 Task: Select Grocery. Add to cart, from Tom Thumb for 1123 Parrill Court, Portage, Indiana 46368, Cell Number 219-406-4695, following items : Regular Okra (15 oz) - 2, Hass Avocados Medium (1 ct) - 4, Daikon Radishes (each) - 3, Signature Farms Green Cauliflower (each) - 2, Signature Farms Broccoli Cole Slaw (12 oz) - 4, Red Seedless Grapes Clamshell (2 lb) - 2, Pom Poms Wonderful Pomegranate Arils (4.4 oz) - 3, Listerine Total Care Fresh Mint Anticavity Fluoride Mouthwash (16.9 oz) - 4, Tide 3-in-1 Pods (42 ct) - 2, L''Oréal Paris EverPure Sulfate Free Bond Strengthening Conditioner (6.8 oz) - 4
Action: Mouse moved to (404, 130)
Screenshot: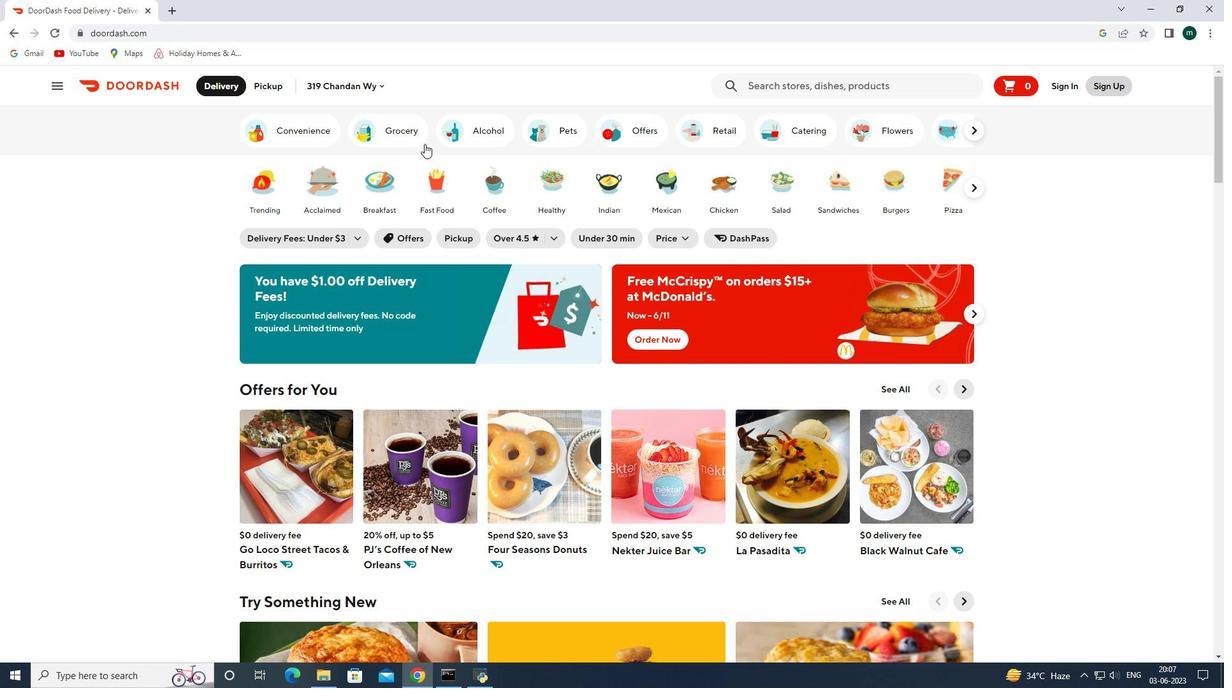 
Action: Mouse pressed left at (404, 130)
Screenshot: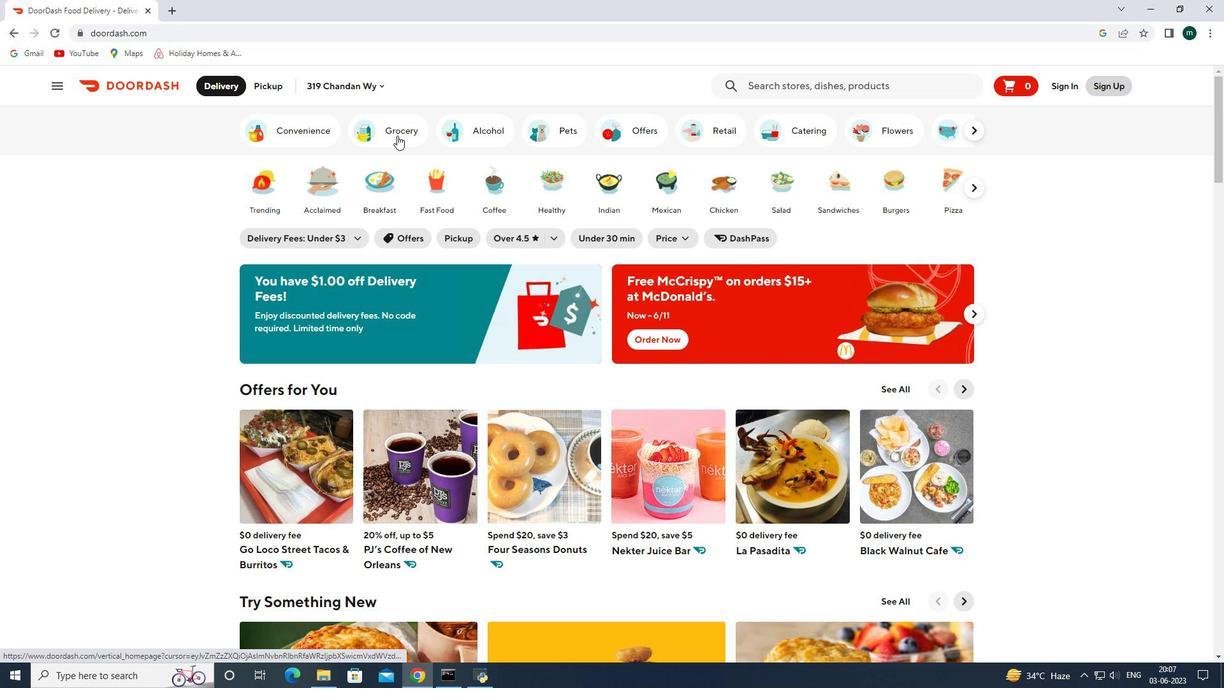
Action: Mouse moved to (372, 480)
Screenshot: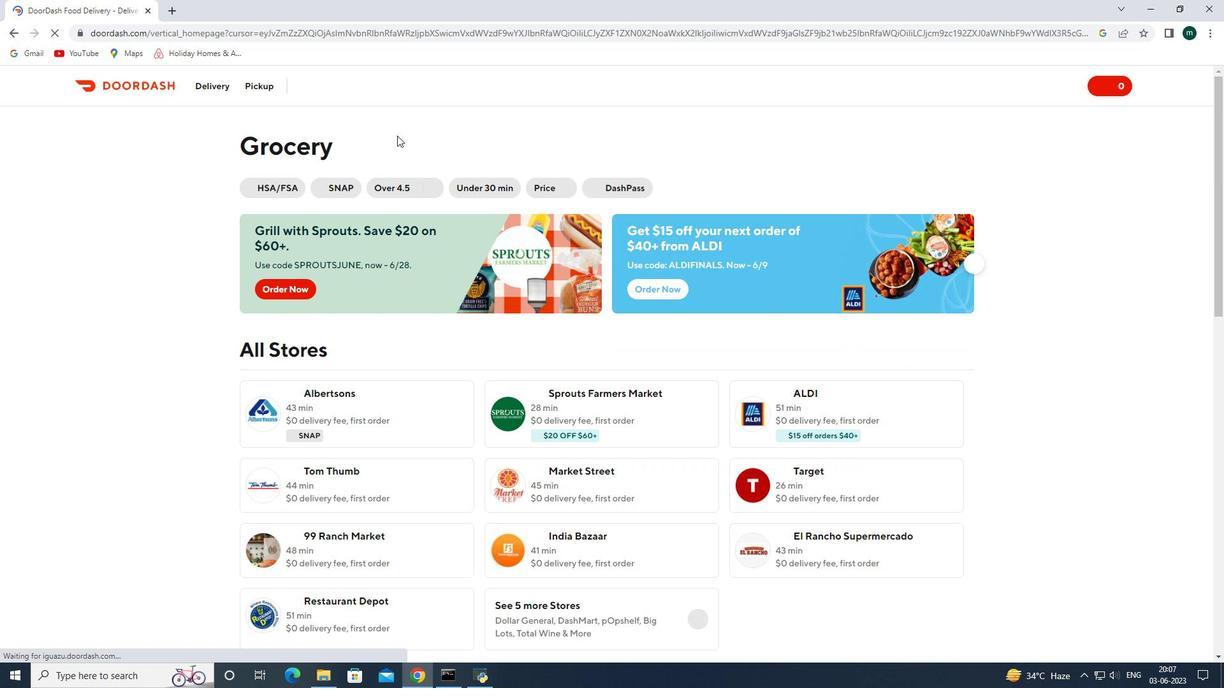 
Action: Mouse pressed left at (372, 480)
Screenshot: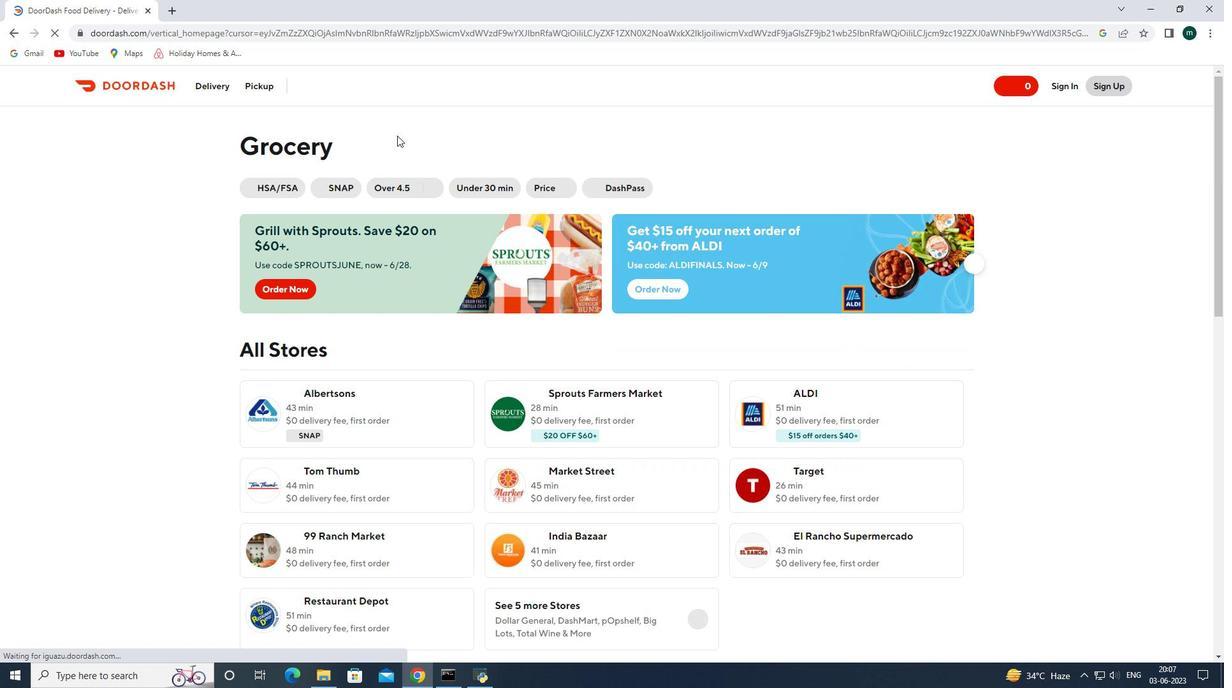 
Action: Mouse moved to (273, 80)
Screenshot: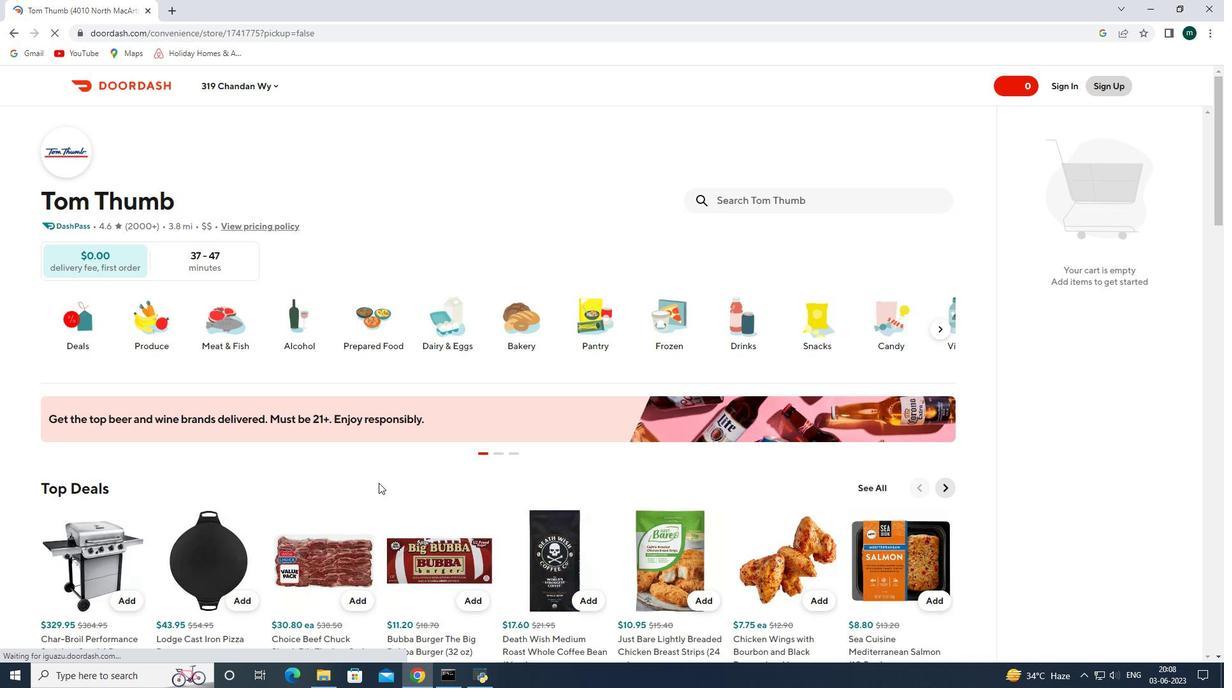 
Action: Mouse pressed left at (273, 80)
Screenshot: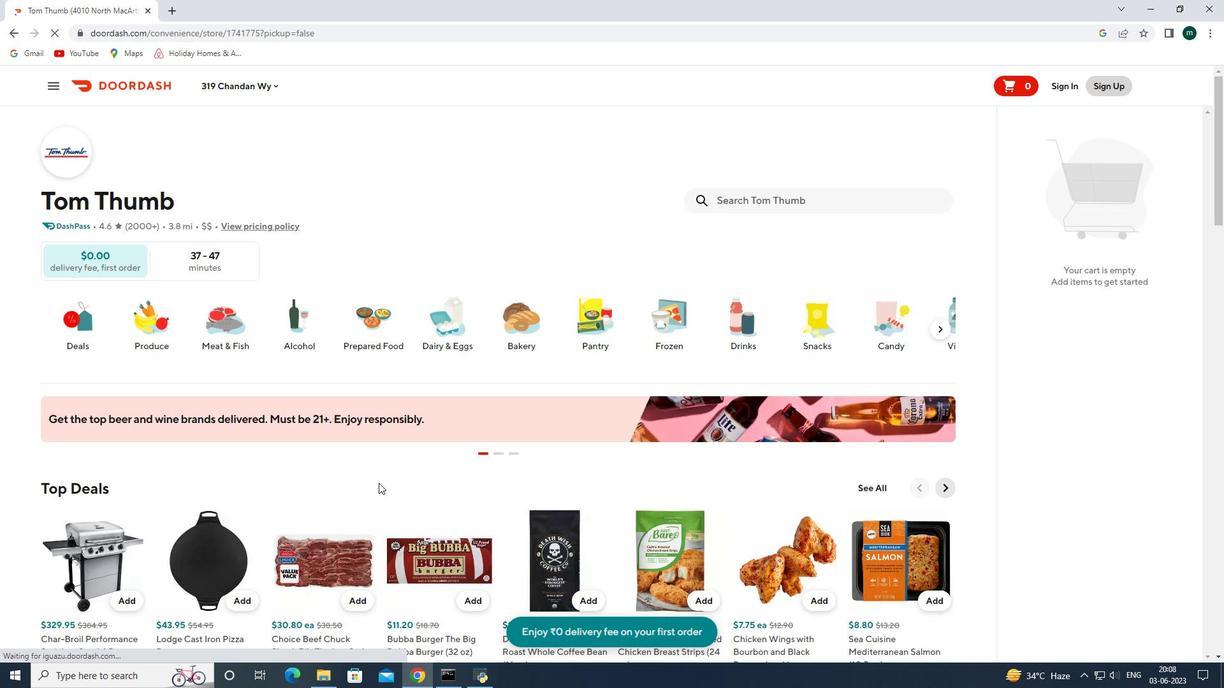 
Action: Mouse moved to (290, 140)
Screenshot: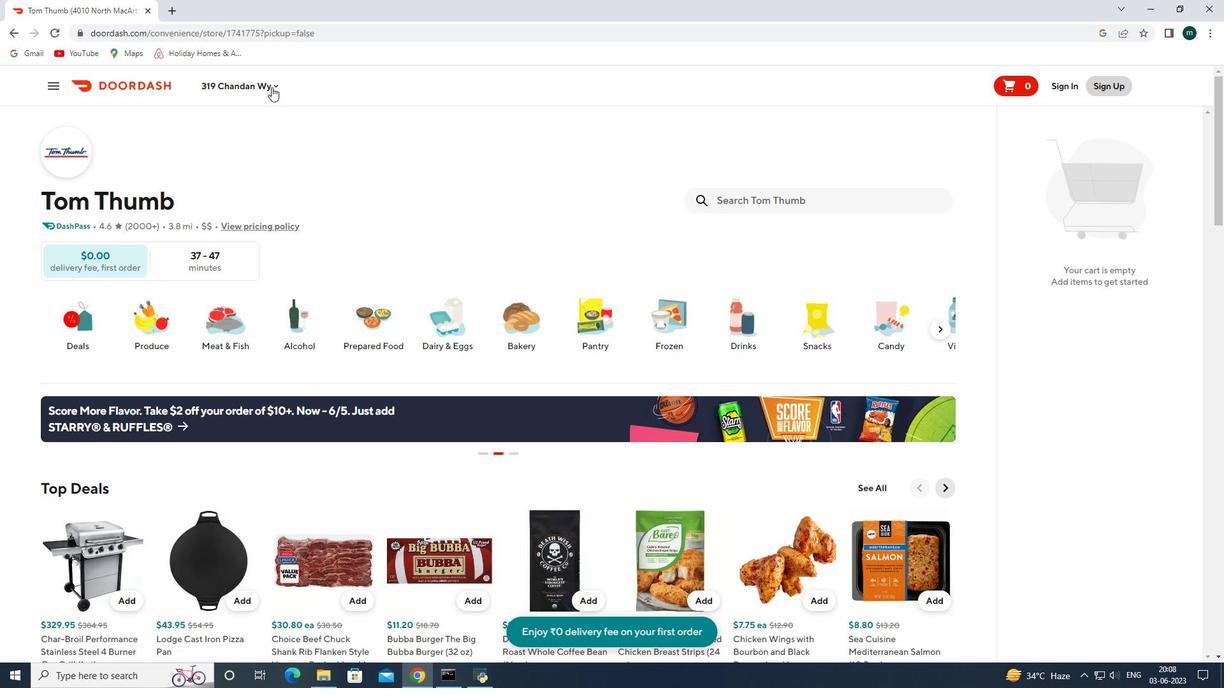 
Action: Mouse pressed left at (290, 140)
Screenshot: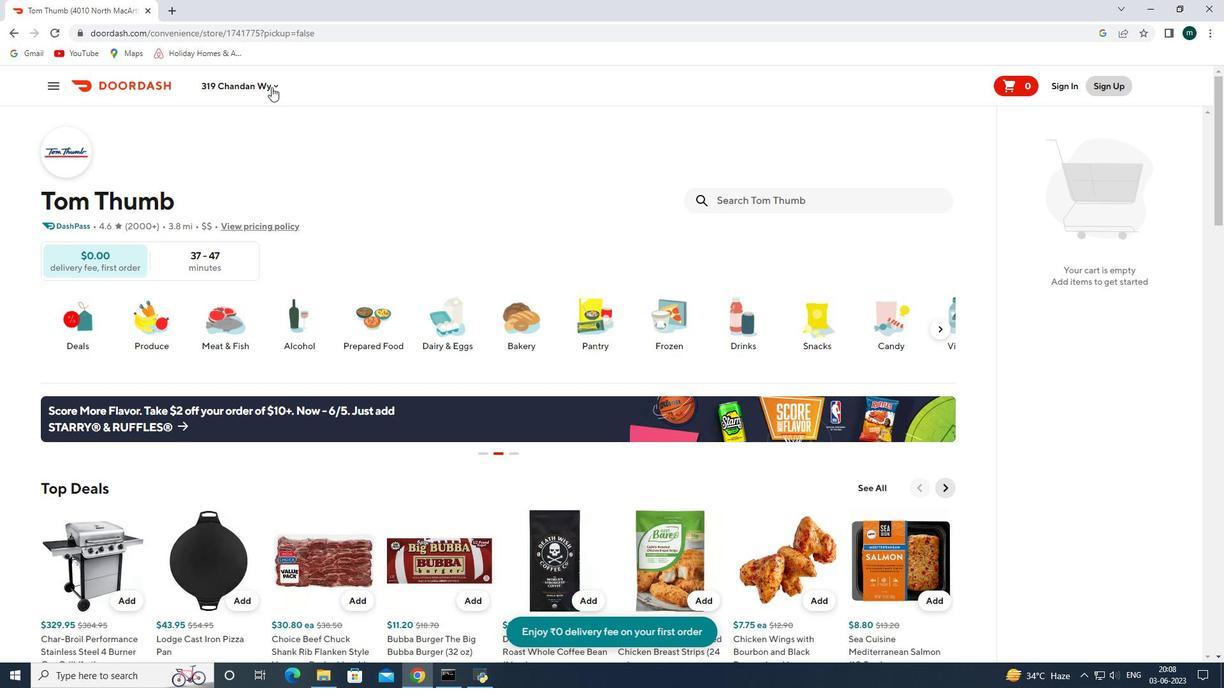 
Action: Key pressed 1123<Key.space>parrill<Key.space>court<Key.space>portage<Key.space>im<Key.backspace>ndiana<Key.space>46368<Key.enter>
Screenshot: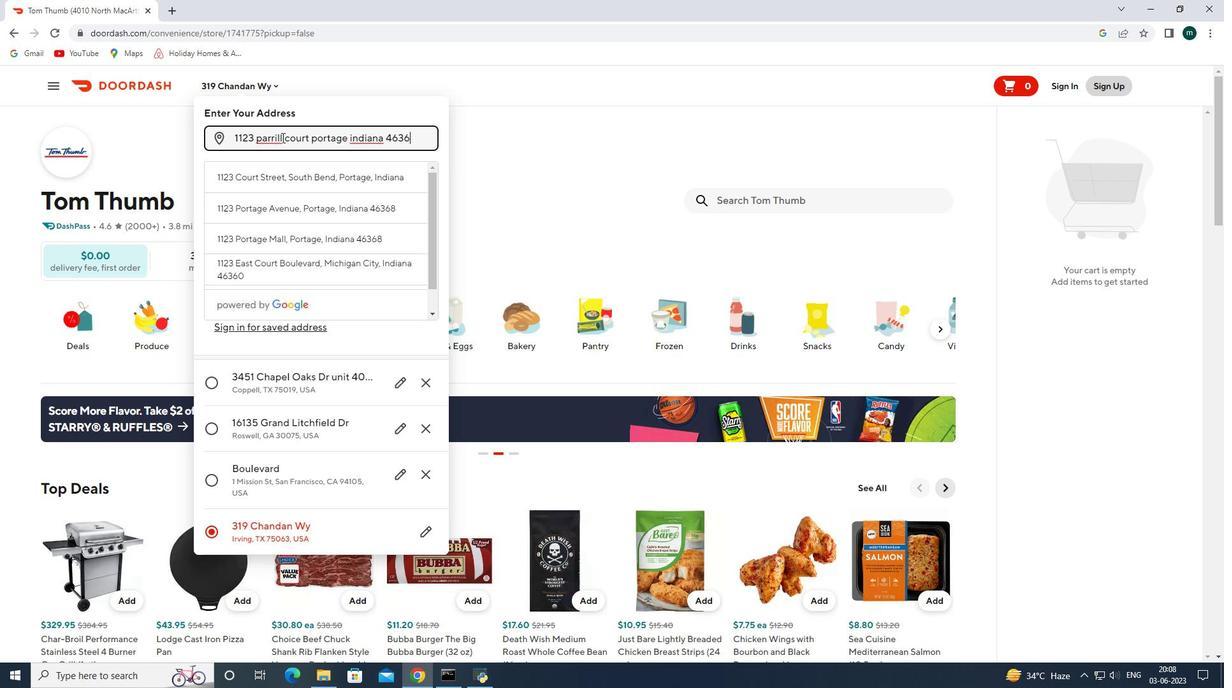 
Action: Mouse scrolled (290, 139) with delta (0, 0)
Screenshot: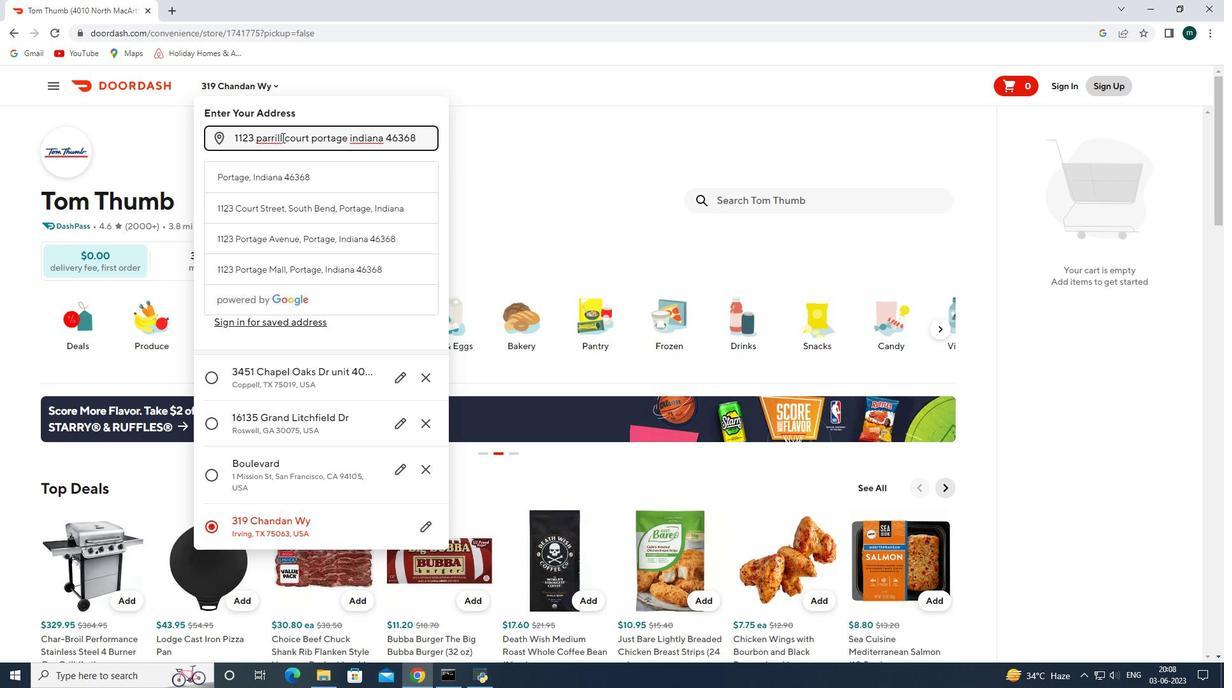 
Action: Mouse scrolled (290, 139) with delta (0, 0)
Screenshot: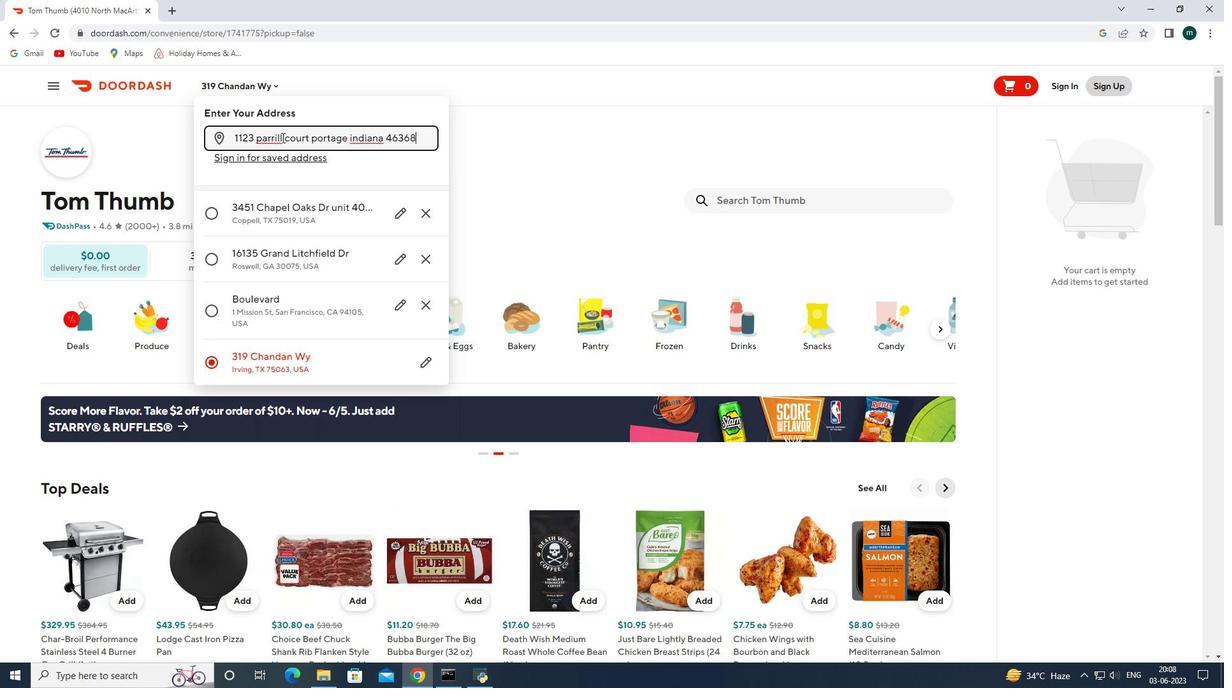
Action: Mouse scrolled (290, 139) with delta (0, 0)
Screenshot: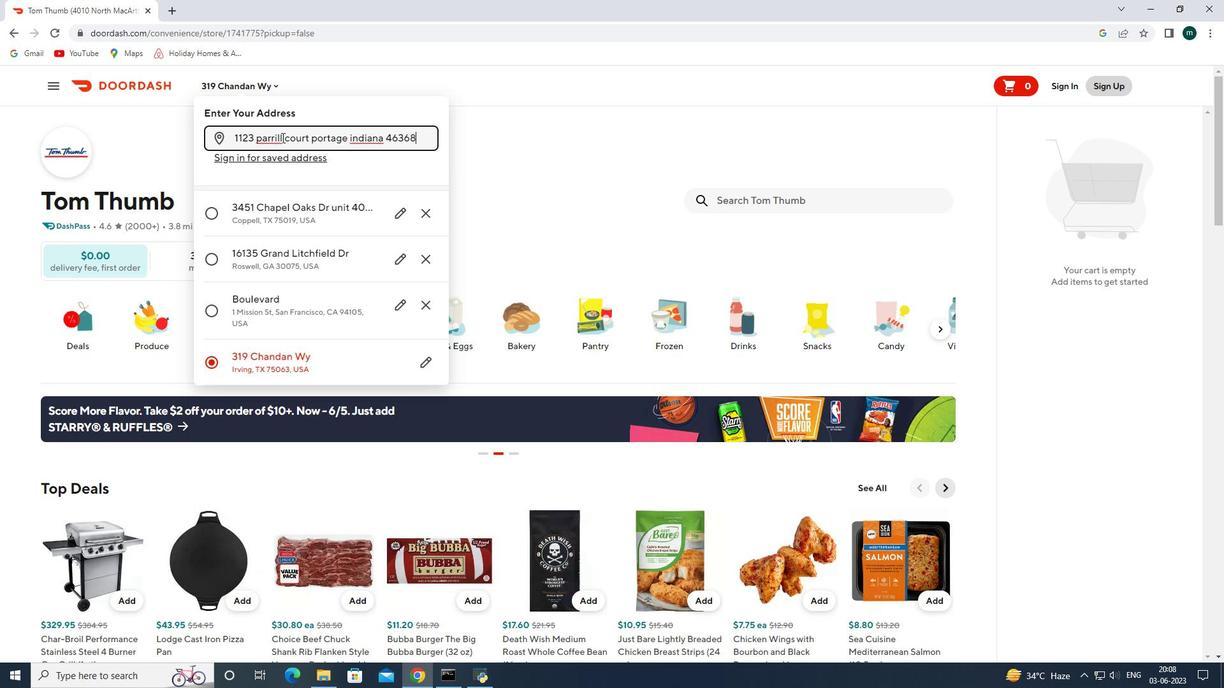 
Action: Mouse scrolled (290, 139) with delta (0, 0)
Screenshot: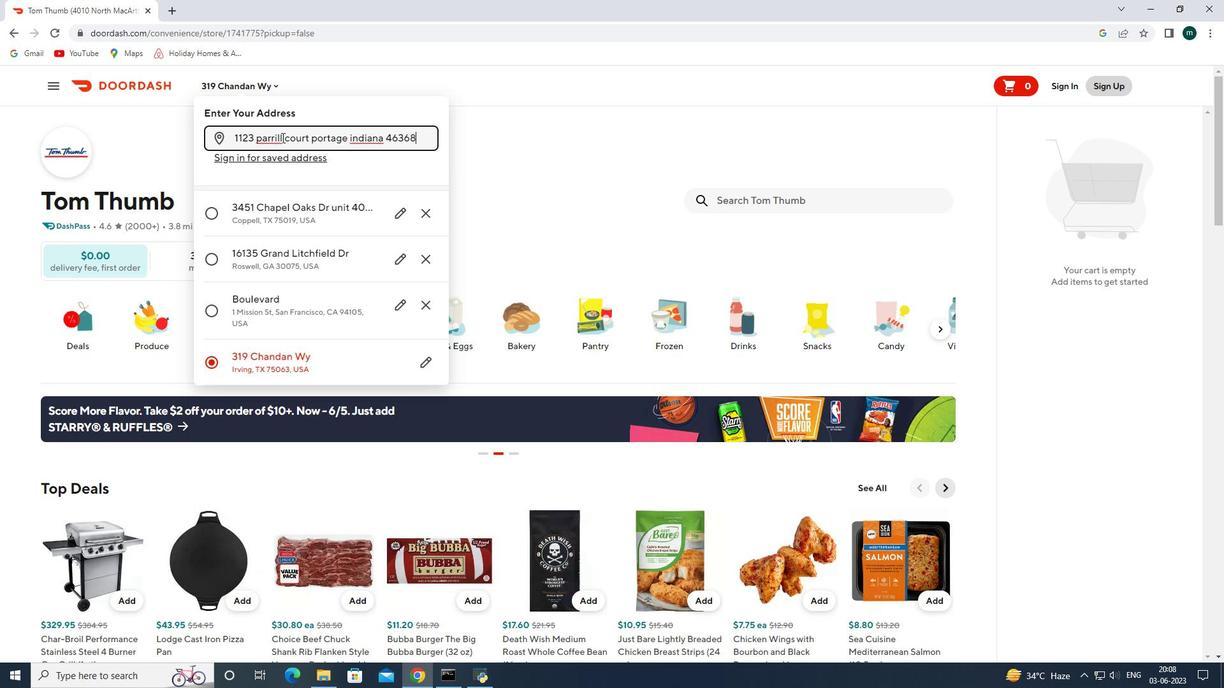 
Action: Mouse scrolled (290, 139) with delta (0, 0)
Screenshot: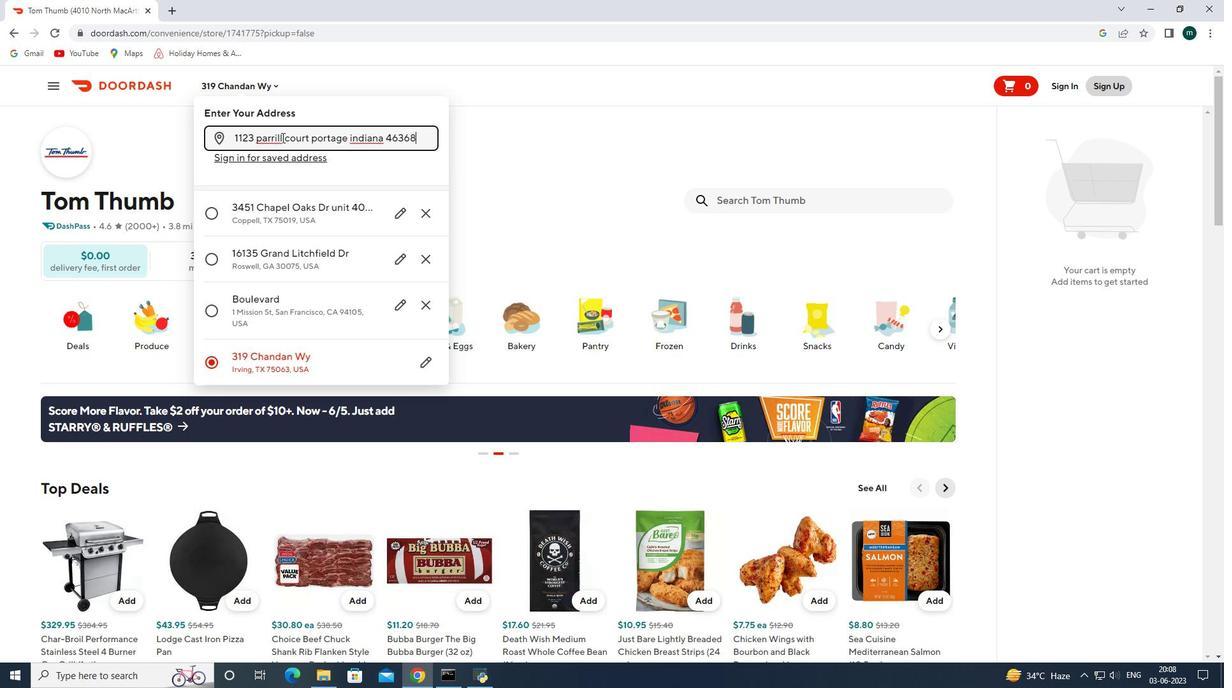 
Action: Mouse moved to (387, 559)
Screenshot: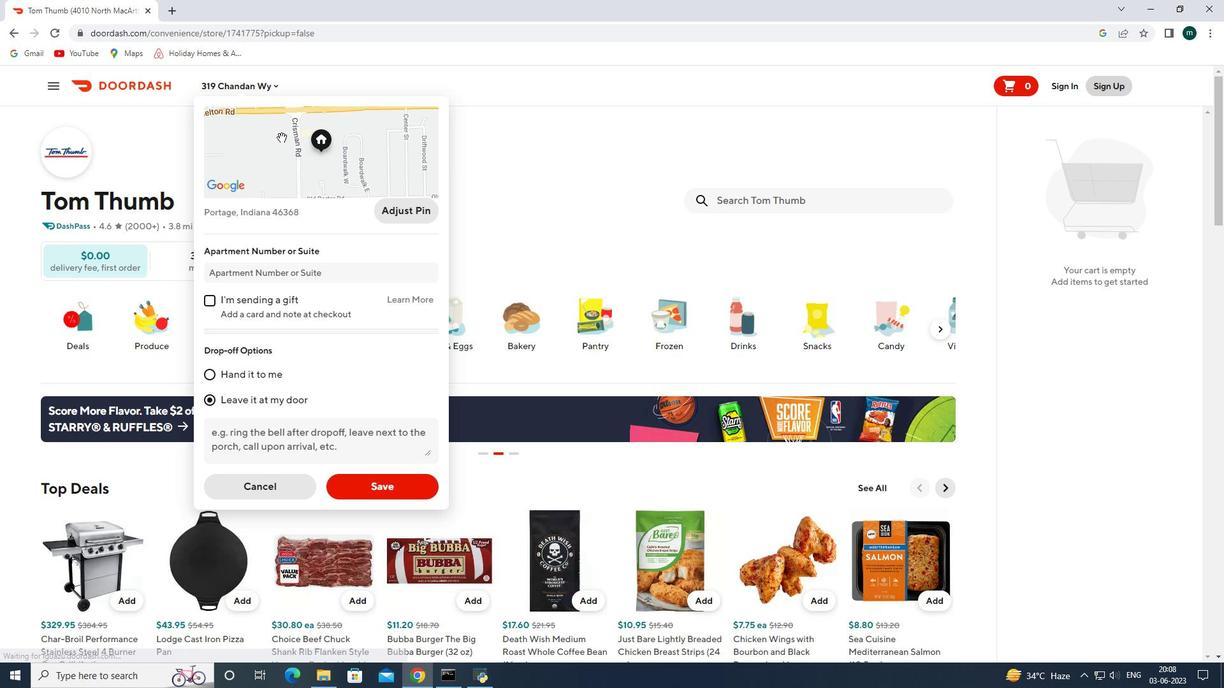 
Action: Mouse pressed left at (387, 559)
Screenshot: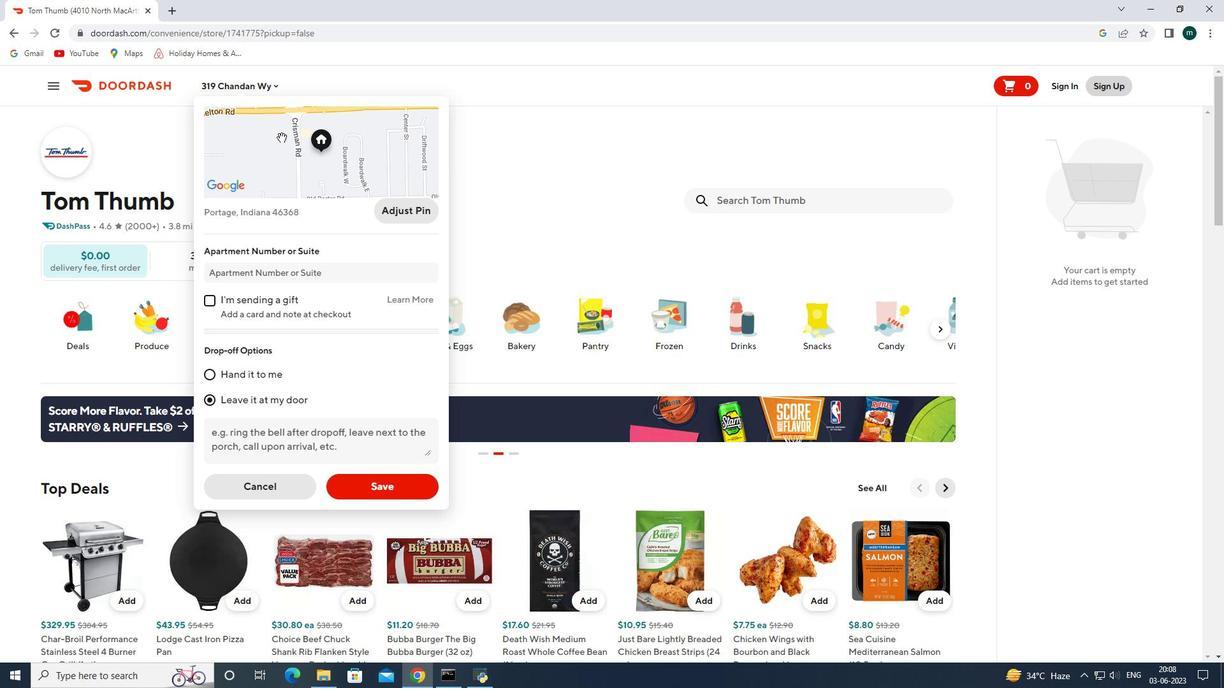 
Action: Mouse moved to (788, 196)
Screenshot: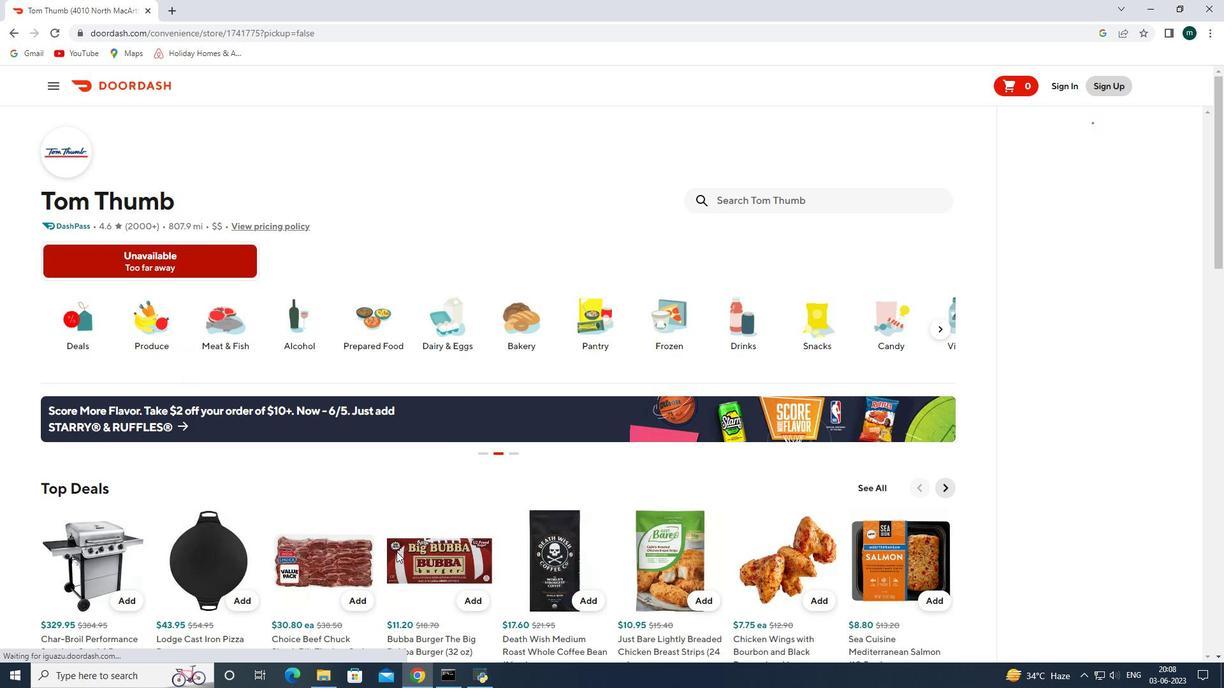 
Action: Mouse pressed left at (788, 196)
Screenshot: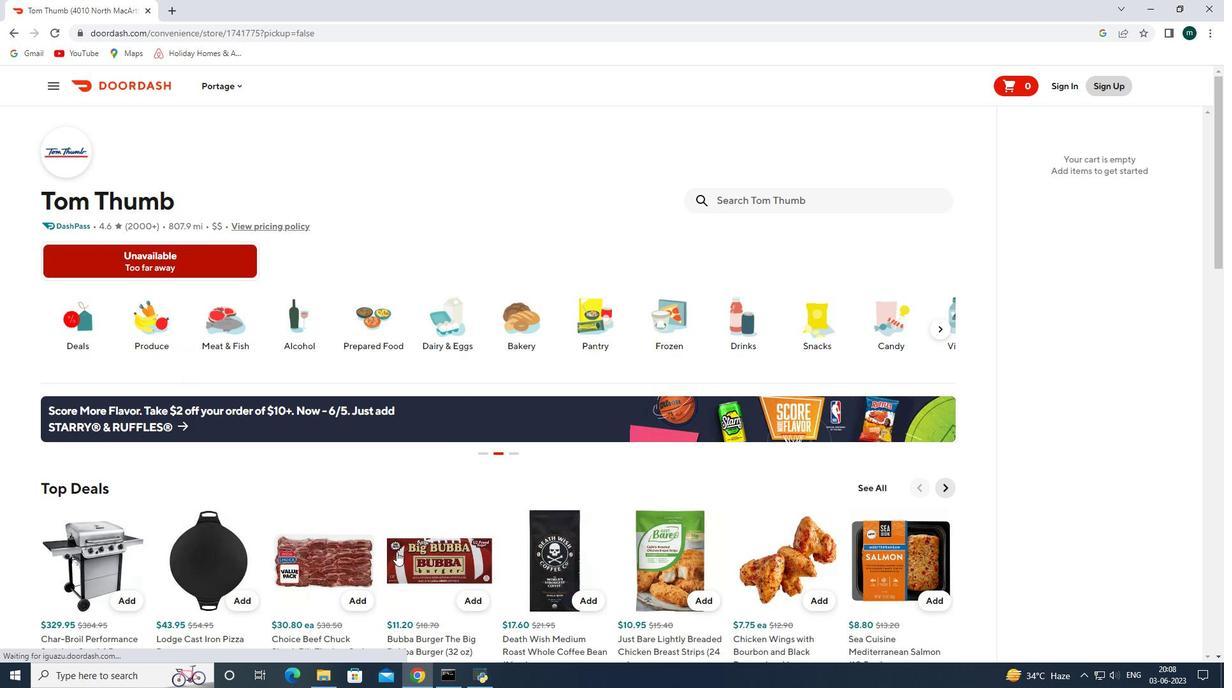 
Action: Key pressed regular<Key.space>okra<Key.space><Key.shift>(<Key.backspace><Key.enter>
Screenshot: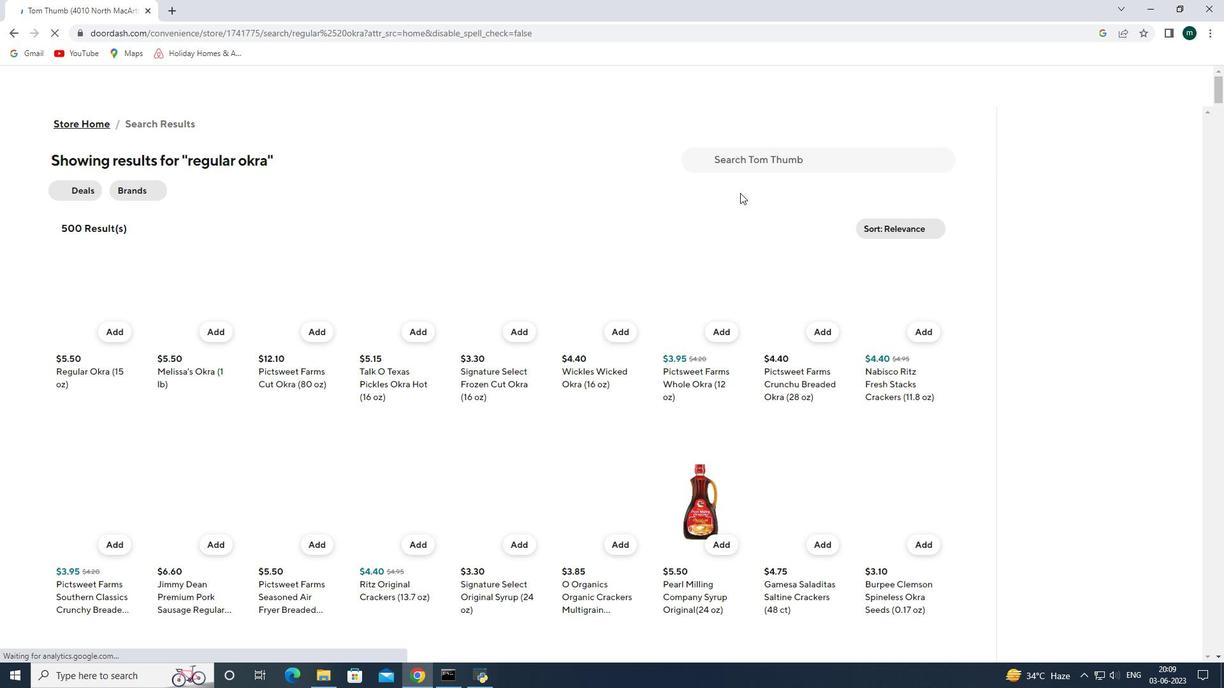 
Action: Mouse moved to (114, 332)
Screenshot: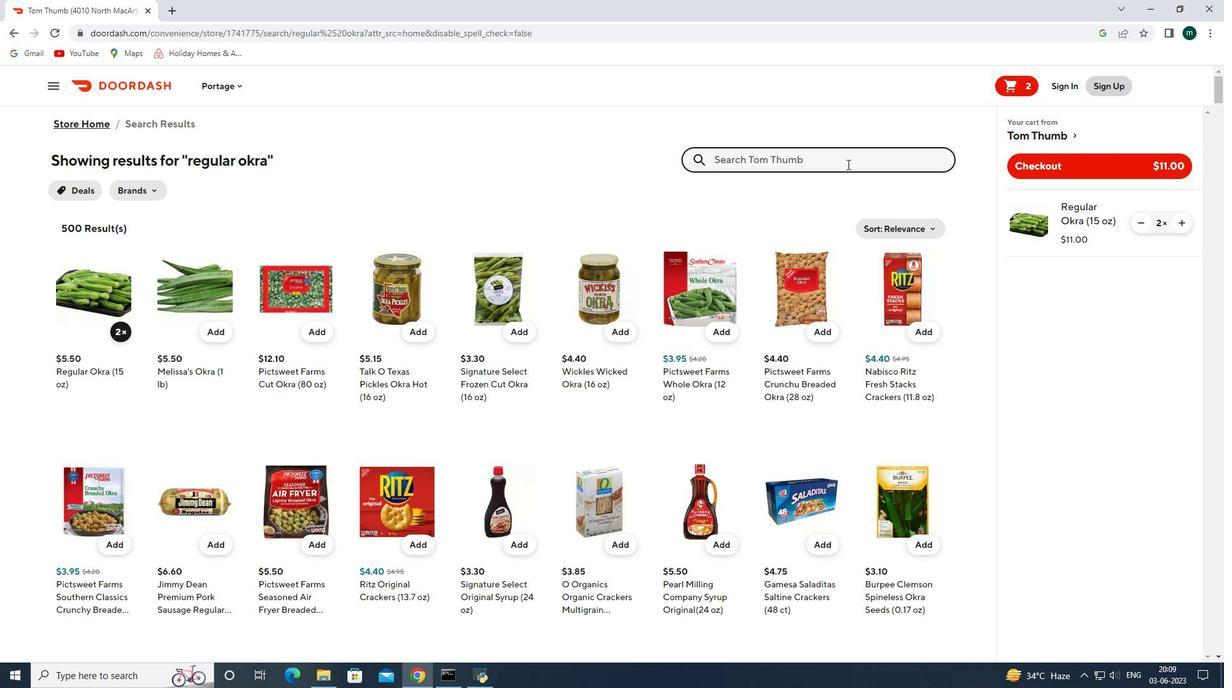 
Action: Mouse pressed left at (114, 332)
Screenshot: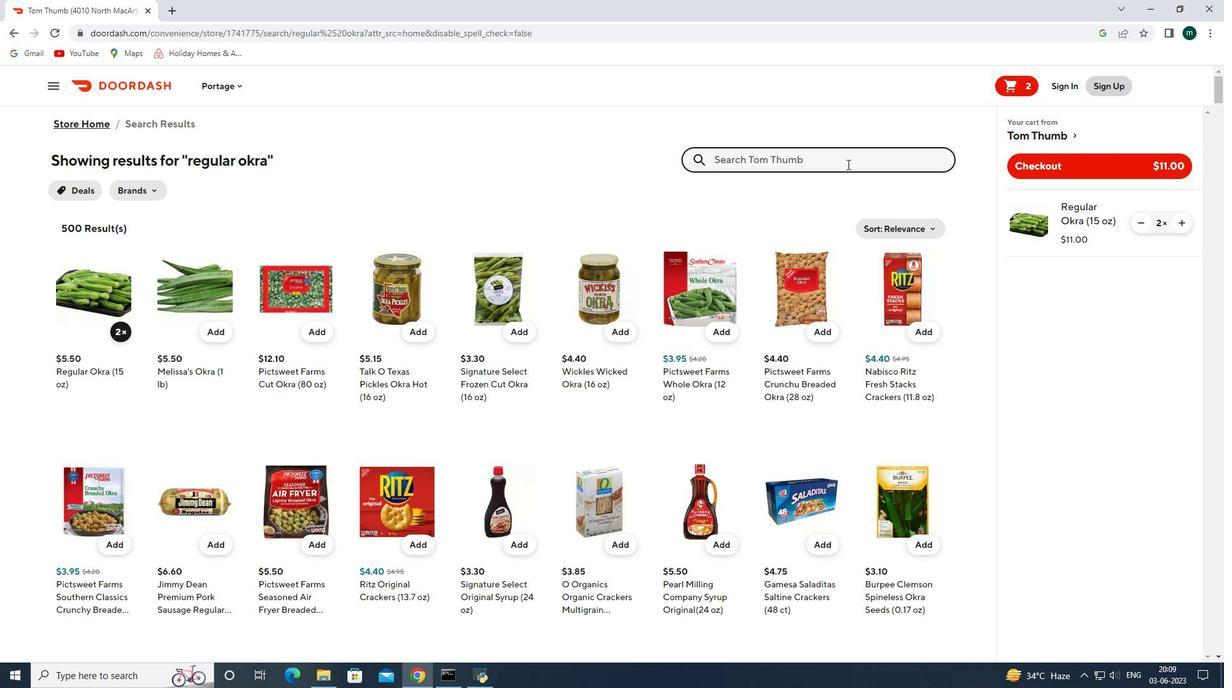 
Action: Mouse moved to (1184, 222)
Screenshot: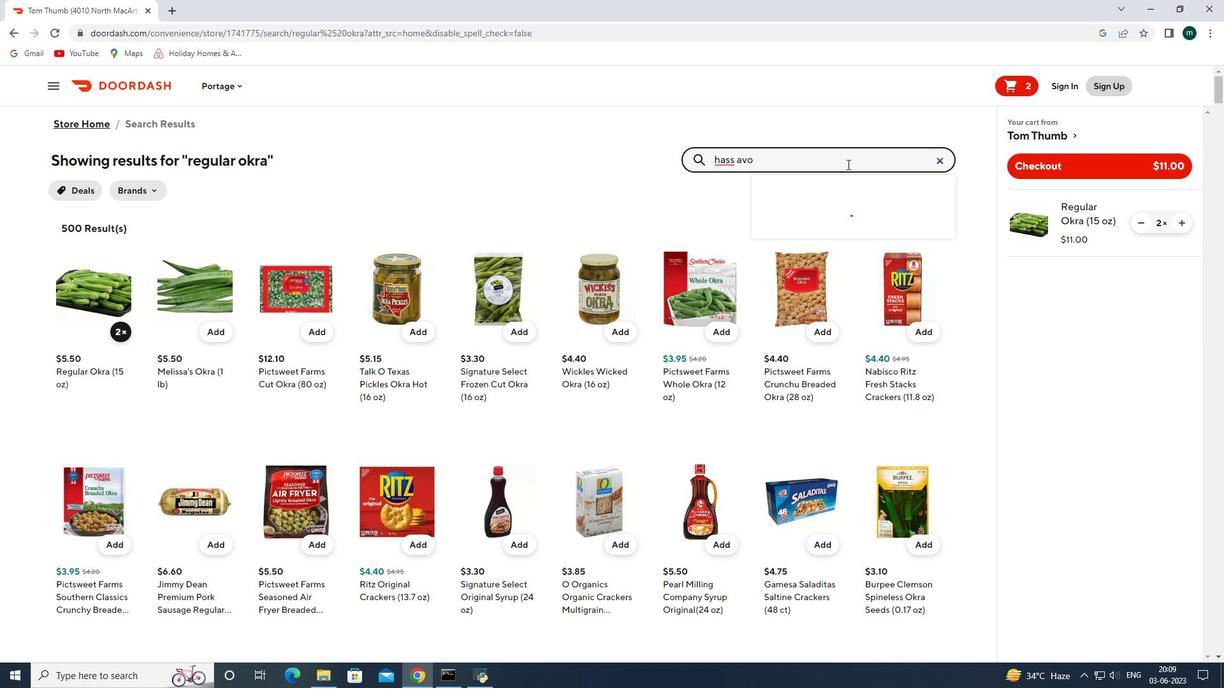 
Action: Mouse pressed left at (1184, 222)
Screenshot: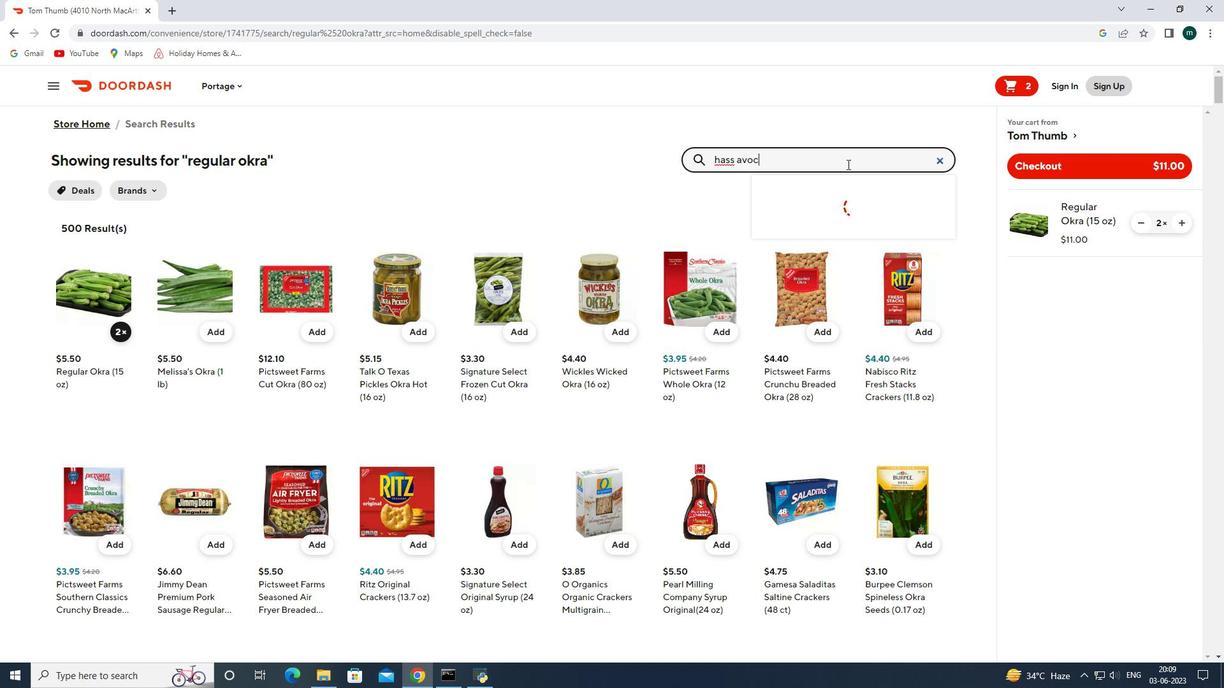 
Action: Mouse moved to (832, 159)
Screenshot: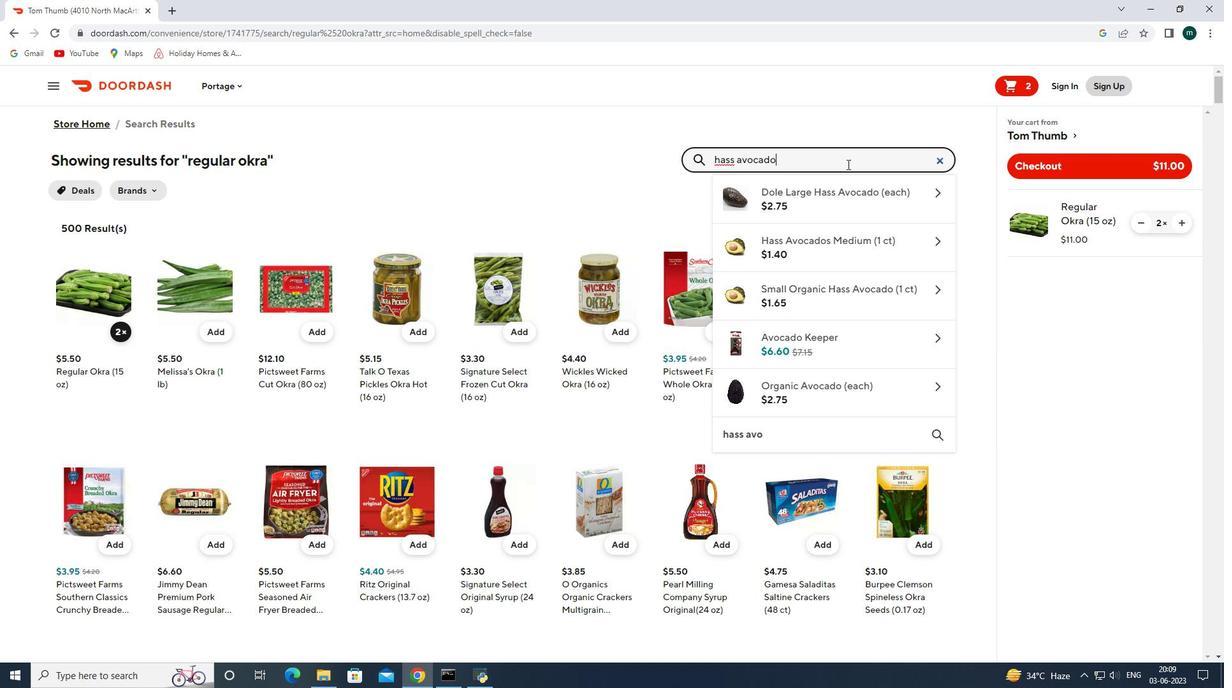 
Action: Mouse pressed left at (832, 159)
Screenshot: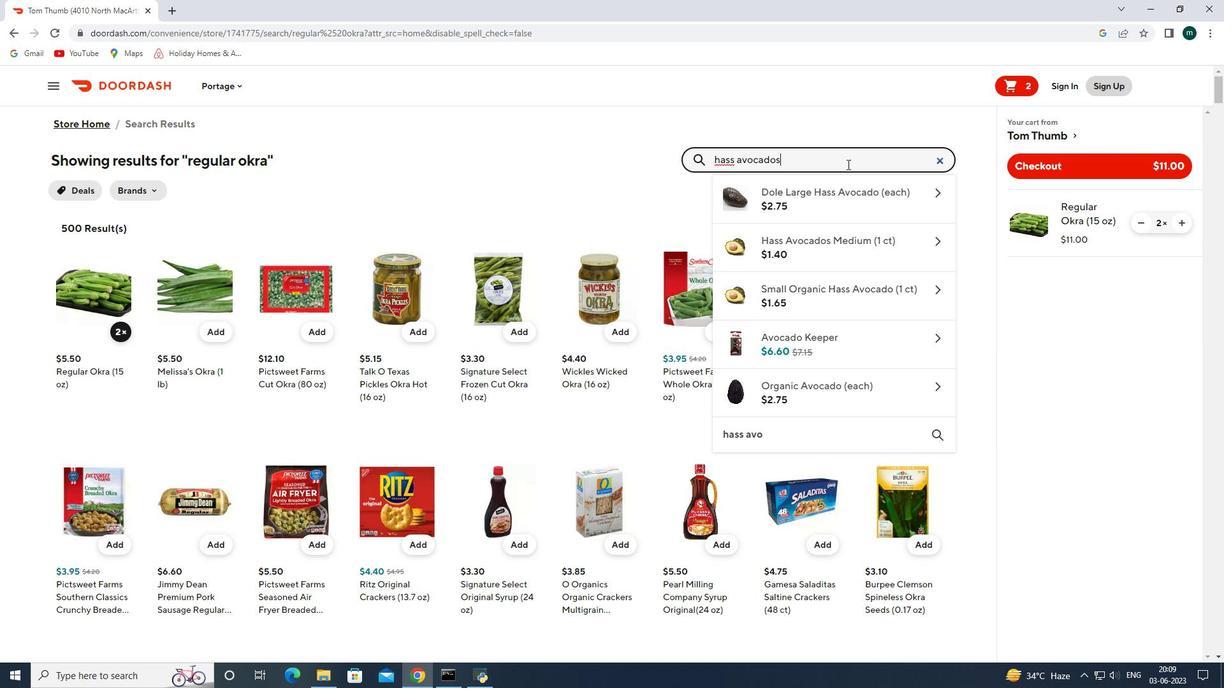 
Action: Key pressed hass<Key.space>avacados
Screenshot: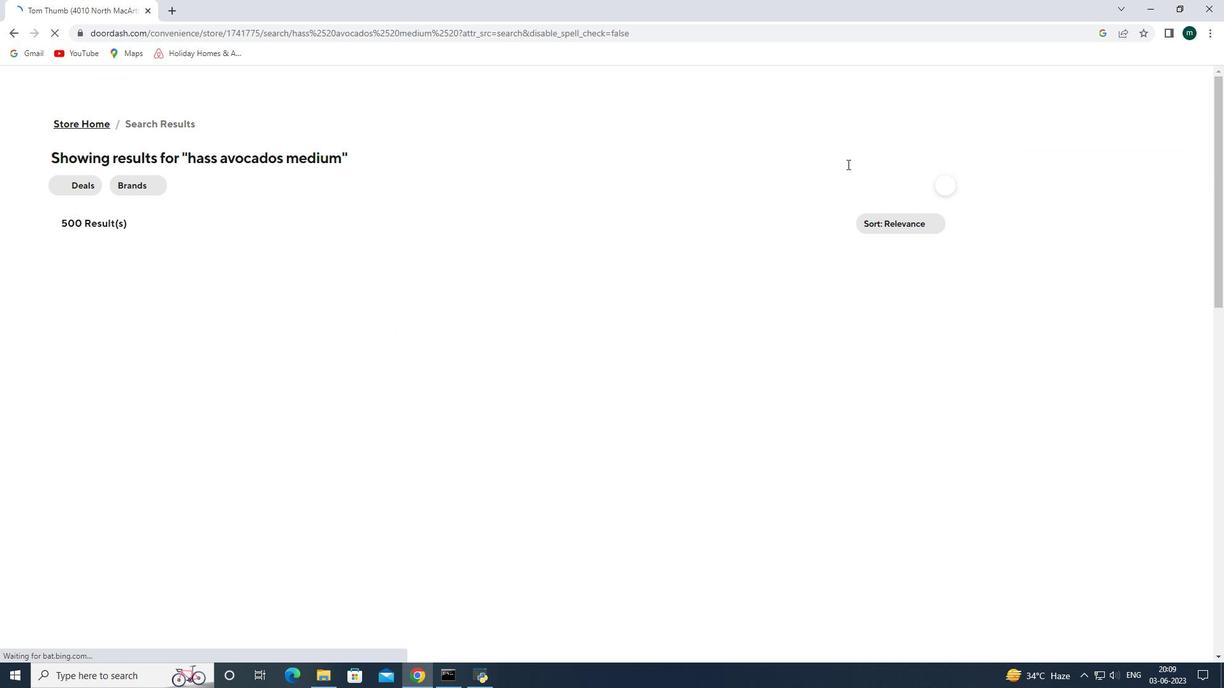 
Action: Mouse moved to (794, 163)
Screenshot: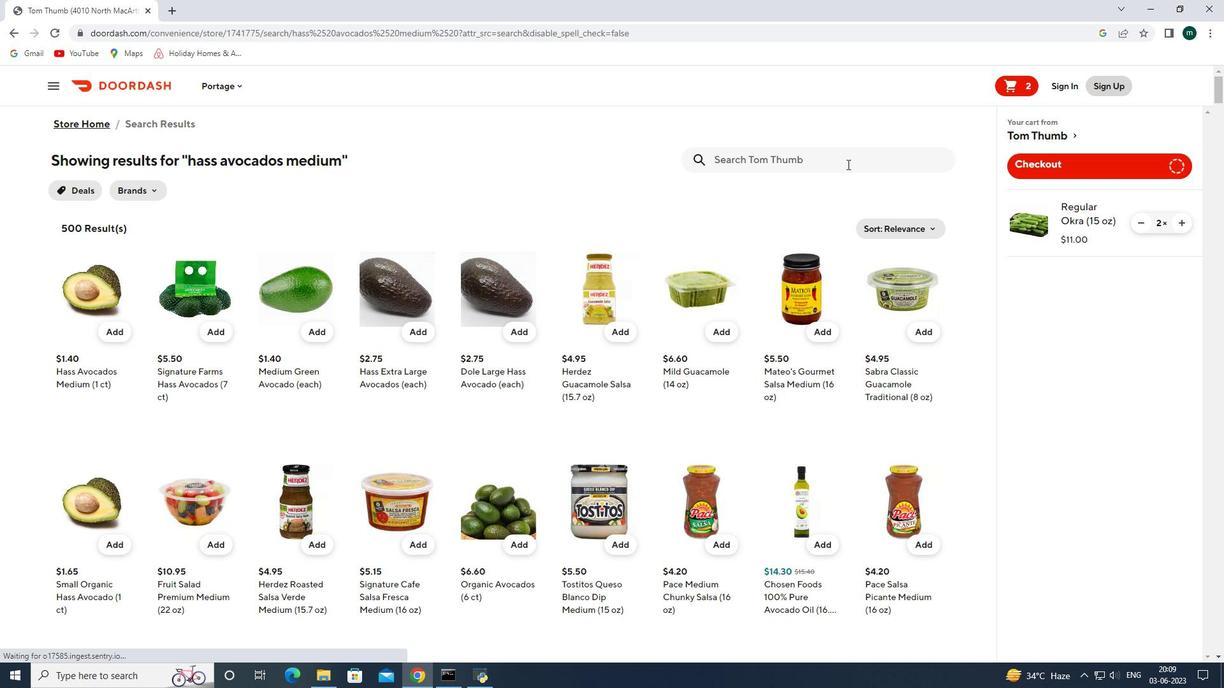 
Action: Key pressed <Key.space>medium<Key.enter>
Screenshot: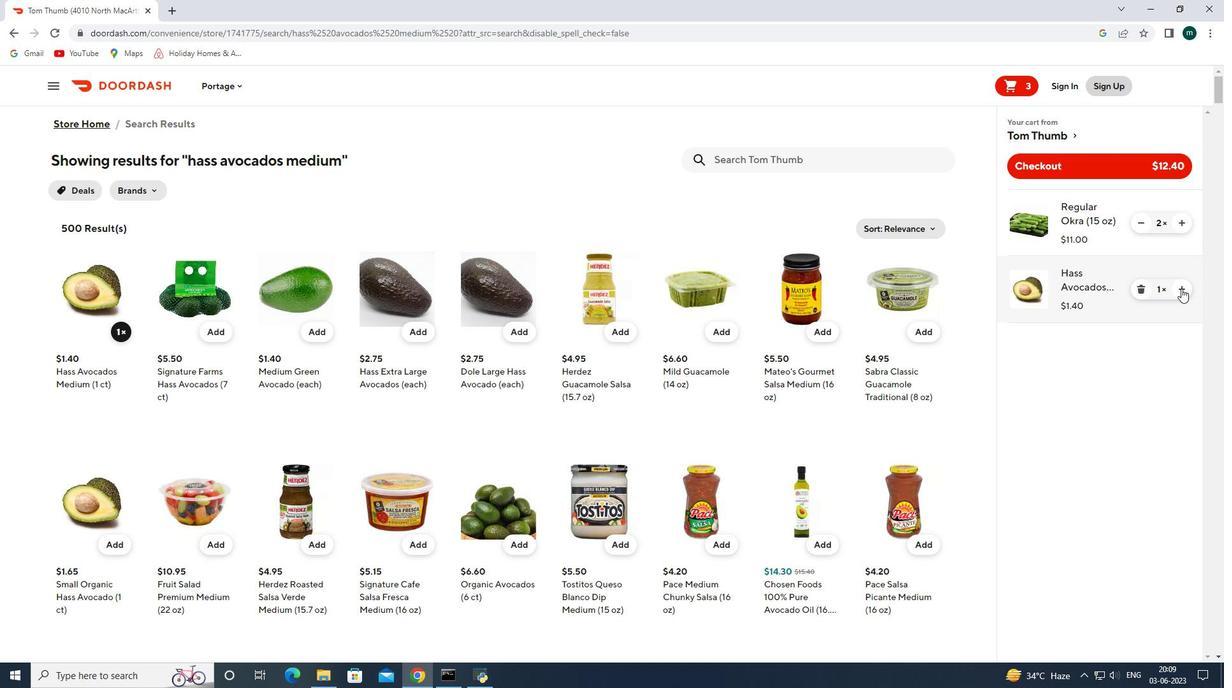 
Action: Mouse moved to (123, 354)
Screenshot: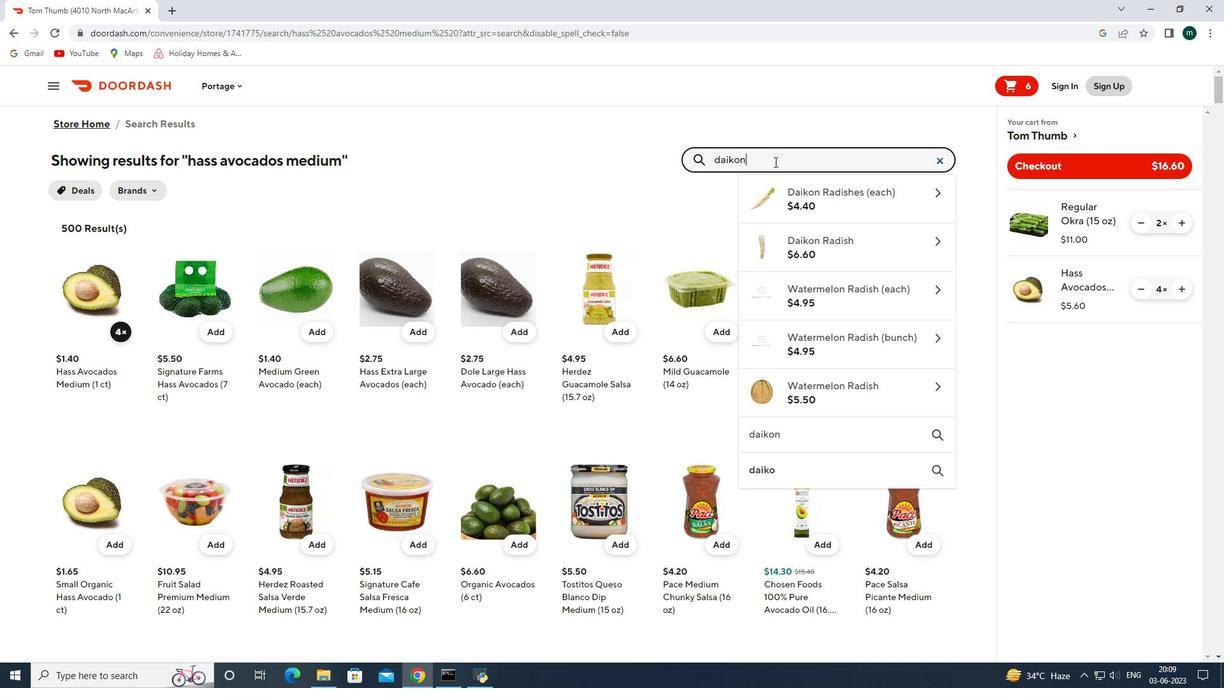 
Action: Mouse pressed left at (123, 354)
Screenshot: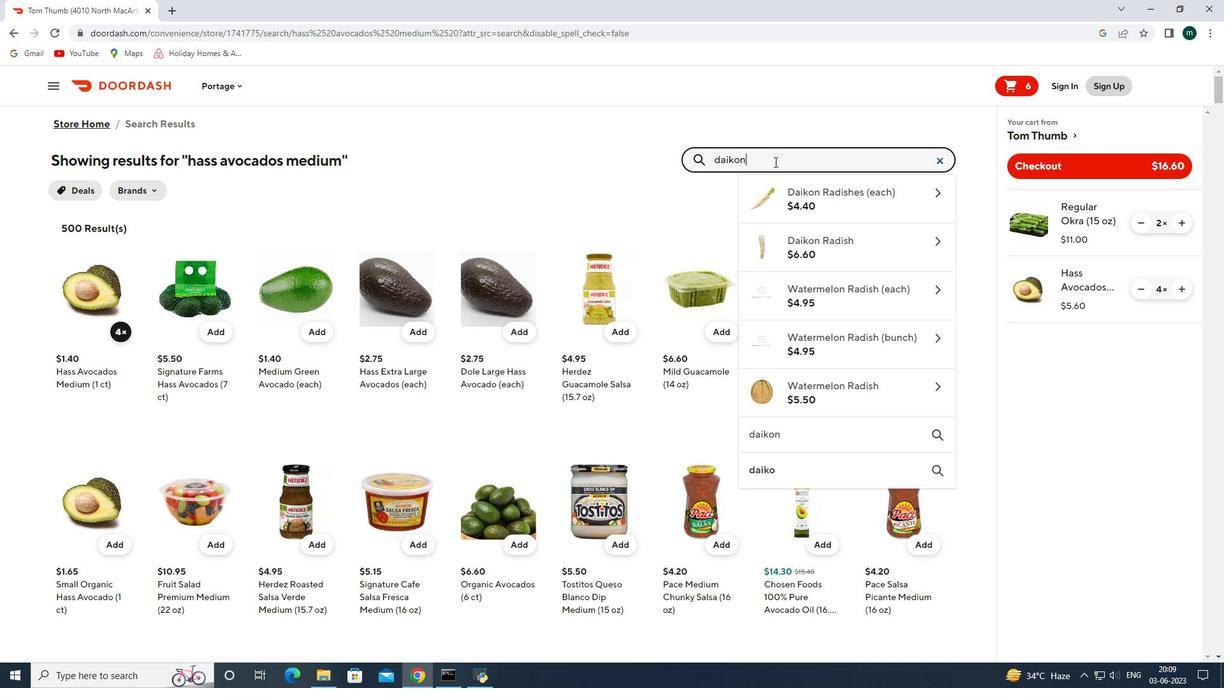 
Action: Mouse pressed left at (123, 354)
Screenshot: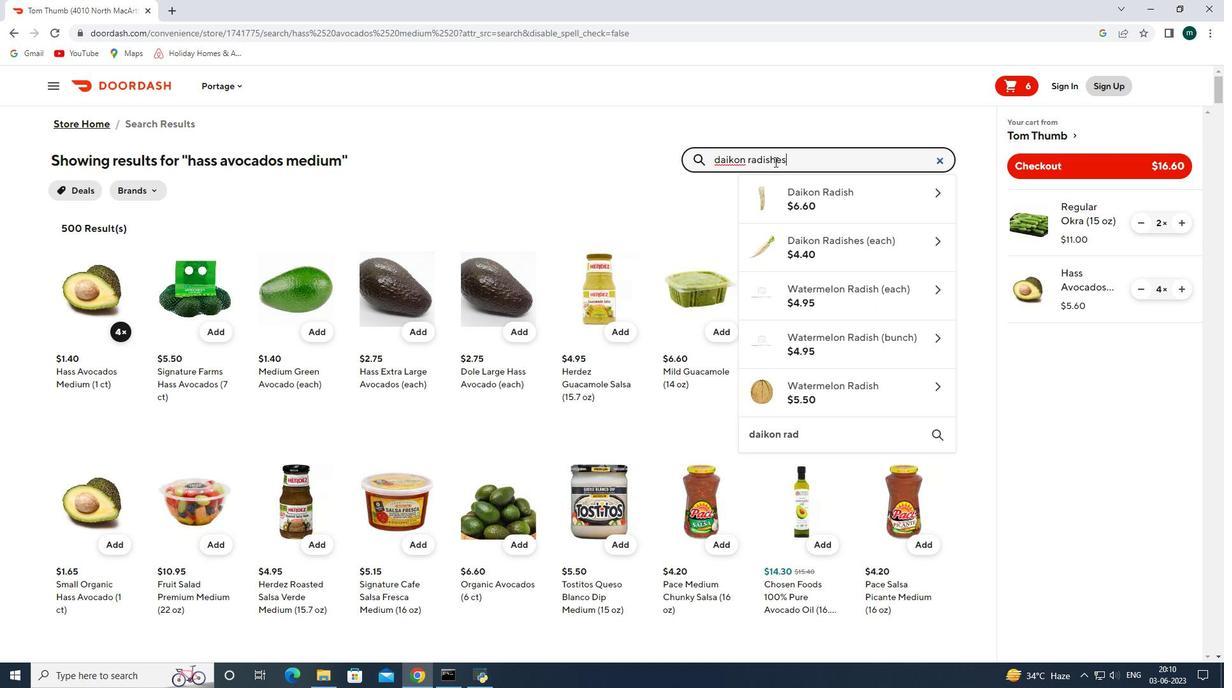 
Action: Mouse pressed left at (123, 354)
Screenshot: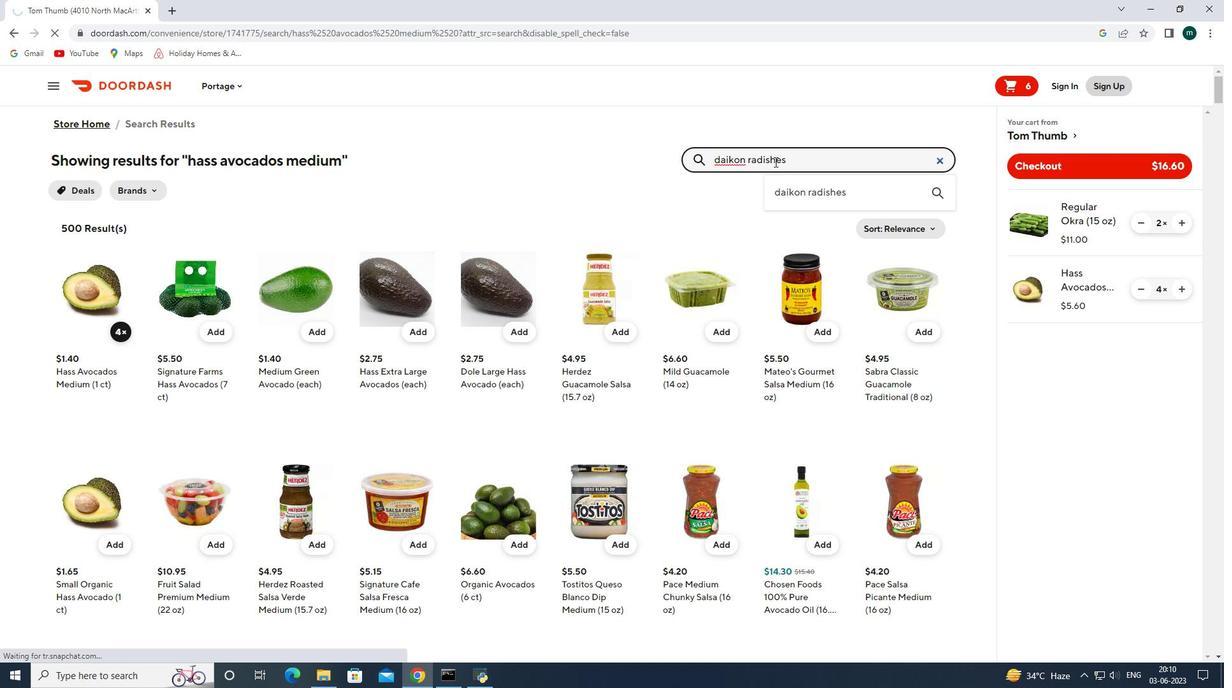 
Action: Mouse pressed left at (123, 354)
Screenshot: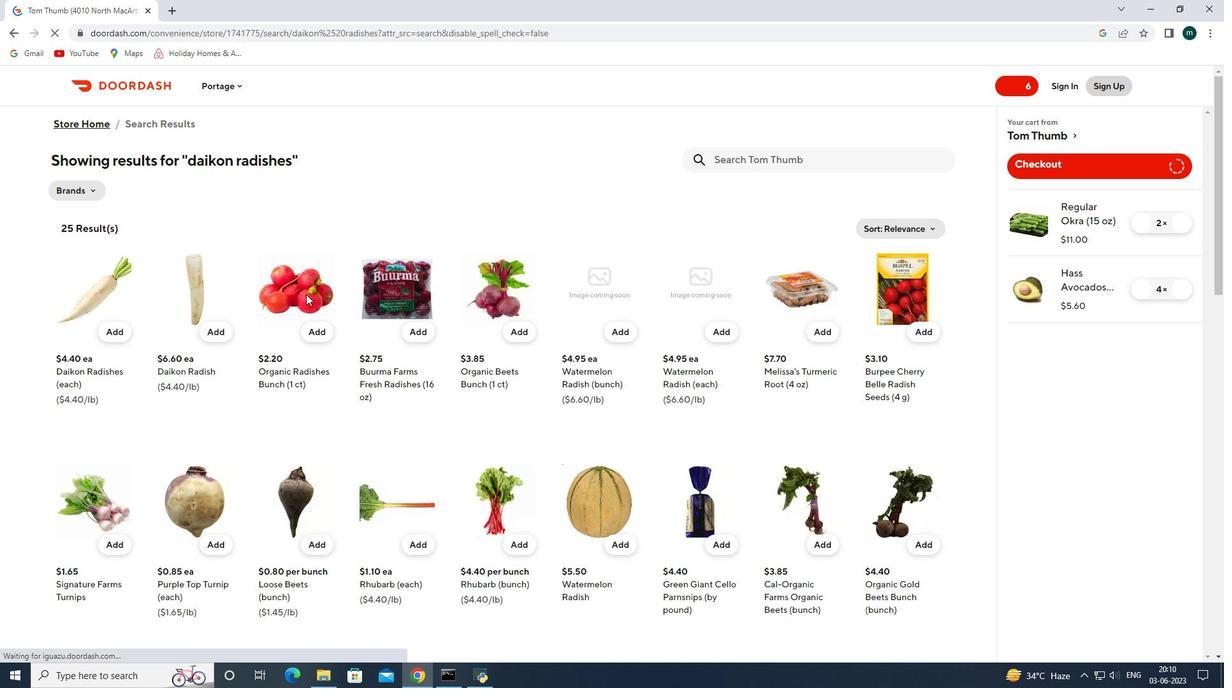 
Action: Mouse pressed left at (123, 354)
Screenshot: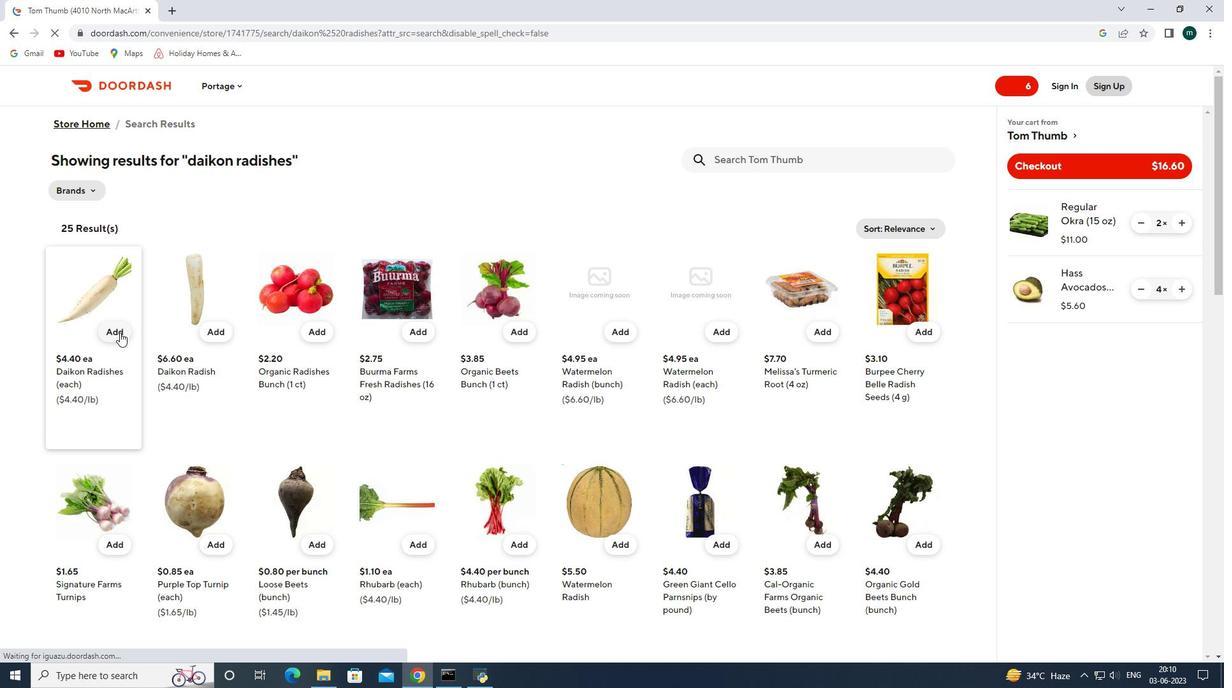 
Action: Mouse pressed left at (123, 354)
Screenshot: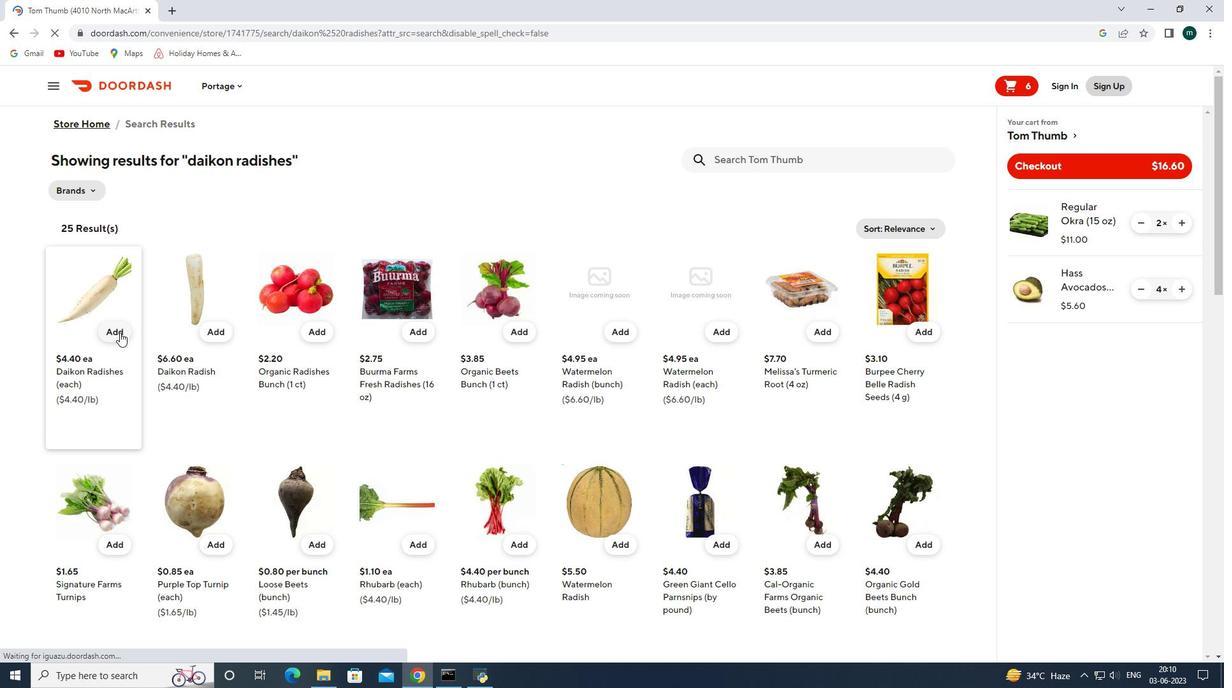 
Action: Mouse moved to (792, 153)
Screenshot: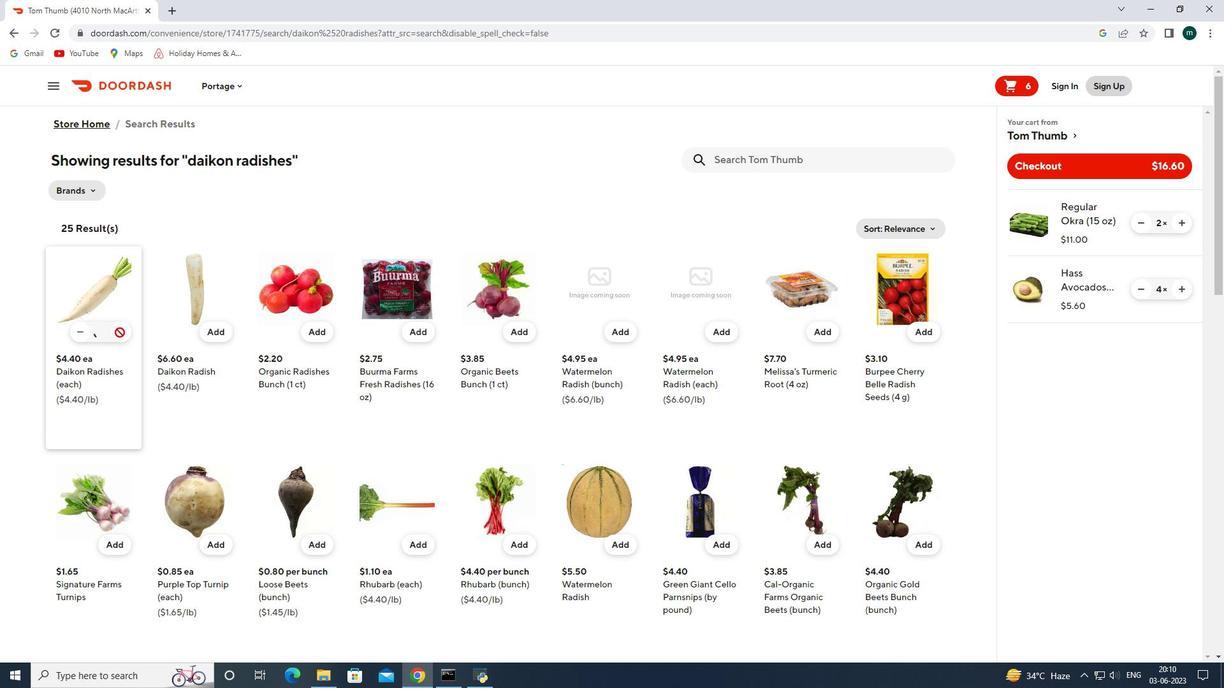 
Action: Mouse pressed left at (792, 153)
Screenshot: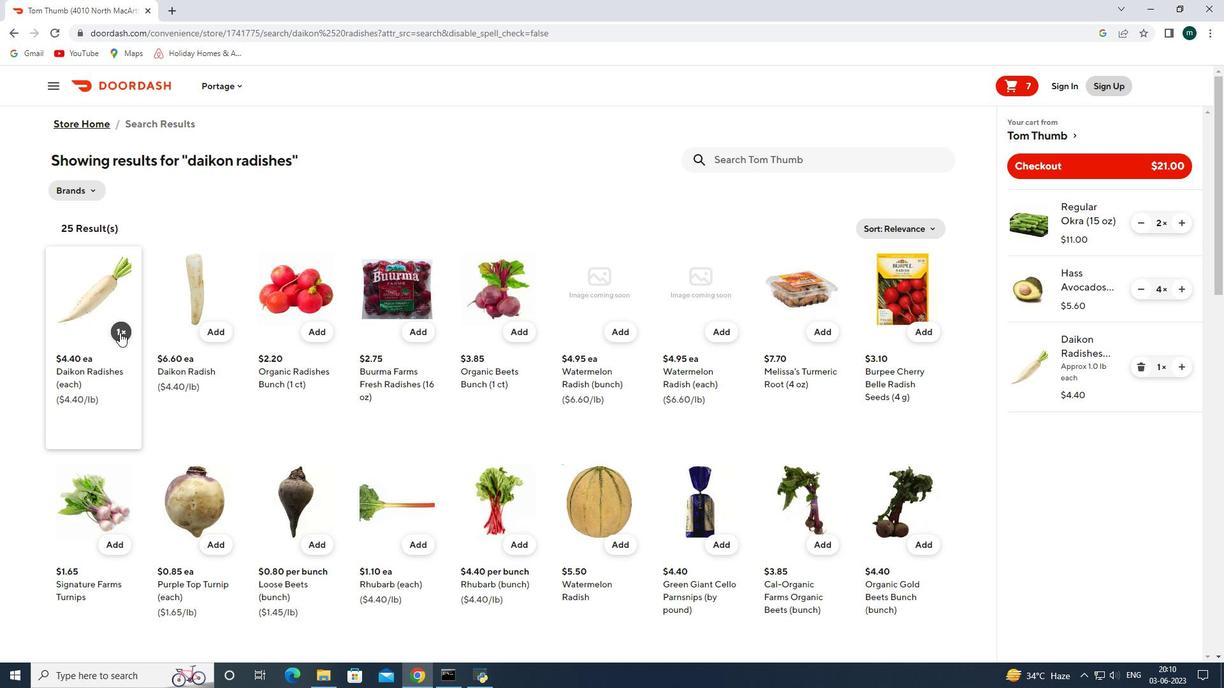
Action: Key pressed daikan<Key.backspace><Key.backspace>on<Key.space>radishes<Key.enter>
Screenshot: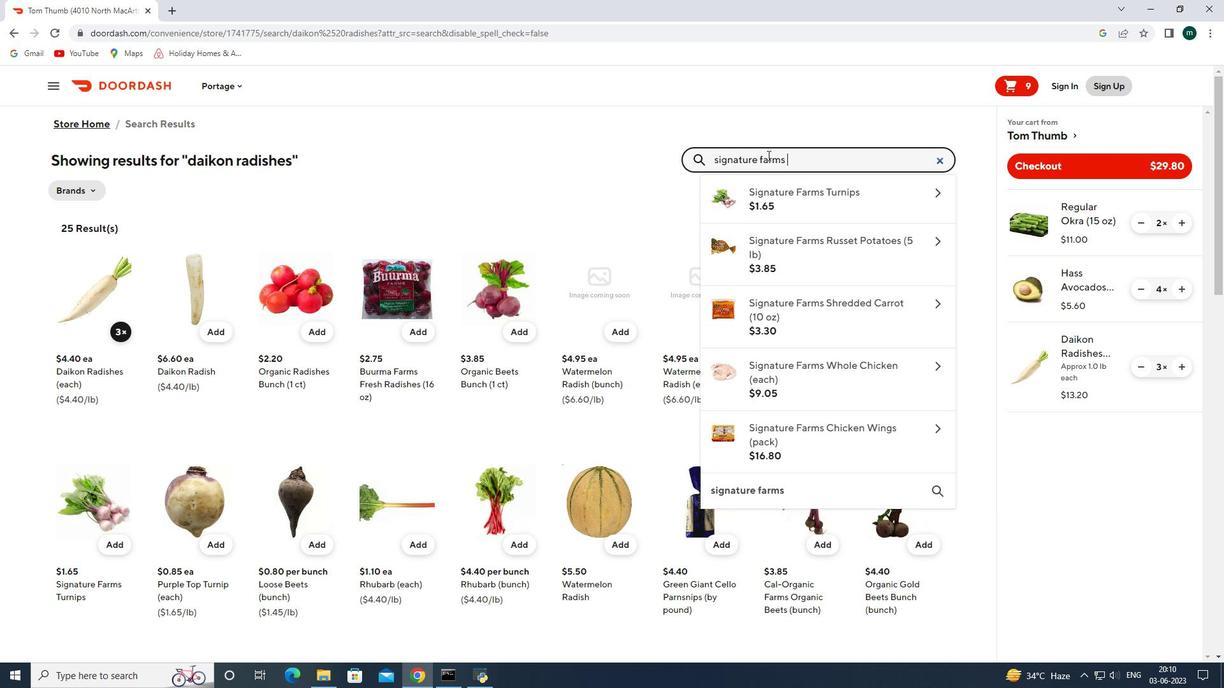 
Action: Mouse moved to (112, 326)
Screenshot: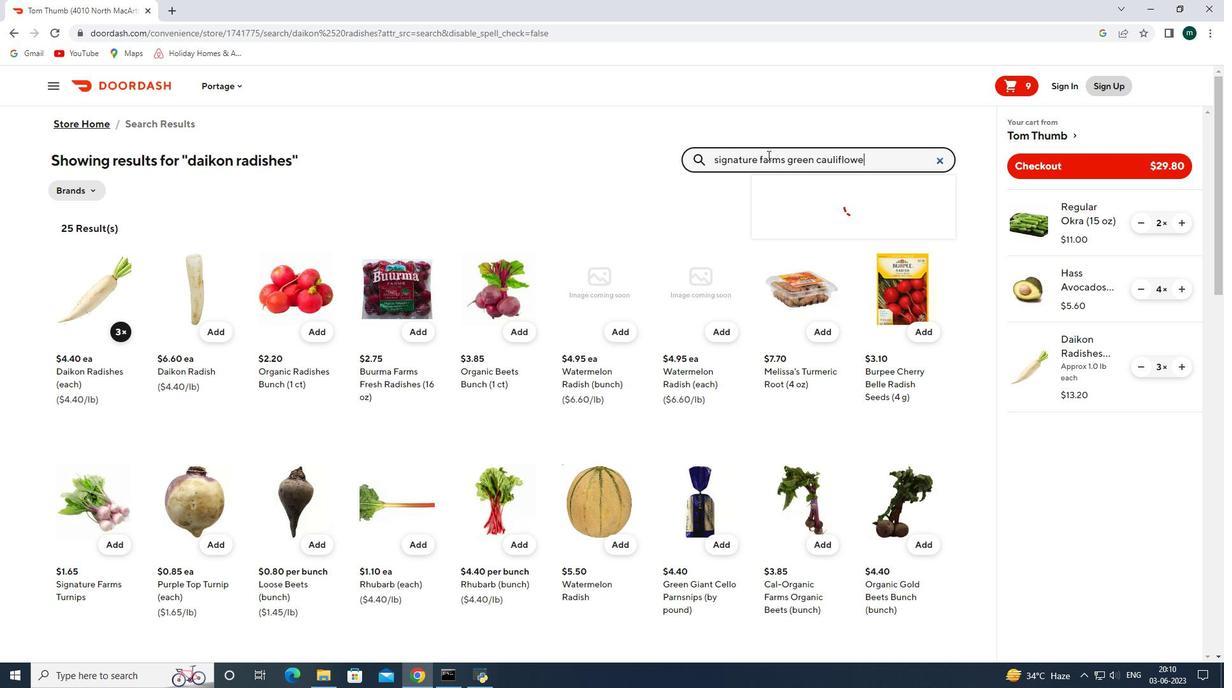 
Action: Mouse pressed left at (112, 326)
Screenshot: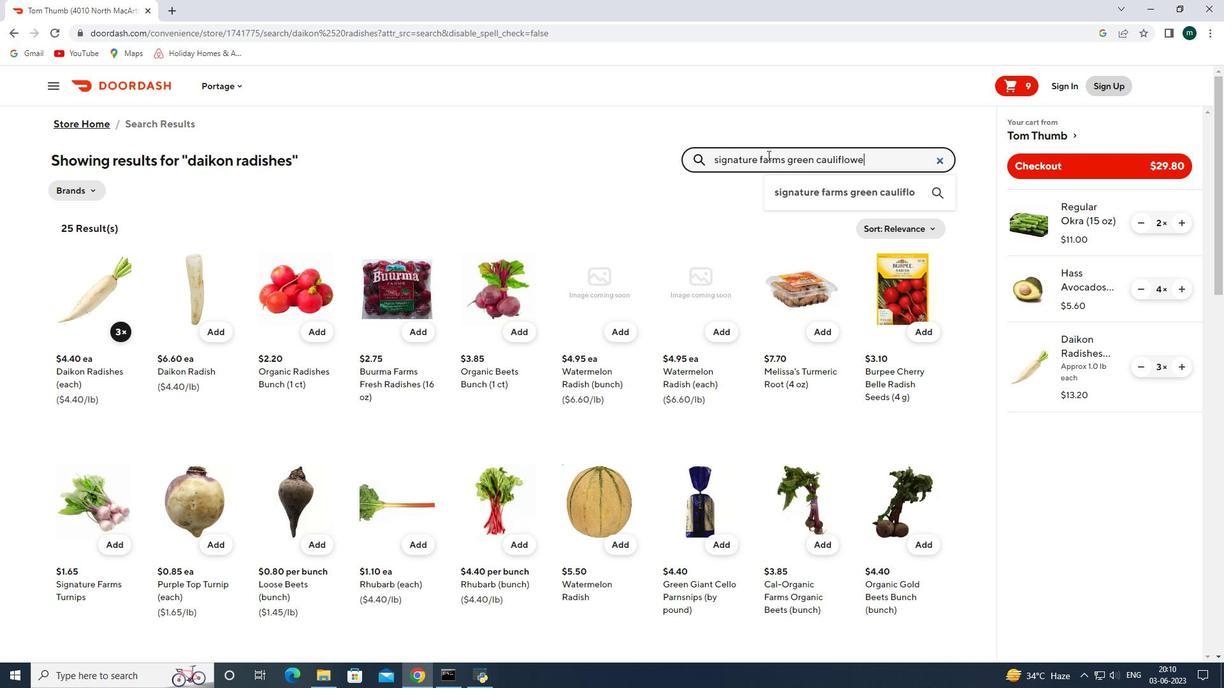 
Action: Mouse moved to (121, 329)
Screenshot: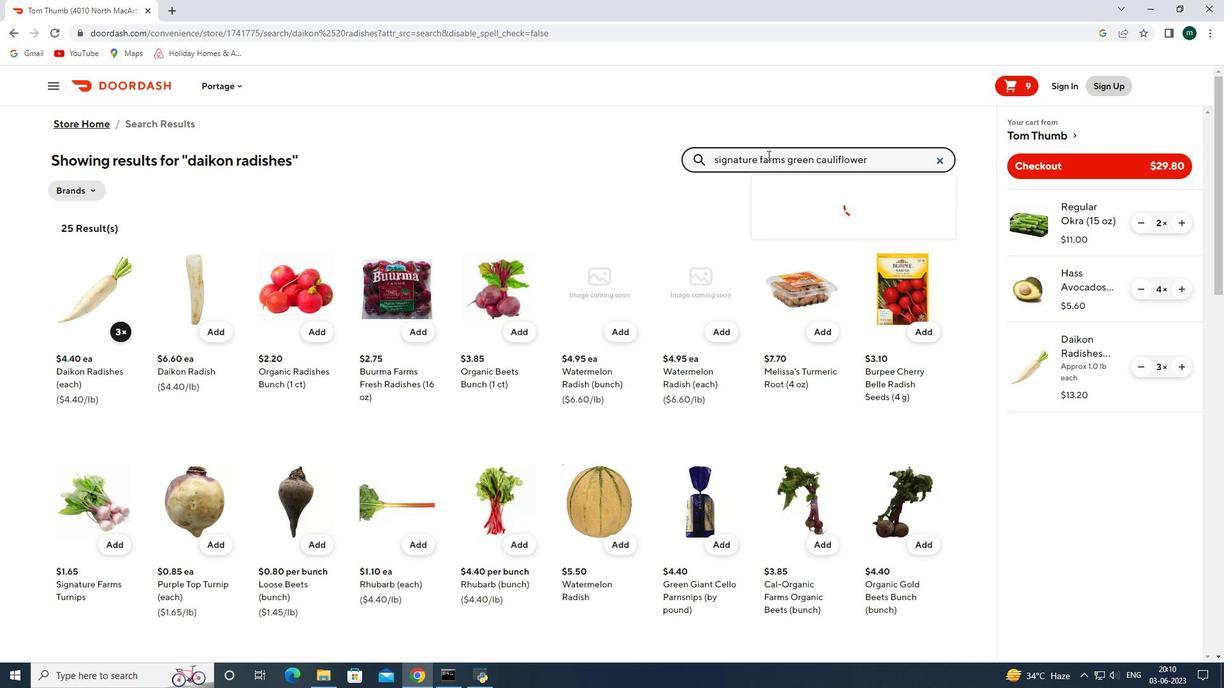 
Action: Mouse pressed left at (121, 329)
Screenshot: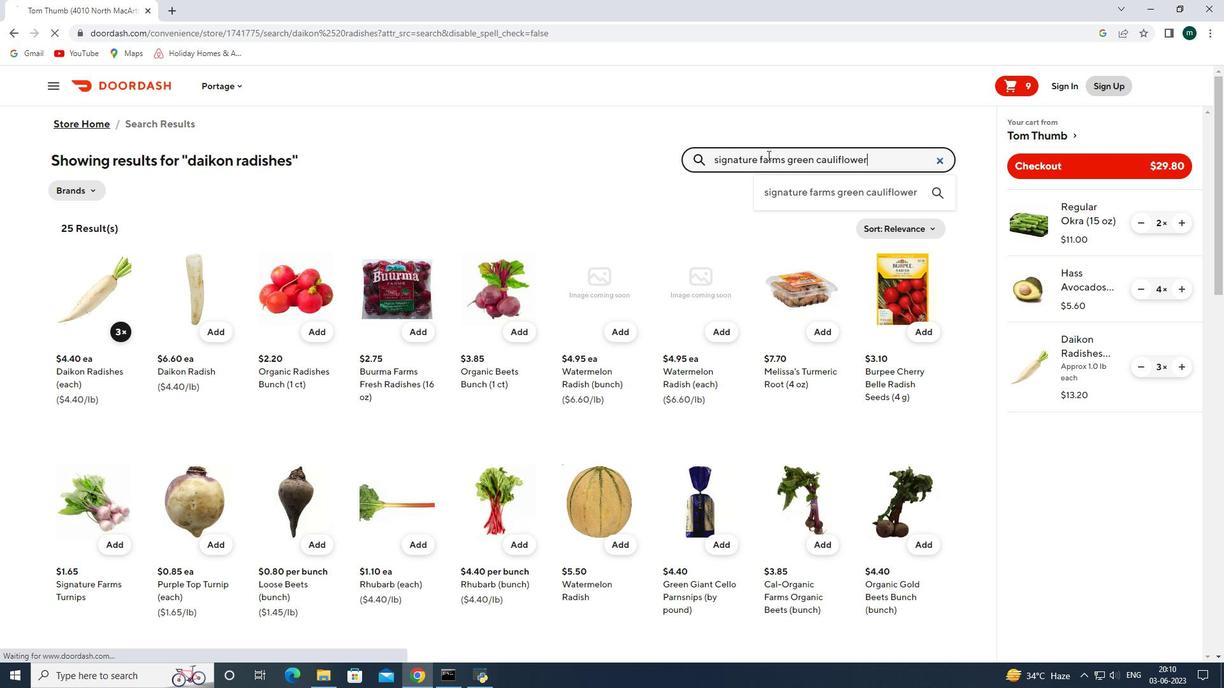 
Action: Mouse pressed left at (121, 329)
Screenshot: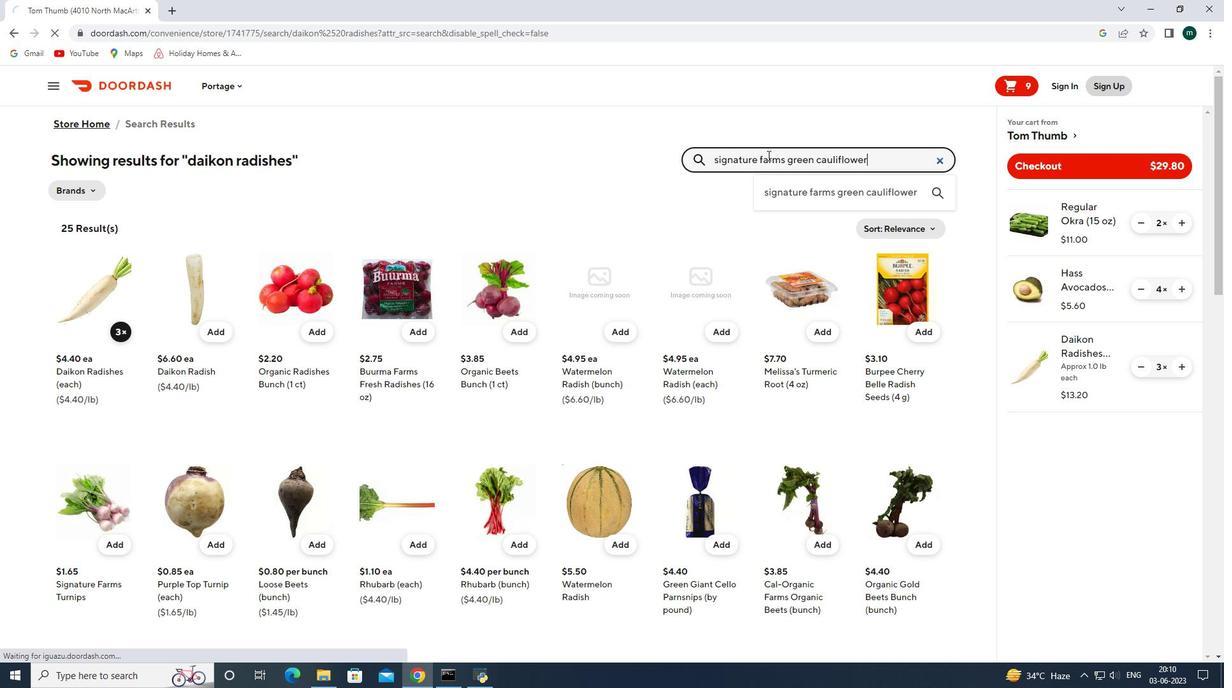 
Action: Mouse pressed left at (121, 329)
Screenshot: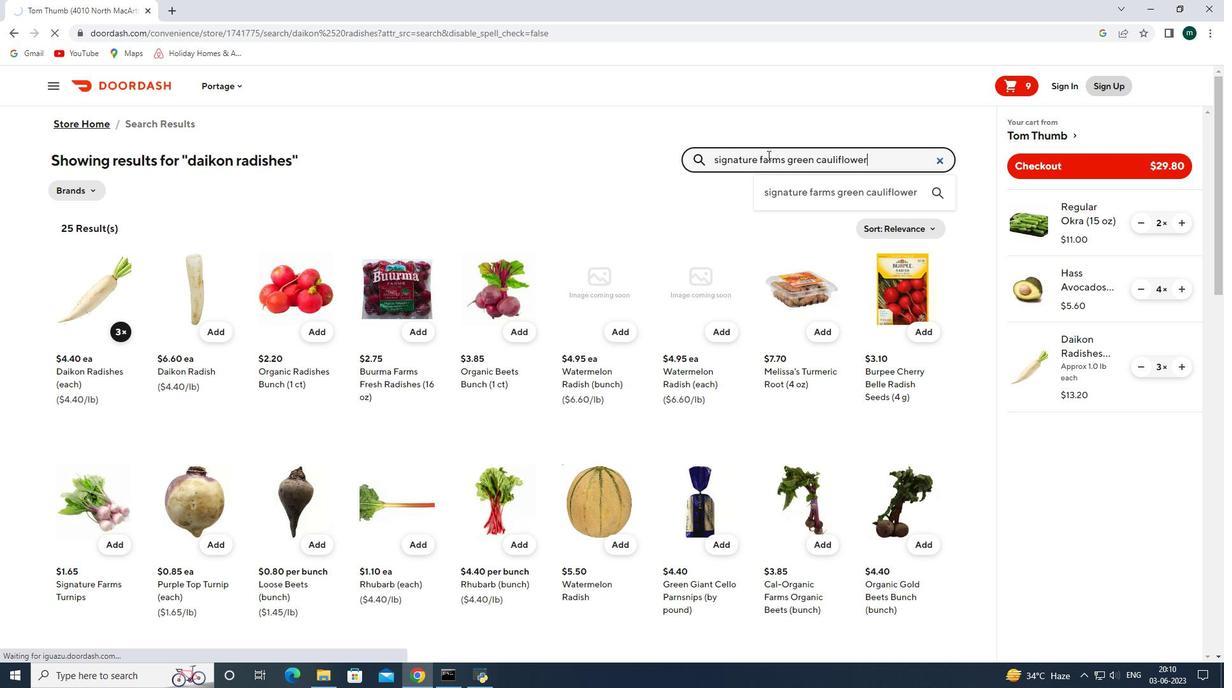 
Action: Mouse pressed left at (121, 329)
Screenshot: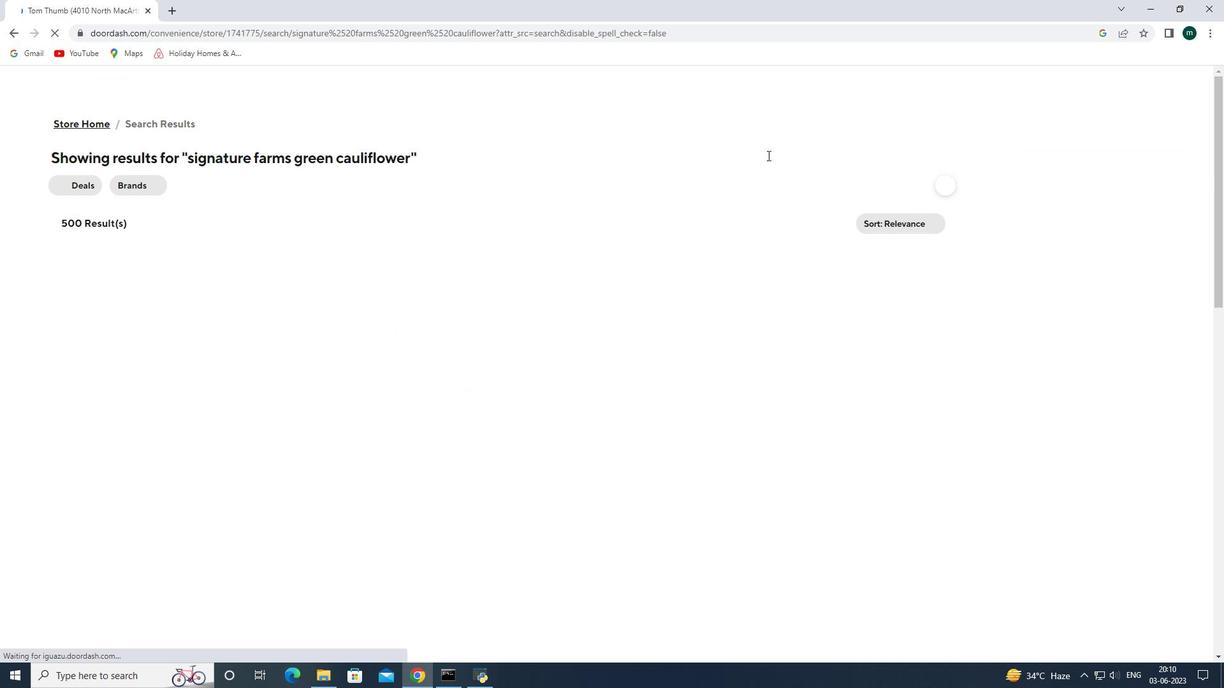 
Action: Mouse pressed left at (121, 329)
Screenshot: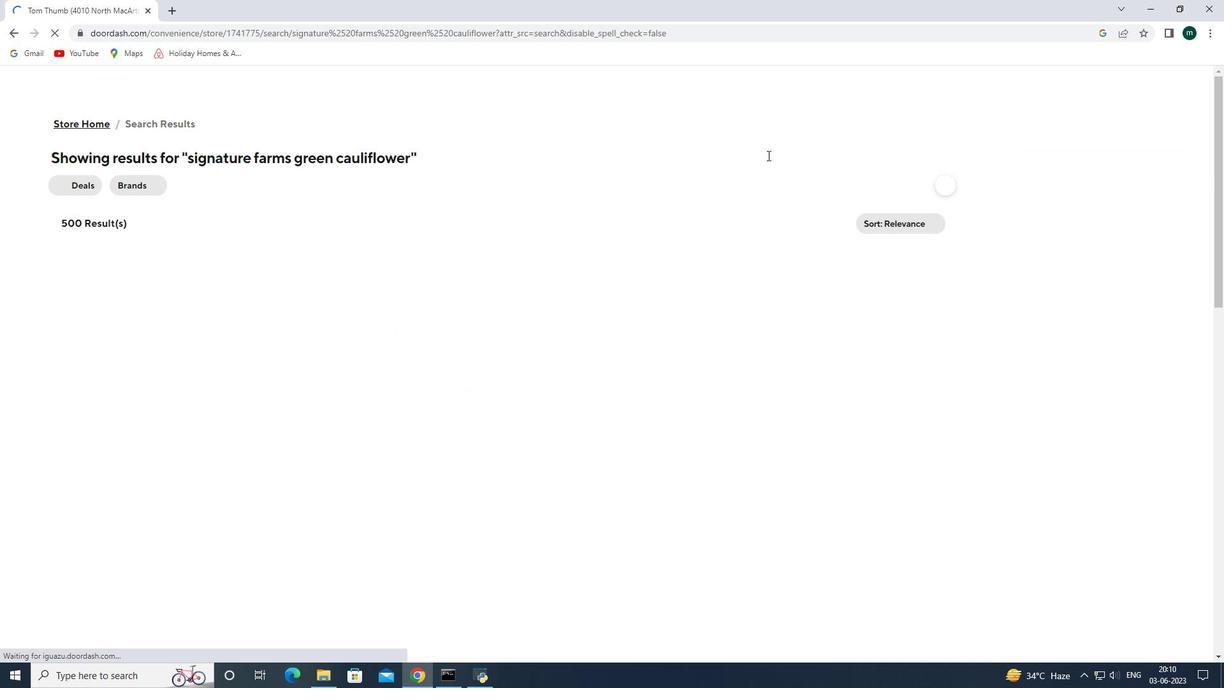 
Action: Mouse moved to (846, 156)
Screenshot: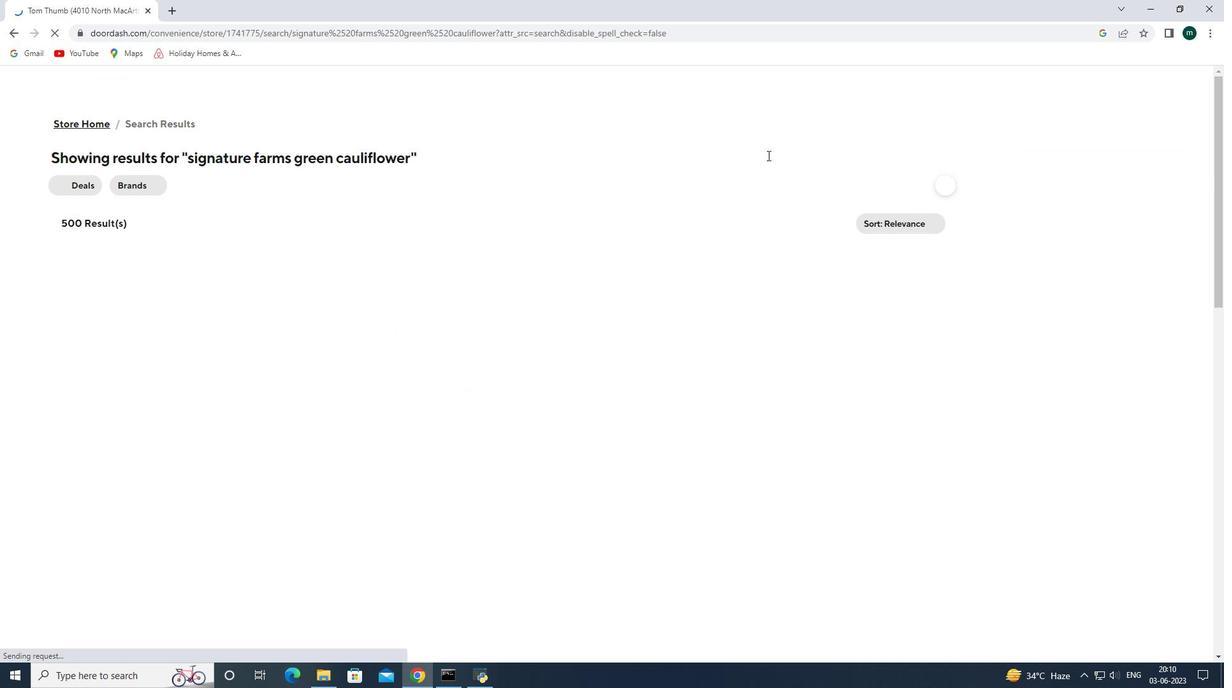 
Action: Mouse pressed left at (846, 156)
Screenshot: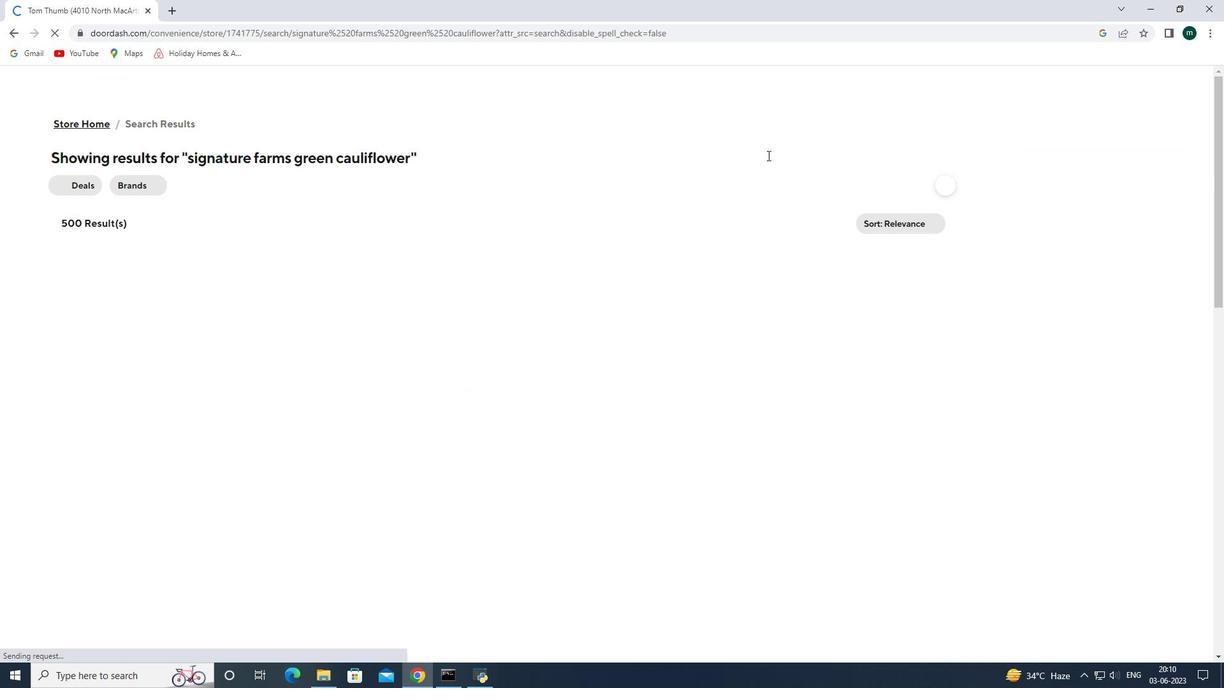 
Action: Key pressed signatur<Key.space>farms<Key.space>green<Key.space>cu<Key.backspace>aulaf
Screenshot: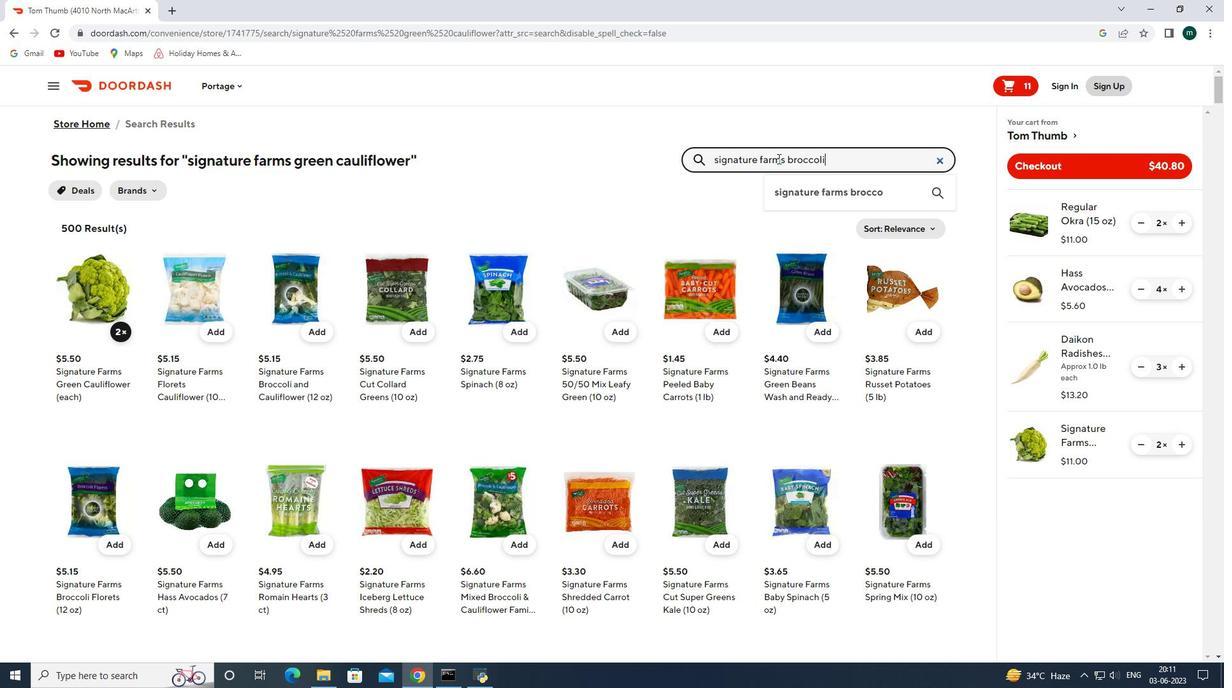 
Action: Mouse moved to (397, 135)
Screenshot: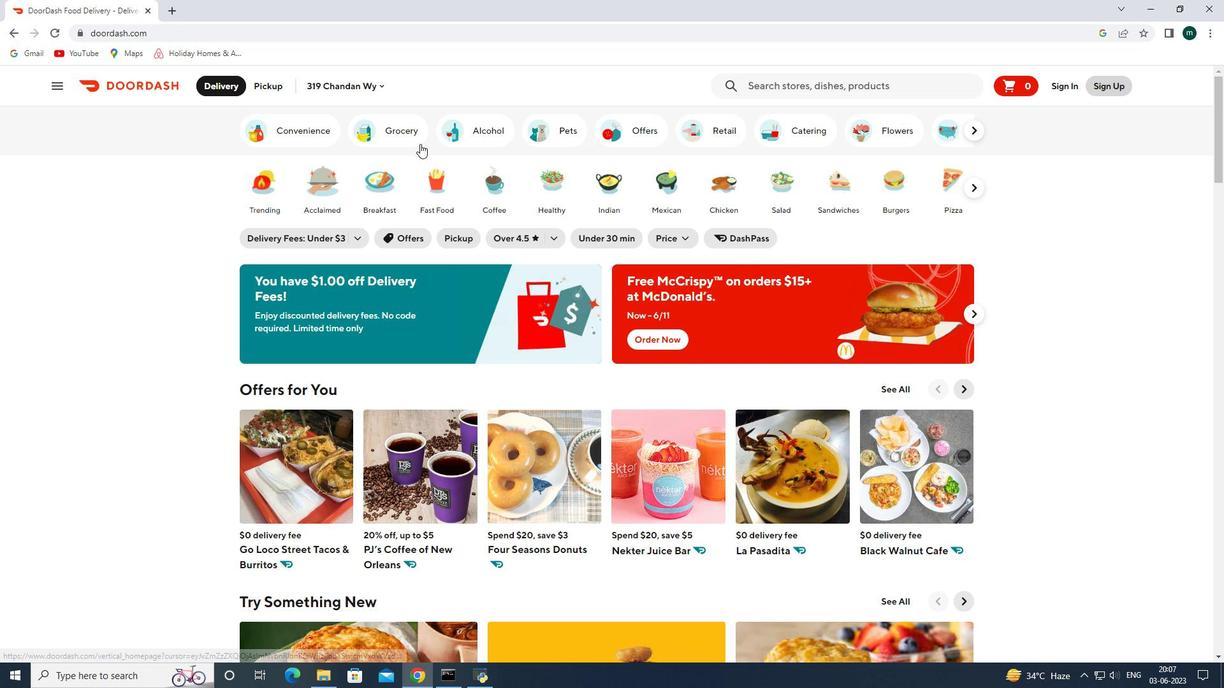 
Action: Mouse pressed left at (397, 135)
Screenshot: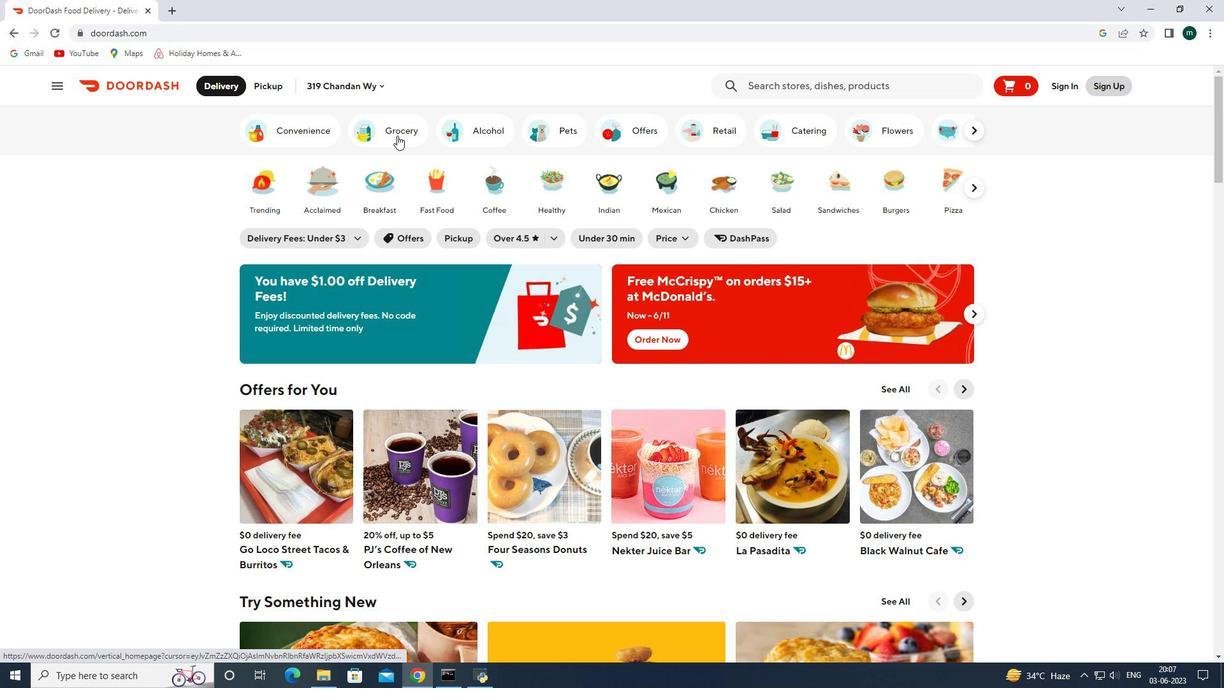 
Action: Mouse moved to (380, 484)
Screenshot: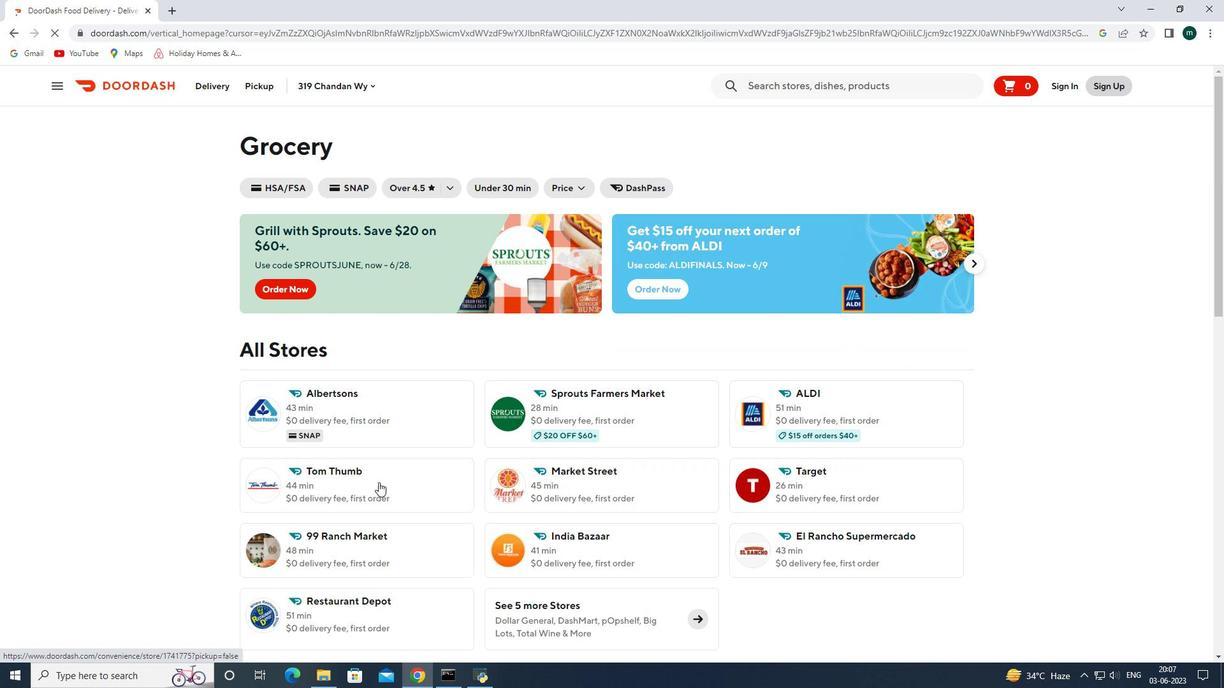 
Action: Mouse pressed left at (380, 484)
Screenshot: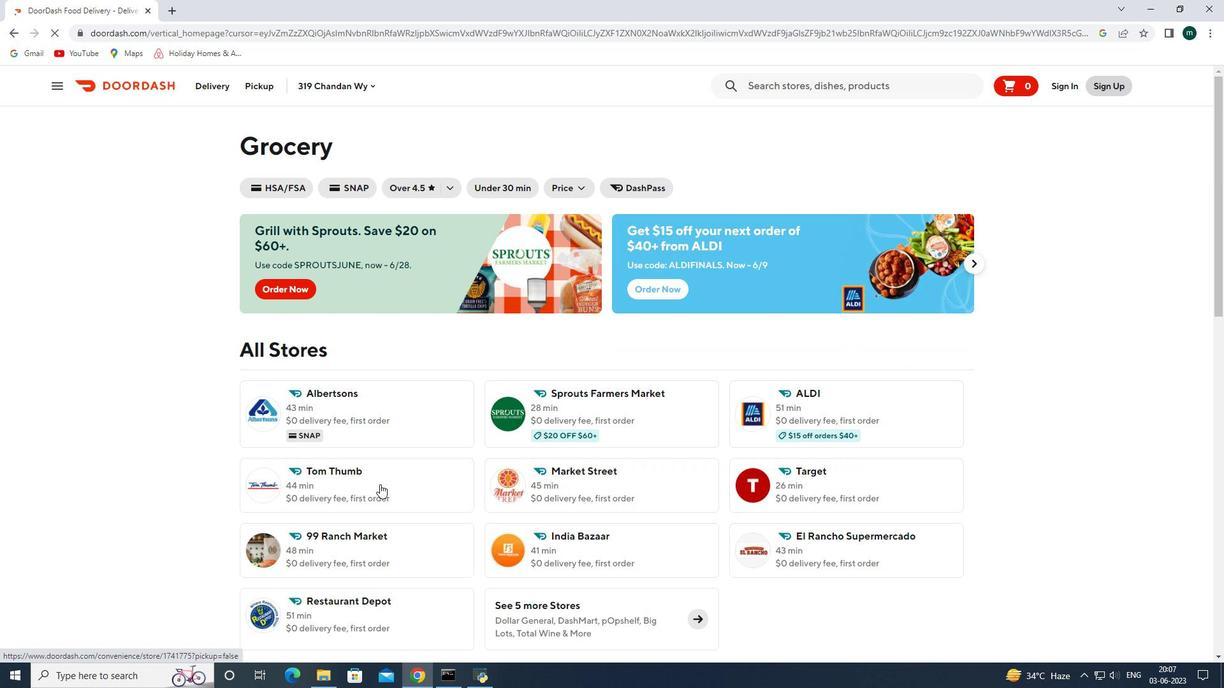 
Action: Mouse moved to (271, 87)
Screenshot: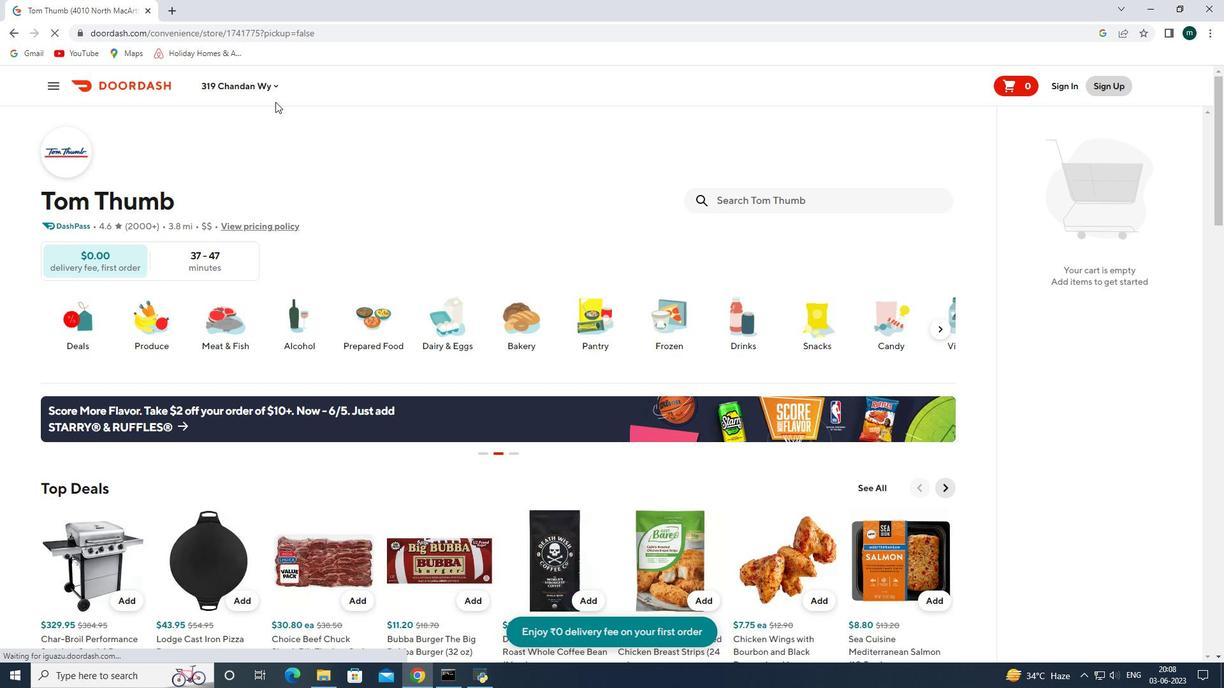 
Action: Mouse pressed left at (271, 87)
Screenshot: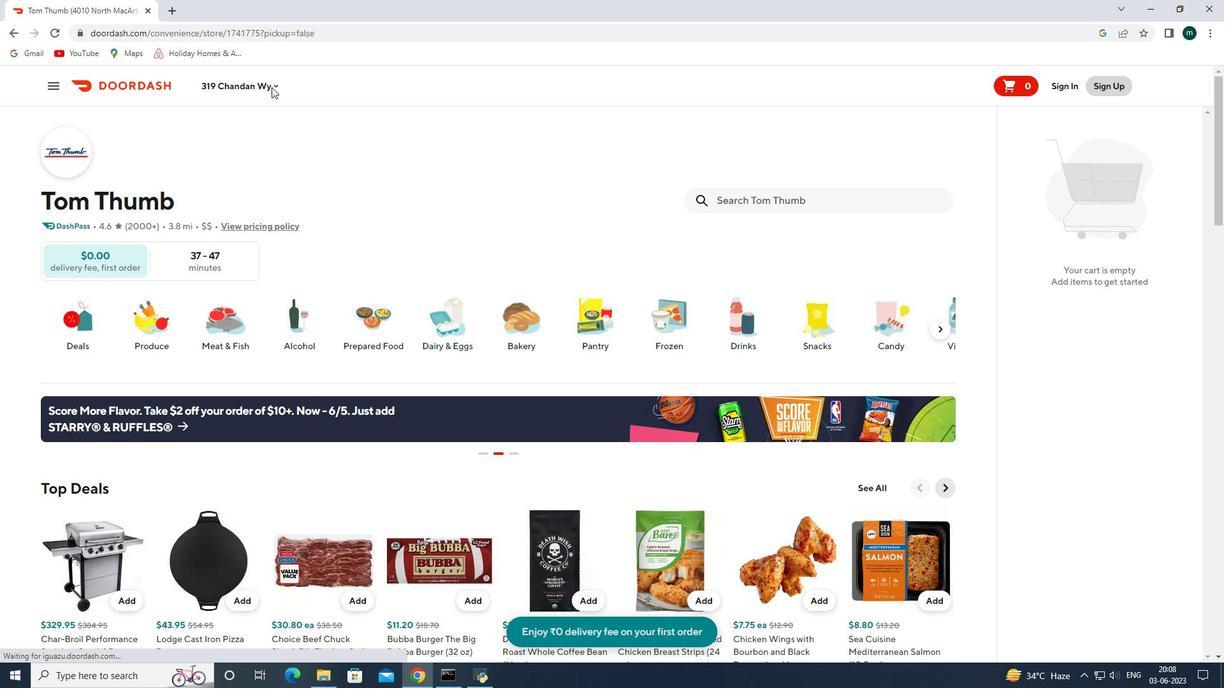 
Action: Mouse moved to (281, 137)
Screenshot: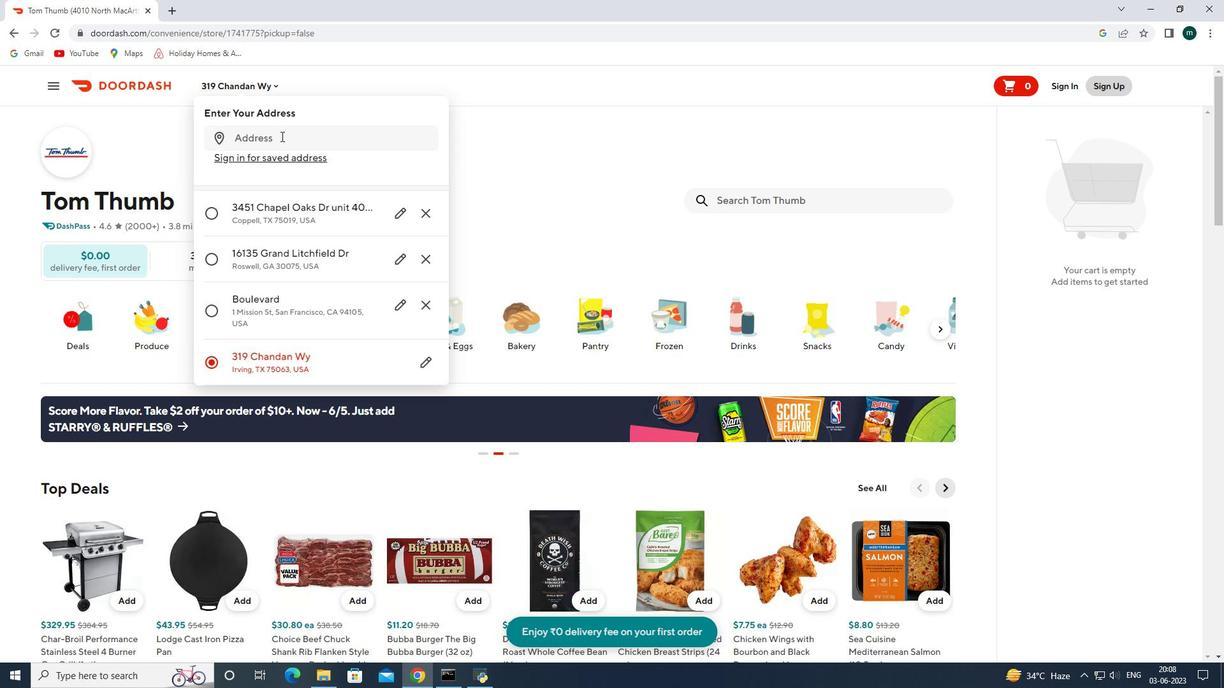 
Action: Mouse pressed left at (281, 137)
Screenshot: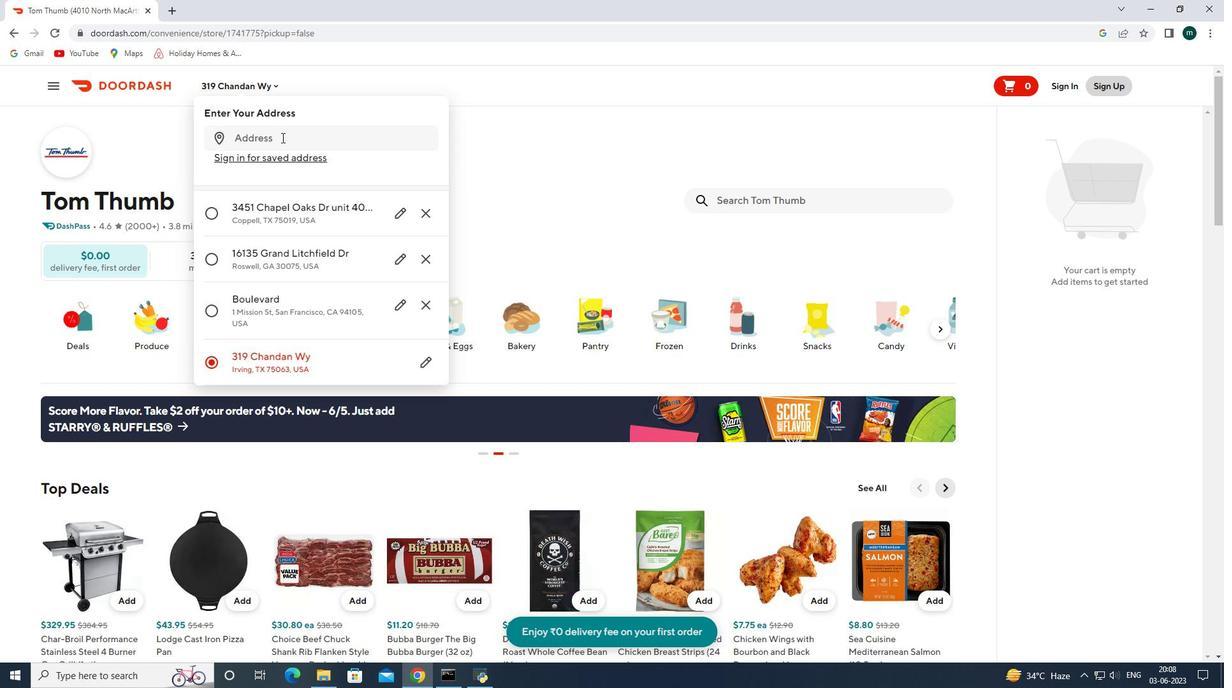 
Action: Key pressed 1123<Key.space>parrill<Key.space>court<Key.space>portage<Key.space>indiana<Key.space>46368<Key.enter>
Screenshot: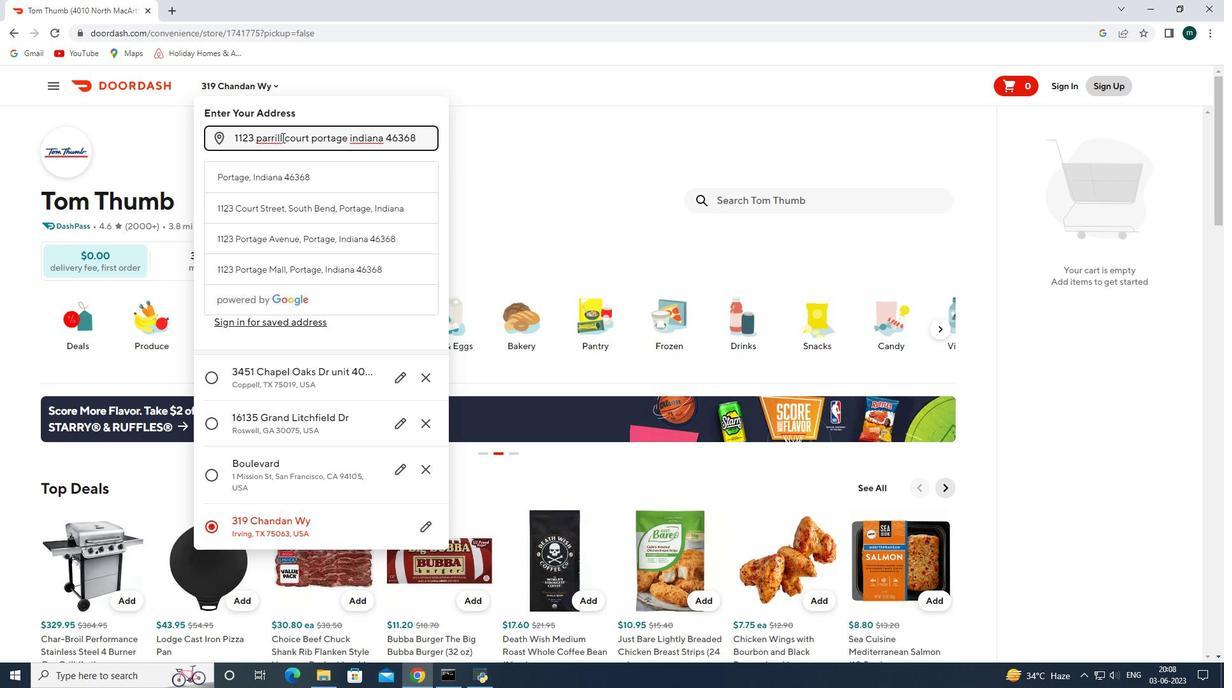
Action: Mouse moved to (396, 552)
Screenshot: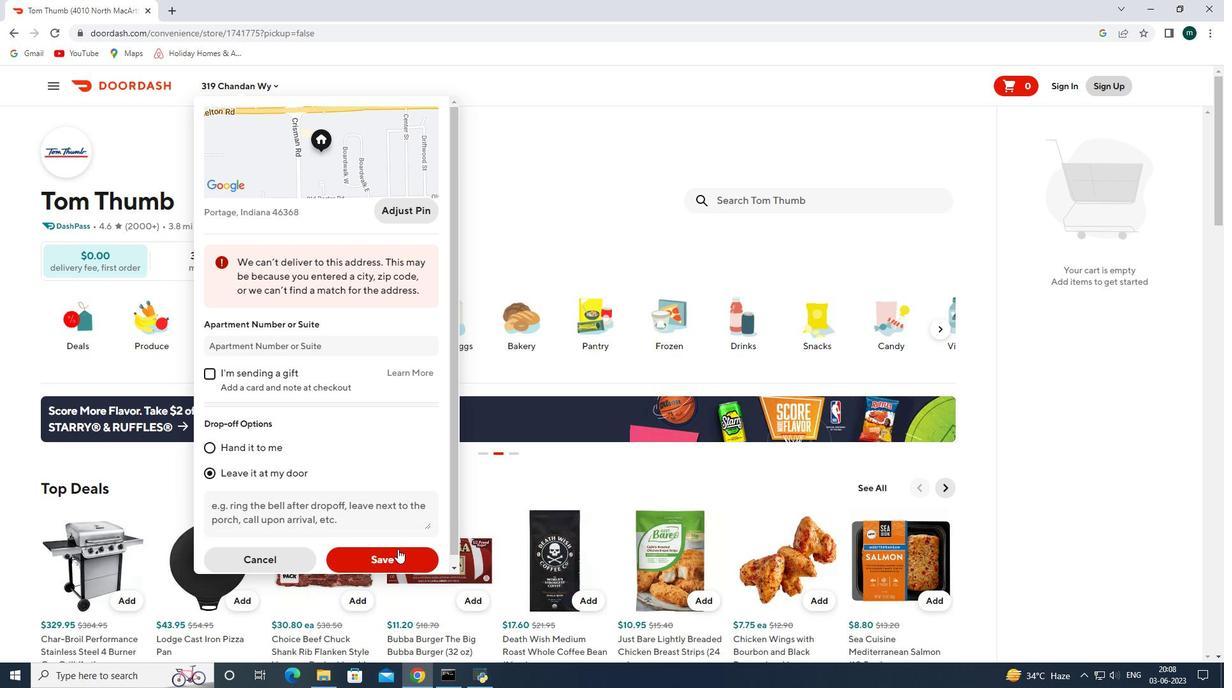 
Action: Mouse pressed left at (396, 552)
Screenshot: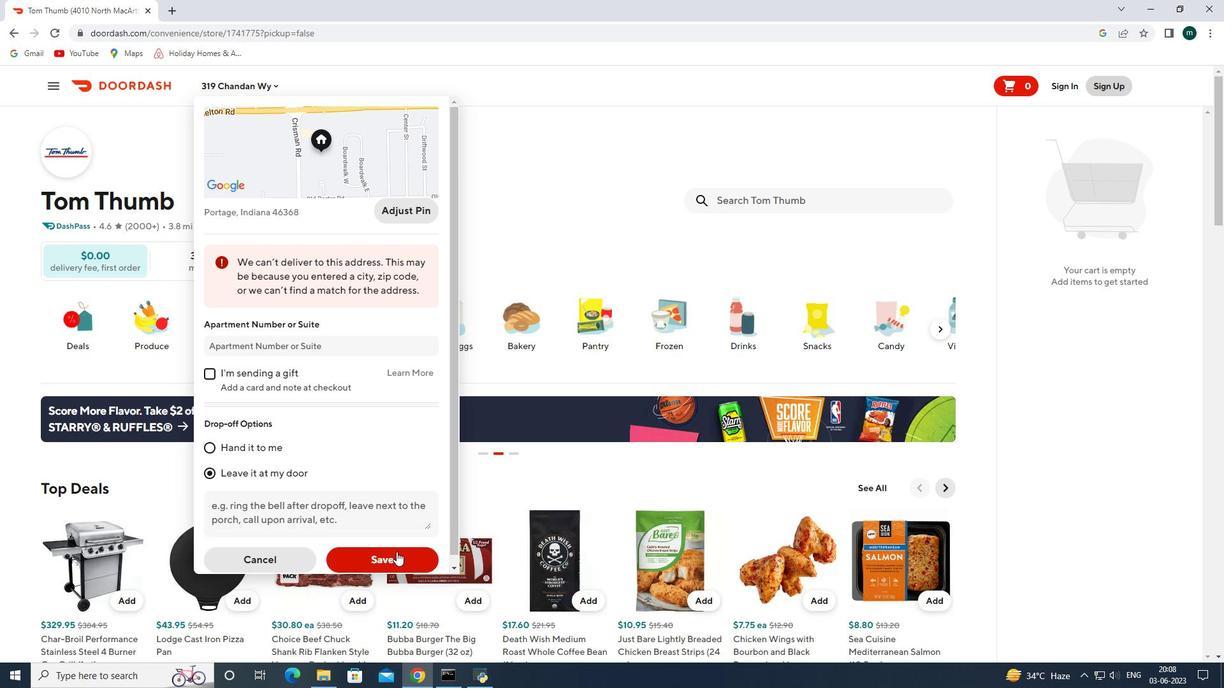 
Action: Mouse moved to (740, 193)
Screenshot: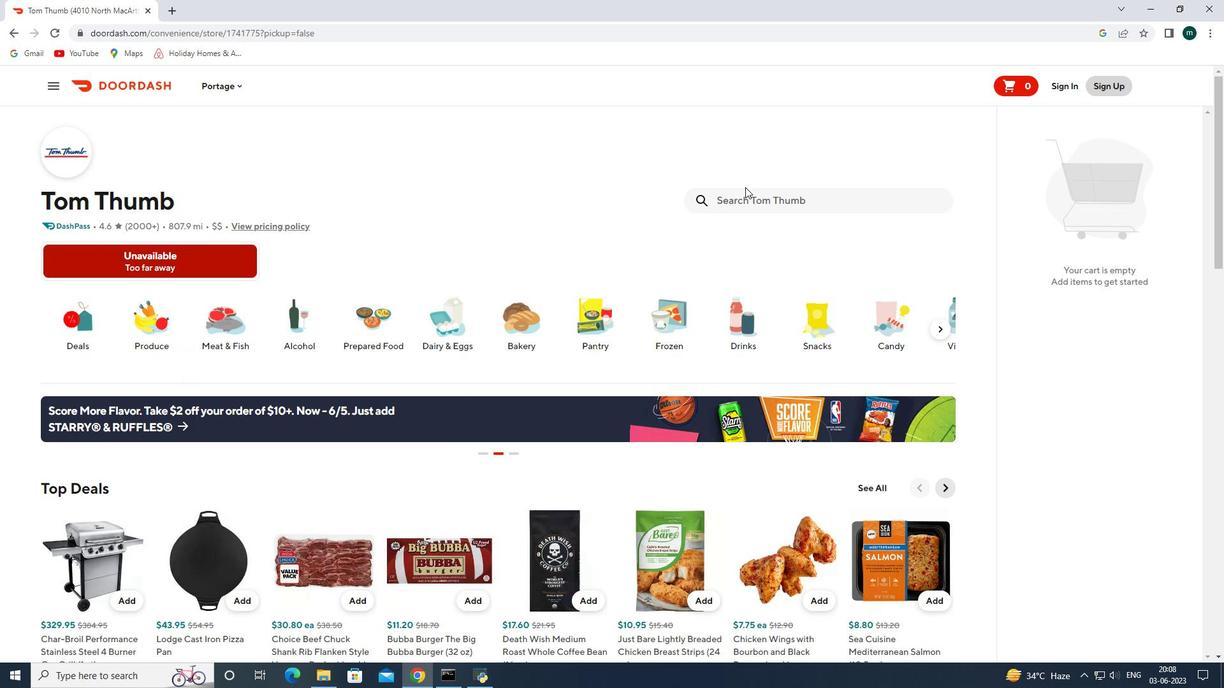 
Action: Mouse pressed left at (740, 193)
Screenshot: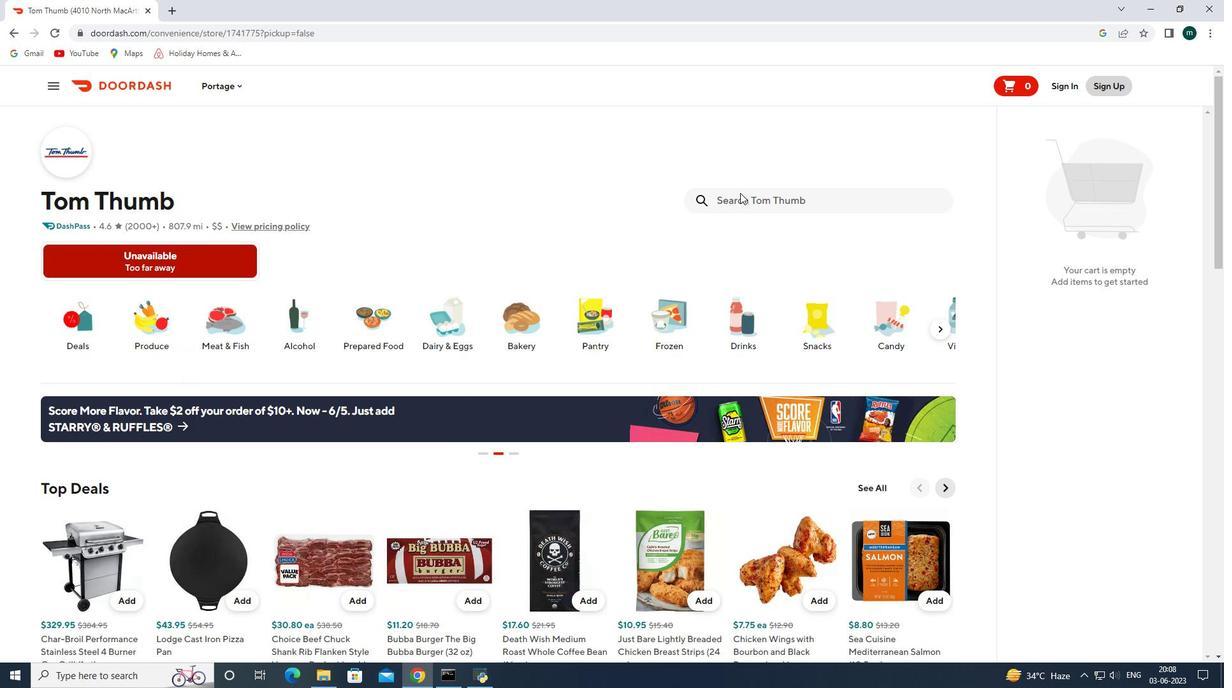 
Action: Key pressed regular<Key.space>okra<Key.enter>
Screenshot: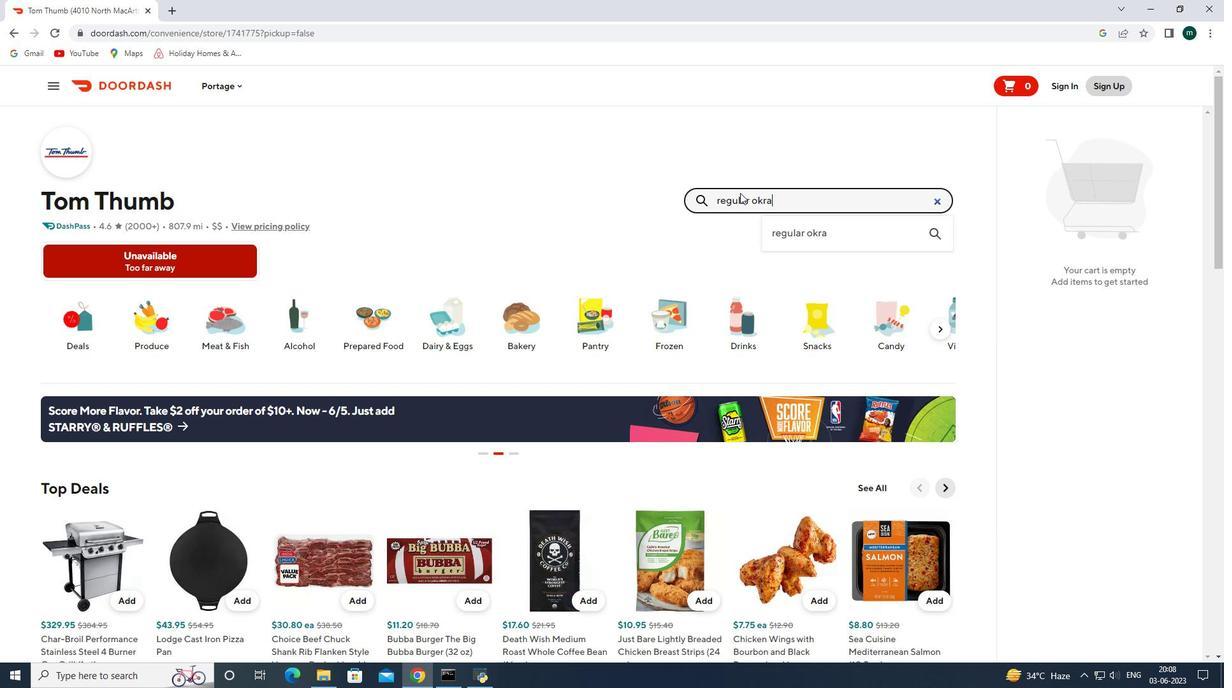 
Action: Mouse moved to (109, 330)
Screenshot: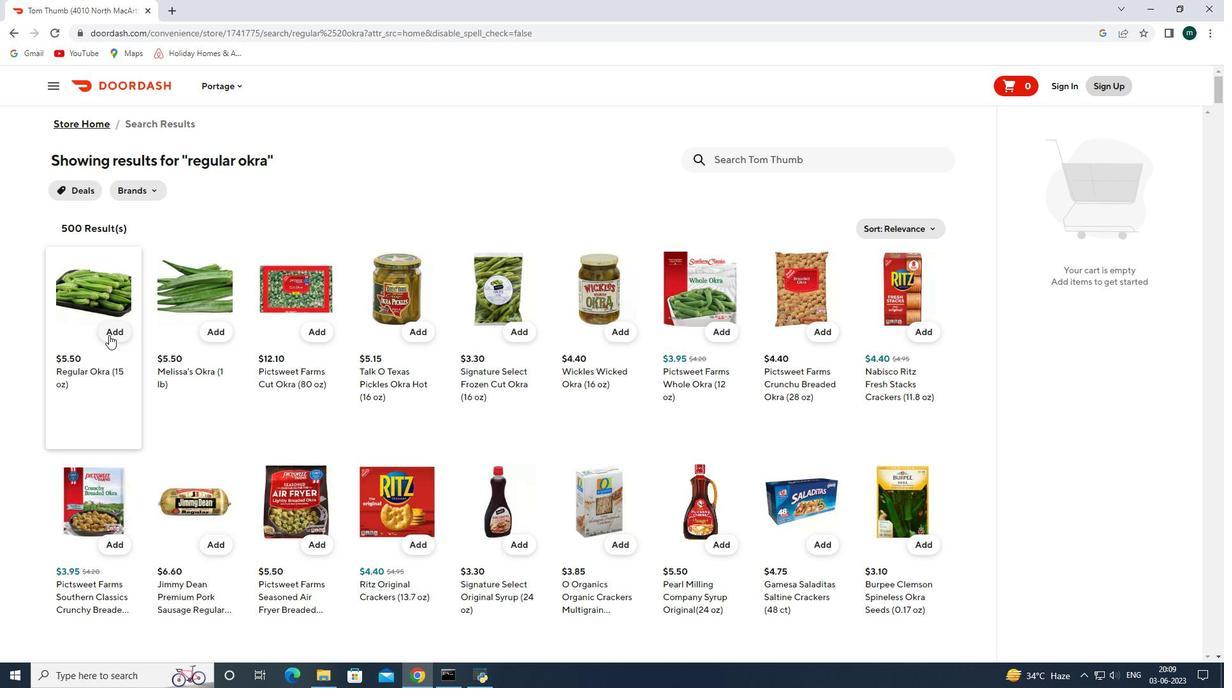 
Action: Mouse pressed left at (109, 330)
Screenshot: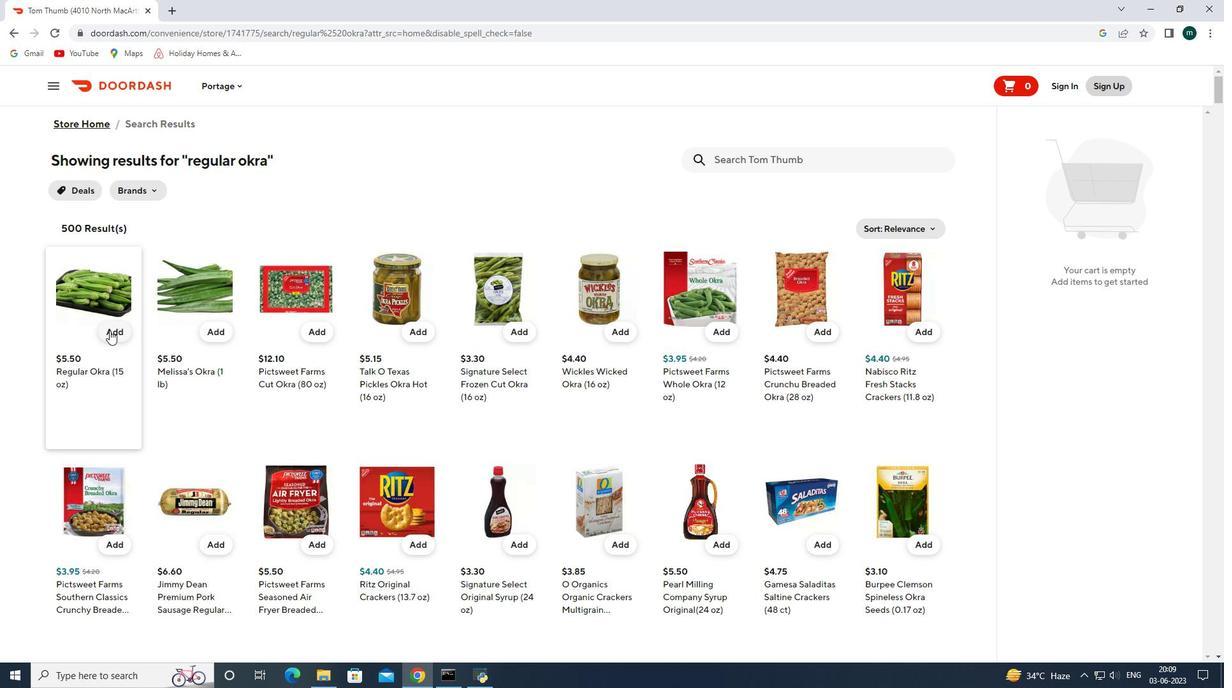 
Action: Mouse moved to (1184, 221)
Screenshot: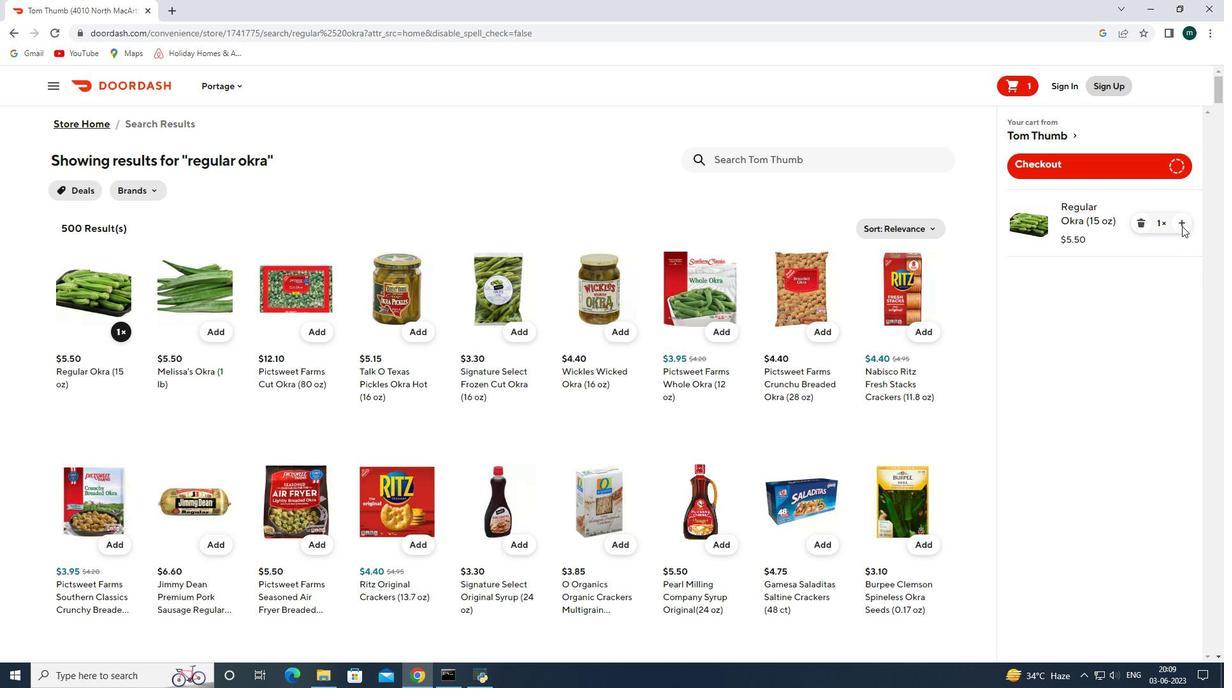 
Action: Mouse pressed left at (1184, 221)
Screenshot: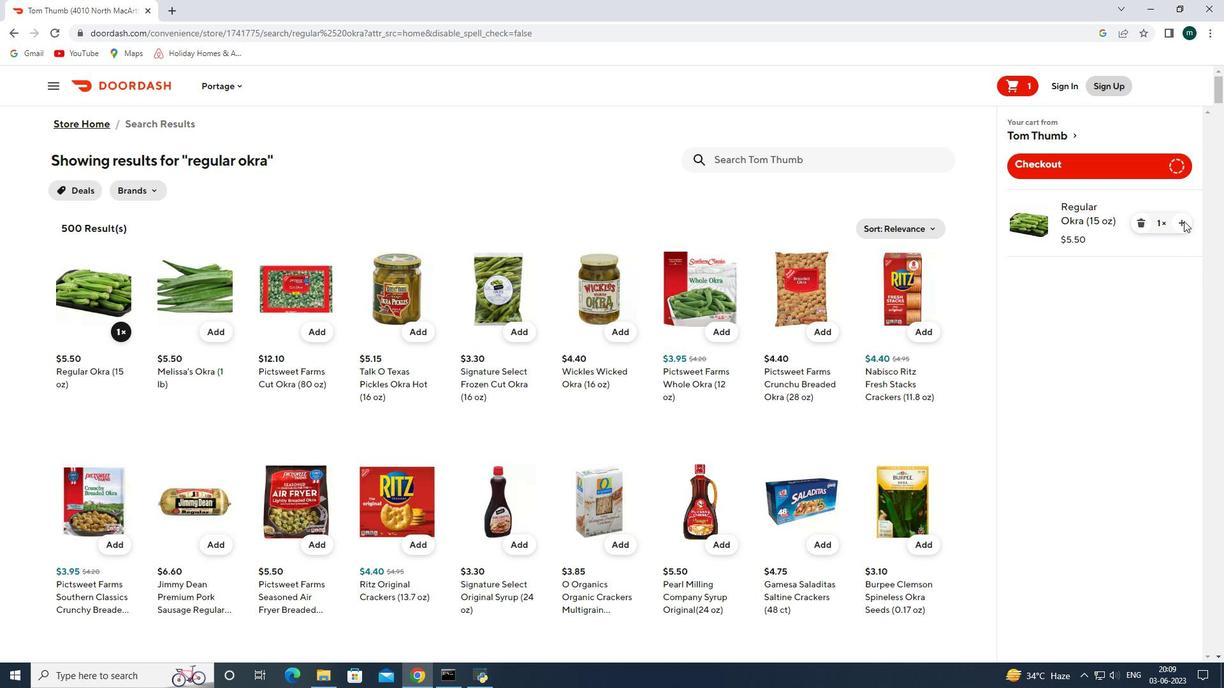 
Action: Mouse moved to (847, 164)
Screenshot: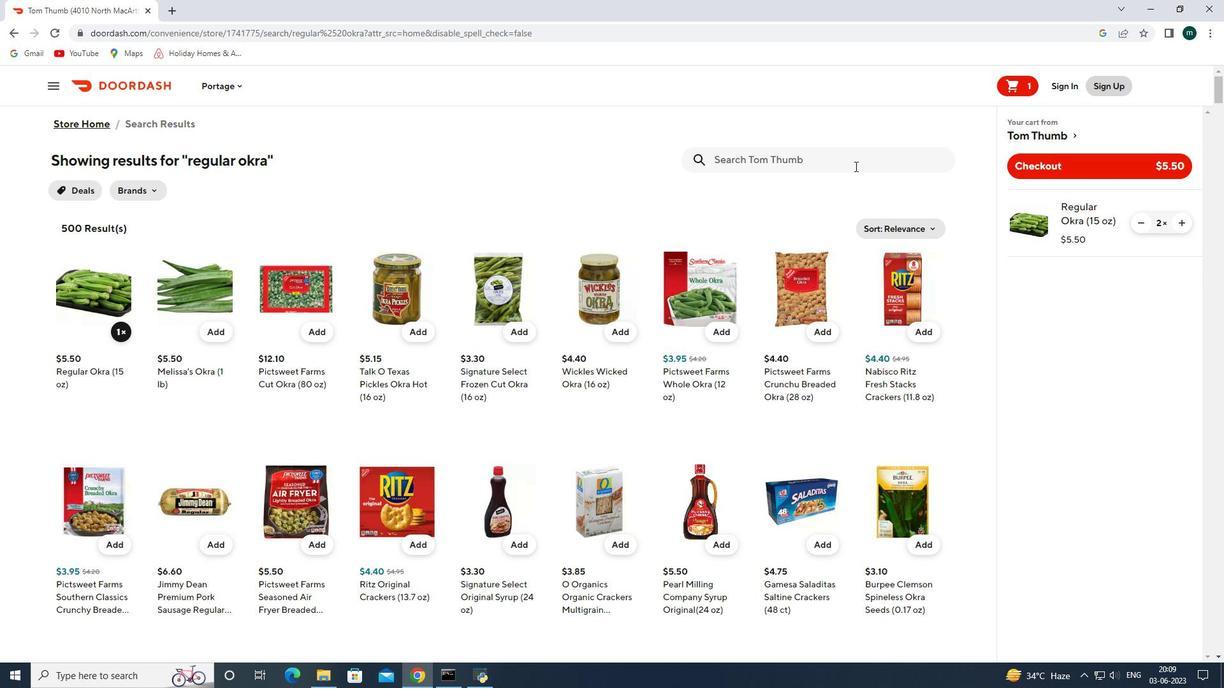 
Action: Mouse pressed left at (847, 164)
Screenshot: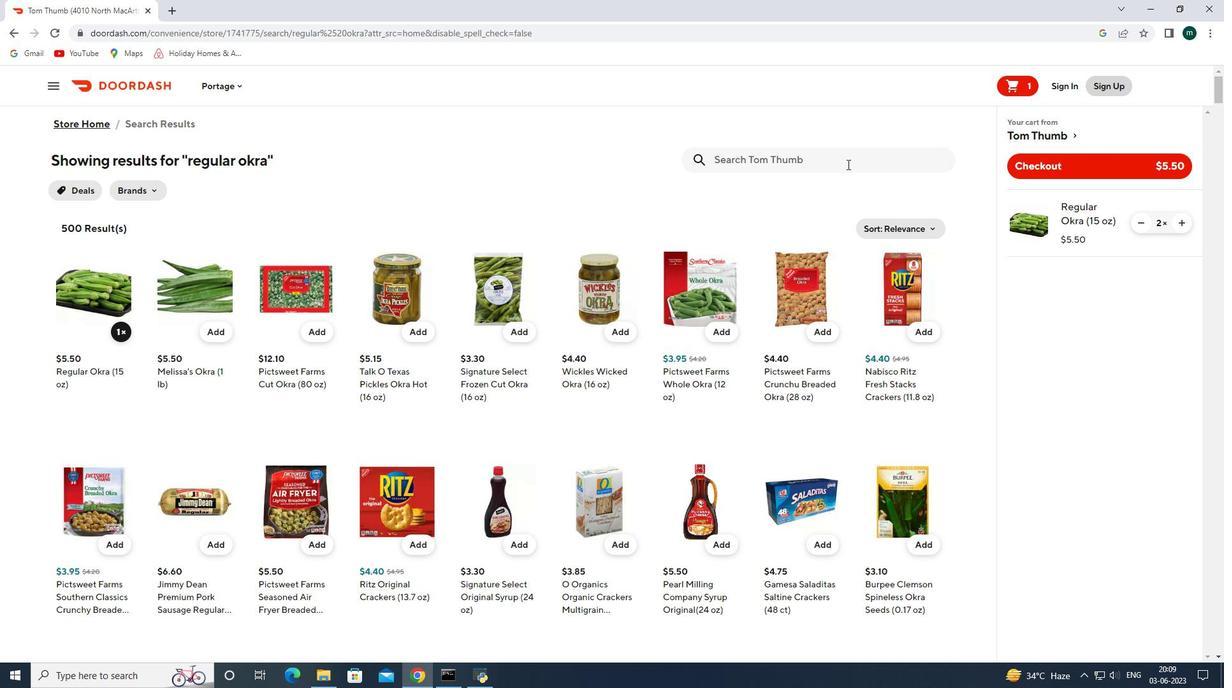
Action: Key pressed hass<Key.space>avocados<Key.space>medium<Key.space><Key.enter>
Screenshot: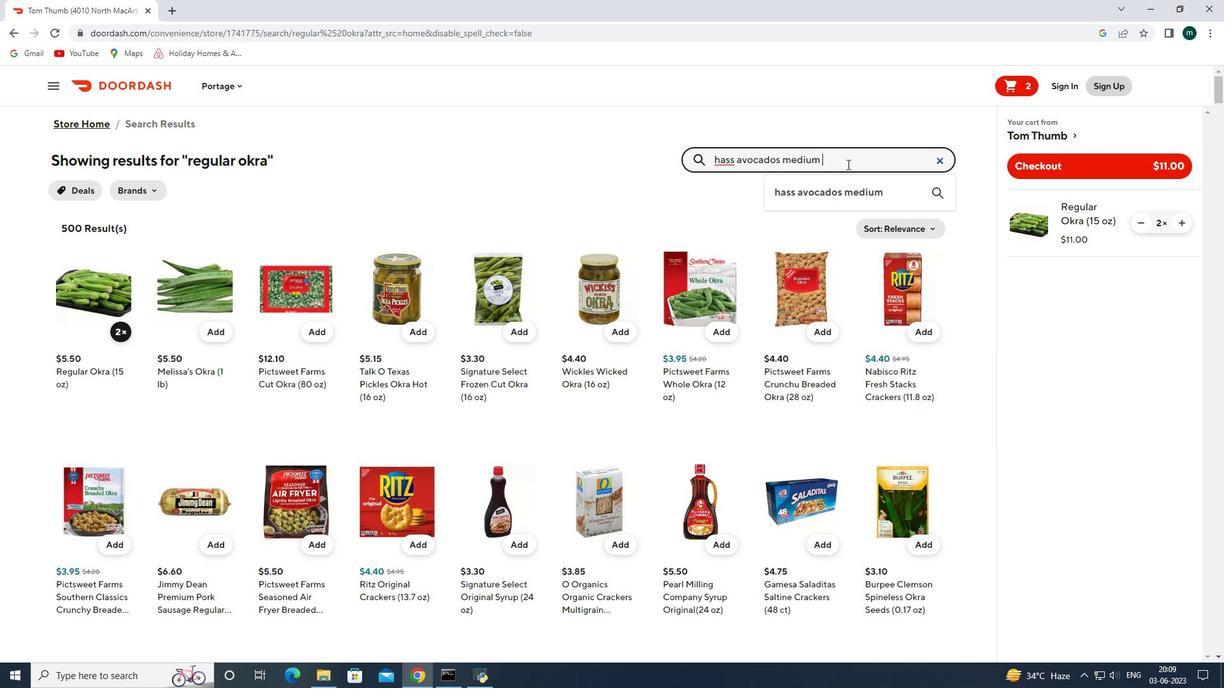 
Action: Mouse moved to (107, 333)
Screenshot: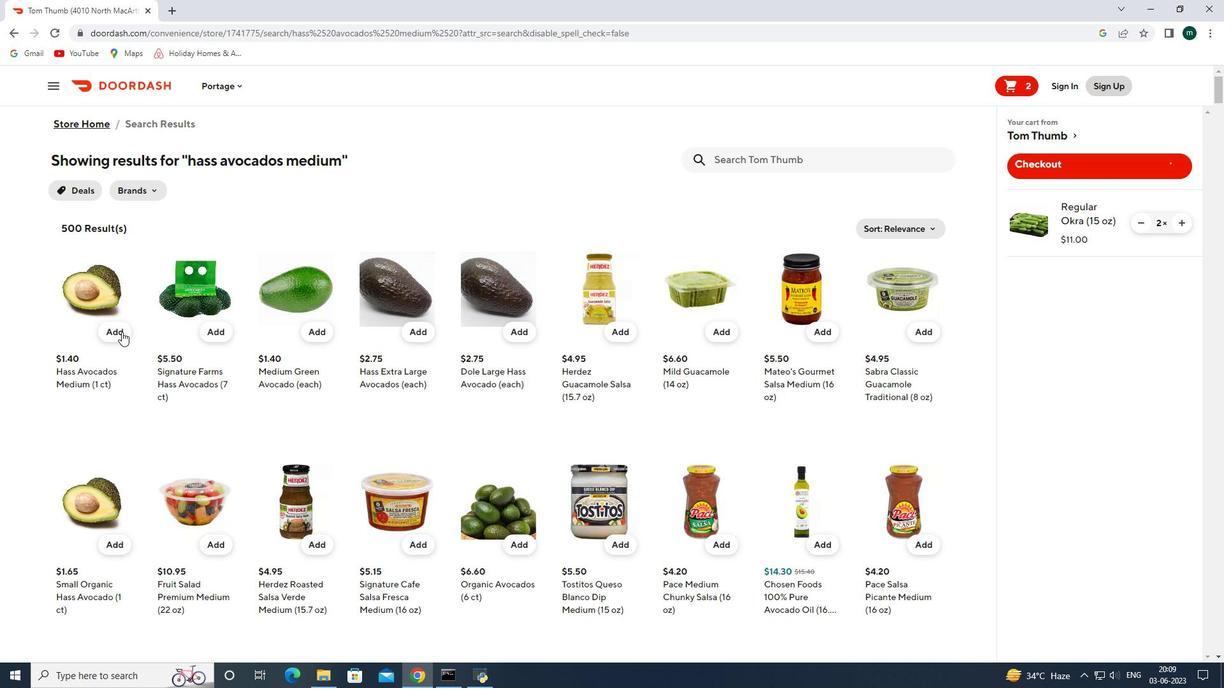 
Action: Mouse pressed left at (107, 333)
Screenshot: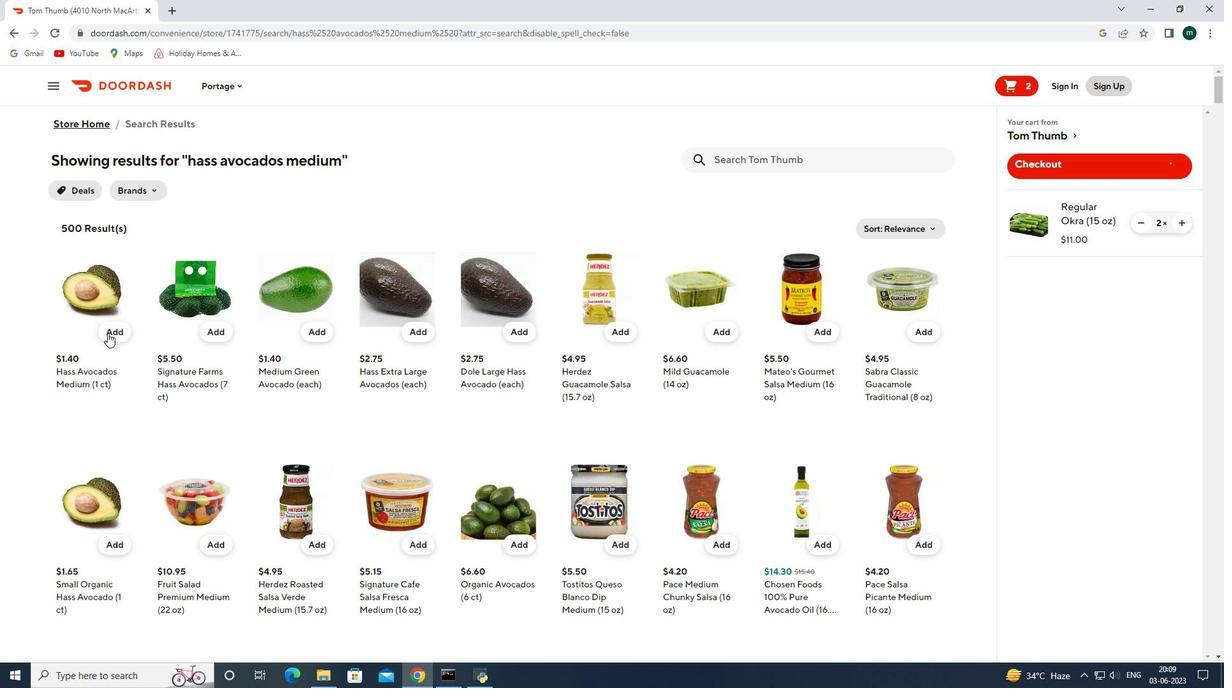 
Action: Mouse moved to (1181, 288)
Screenshot: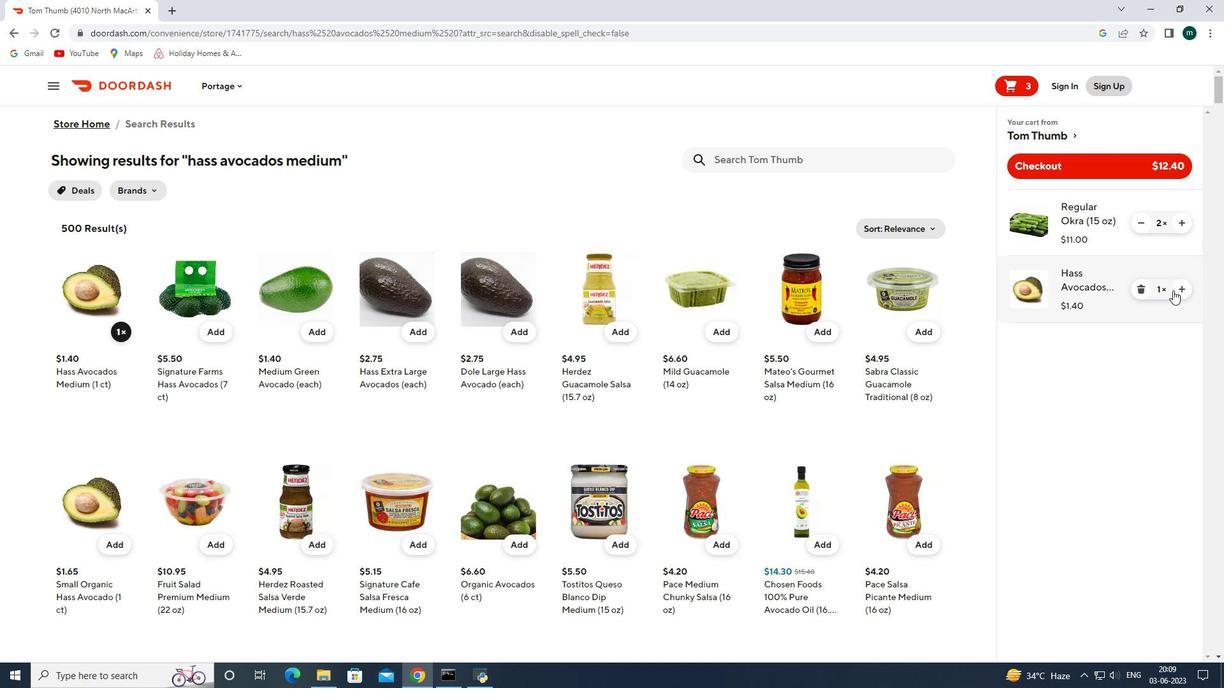 
Action: Mouse pressed left at (1181, 288)
Screenshot: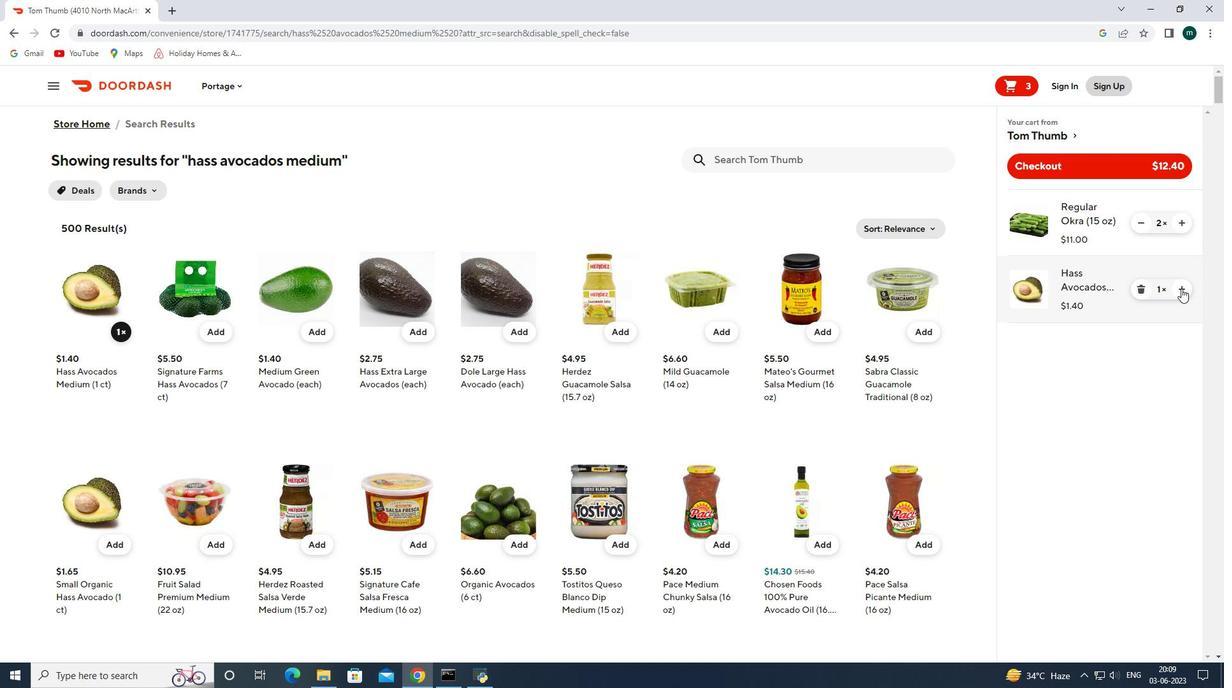
Action: Mouse pressed left at (1181, 288)
Screenshot: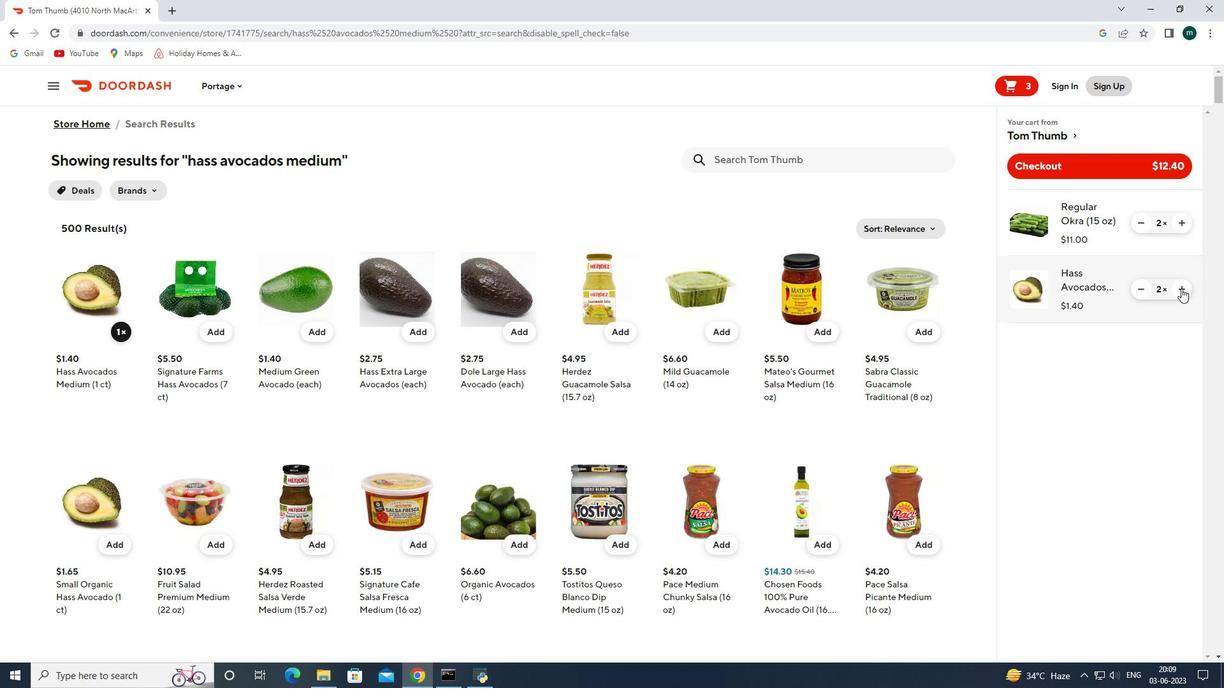 
Action: Mouse pressed left at (1181, 288)
Screenshot: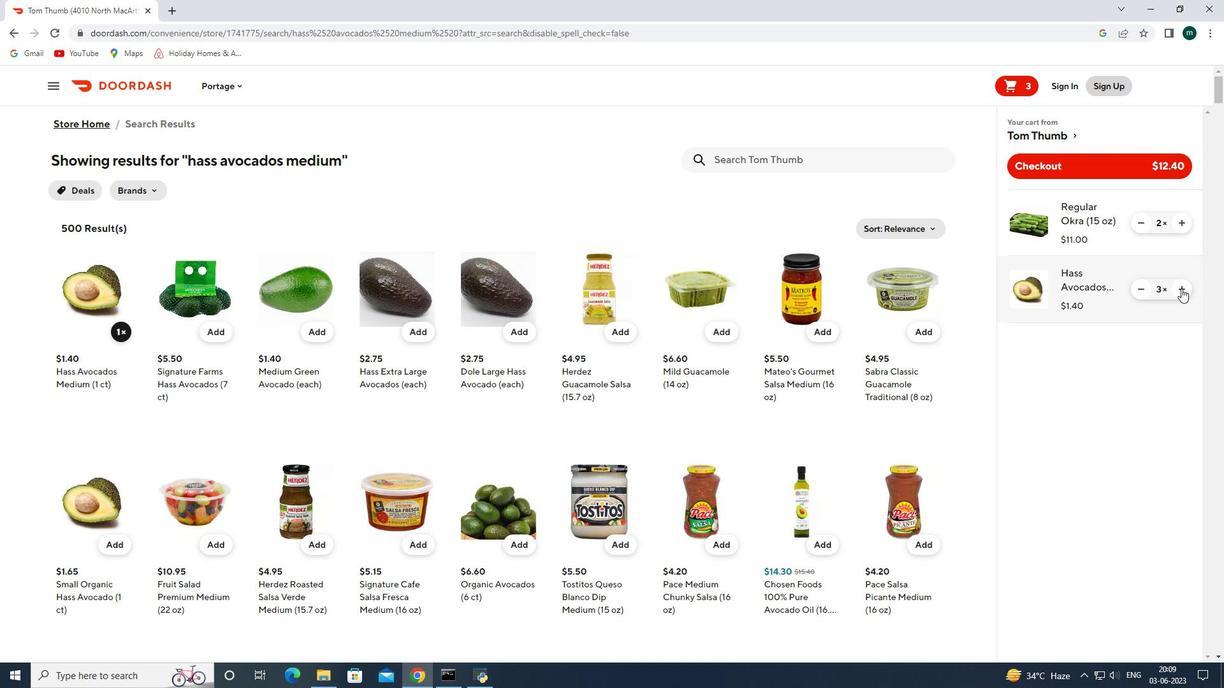 
Action: Mouse moved to (774, 161)
Screenshot: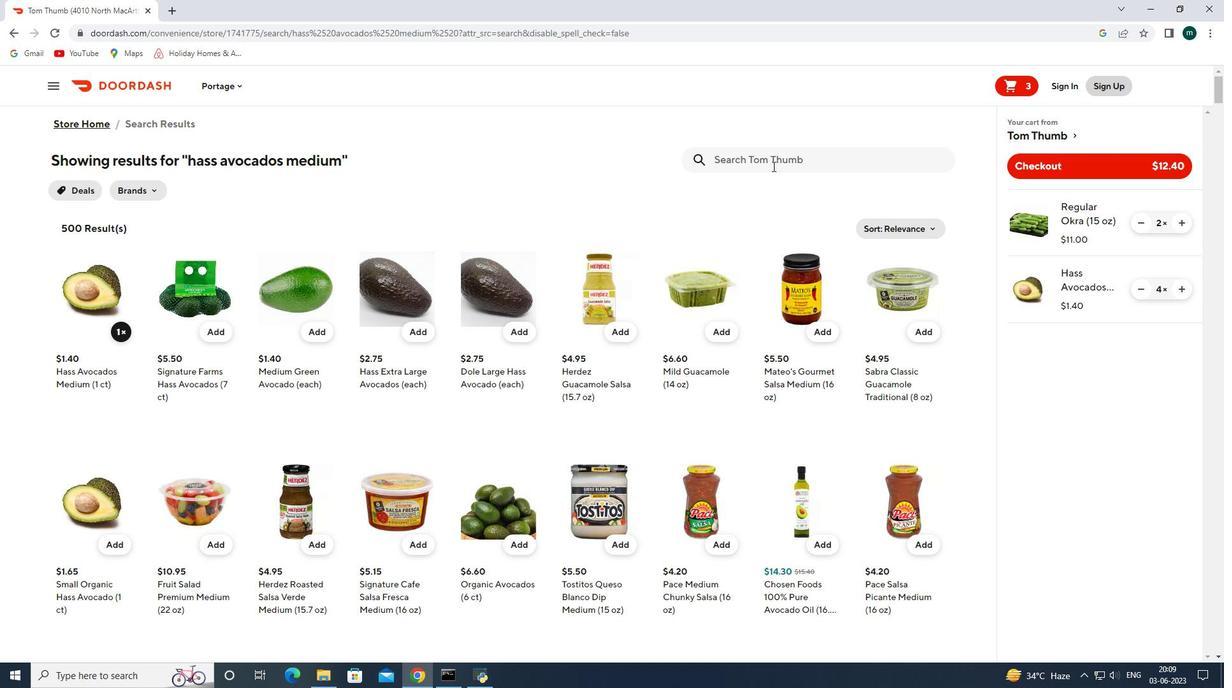 
Action: Mouse pressed left at (774, 161)
Screenshot: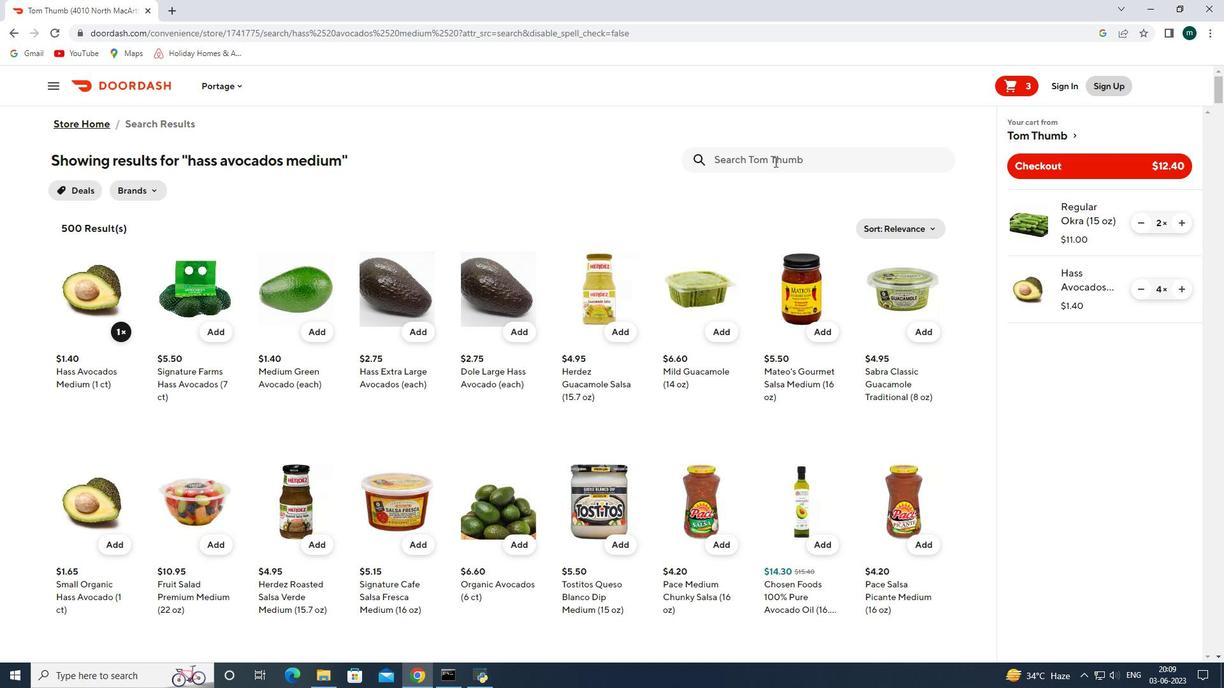 
Action: Mouse moved to (774, 161)
Screenshot: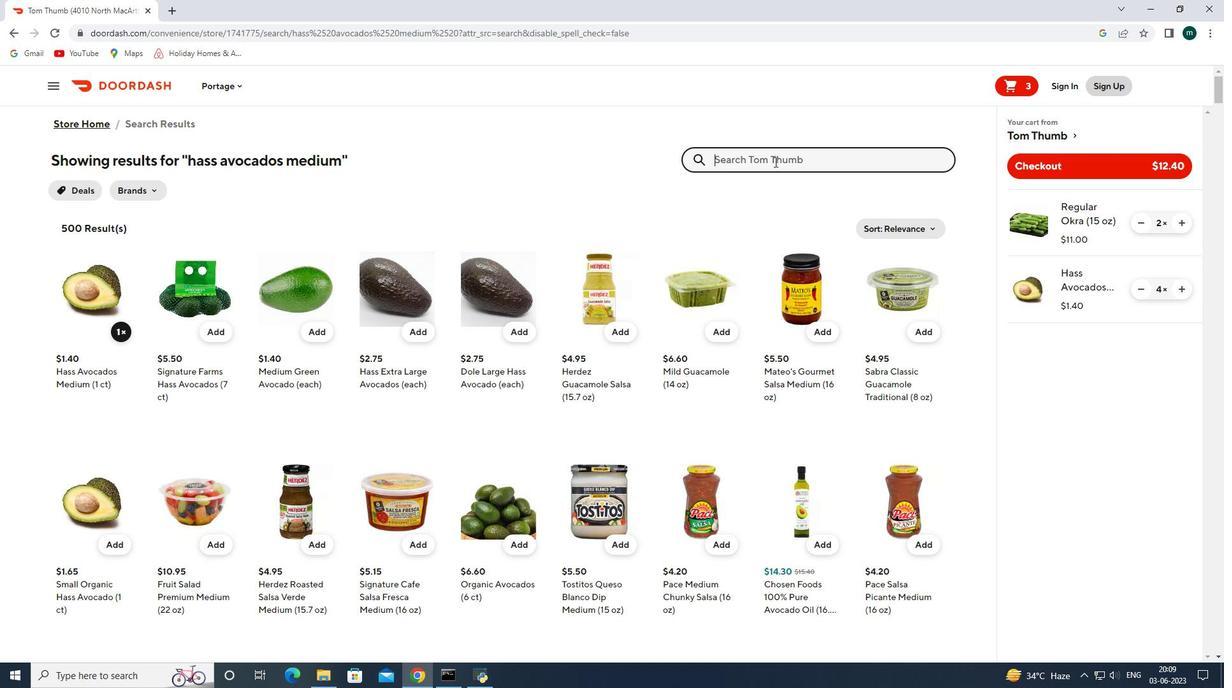 
Action: Key pressed daikon<Key.space>radishes<Key.enter>
Screenshot: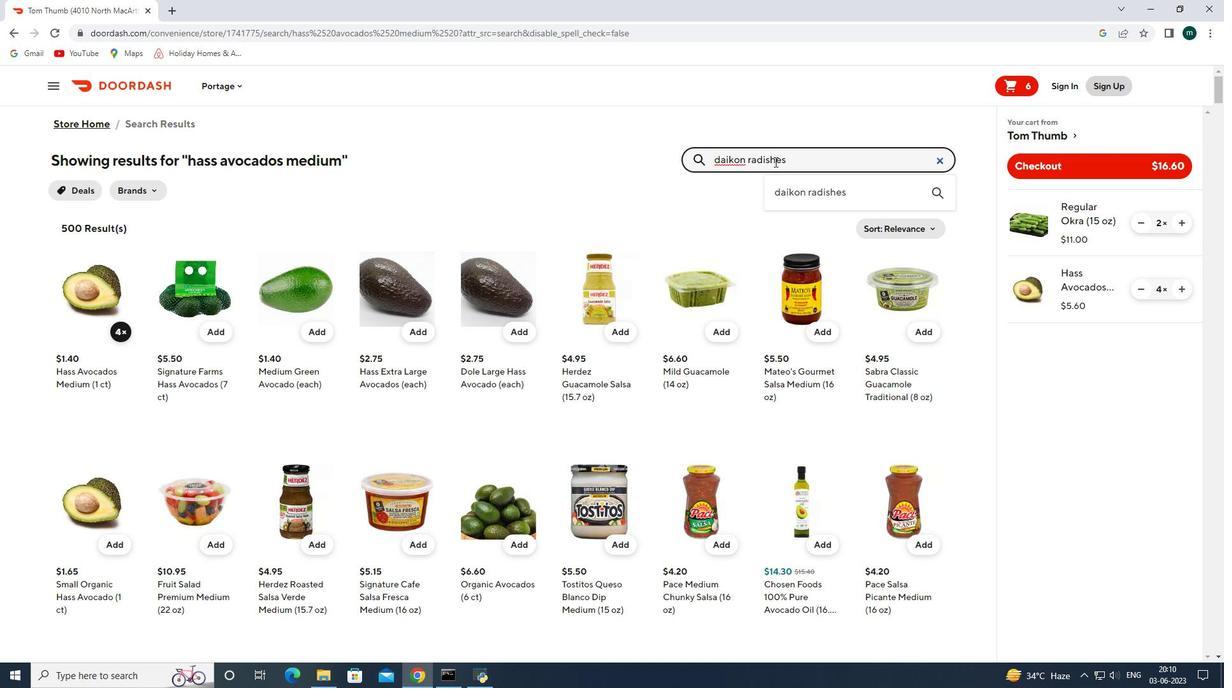 
Action: Mouse moved to (119, 332)
Screenshot: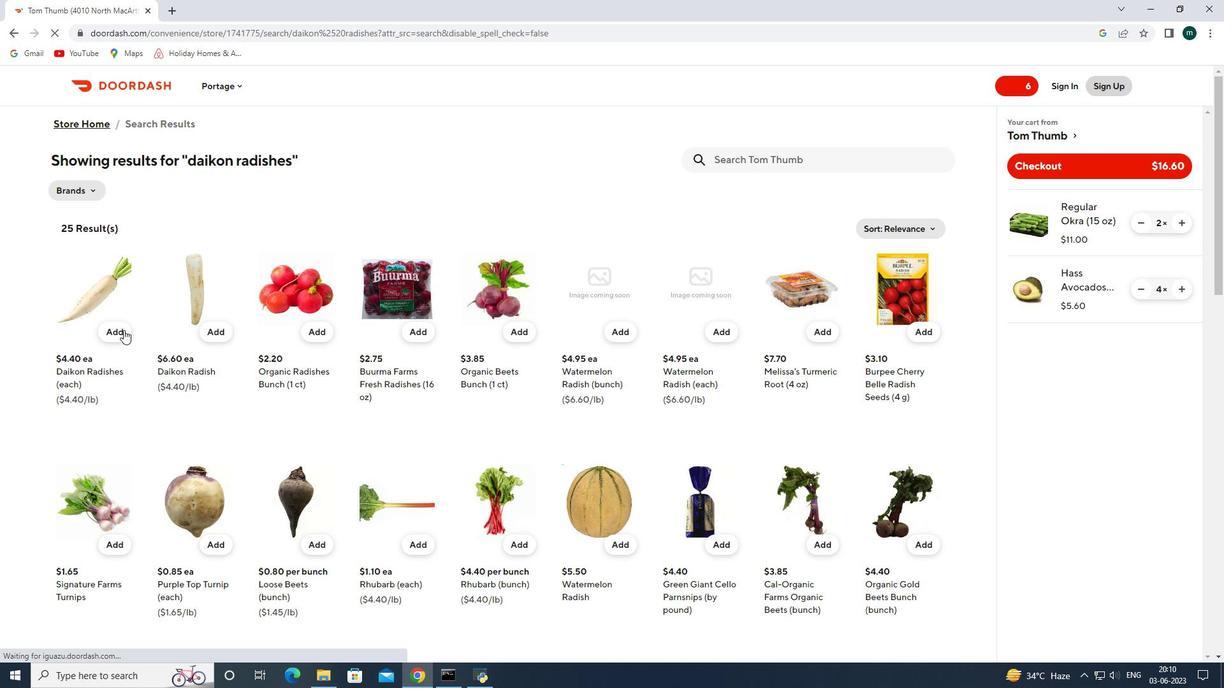 
Action: Mouse pressed left at (119, 332)
Screenshot: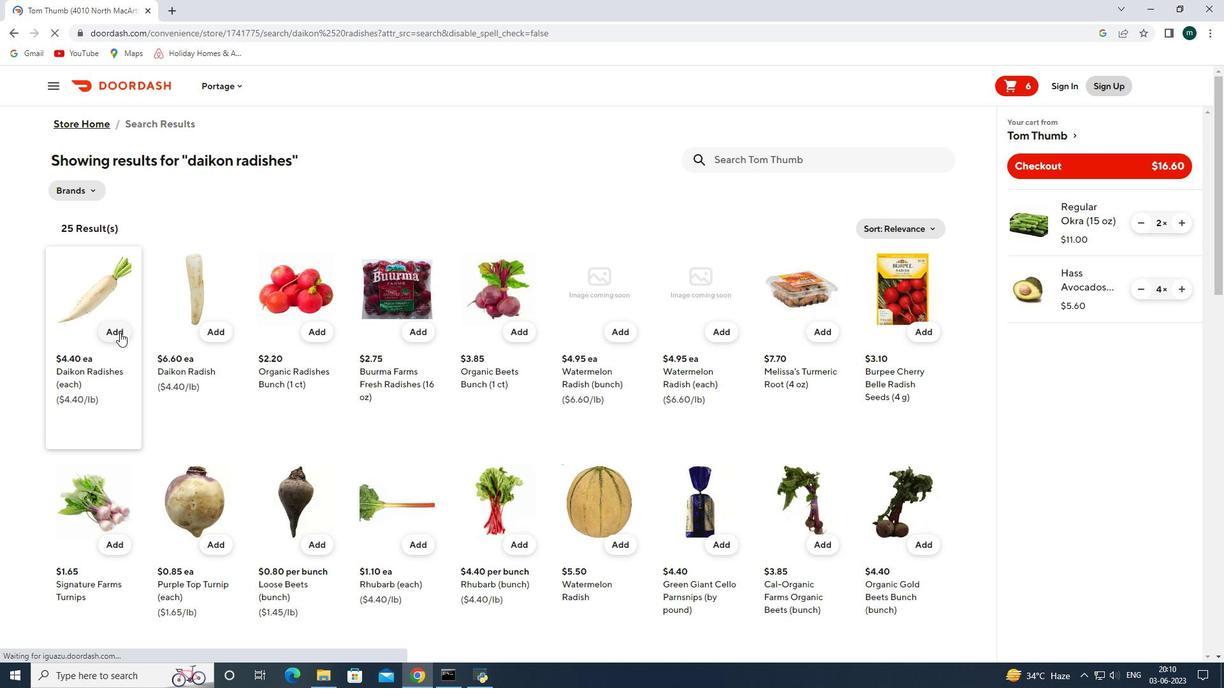 
Action: Mouse moved to (119, 332)
Screenshot: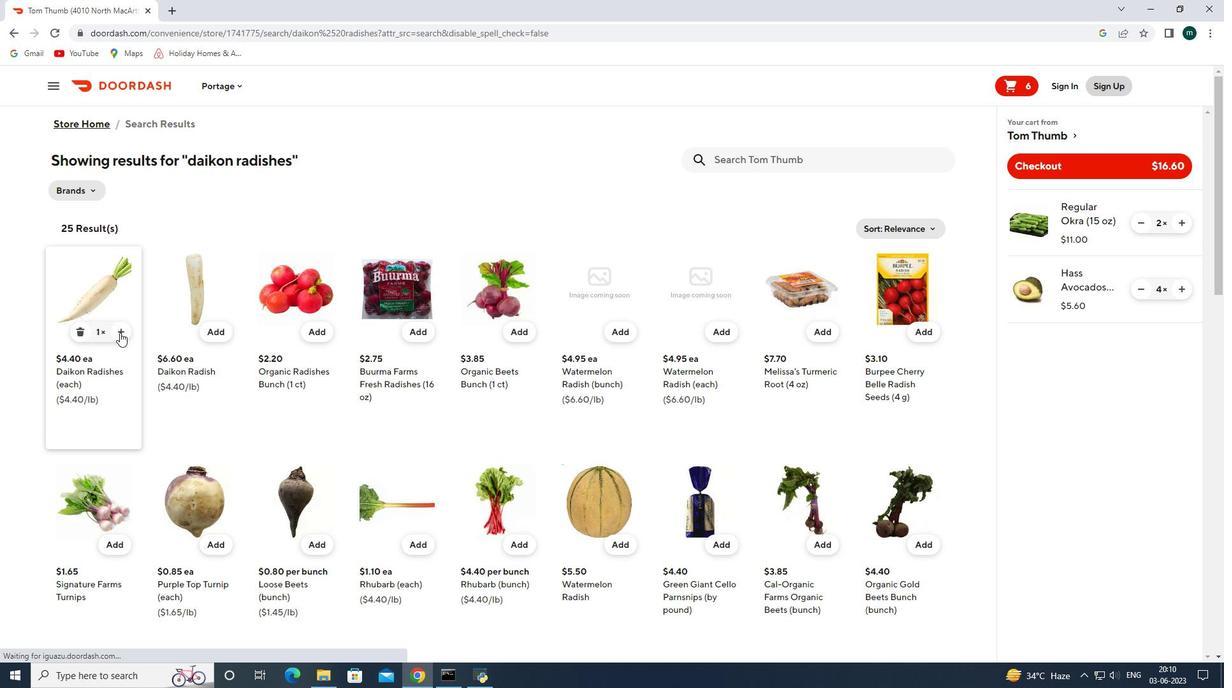 
Action: Mouse pressed left at (119, 332)
Screenshot: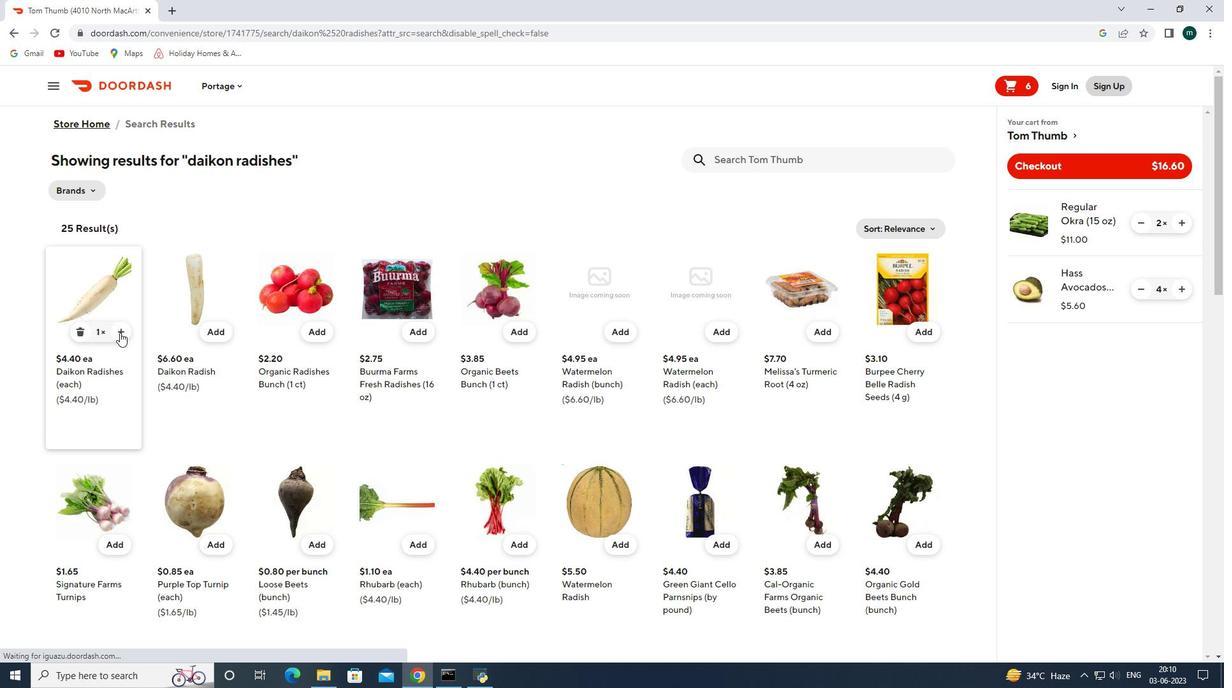 
Action: Mouse pressed left at (119, 332)
Screenshot: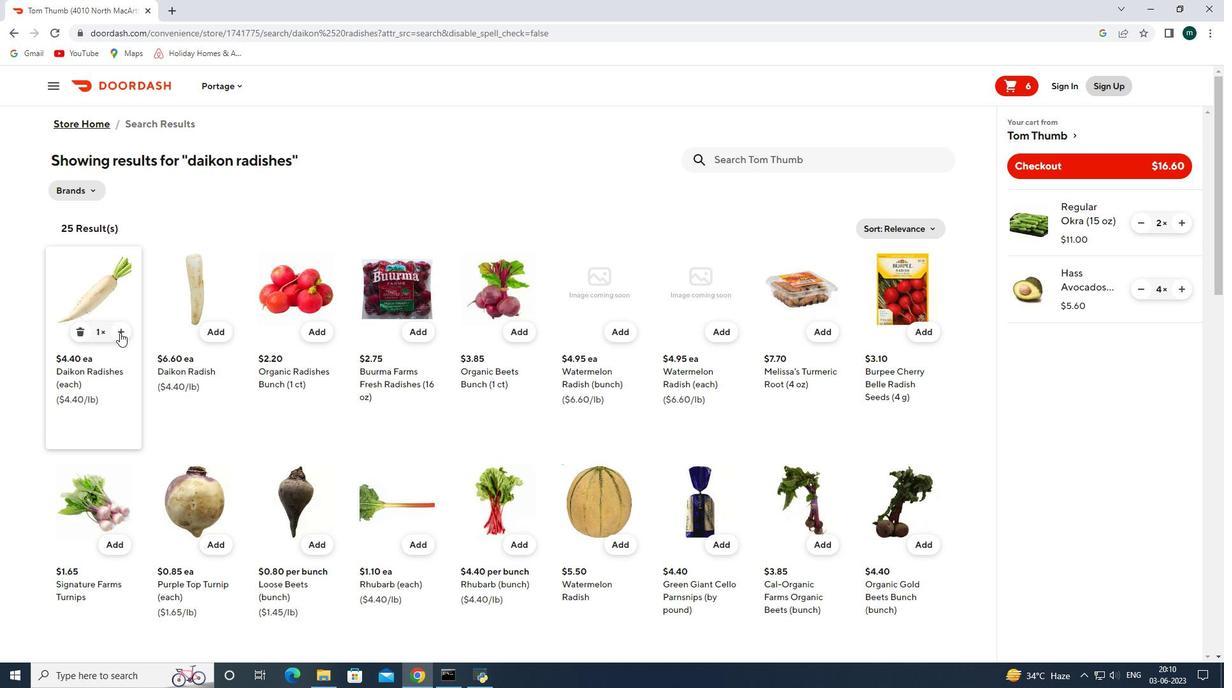 
Action: Mouse pressed left at (119, 332)
Screenshot: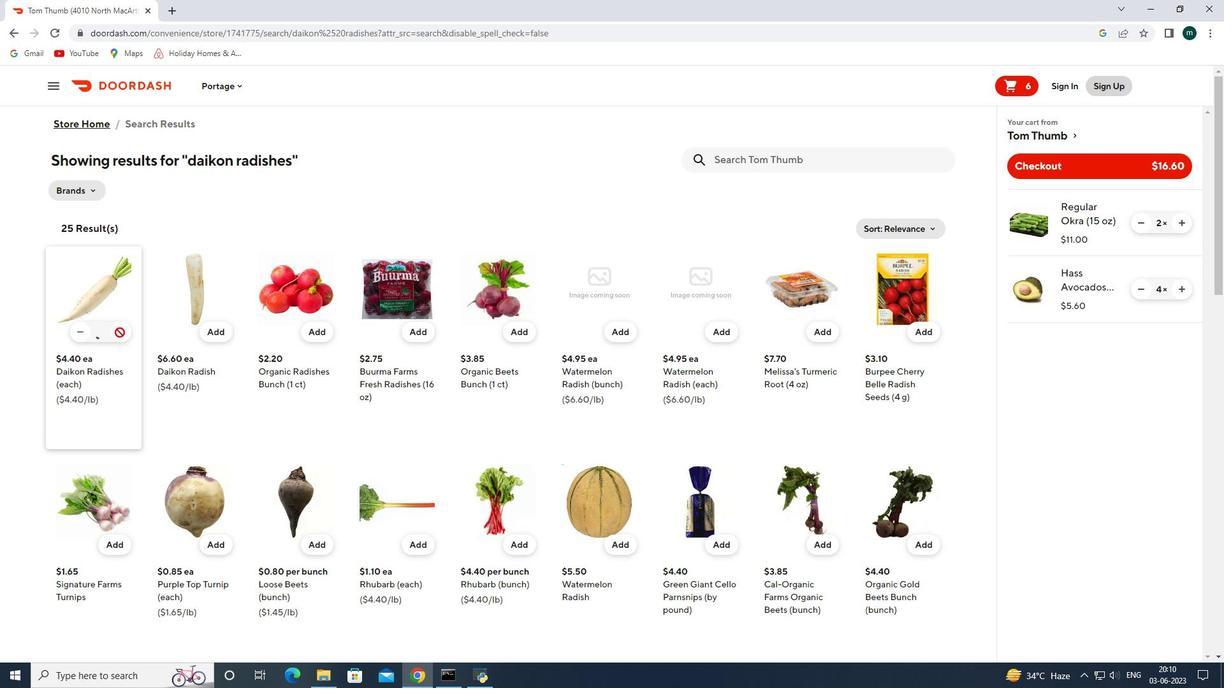 
Action: Mouse pressed left at (119, 332)
Screenshot: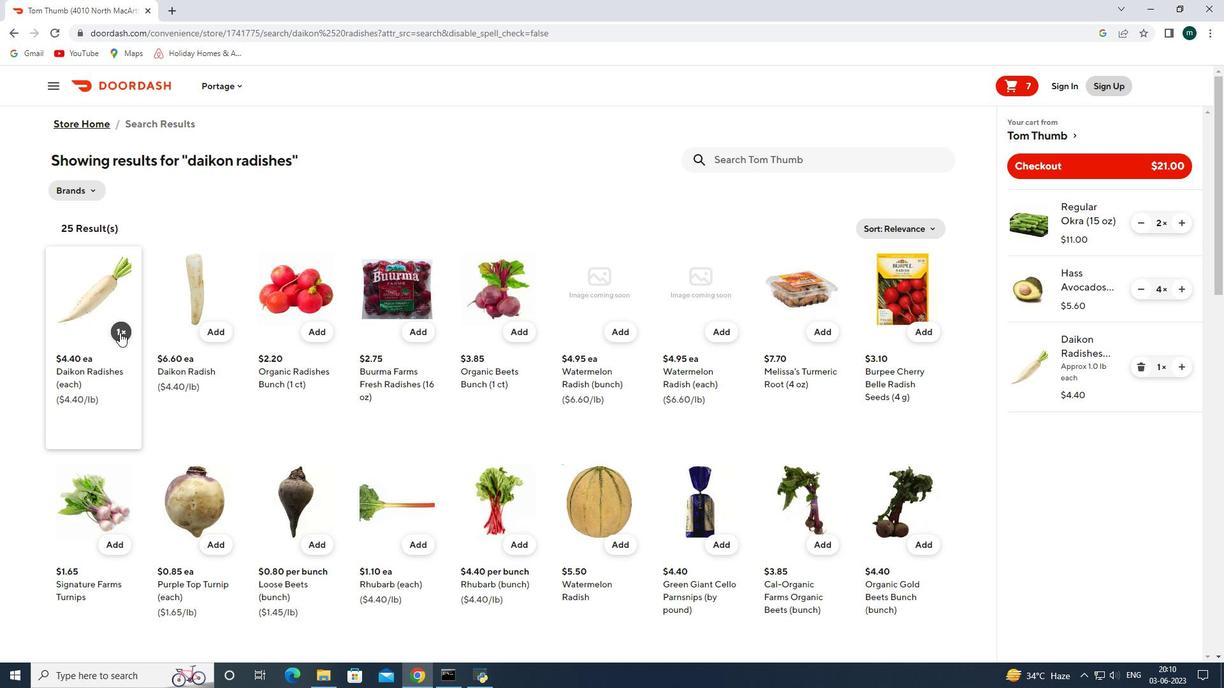 
Action: Mouse pressed left at (119, 332)
Screenshot: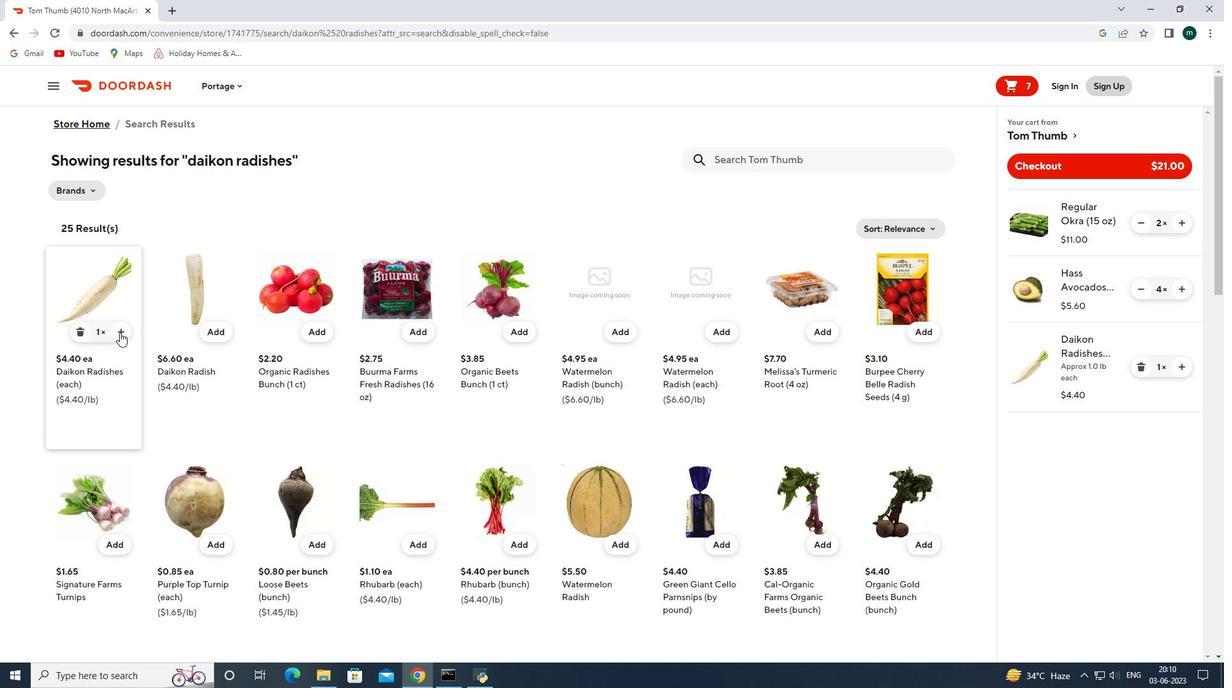 
Action: Mouse pressed left at (119, 332)
Screenshot: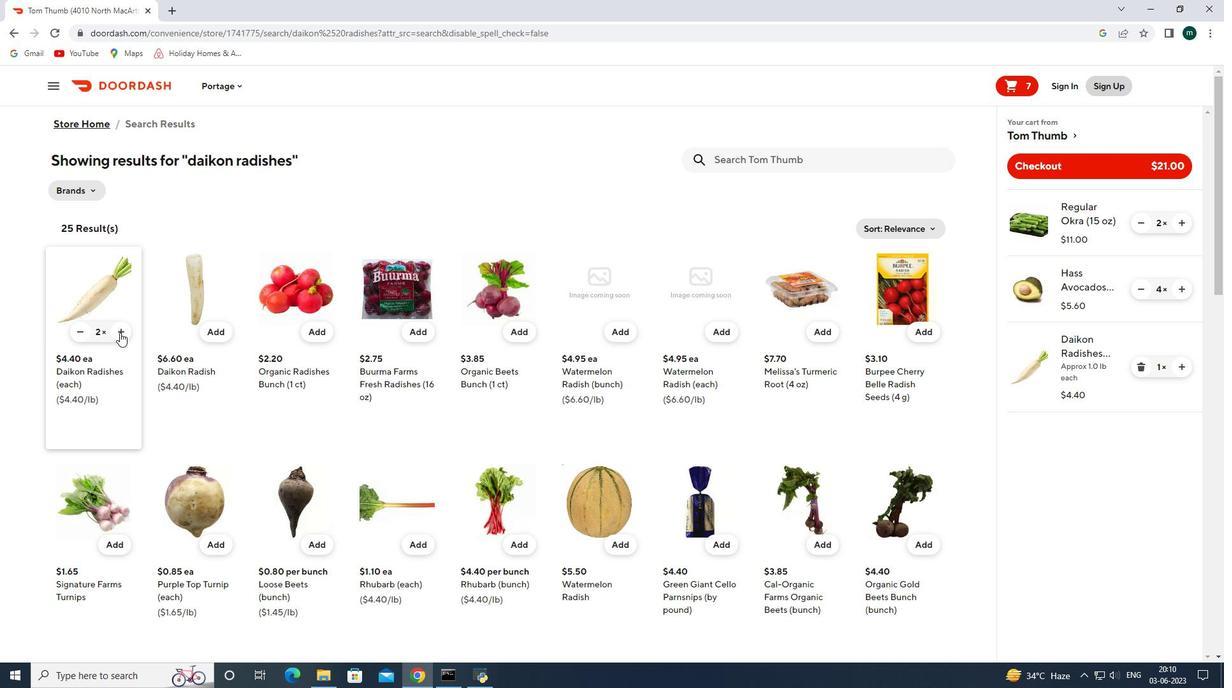 
Action: Mouse moved to (767, 155)
Screenshot: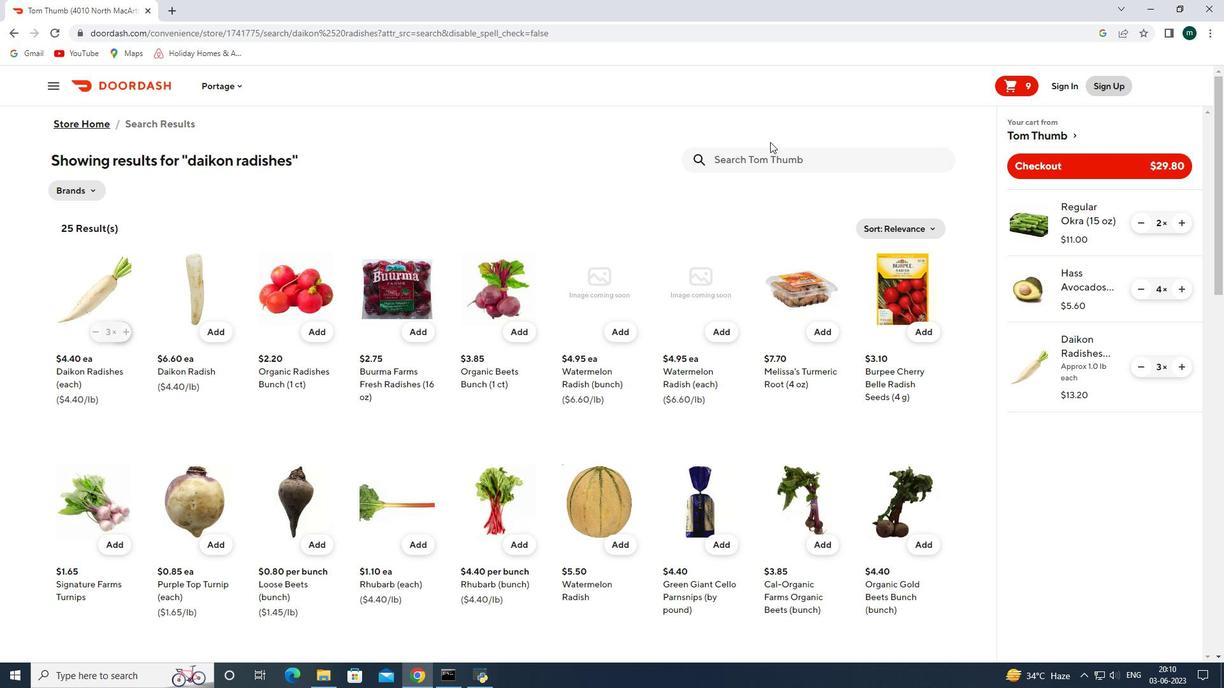 
Action: Mouse pressed left at (767, 155)
Screenshot: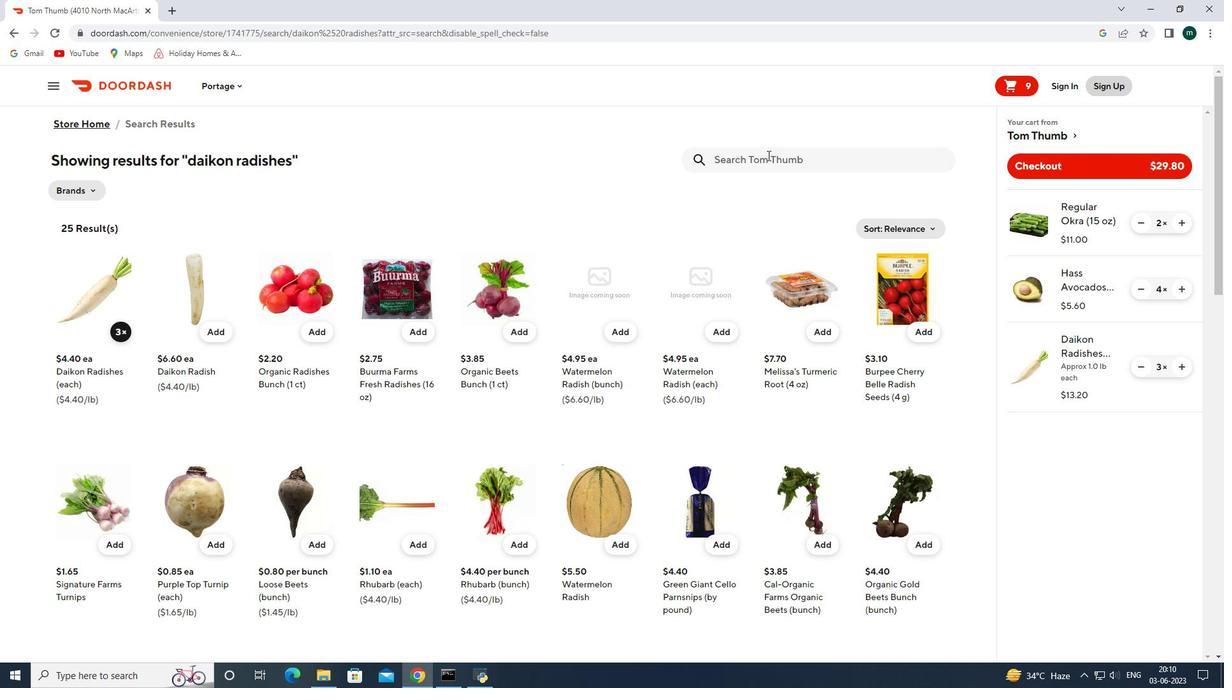 
Action: Key pressed signature<Key.space>farms<Key.space>green<Key.space>cauliflower<Key.enter>
Screenshot: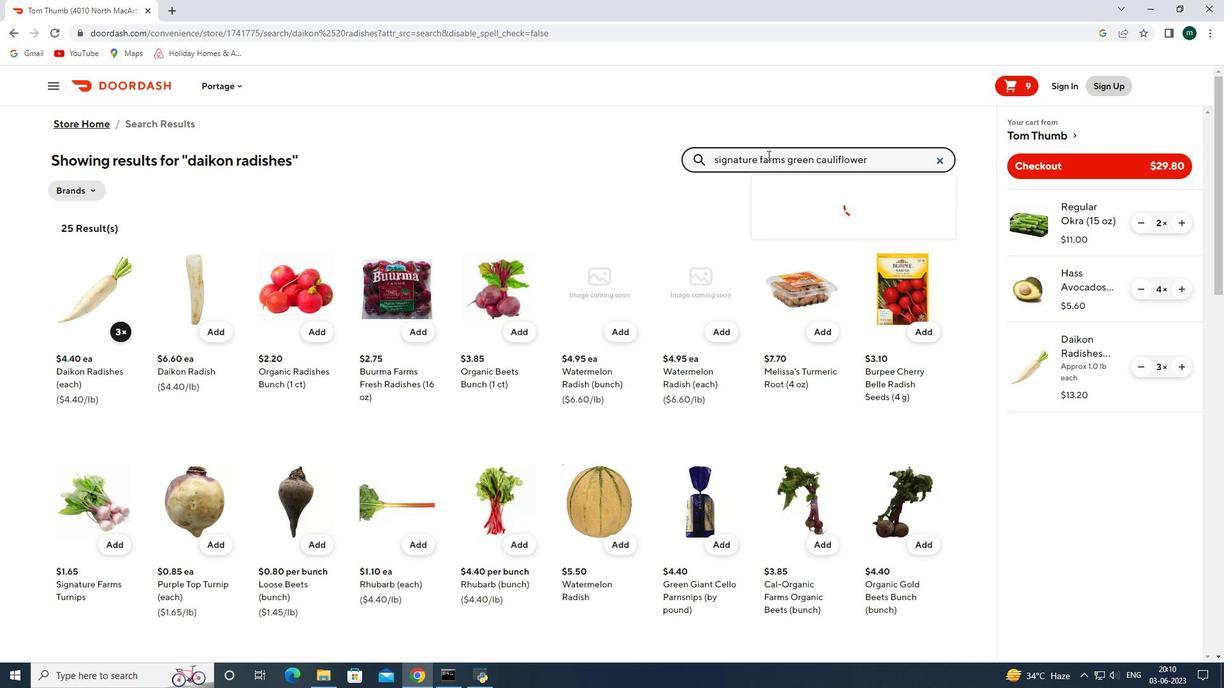 
Action: Mouse moved to (115, 334)
Screenshot: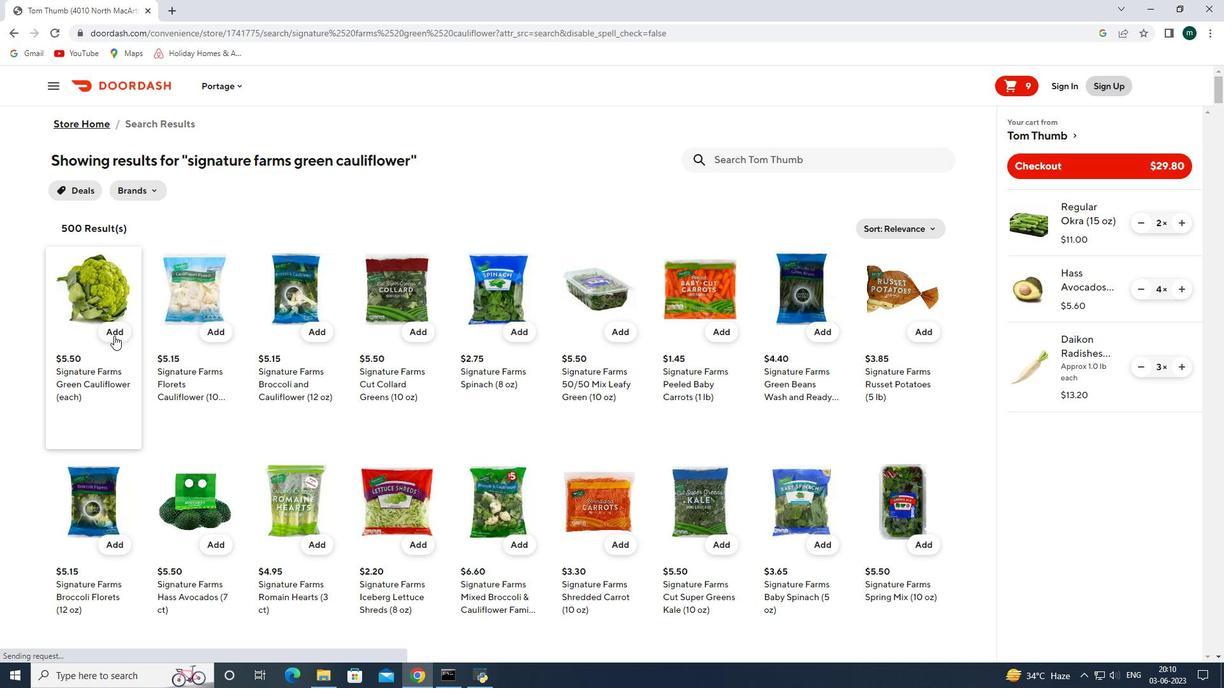 
Action: Mouse pressed left at (115, 334)
Screenshot: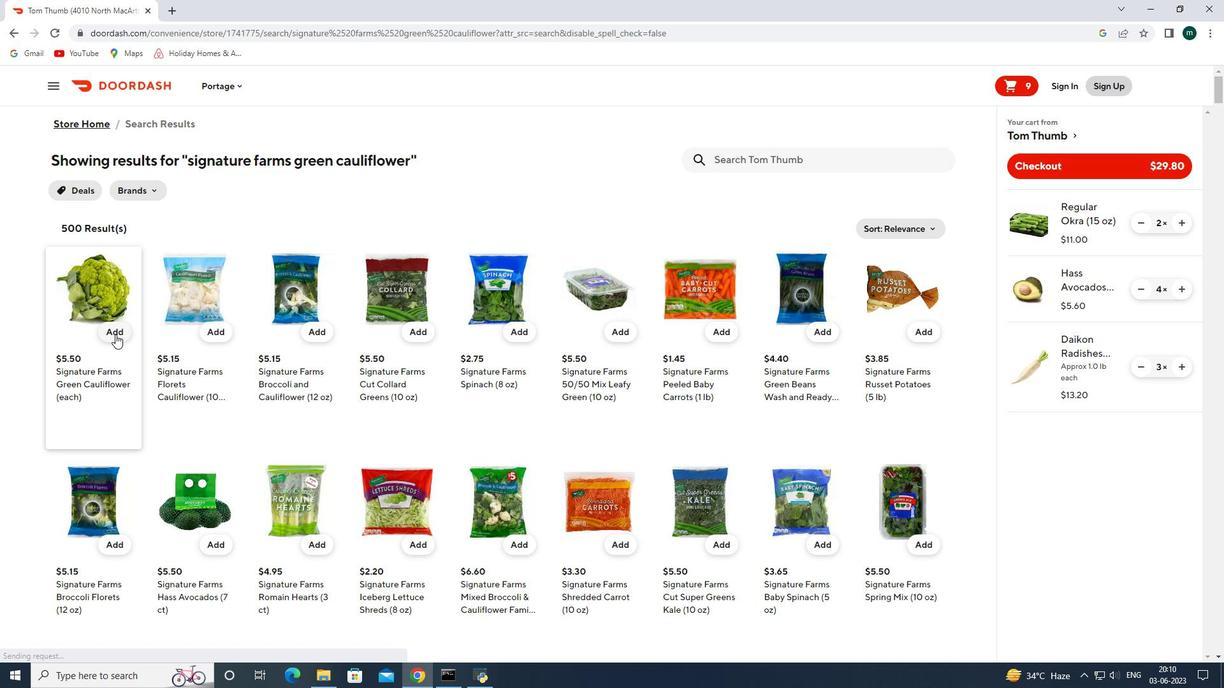 
Action: Mouse moved to (119, 334)
Screenshot: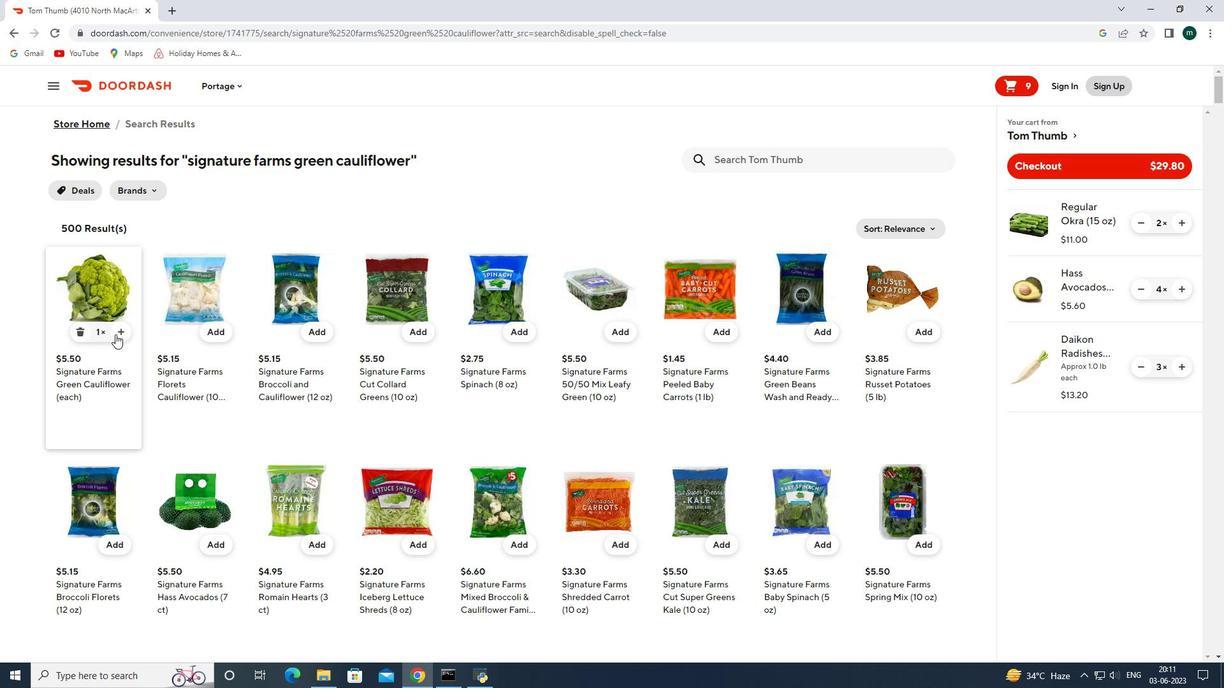 
Action: Mouse pressed left at (119, 334)
Screenshot: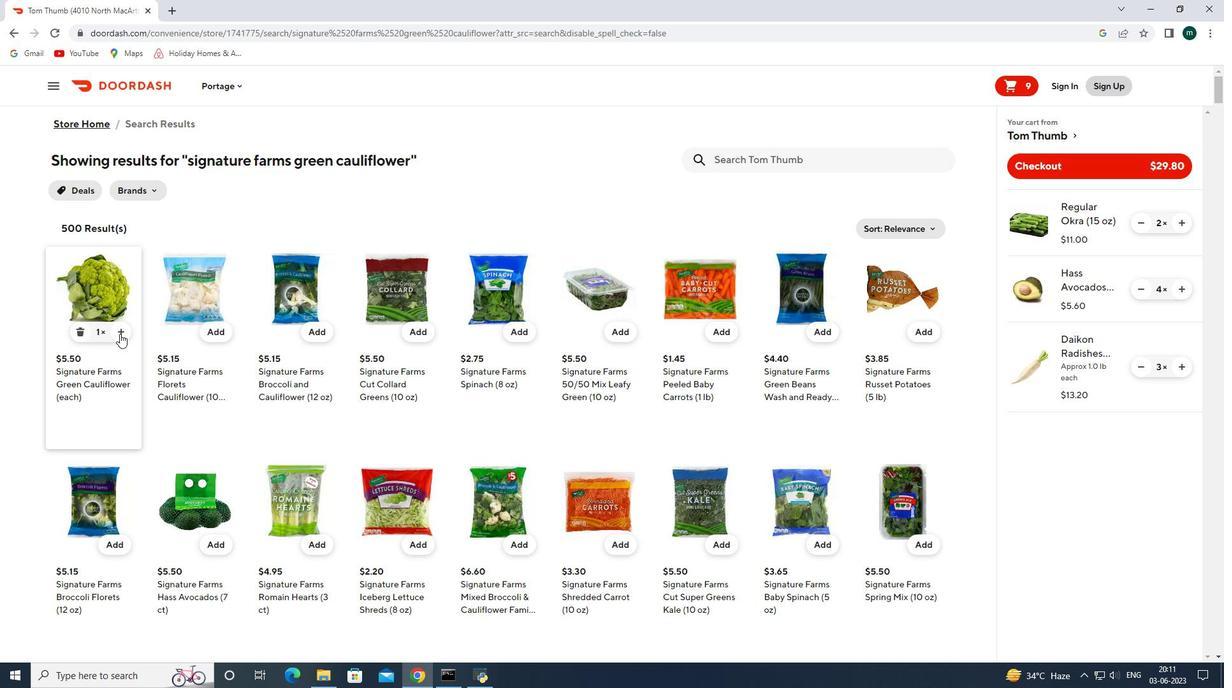 
Action: Mouse pressed left at (119, 334)
Screenshot: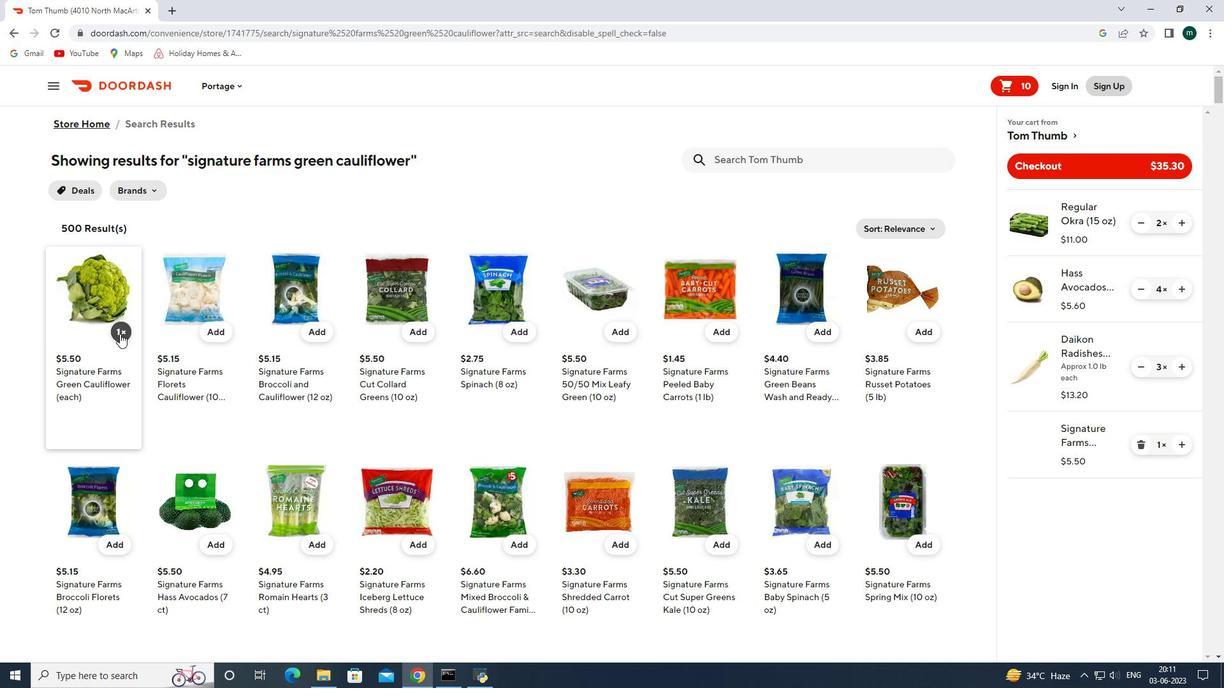 
Action: Mouse pressed left at (119, 334)
Screenshot: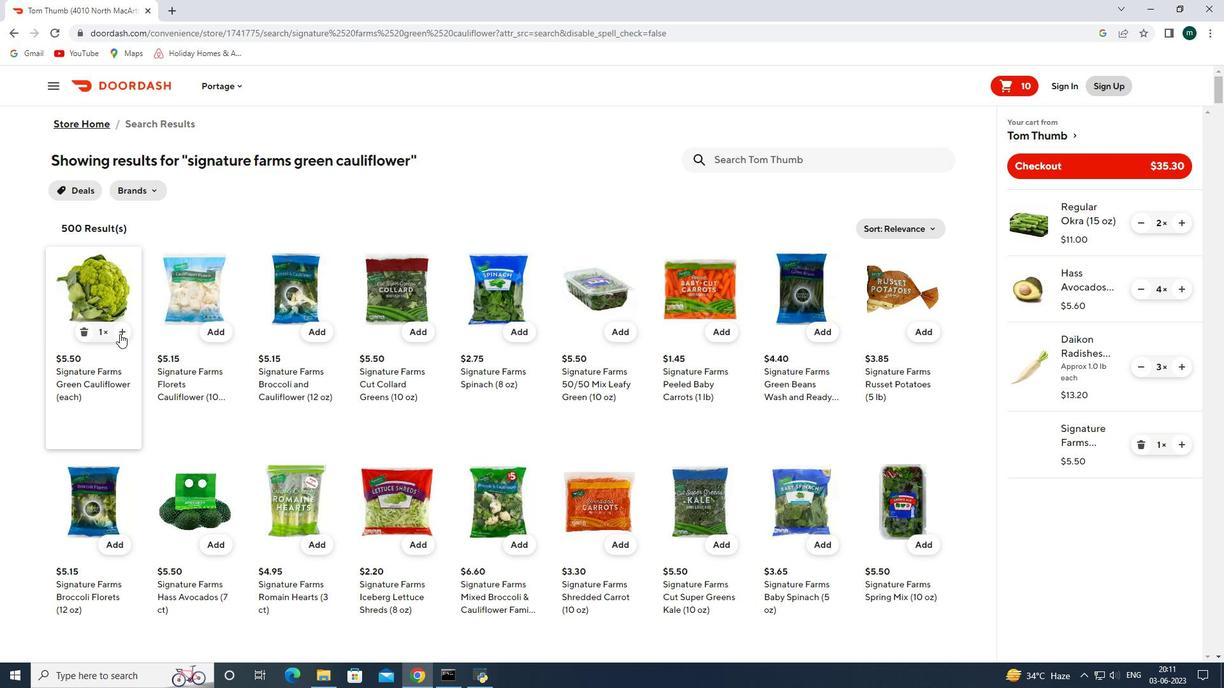 
Action: Mouse moved to (778, 158)
Screenshot: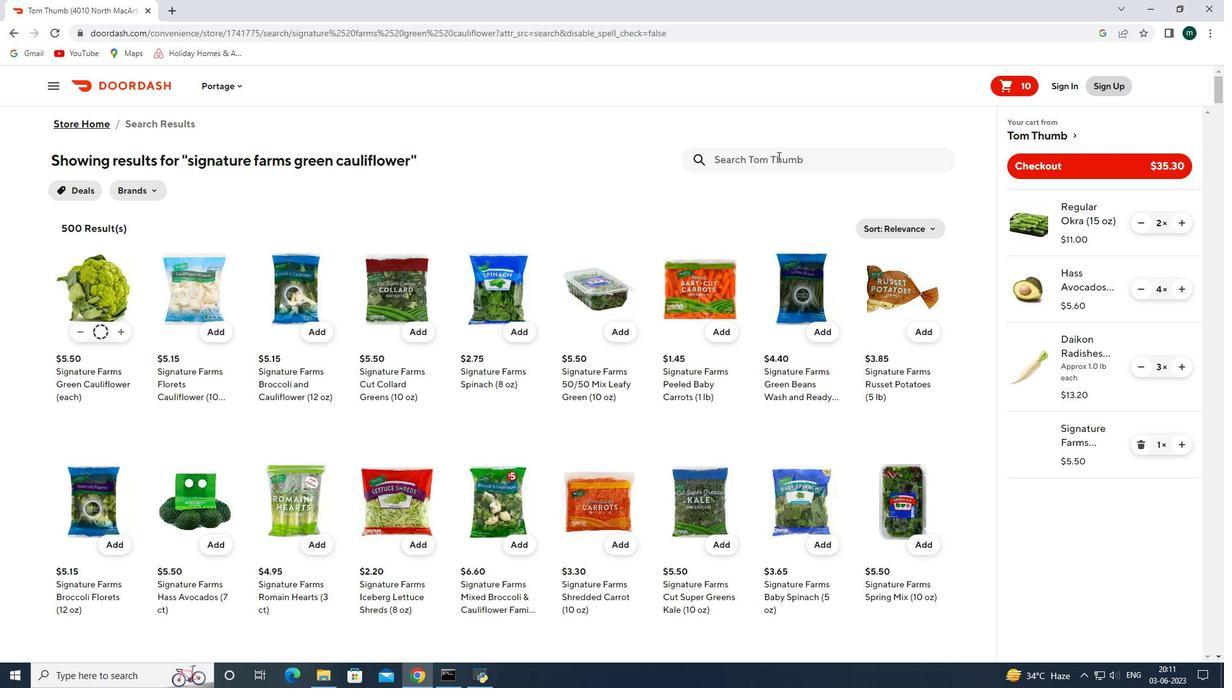 
Action: Mouse pressed left at (778, 158)
Screenshot: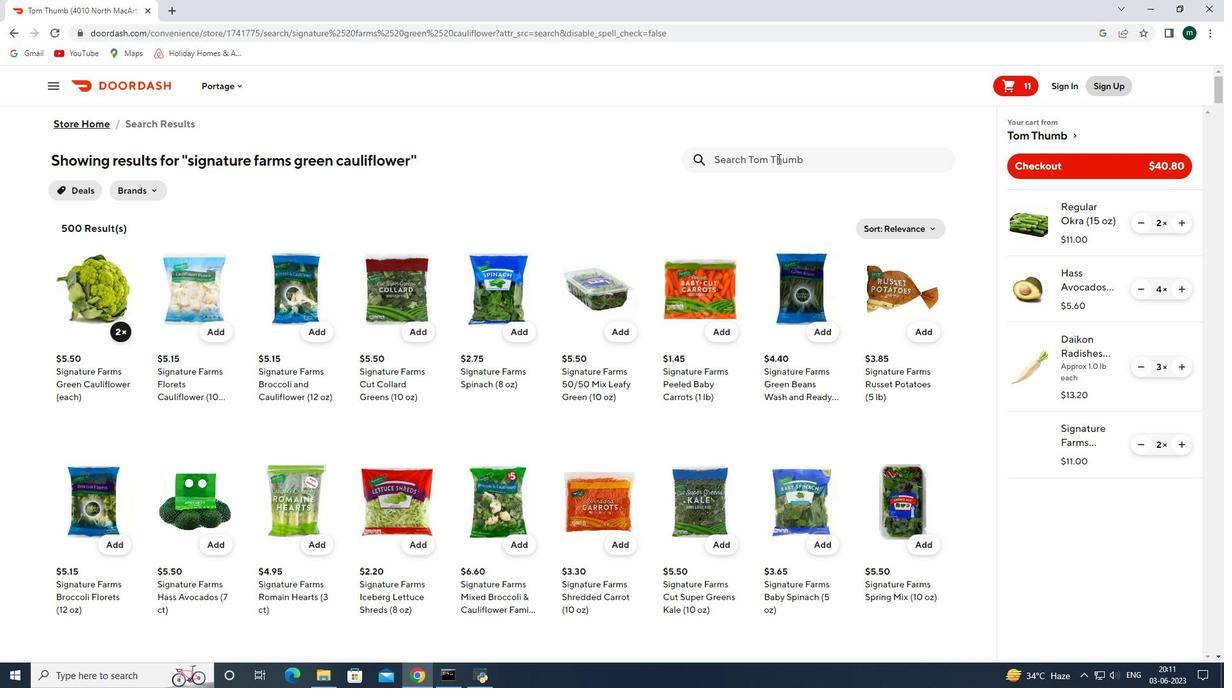 
Action: Key pressed signature<Key.space>farms<Key.space>broccoli<Key.space>cole<Key.space>slaw<Key.enter>
Screenshot: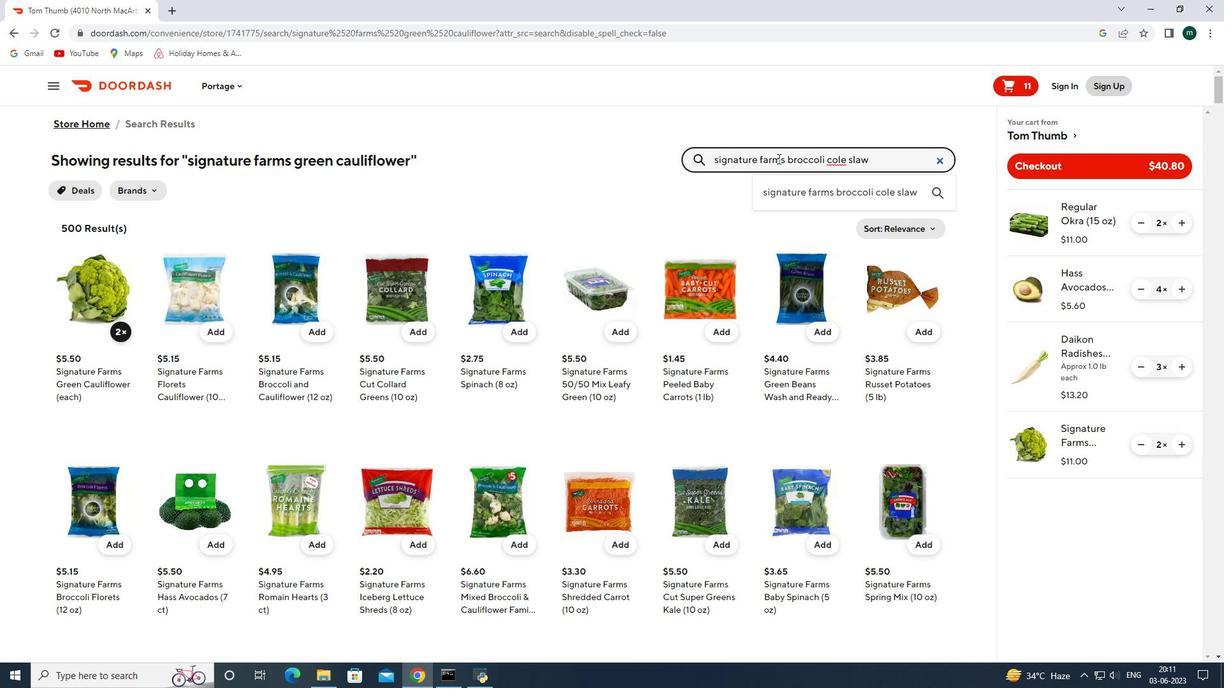 
Action: Mouse moved to (119, 331)
Screenshot: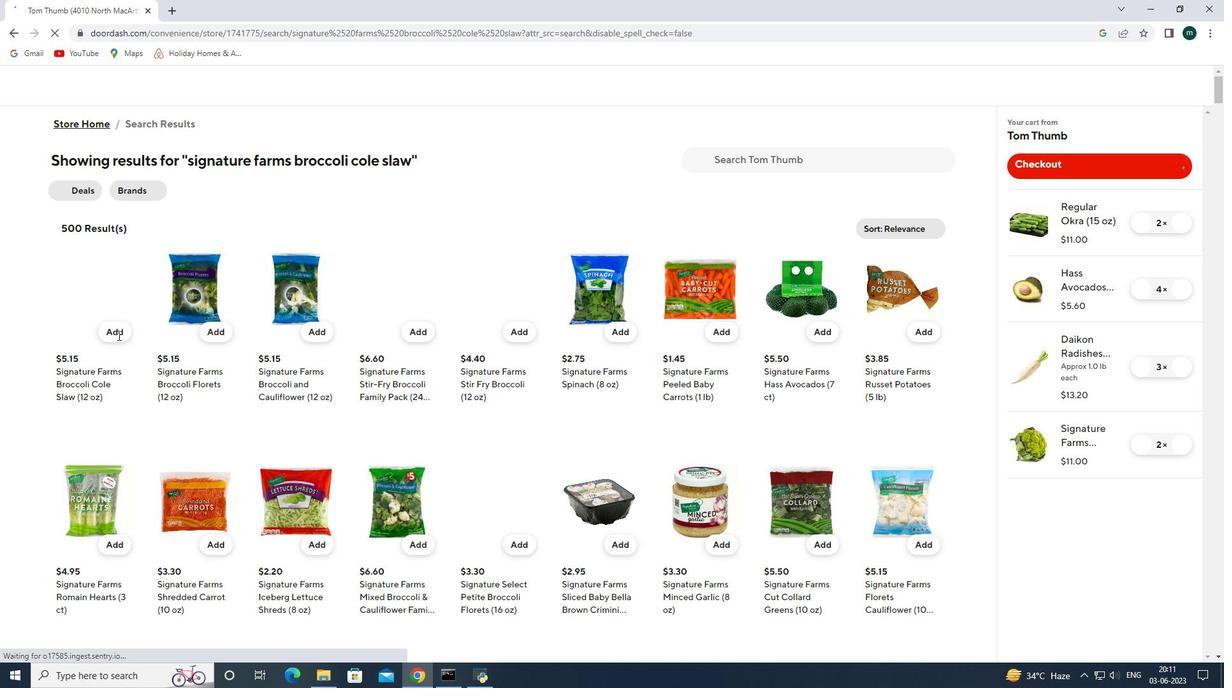 
Action: Mouse pressed left at (119, 331)
Screenshot: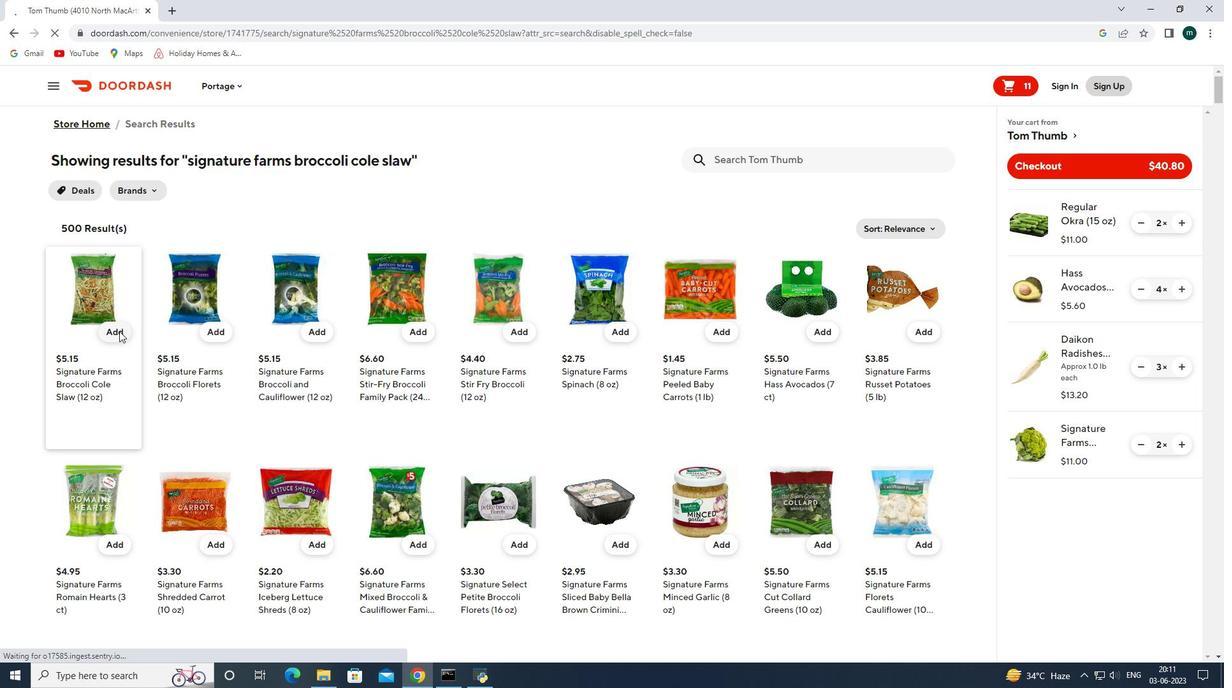 
Action: Mouse pressed left at (119, 331)
Screenshot: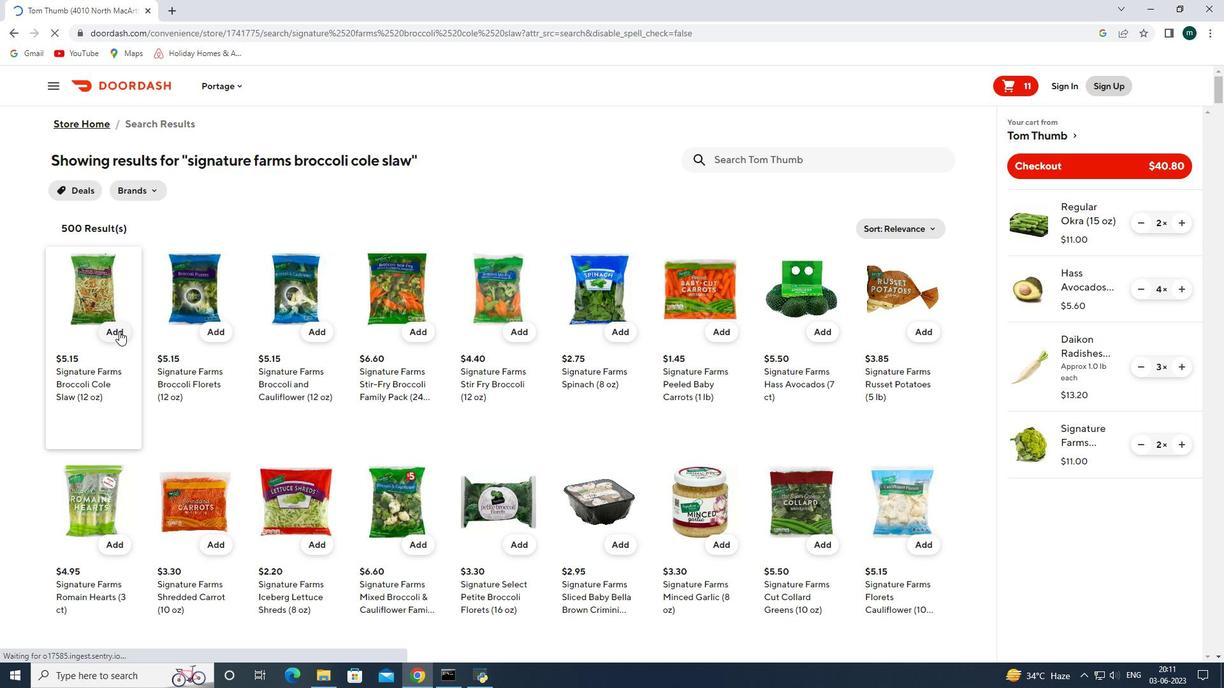 
Action: Mouse moved to (129, 330)
Screenshot: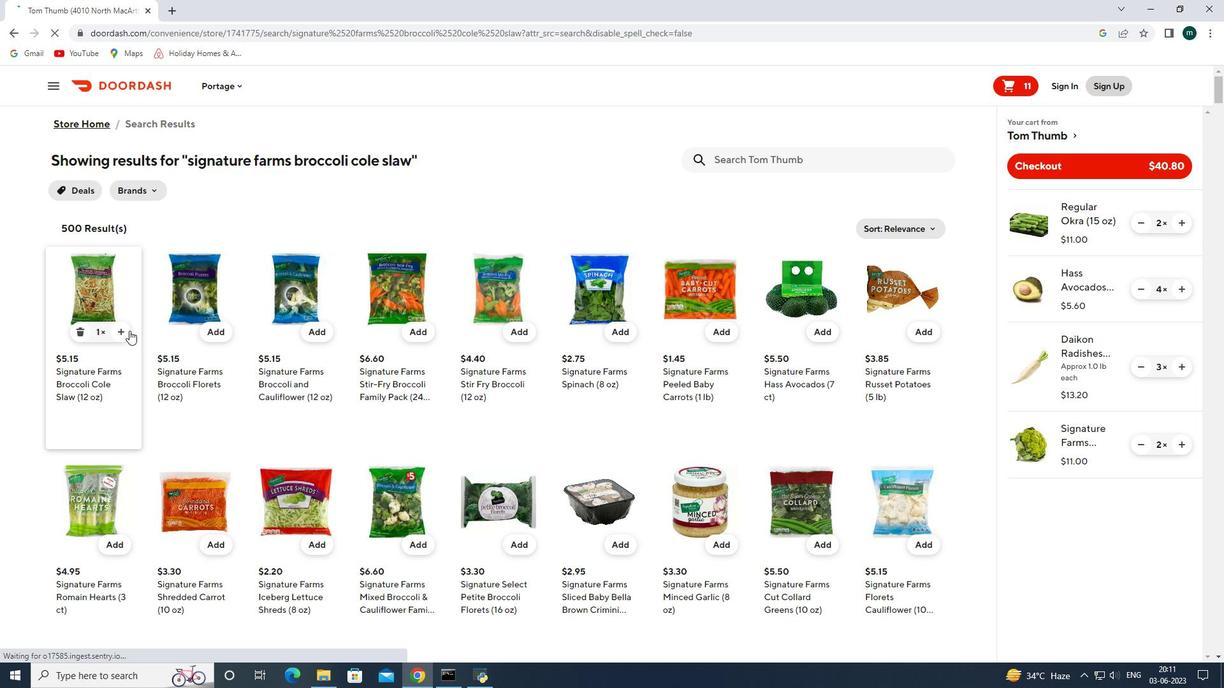 
Action: Mouse pressed left at (129, 330)
Screenshot: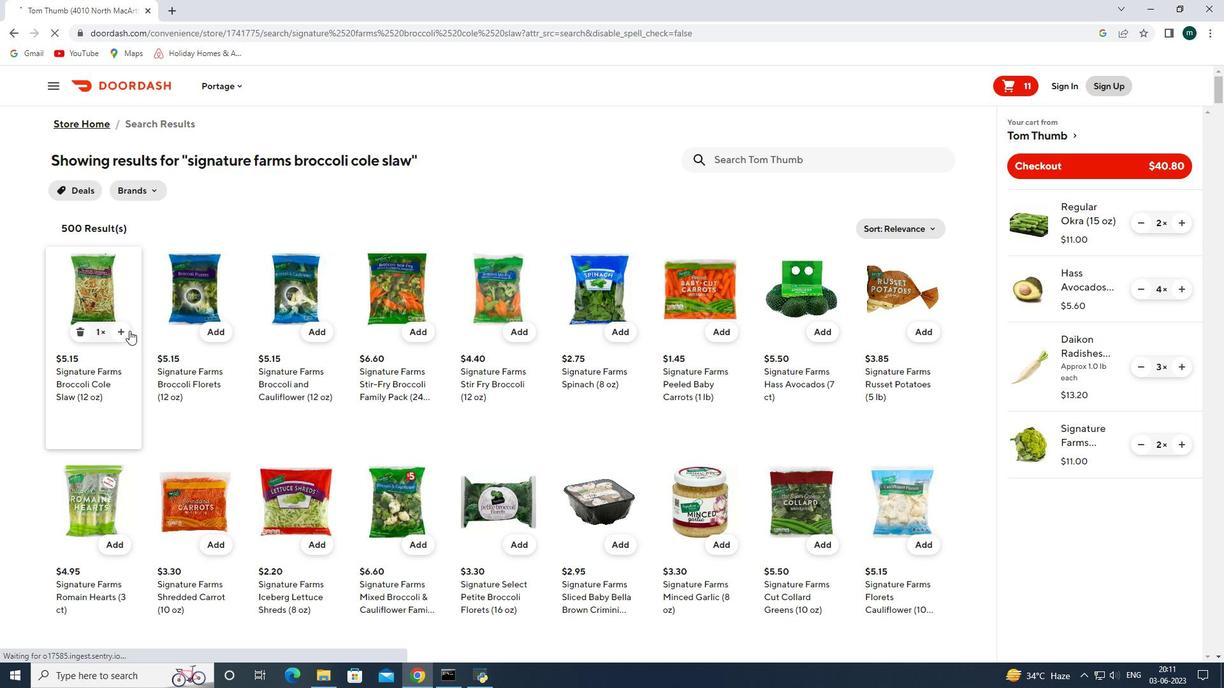 
Action: Mouse moved to (121, 331)
Screenshot: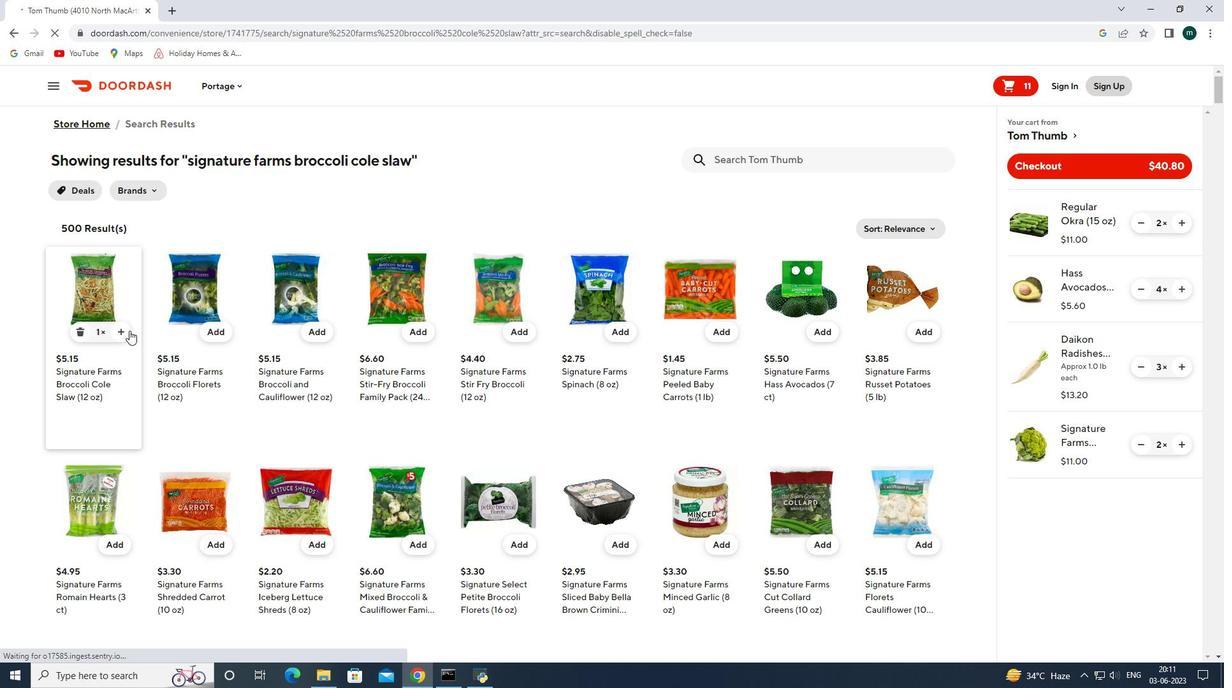 
Action: Mouse pressed left at (121, 331)
Screenshot: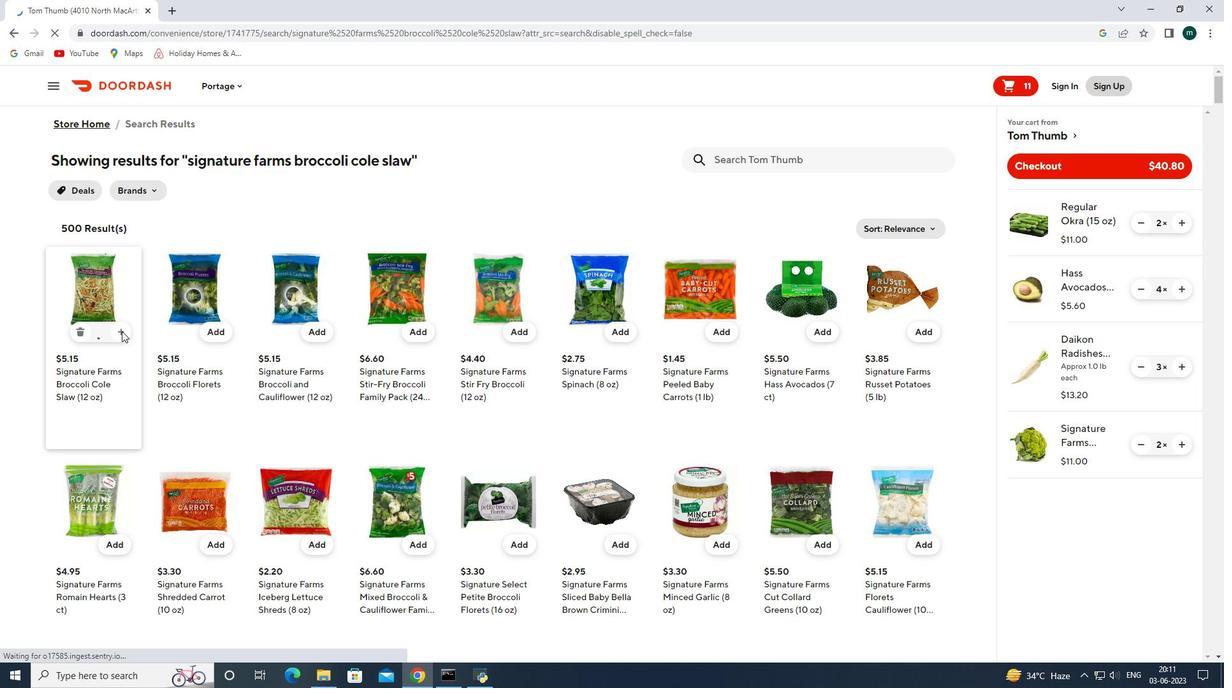 
Action: Mouse pressed left at (121, 331)
Screenshot: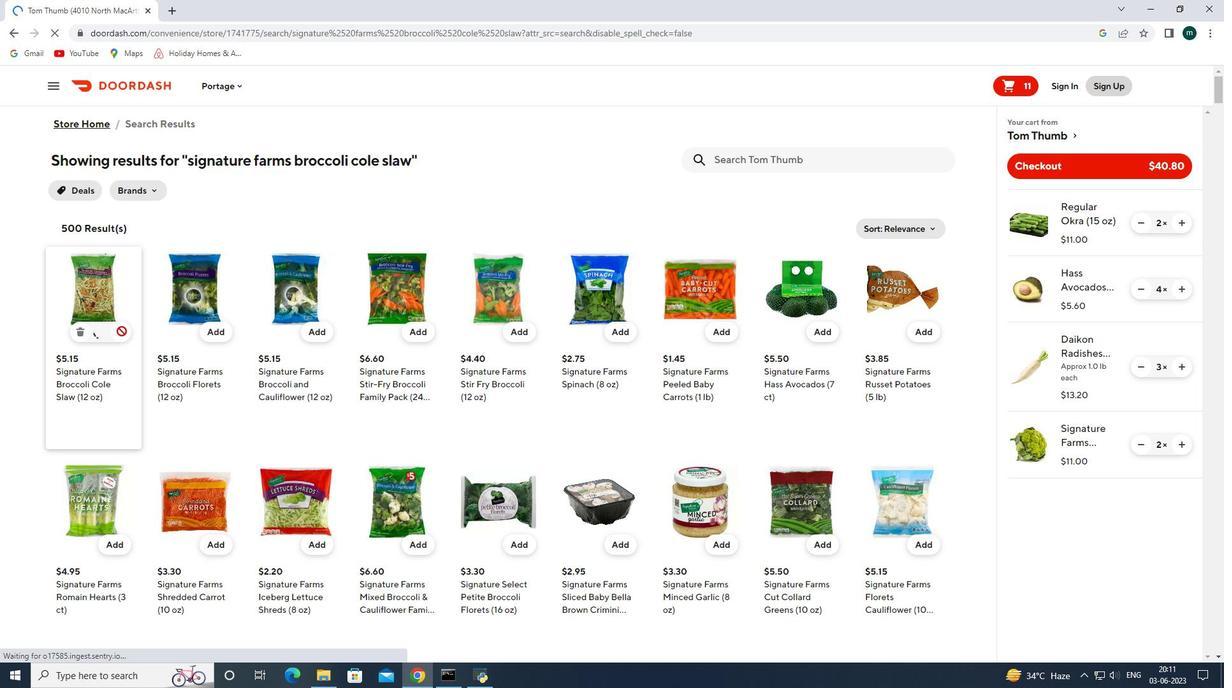 
Action: Mouse pressed left at (121, 331)
Screenshot: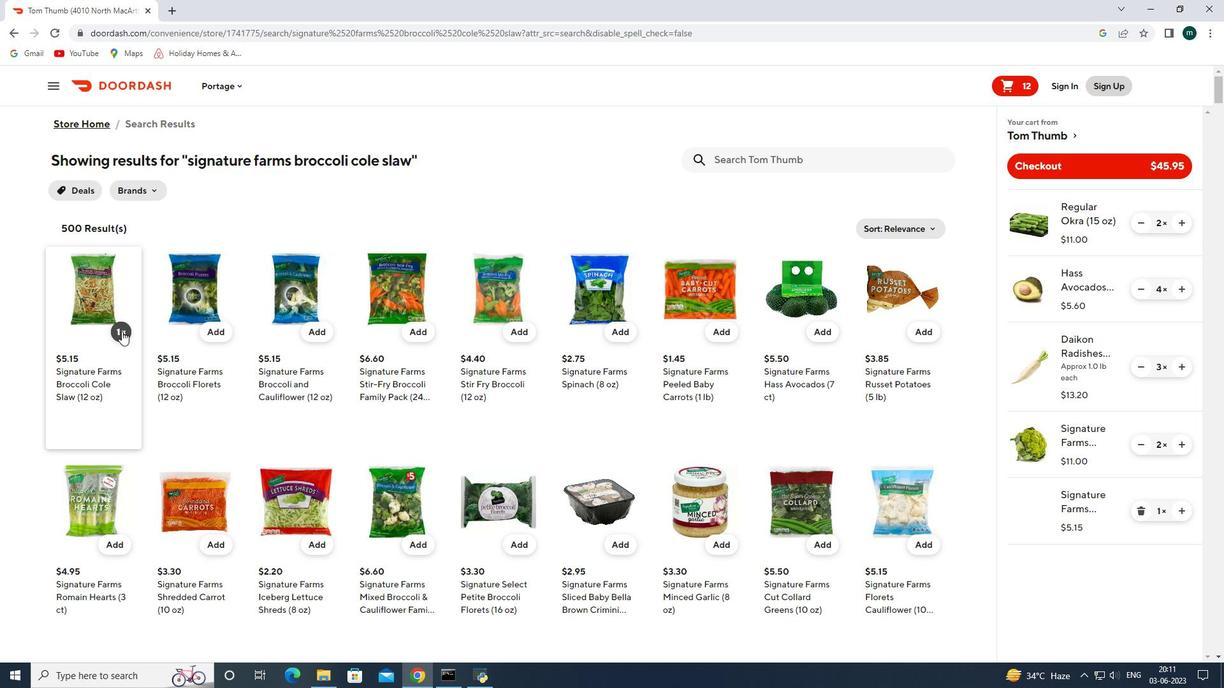 
Action: Mouse pressed left at (121, 331)
Screenshot: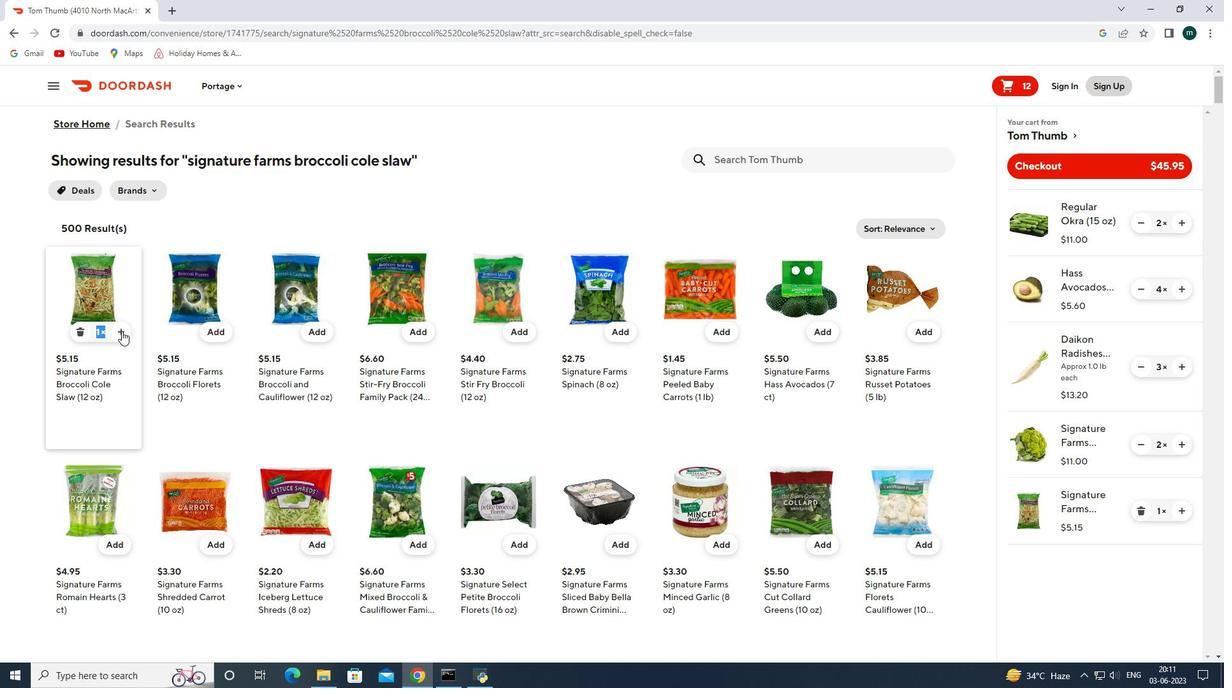 
Action: Mouse pressed left at (121, 331)
Screenshot: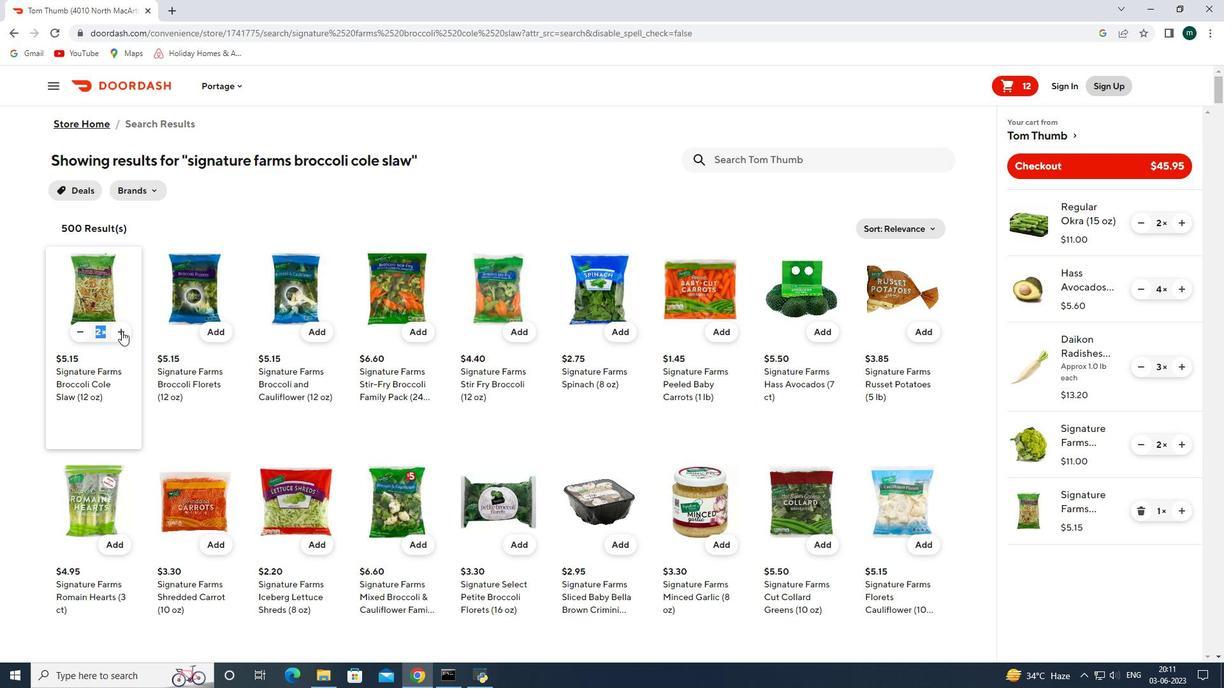 
Action: Mouse pressed left at (121, 331)
Screenshot: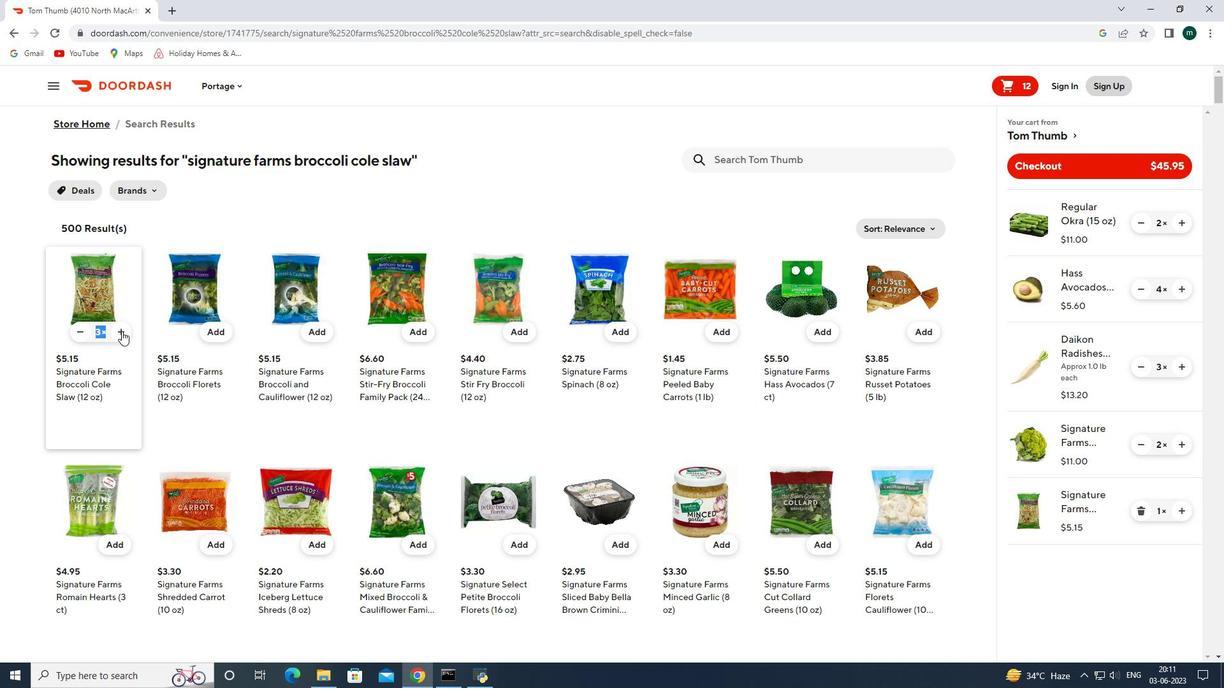 
Action: Mouse moved to (734, 159)
Screenshot: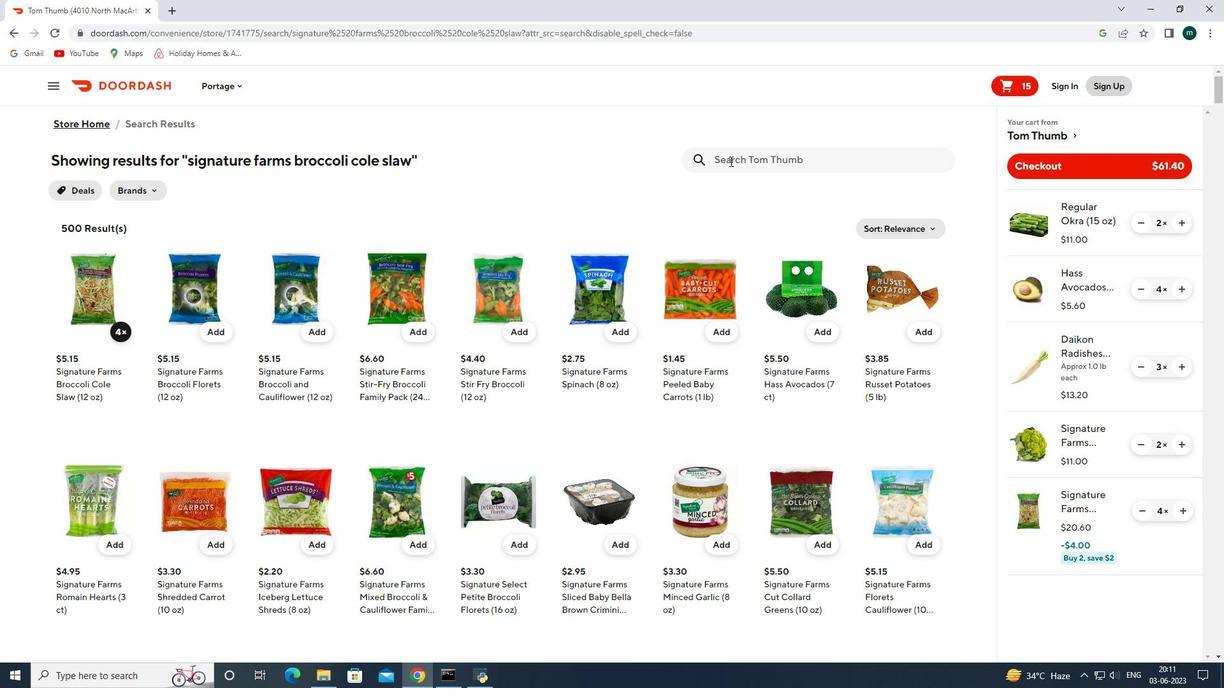 
Action: Mouse pressed left at (734, 159)
Screenshot: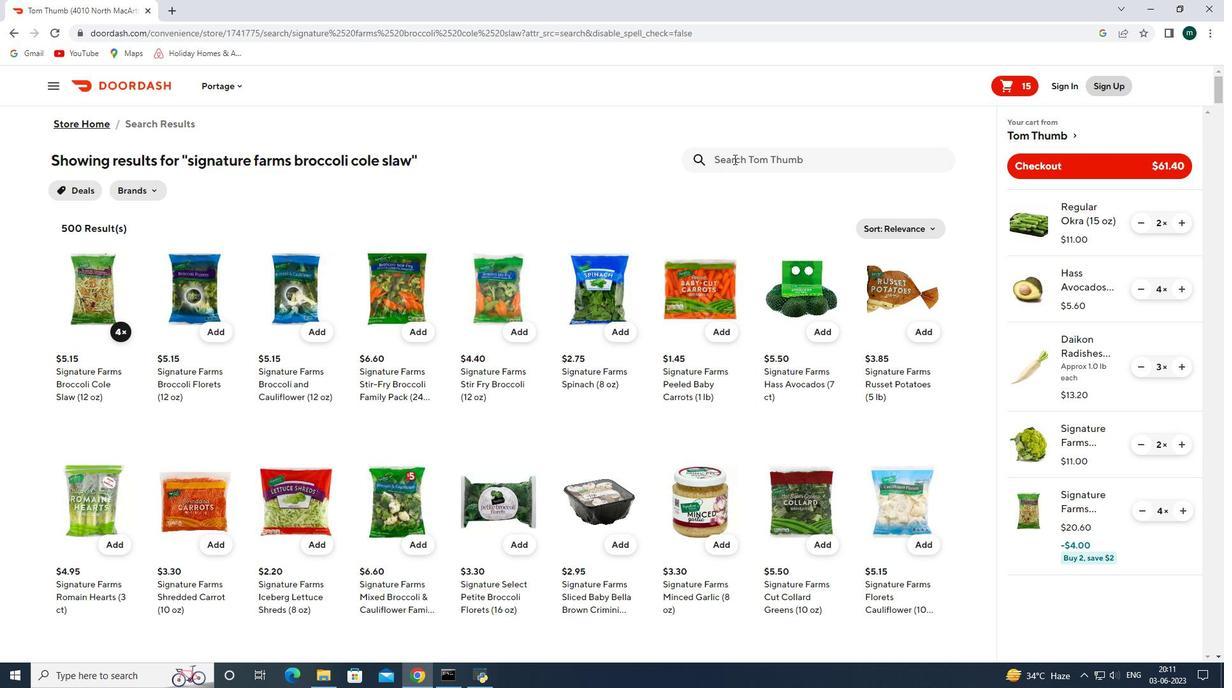 
Action: Key pressed red<Key.space>seedless<Key.space>grapes<Key.space>clamshell<Key.enter>
Screenshot: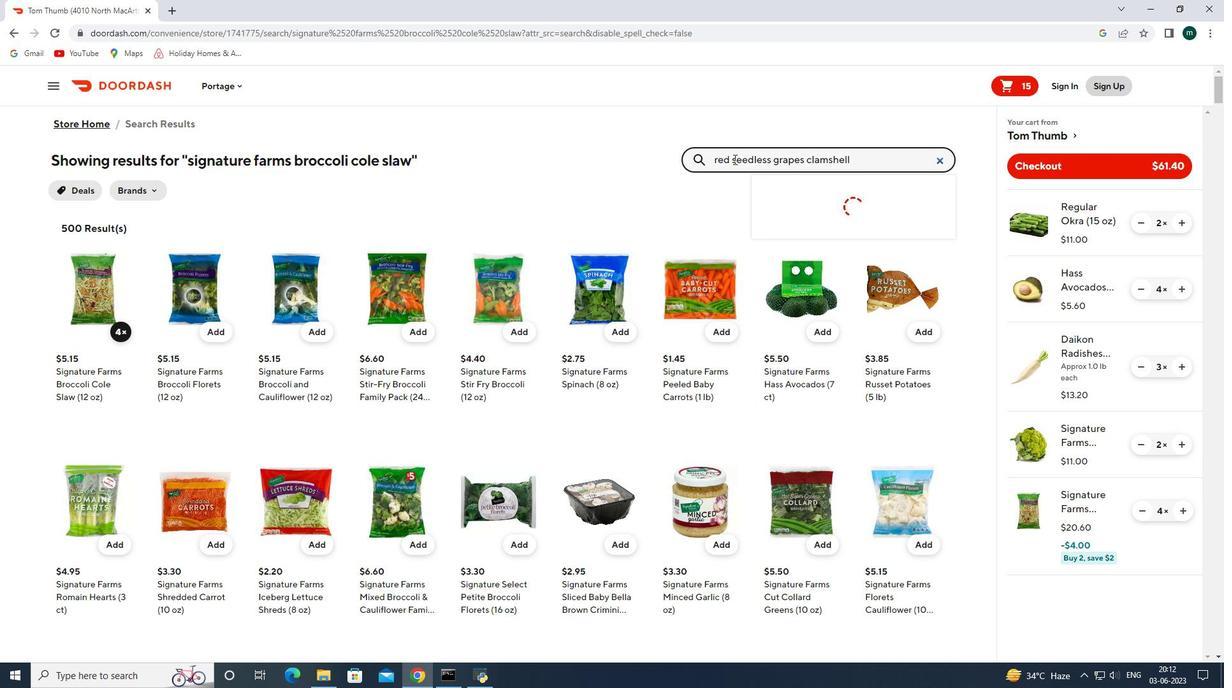 
Action: Mouse moved to (117, 331)
Screenshot: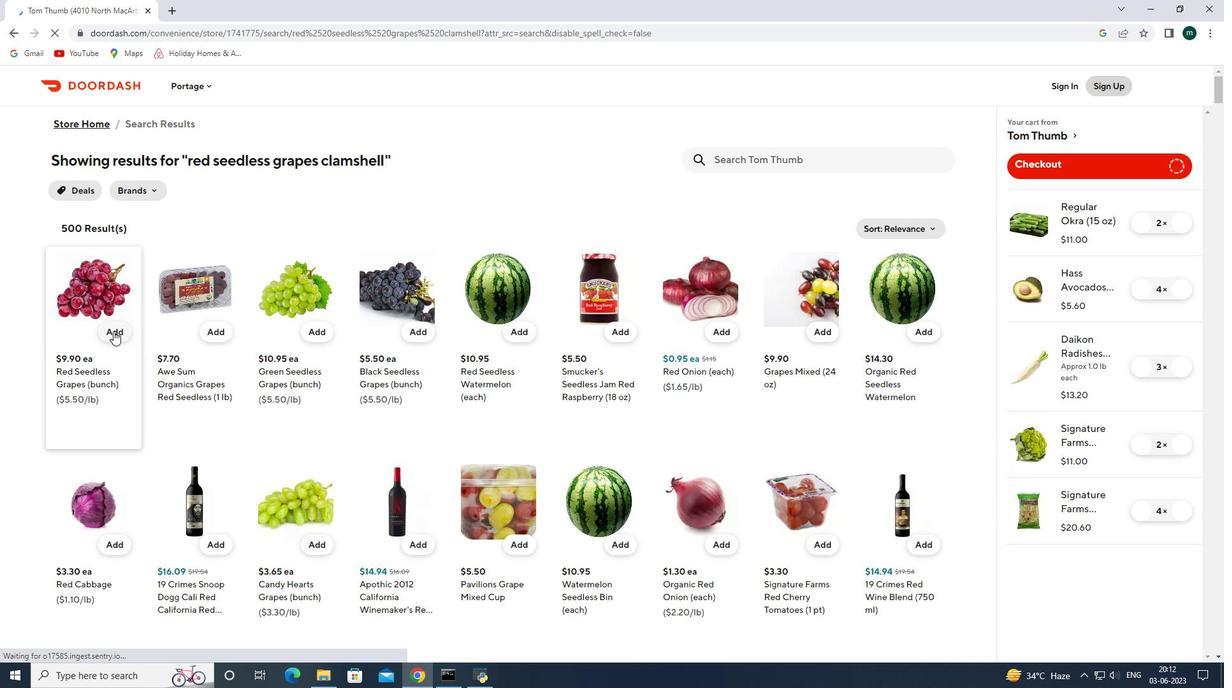 
Action: Mouse pressed left at (117, 331)
Screenshot: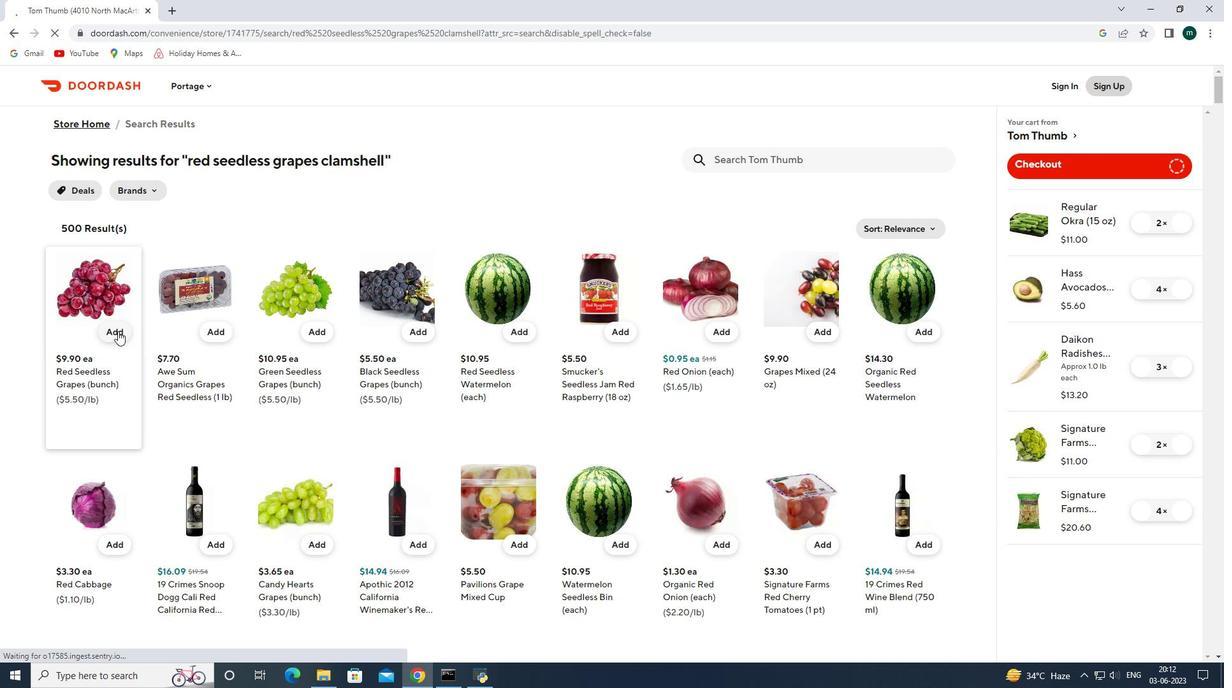 
Action: Mouse moved to (125, 329)
Screenshot: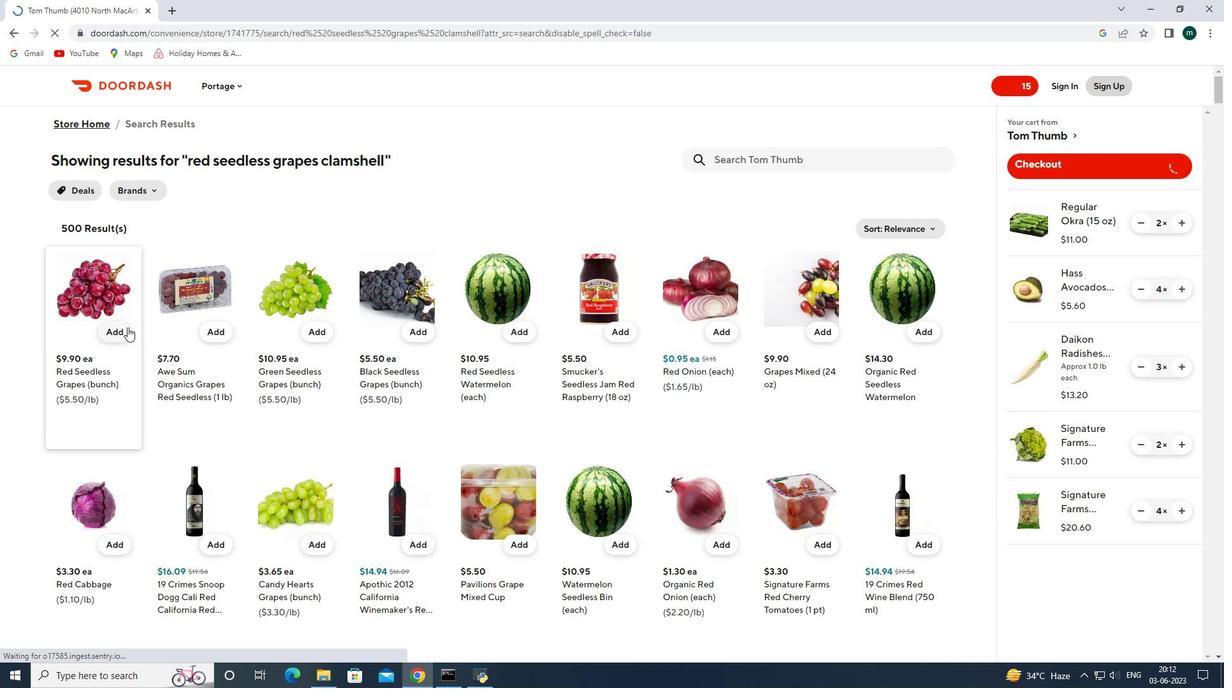 
Action: Mouse pressed left at (125, 329)
Screenshot: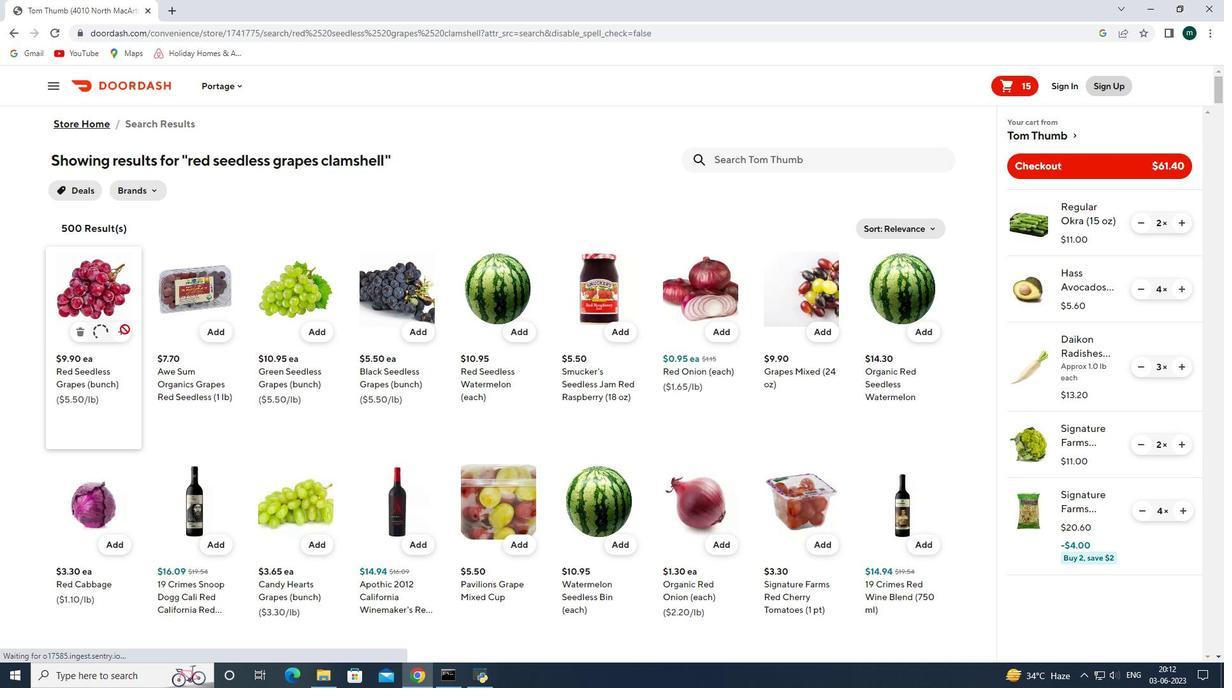 
Action: Mouse pressed left at (125, 329)
Screenshot: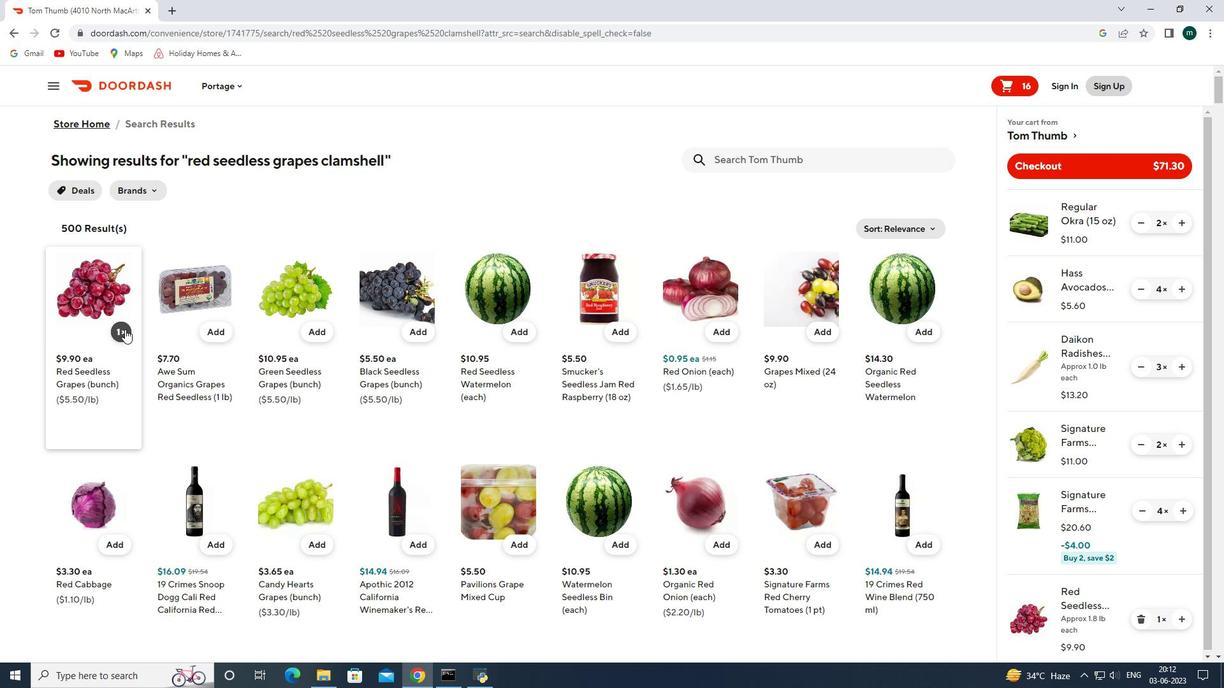 
Action: Mouse pressed left at (125, 329)
Screenshot: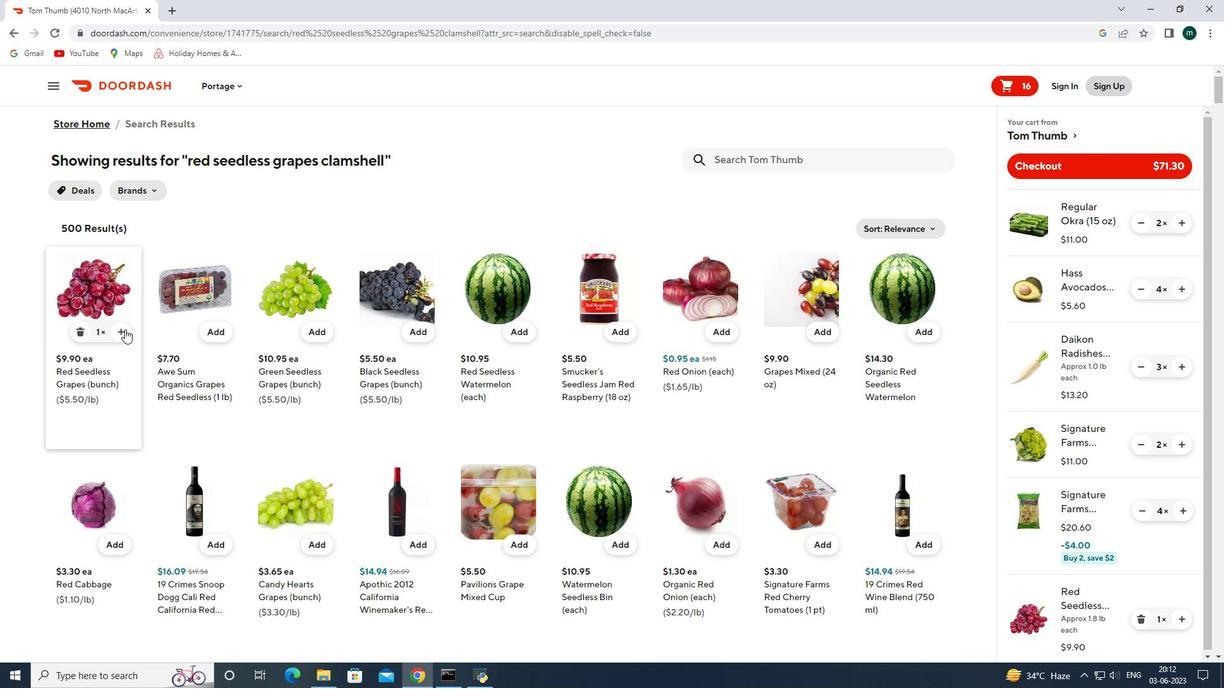 
Action: Mouse moved to (745, 160)
Screenshot: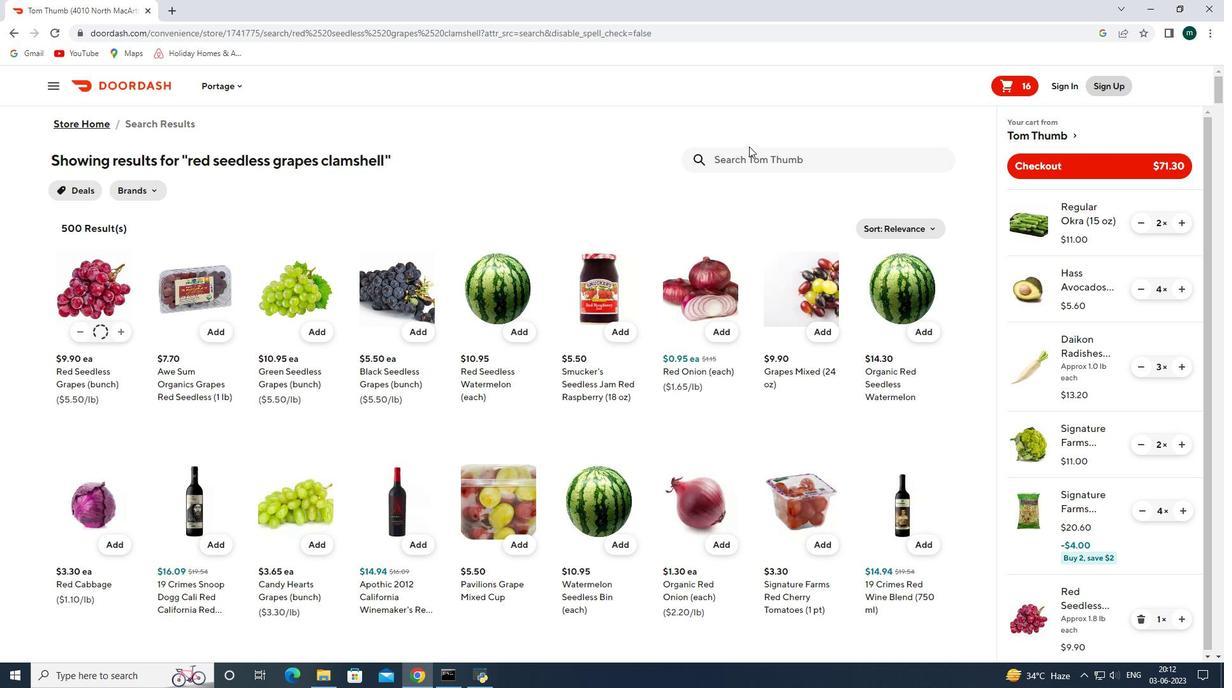
Action: Mouse pressed left at (745, 160)
Screenshot: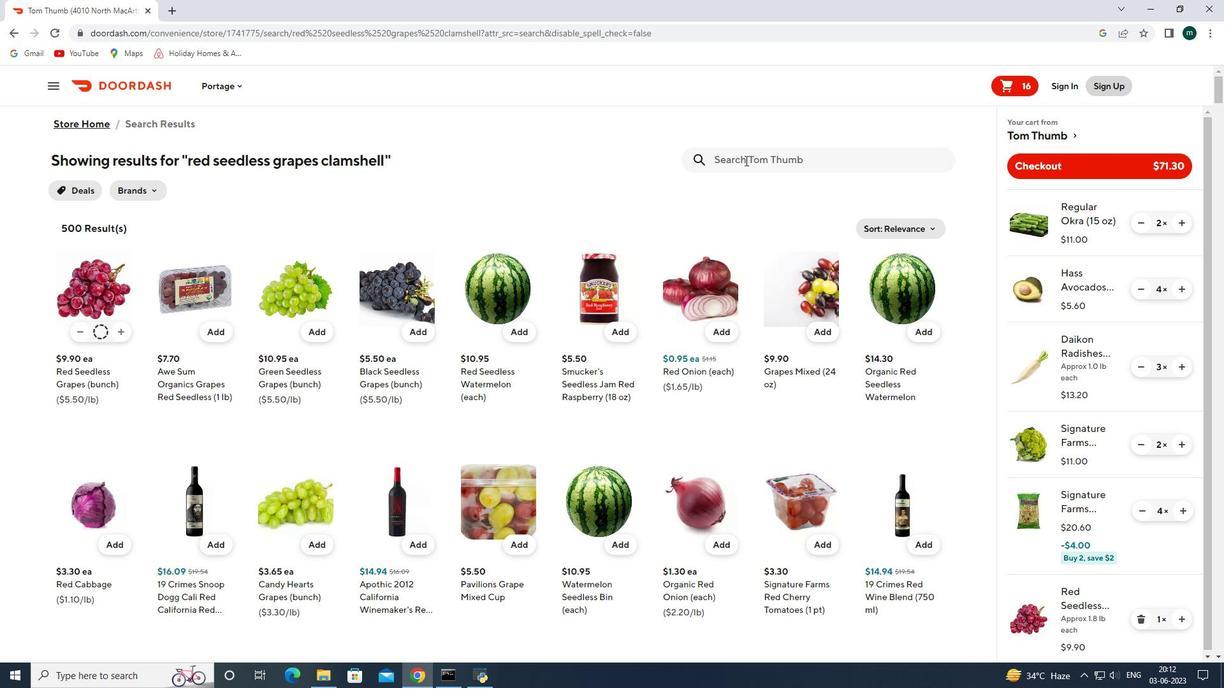 
Action: Key pressed oo<Key.backspace><Key.backspace>pom<Key.space>poms<Key.space>wonderful<Key.space>pomegranet<Key.backspace><Key.backspace>ate<Key.space>arils<Key.enter>
Screenshot: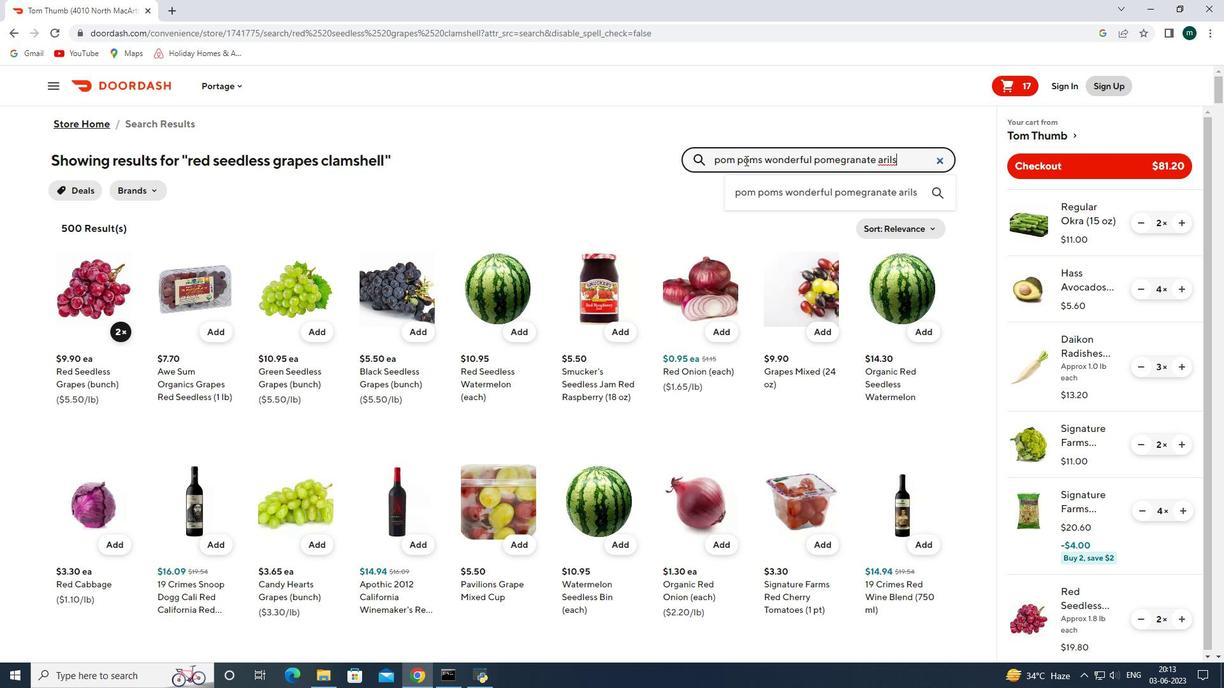 
Action: Mouse moved to (111, 351)
Screenshot: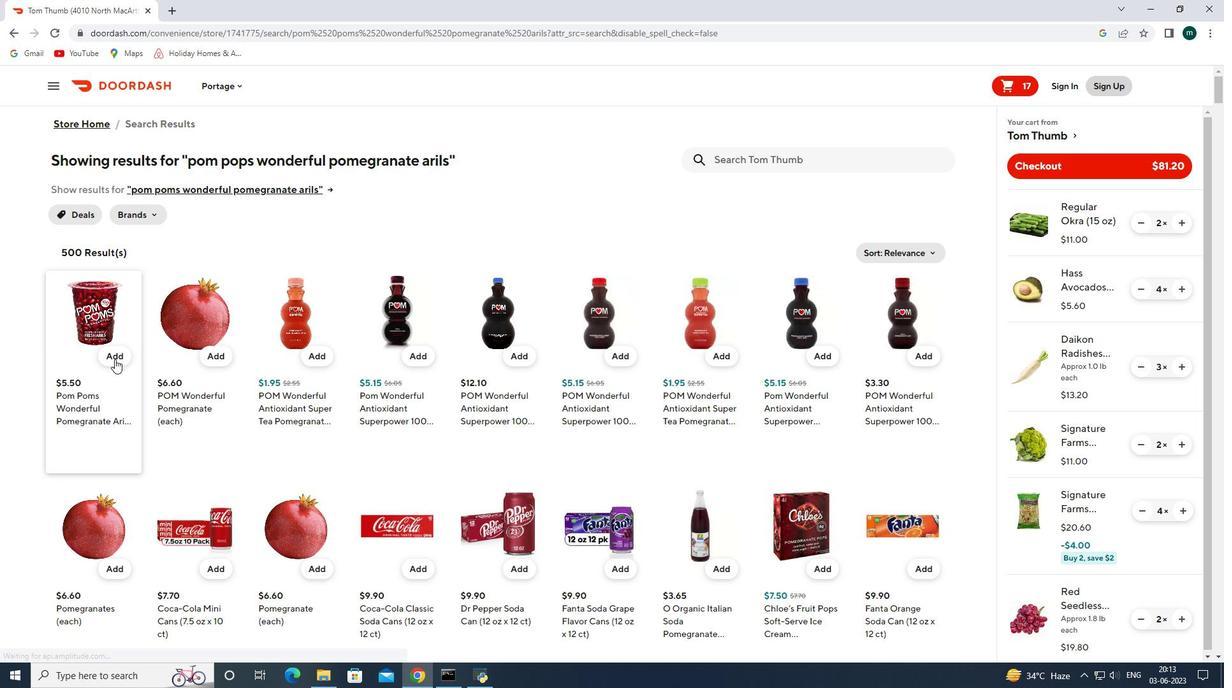 
Action: Mouse pressed left at (111, 351)
Screenshot: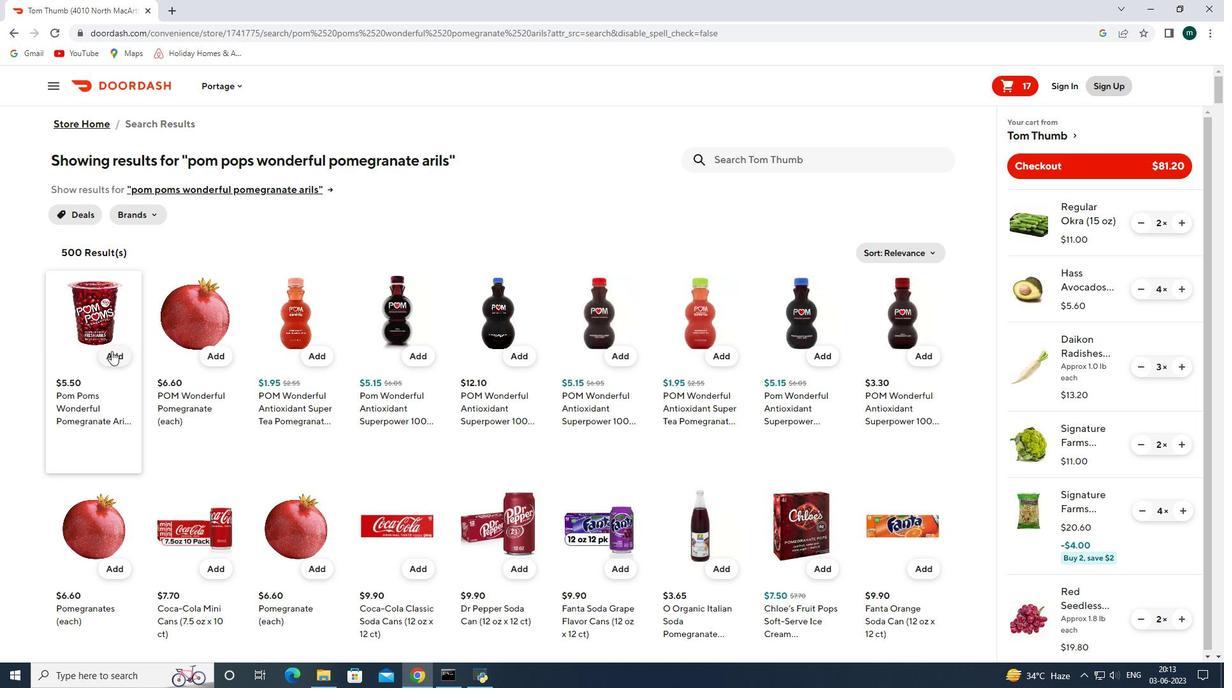 
Action: Mouse moved to (120, 355)
Screenshot: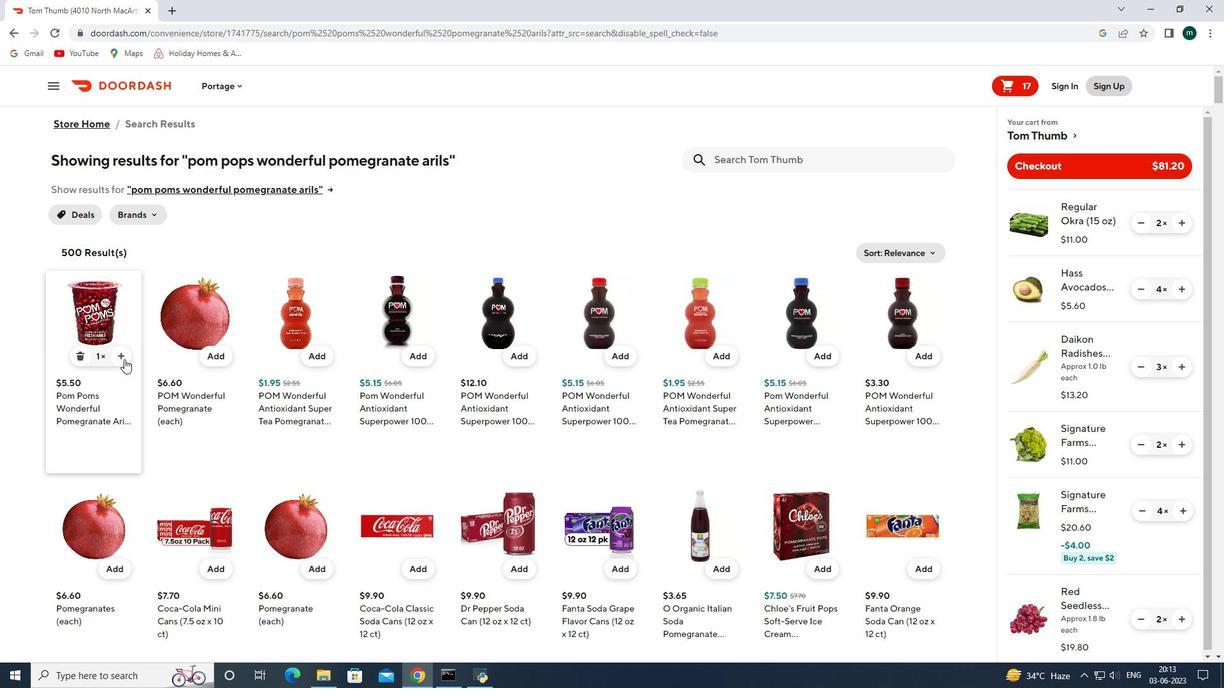 
Action: Mouse pressed left at (120, 355)
Screenshot: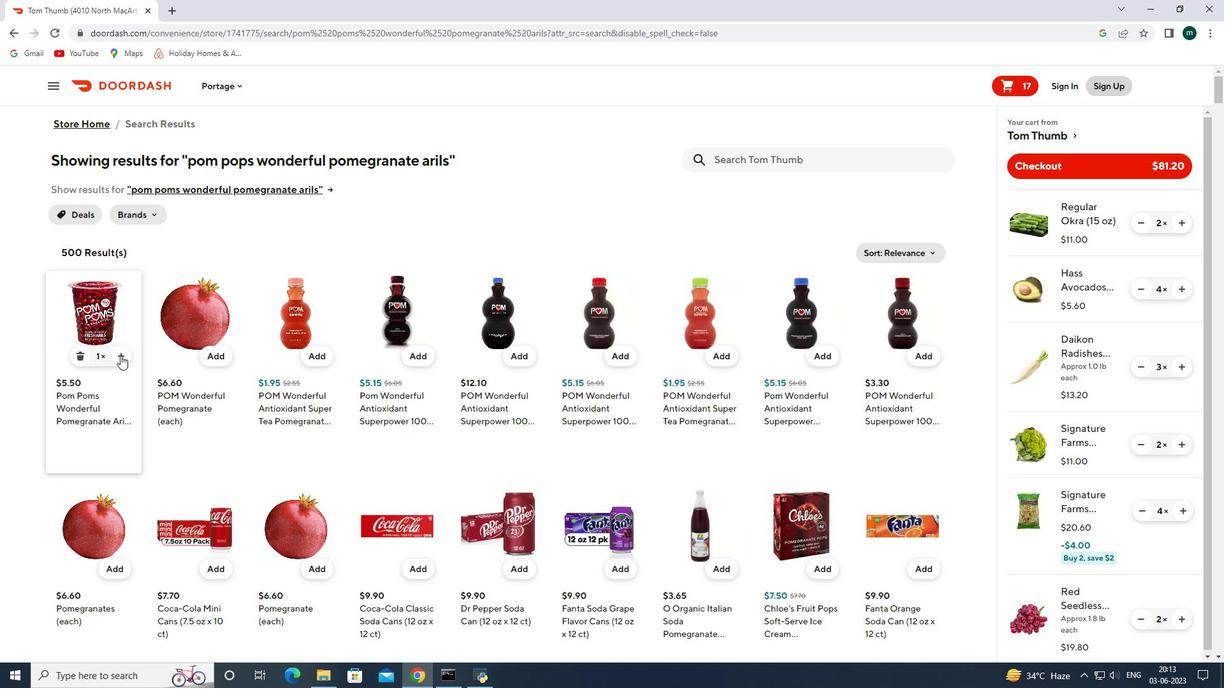
Action: Mouse pressed left at (120, 355)
Screenshot: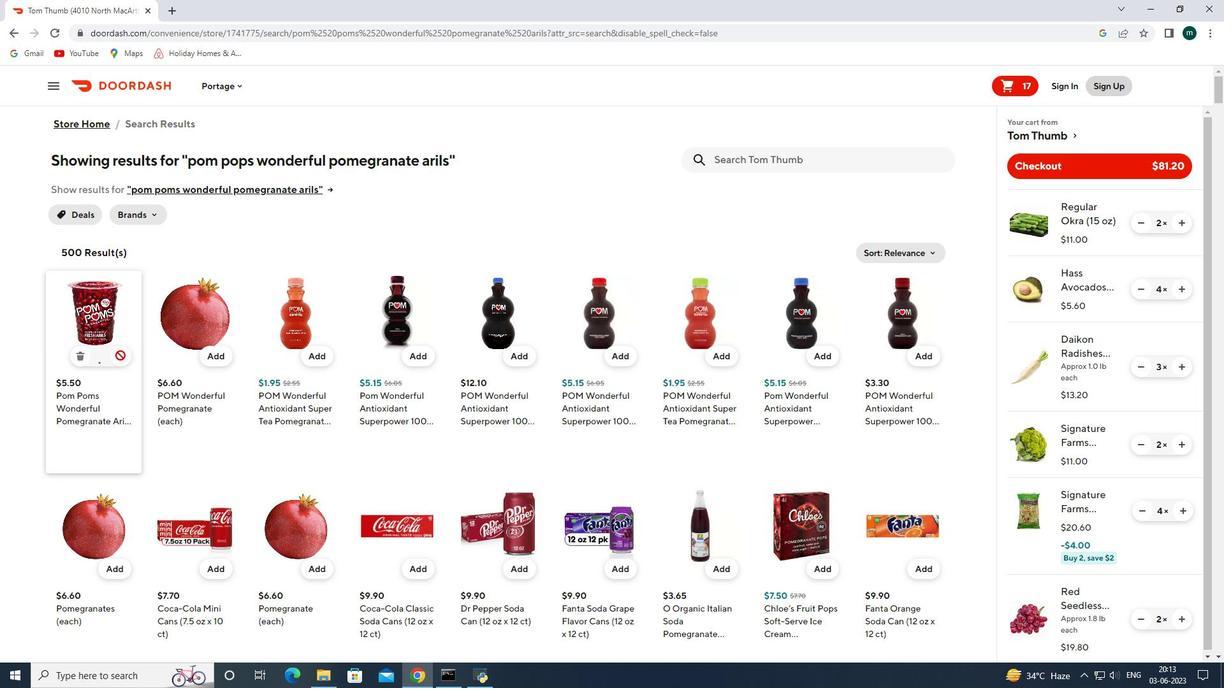 
Action: Mouse moved to (1055, 427)
Screenshot: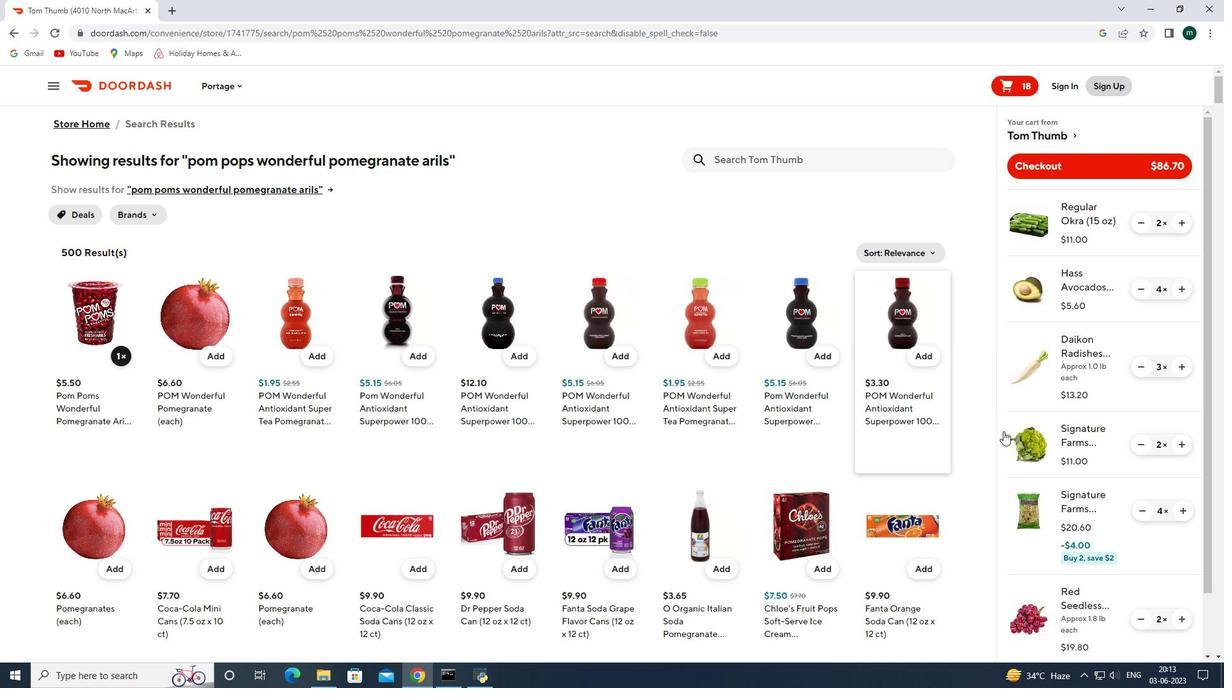 
Action: Mouse scrolled (1055, 426) with delta (0, 0)
Screenshot: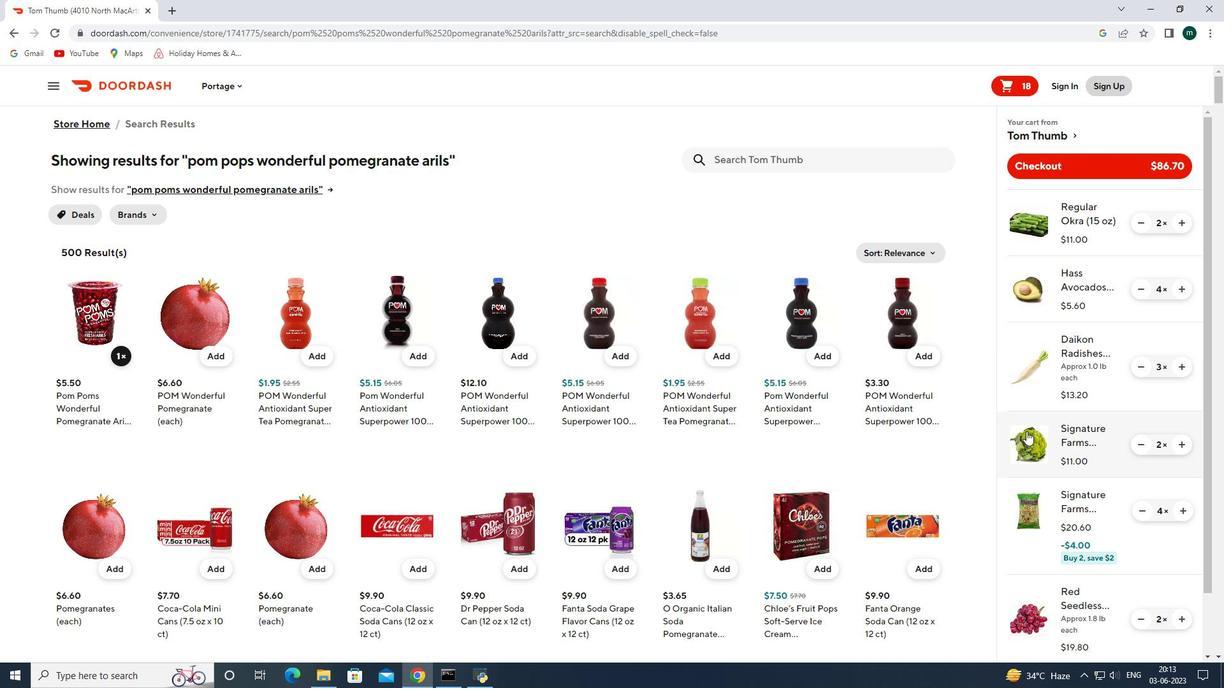
Action: Mouse scrolled (1055, 426) with delta (0, 0)
Screenshot: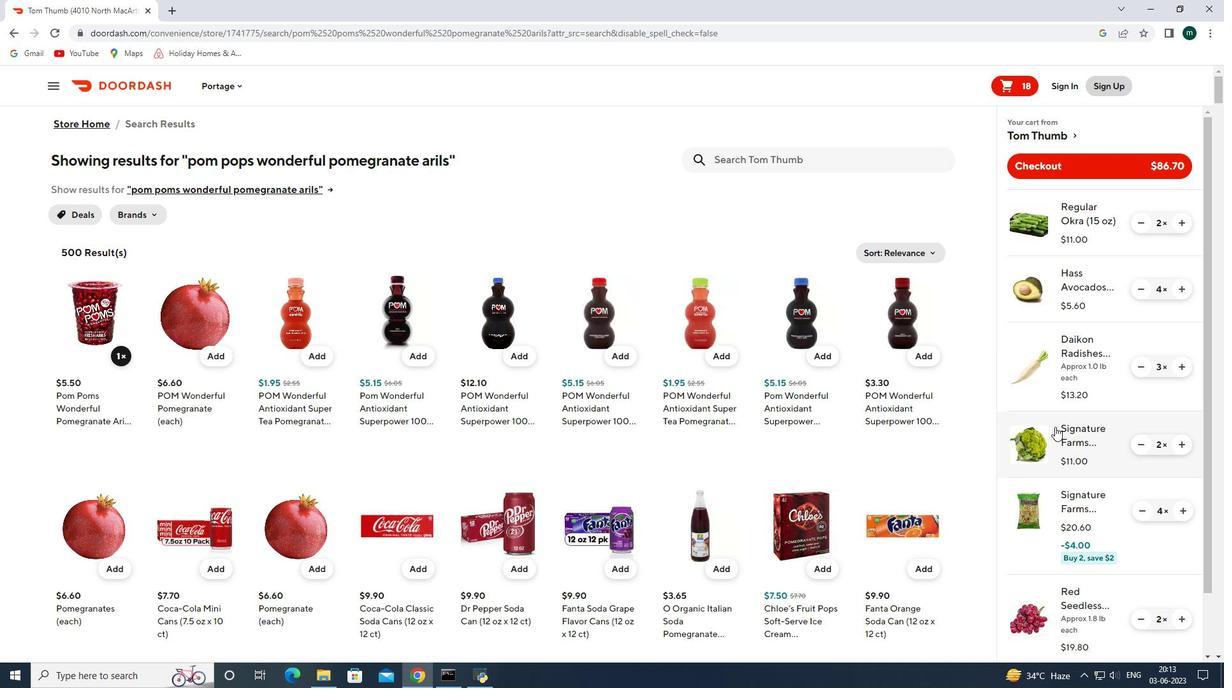 
Action: Mouse scrolled (1055, 426) with delta (0, 0)
Screenshot: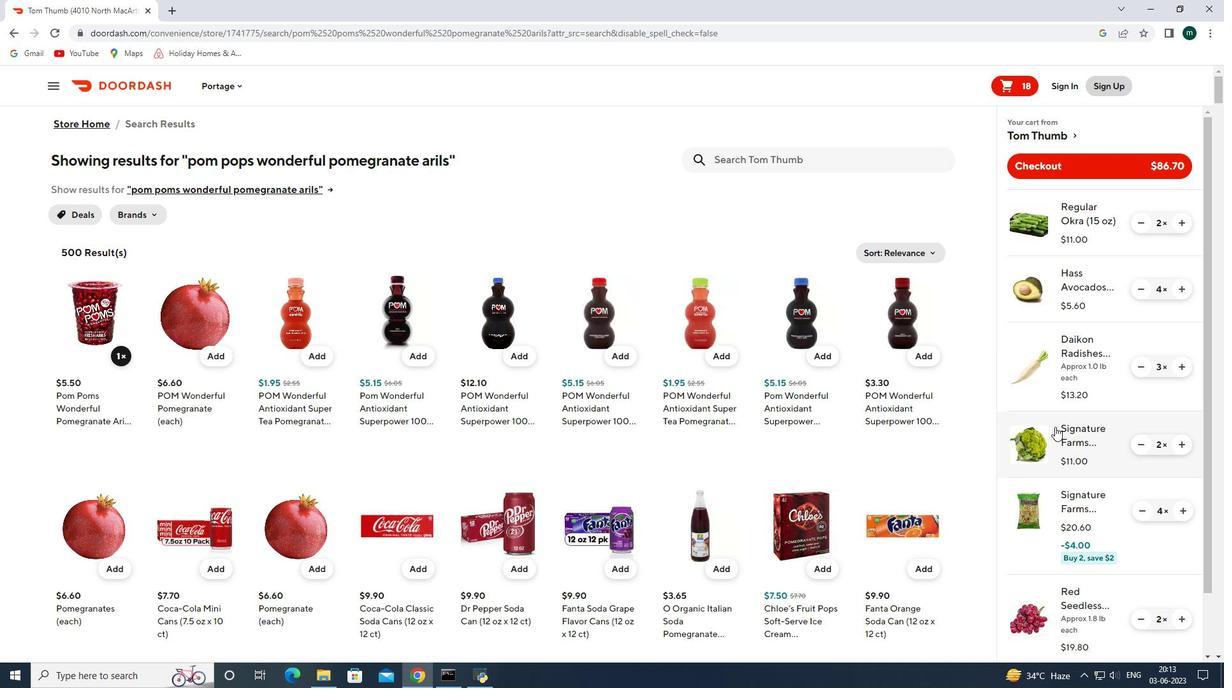 
Action: Mouse scrolled (1055, 426) with delta (0, 0)
Screenshot: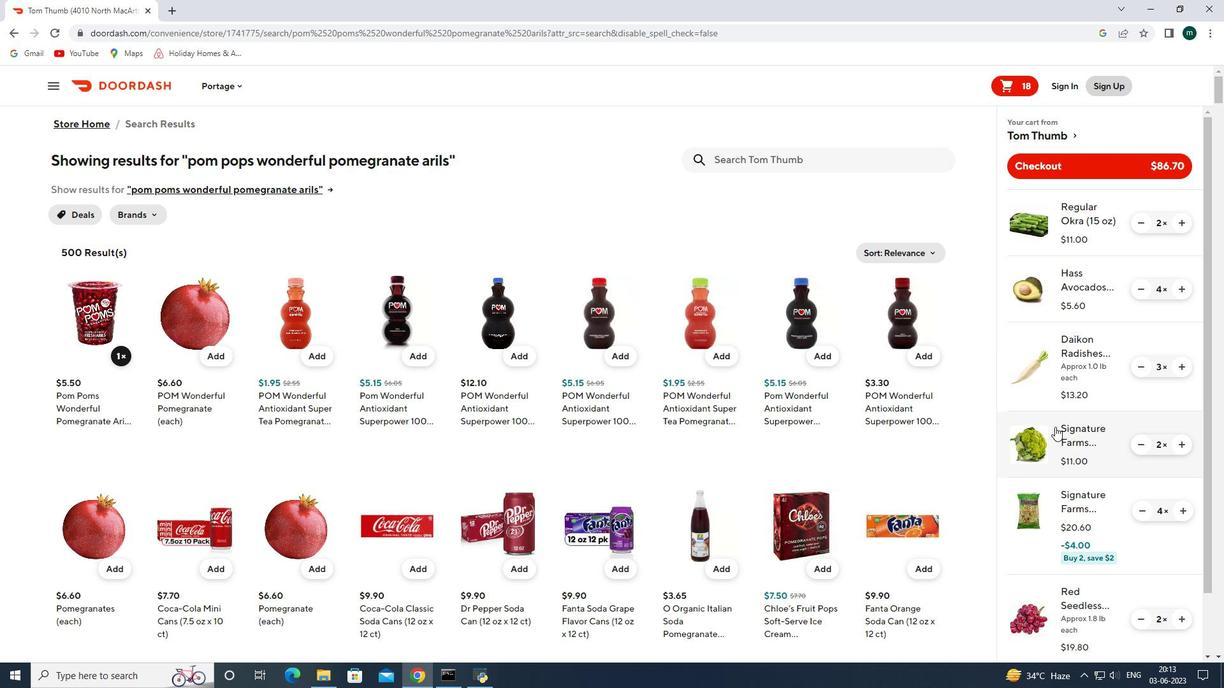 
Action: Mouse scrolled (1055, 426) with delta (0, 0)
Screenshot: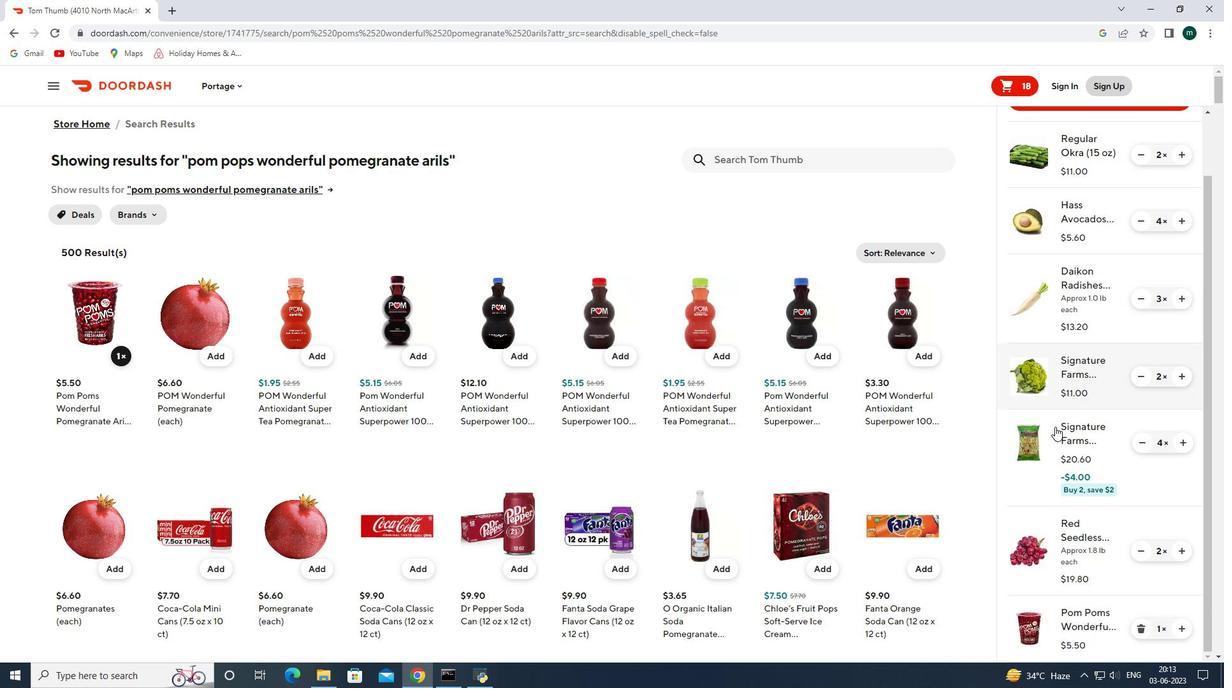 
Action: Mouse scrolled (1055, 426) with delta (0, 0)
Screenshot: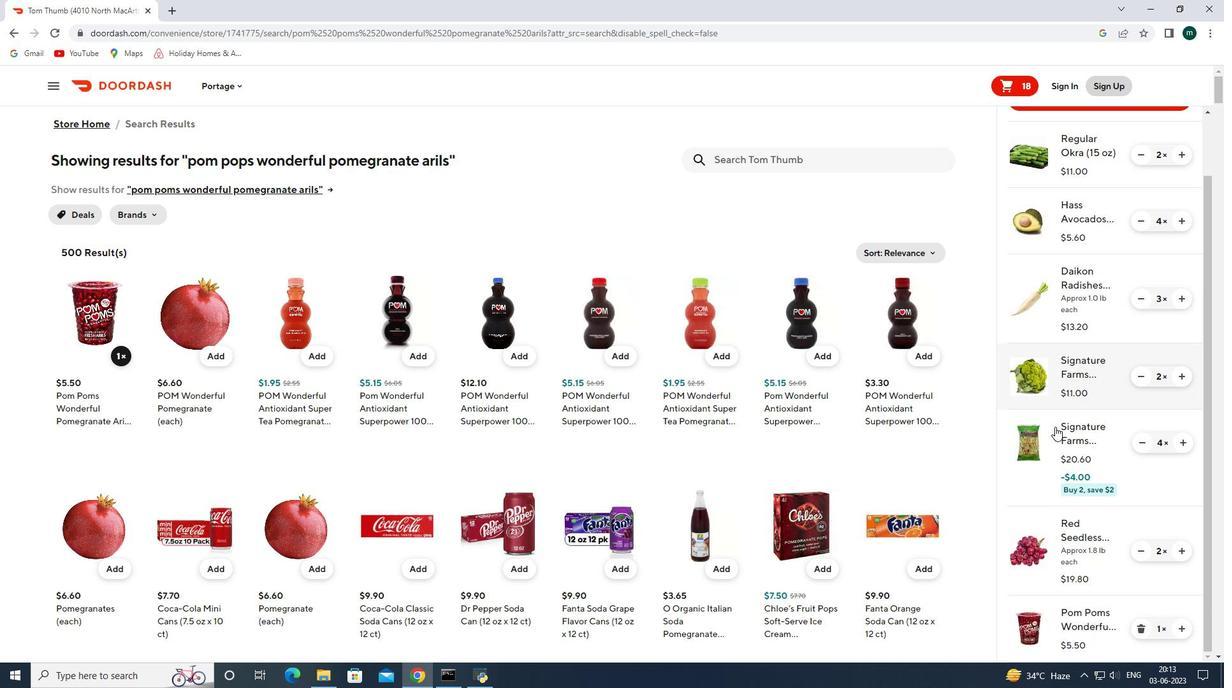 
Action: Mouse scrolled (1055, 426) with delta (0, 0)
Screenshot: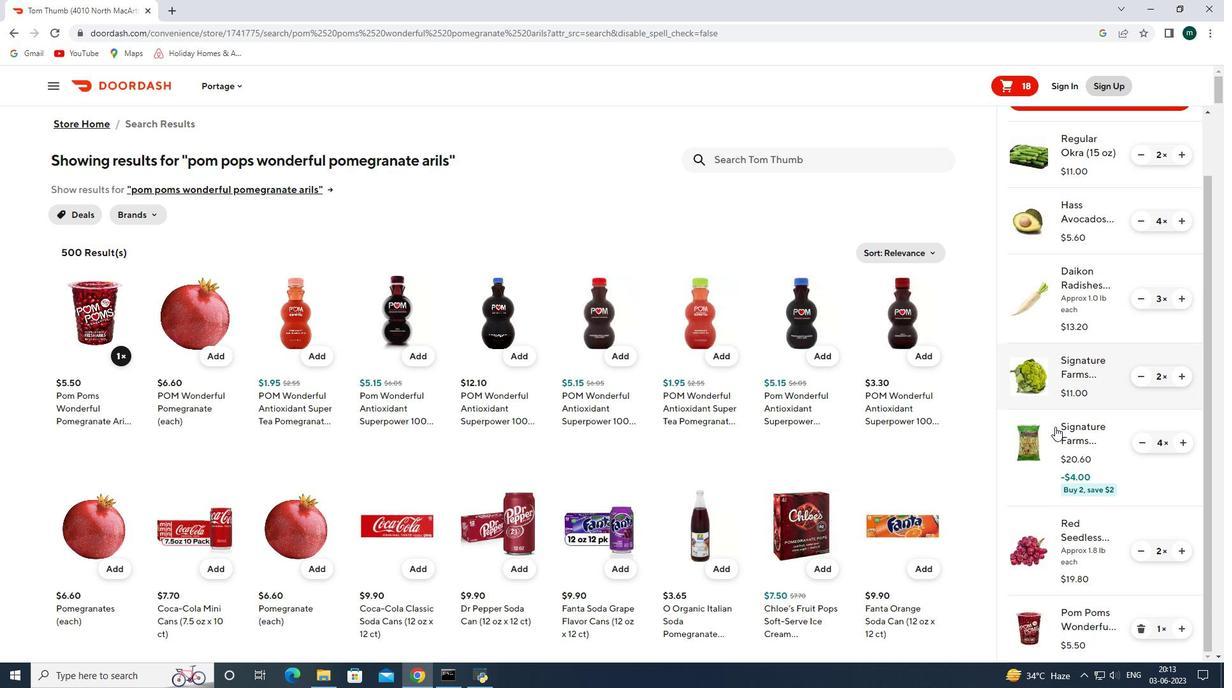 
Action: Mouse scrolled (1055, 426) with delta (0, 0)
Screenshot: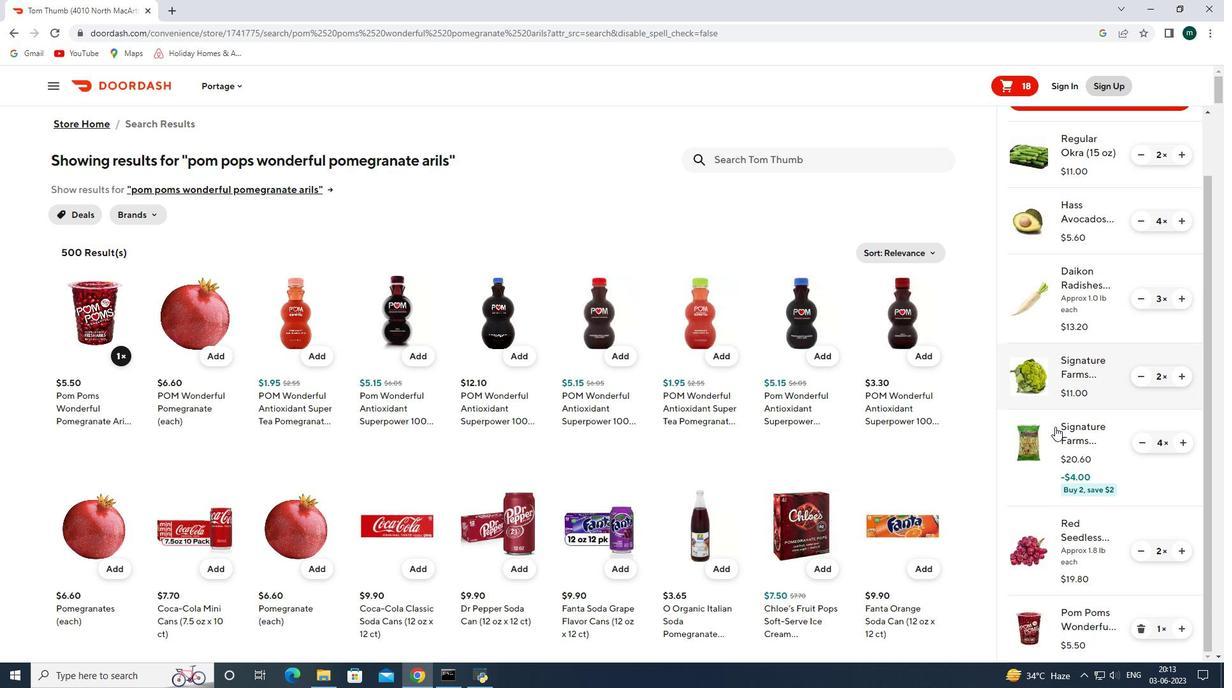 
Action: Mouse moved to (1184, 628)
Screenshot: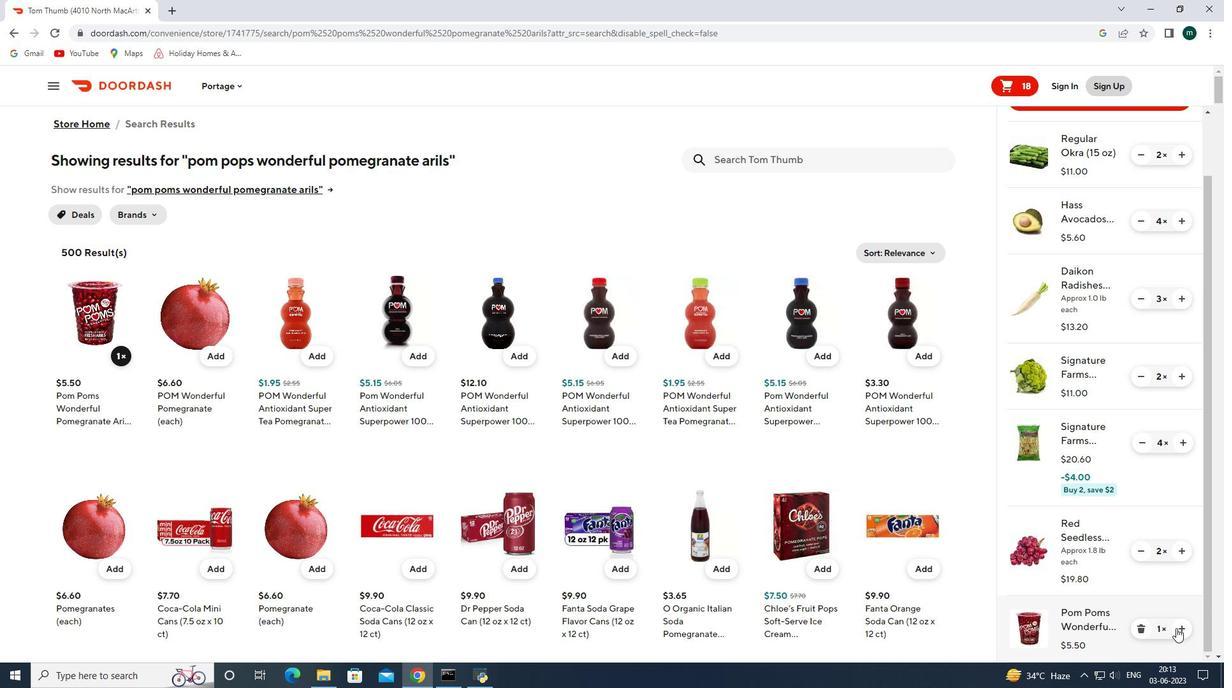 
Action: Mouse pressed left at (1184, 628)
Screenshot: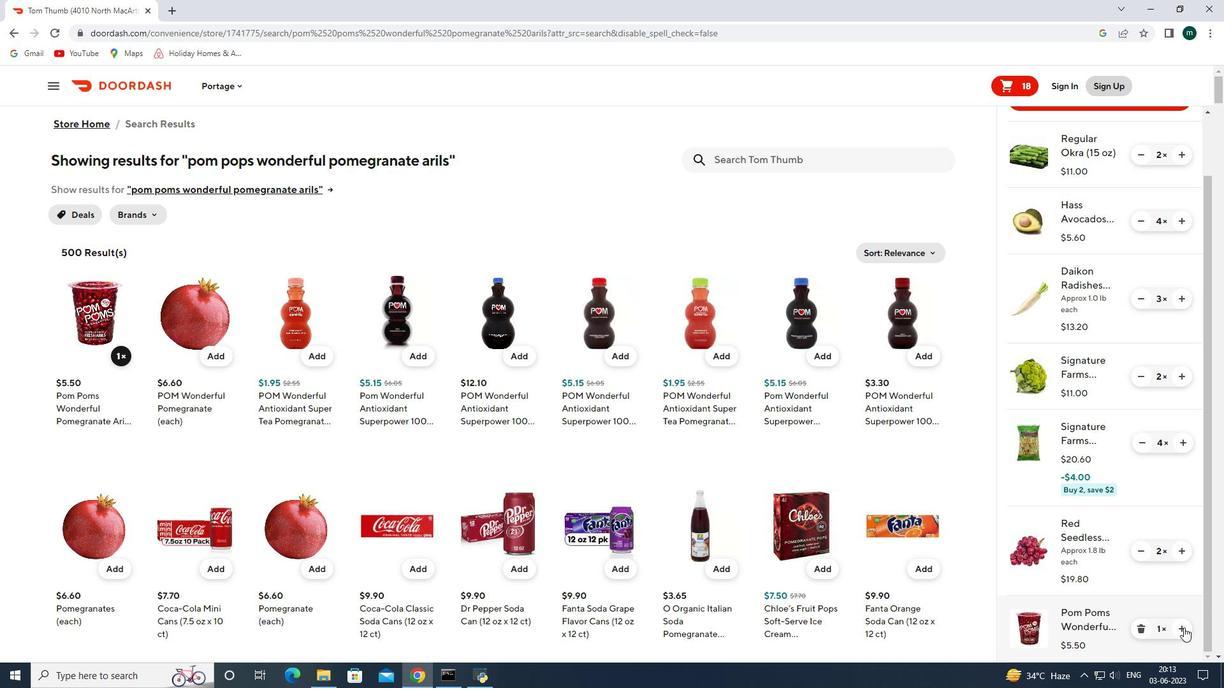 
Action: Mouse pressed left at (1184, 628)
Screenshot: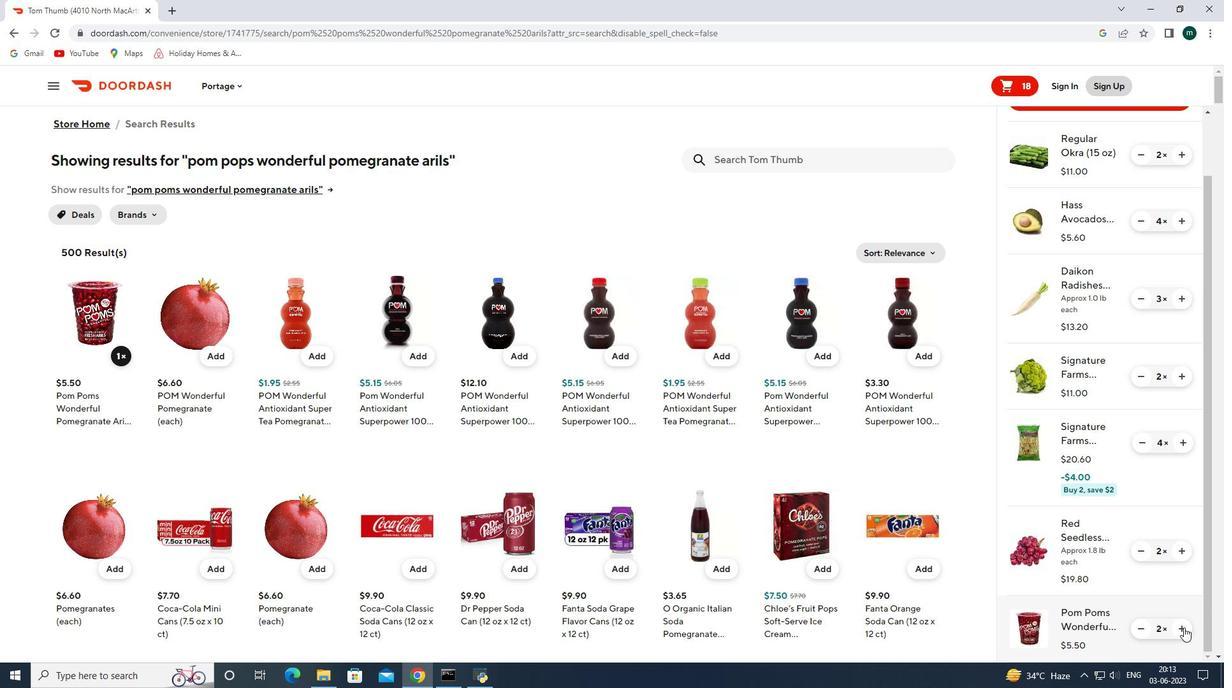
Action: Mouse moved to (823, 154)
Screenshot: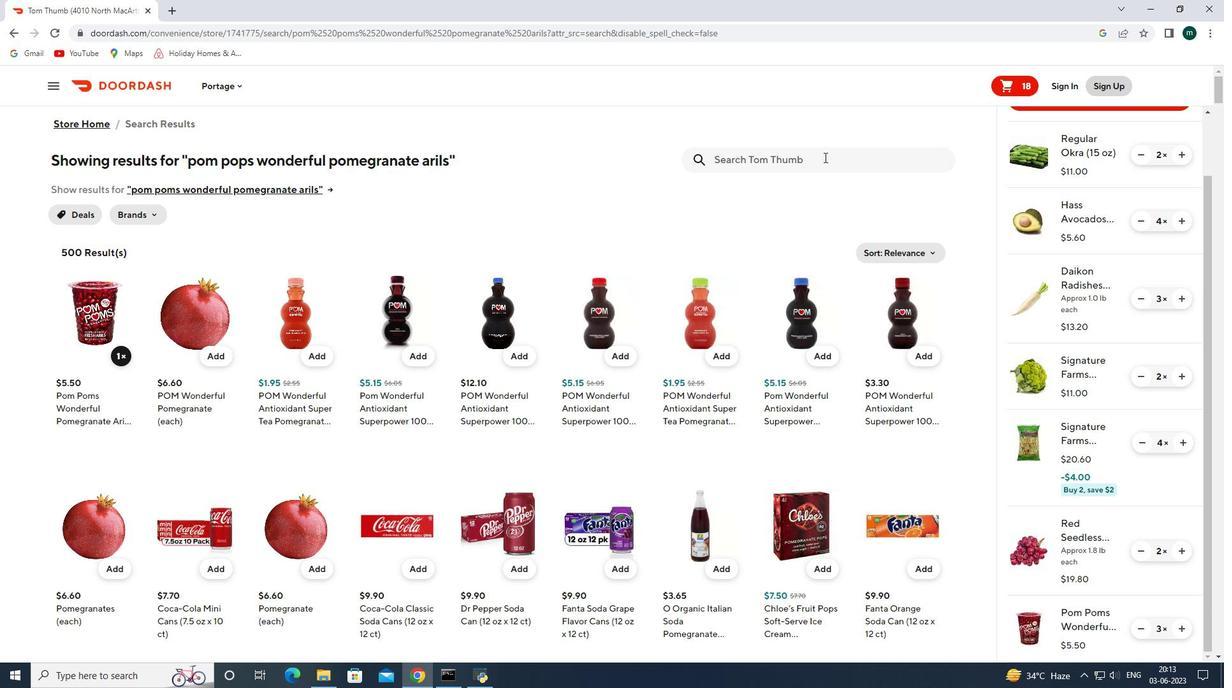 
Action: Mouse pressed left at (823, 154)
Screenshot: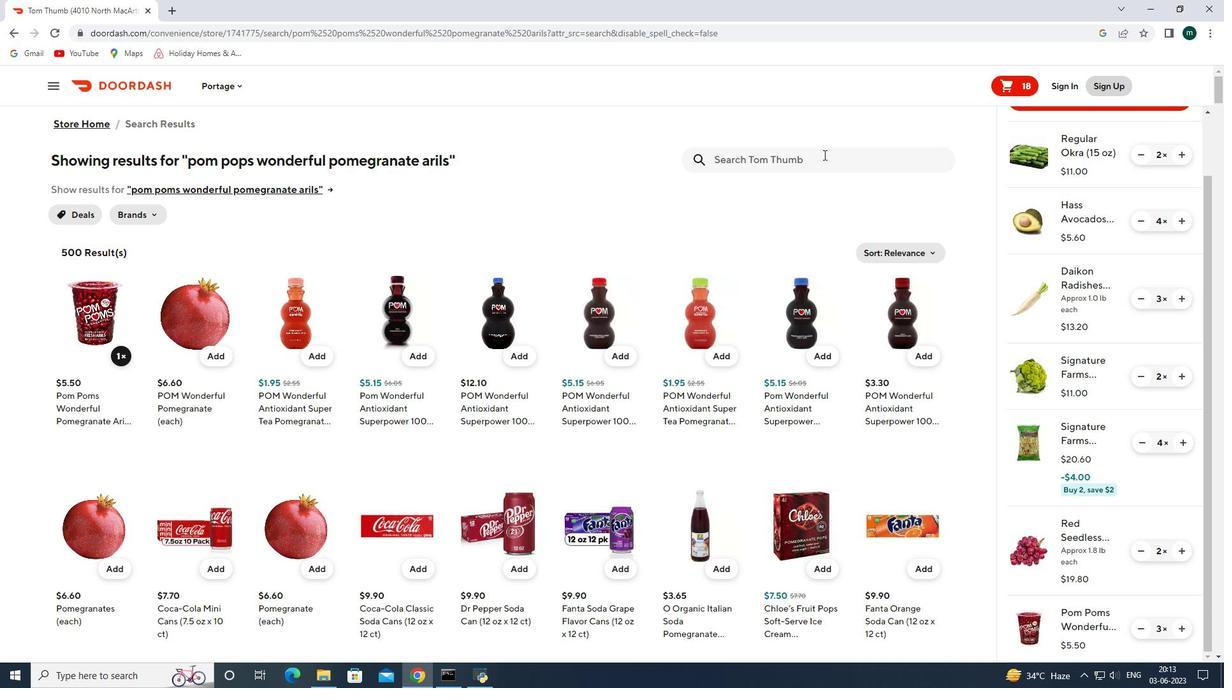 
Action: Key pressed listrerin<Key.backspace><Key.backspace><Key.backspace><Key.backspace><Key.backspace><Key.backspace><Key.backspace><Key.backspace><Key.backspace>listerine<Key.space>total<Key.space>care<Key.space>fresh<Key.space>mint<Key.space>anticavity<Key.space>fluoride<Key.space>mouthwash<Key.enter>
Screenshot: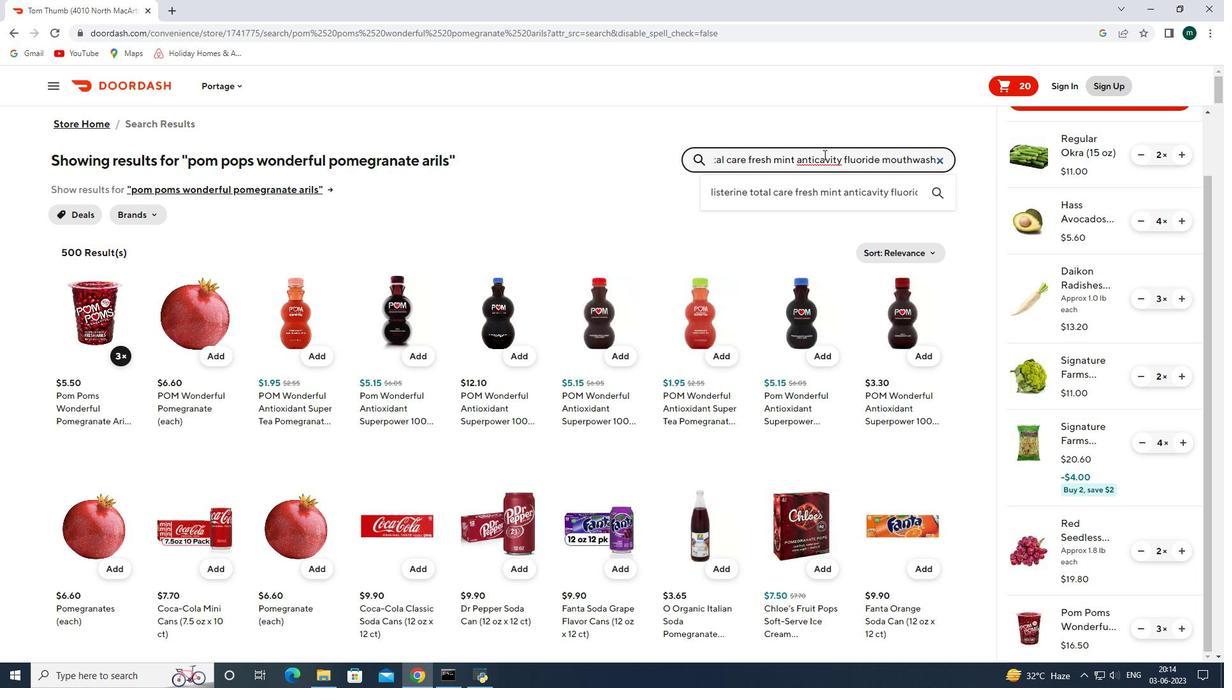 
Action: Mouse moved to (129, 328)
Screenshot: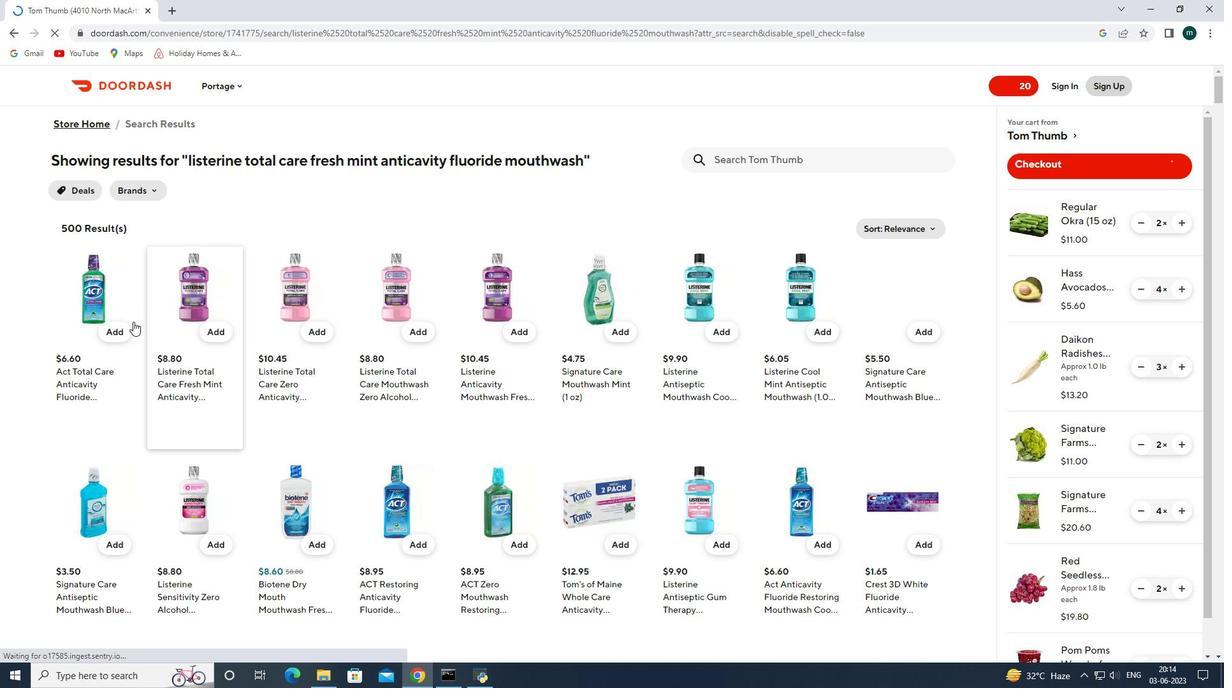 
Action: Mouse pressed left at (129, 328)
Screenshot: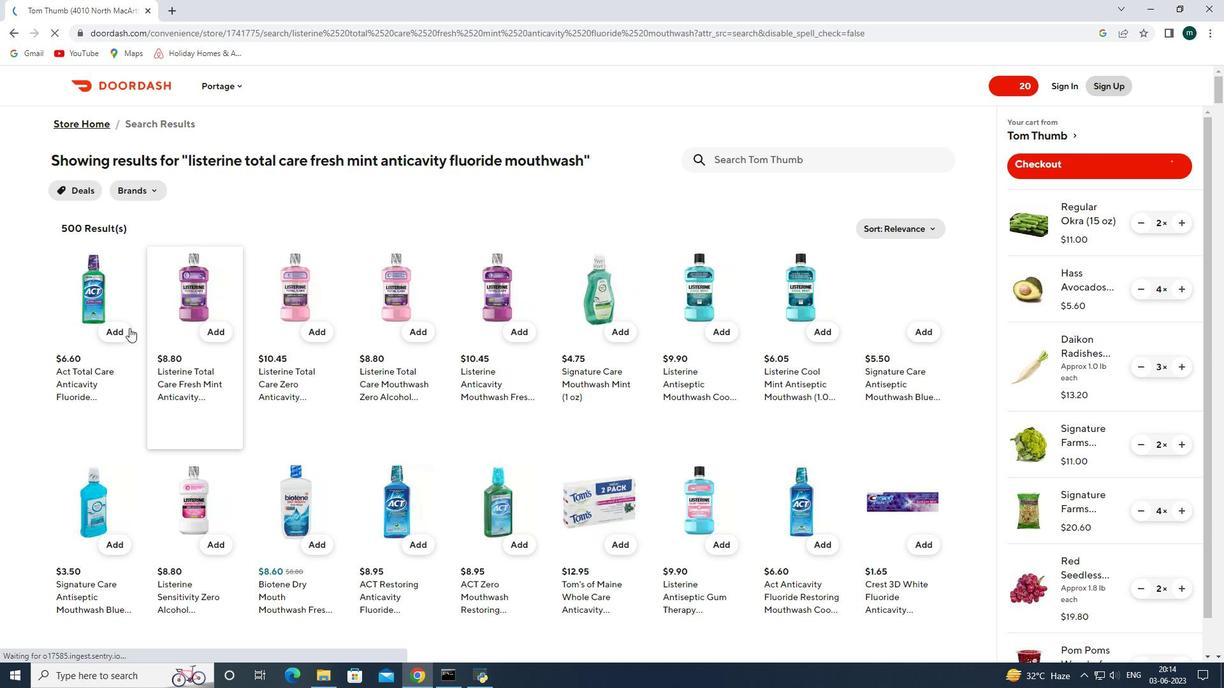 
Action: Mouse moved to (127, 329)
Screenshot: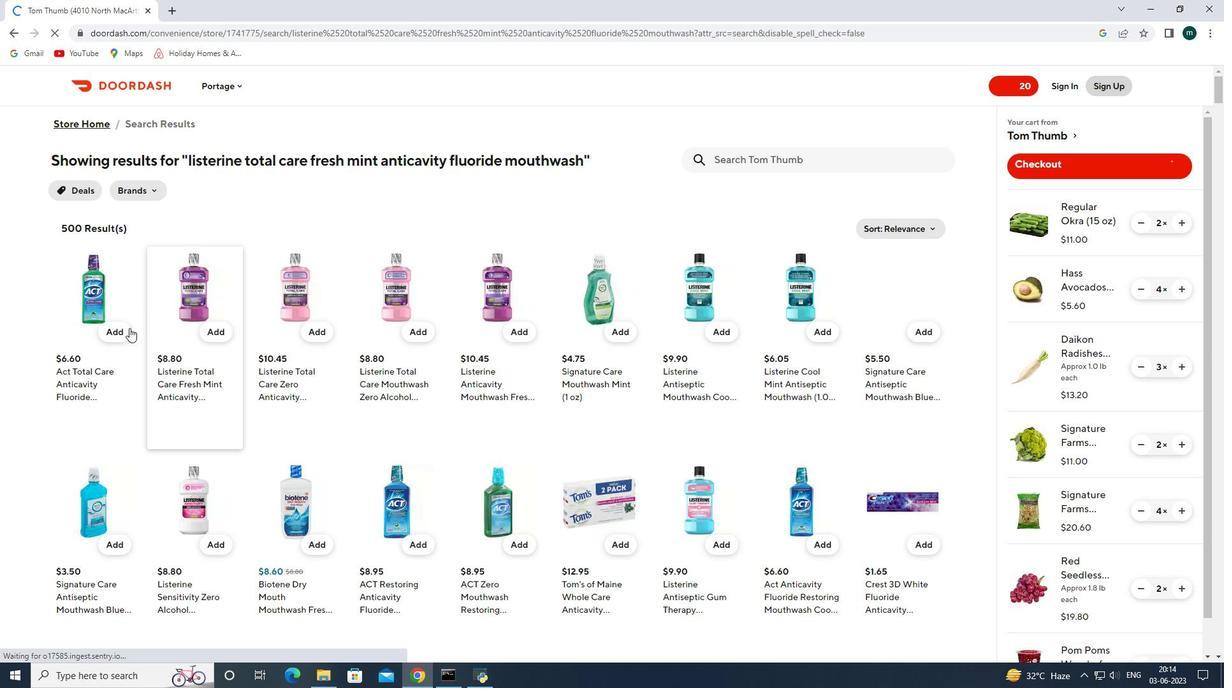 
Action: Mouse pressed left at (127, 329)
Screenshot: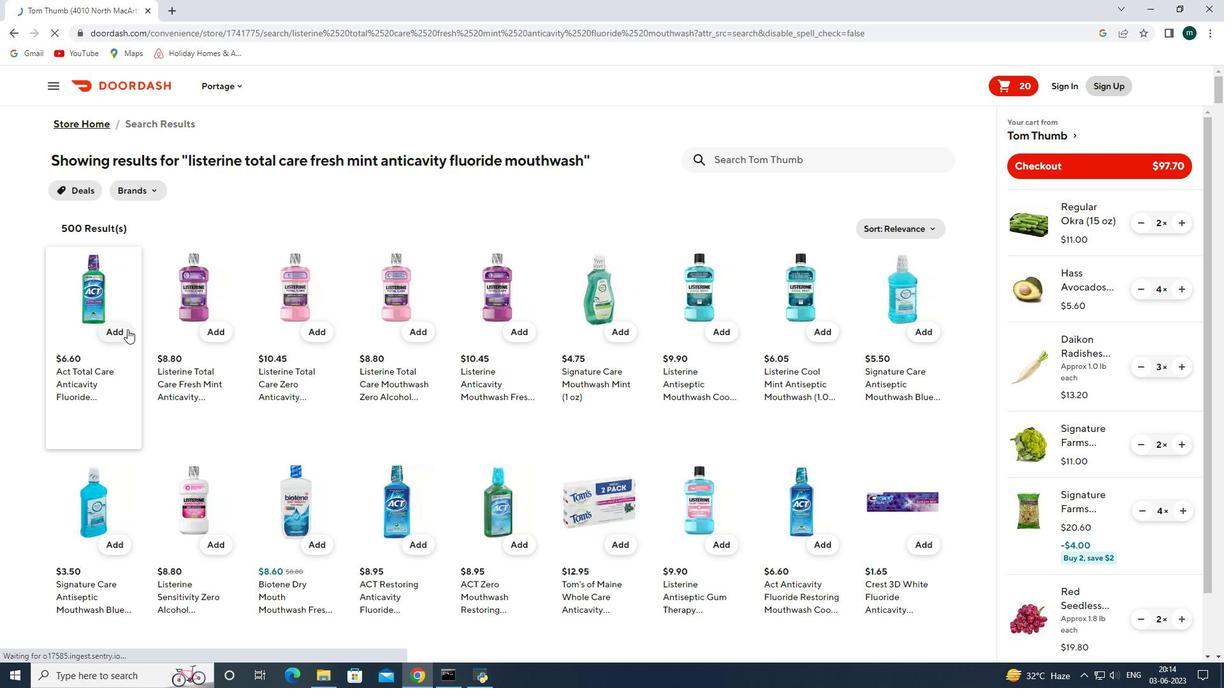 
Action: Mouse pressed left at (127, 329)
Screenshot: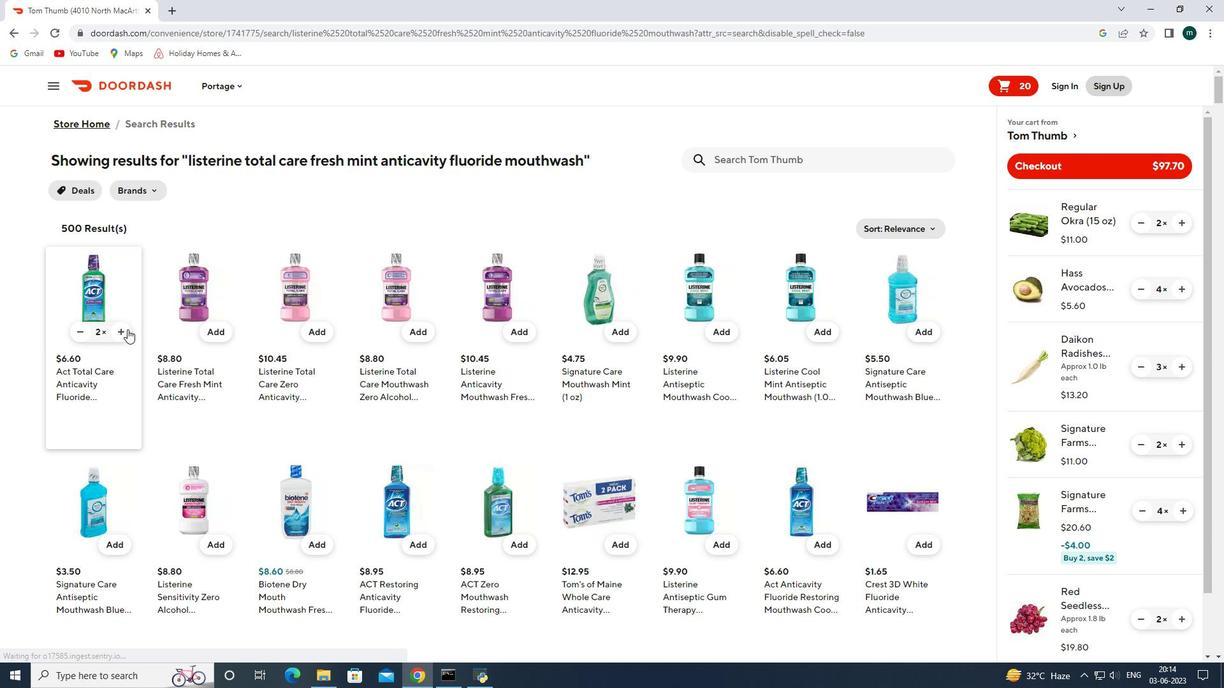 
Action: Mouse pressed left at (127, 329)
Screenshot: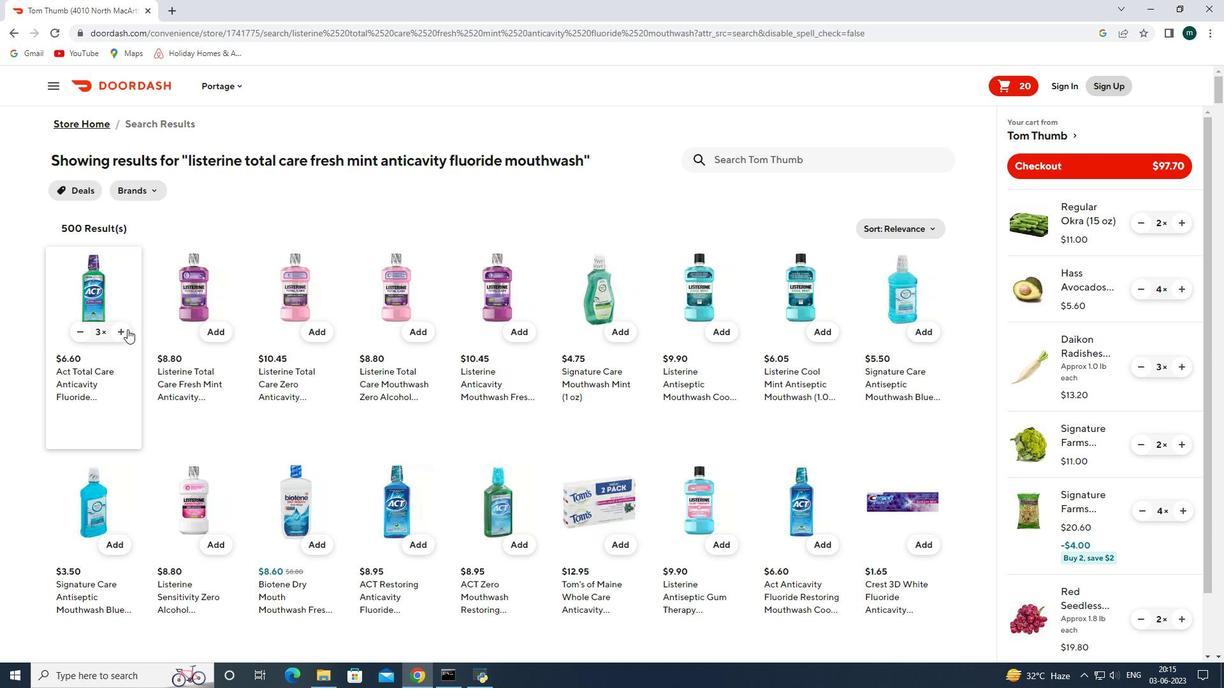 
Action: Mouse moved to (759, 165)
Screenshot: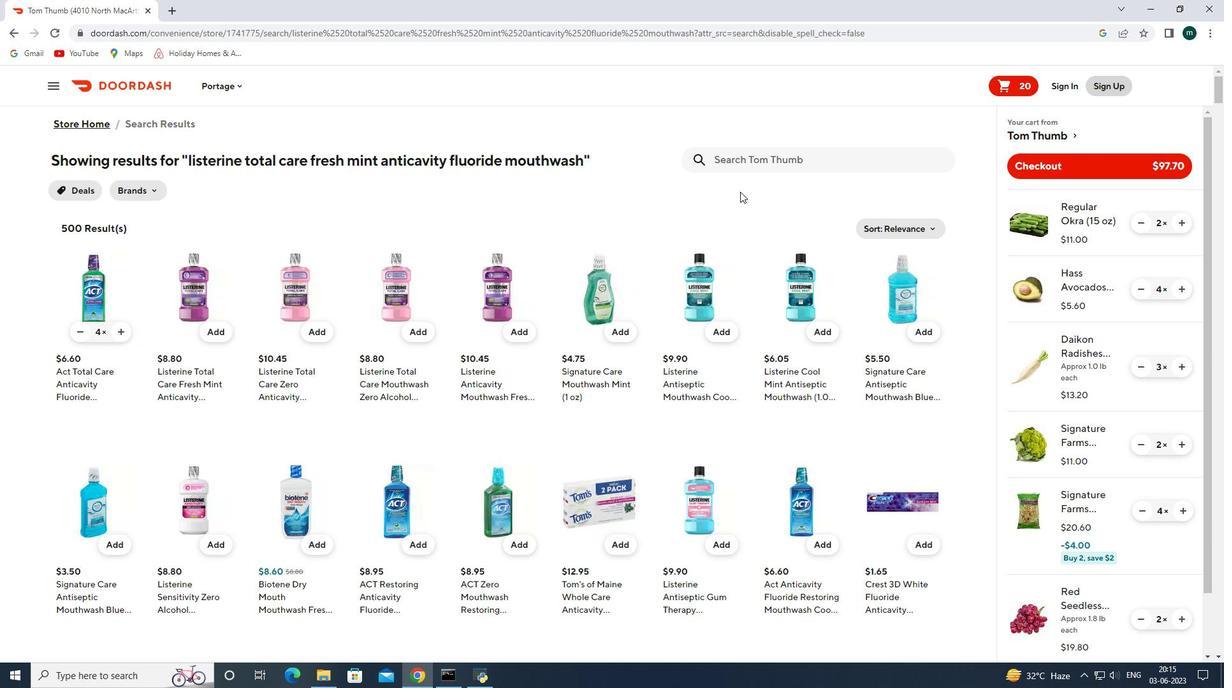 
Action: Mouse pressed left at (759, 165)
Screenshot: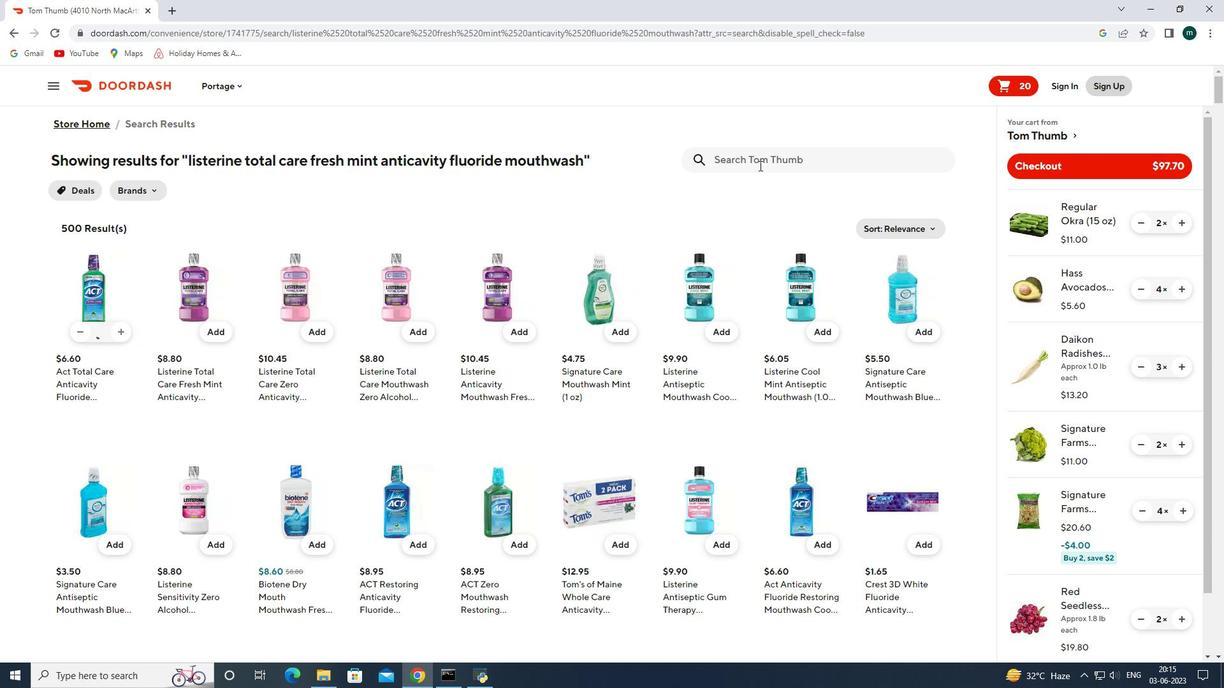 
Action: Key pressed tide<Key.space>3<Key.space>in<Key.space>1pods<Key.enter>
Screenshot: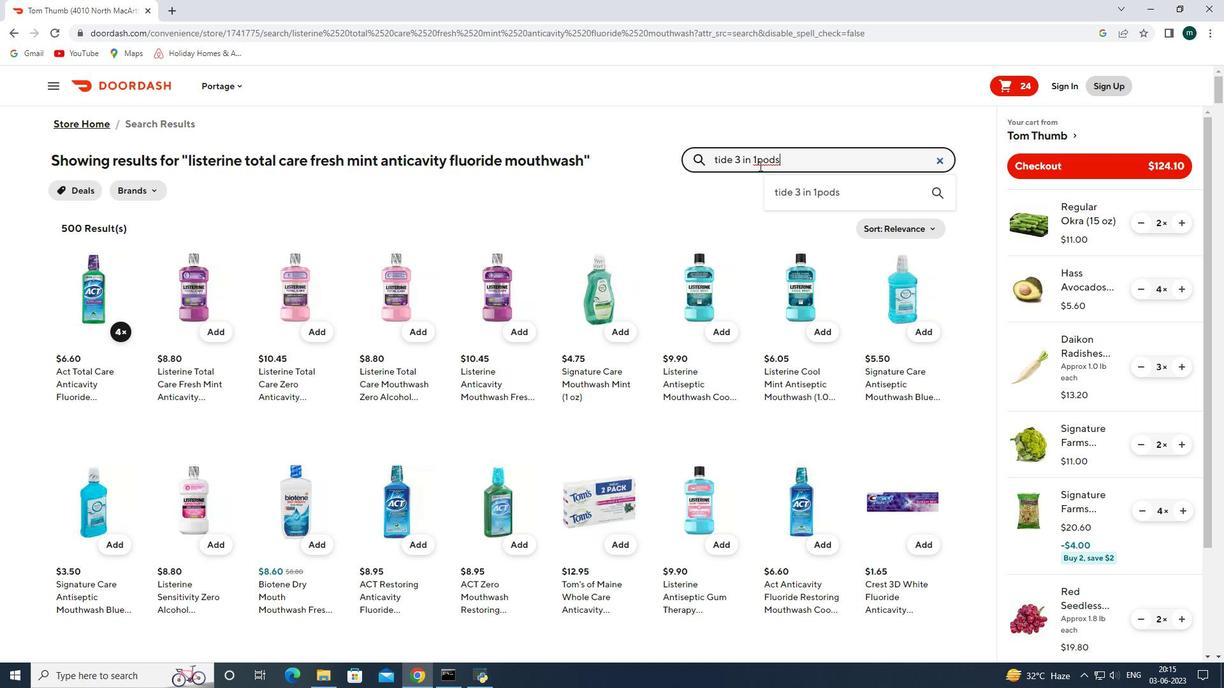
Action: Mouse moved to (116, 333)
Screenshot: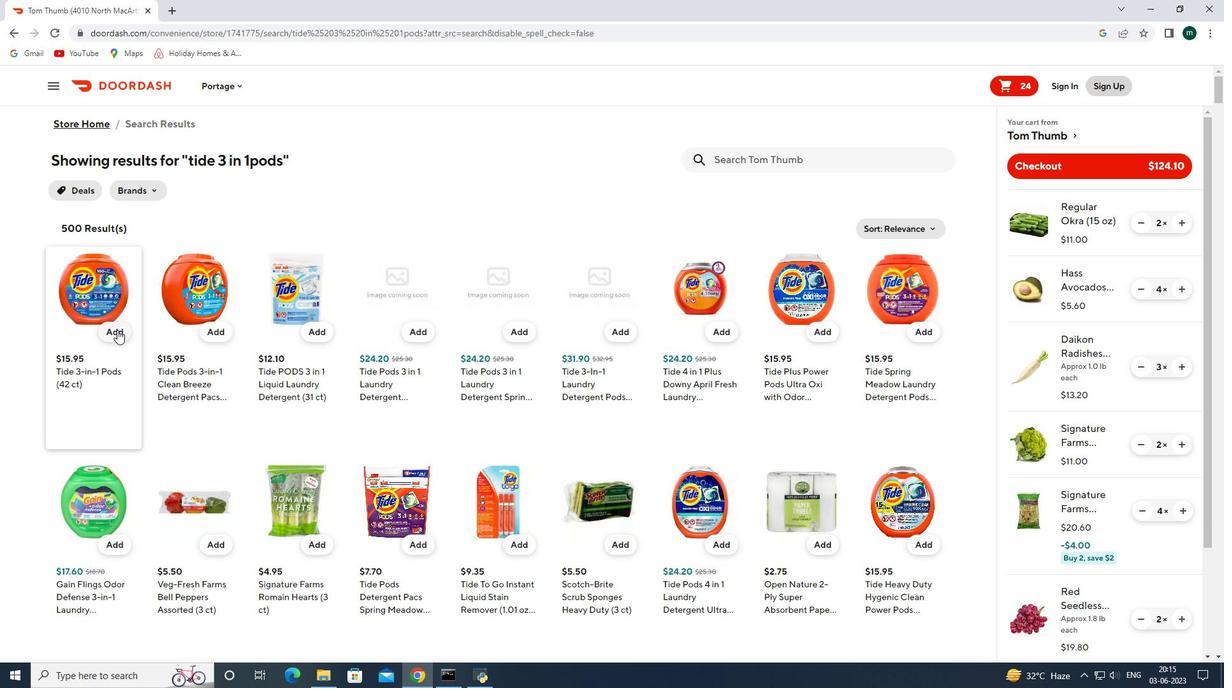
Action: Mouse pressed left at (116, 333)
Screenshot: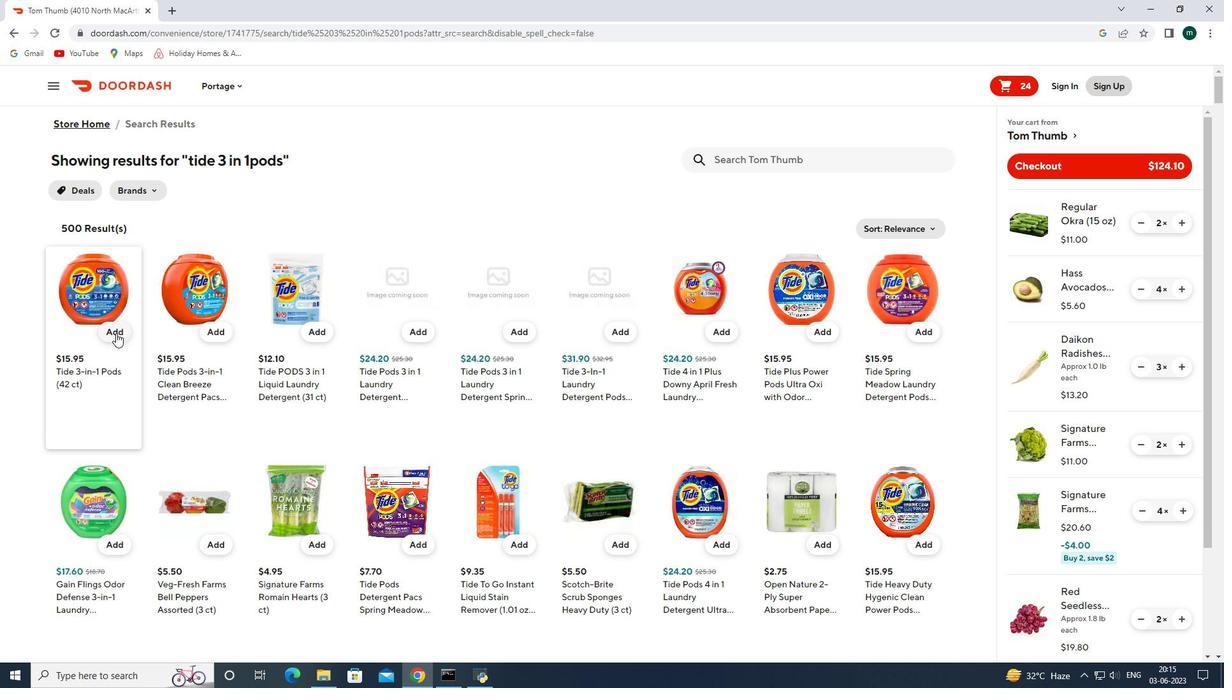 
Action: Mouse pressed left at (116, 333)
Screenshot: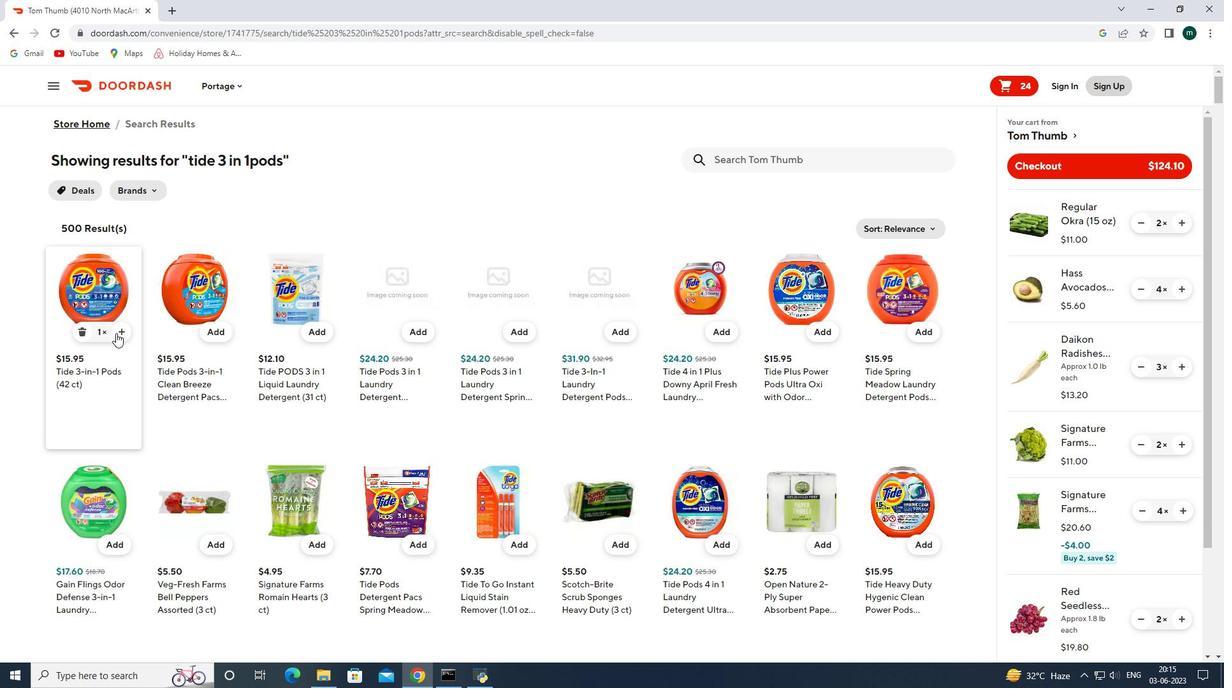 
Action: Mouse moved to (761, 160)
Screenshot: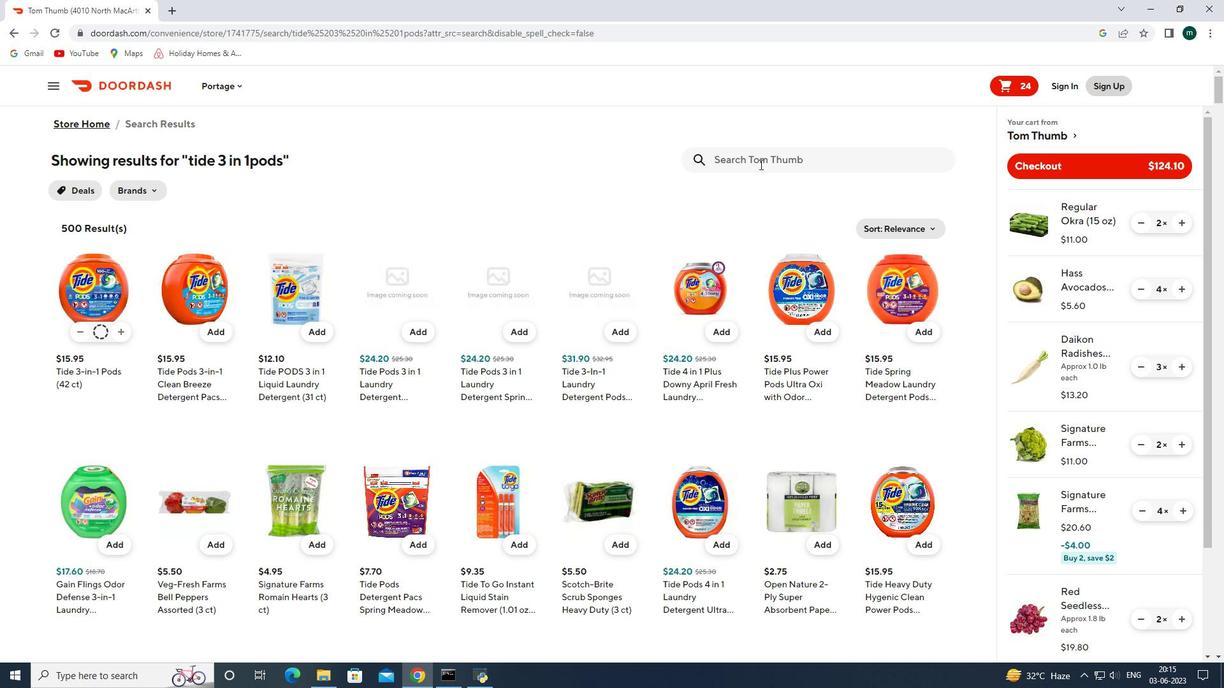 
Action: Mouse pressed left at (761, 160)
Screenshot: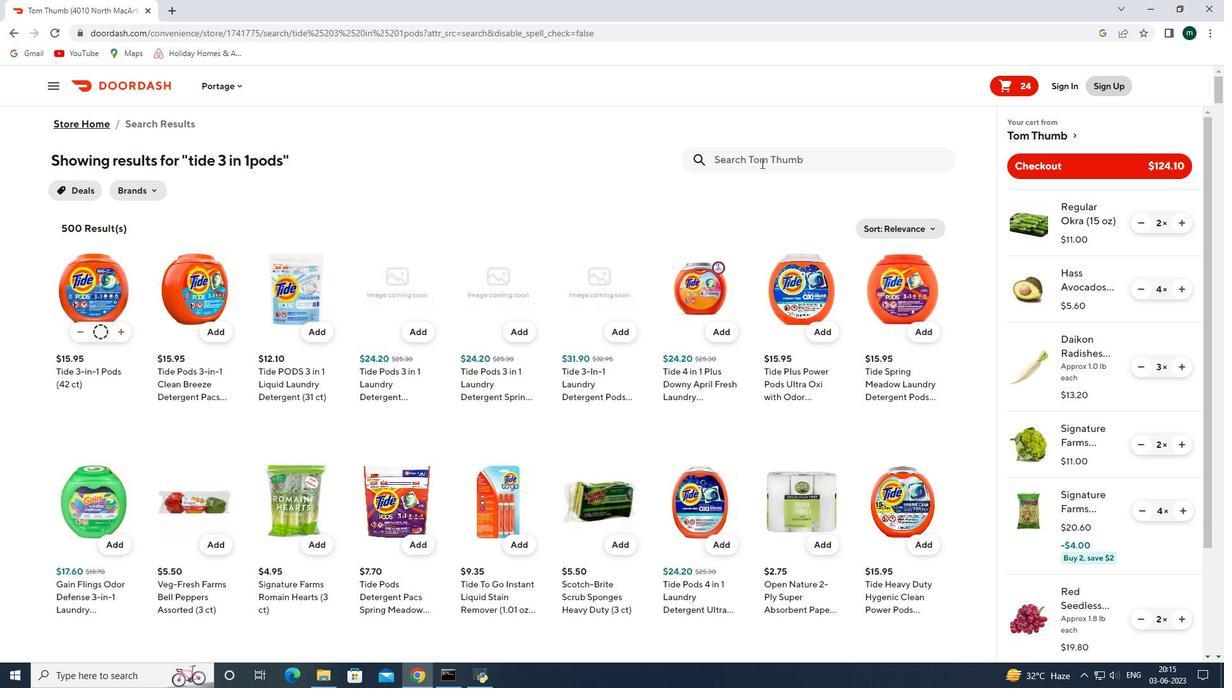 
Action: Key pressed loreal<Key.space>paris<Key.space>everpure<Key.space>sulfure<Key.backspace><Key.backspace><Key.backspace>ate<Key.space>free<Key.space>bond<Key.space>strengthening<Key.space>conditioner<Key.enter>
Screenshot: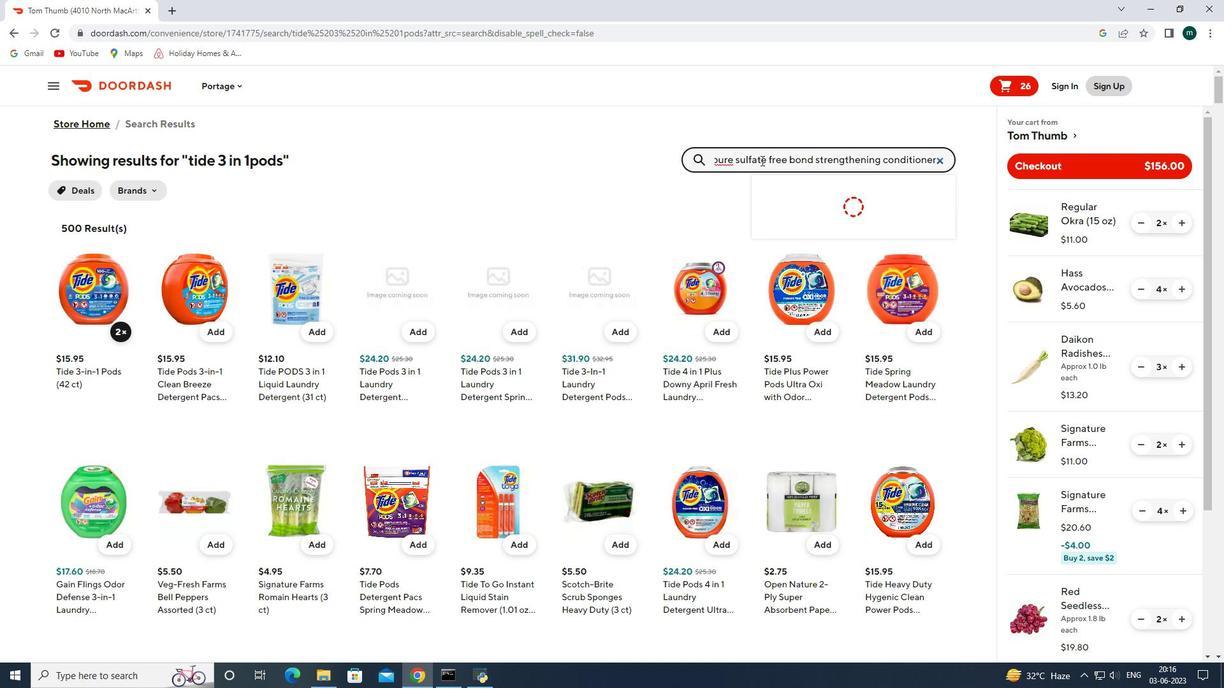 
Action: Mouse moved to (125, 331)
Screenshot: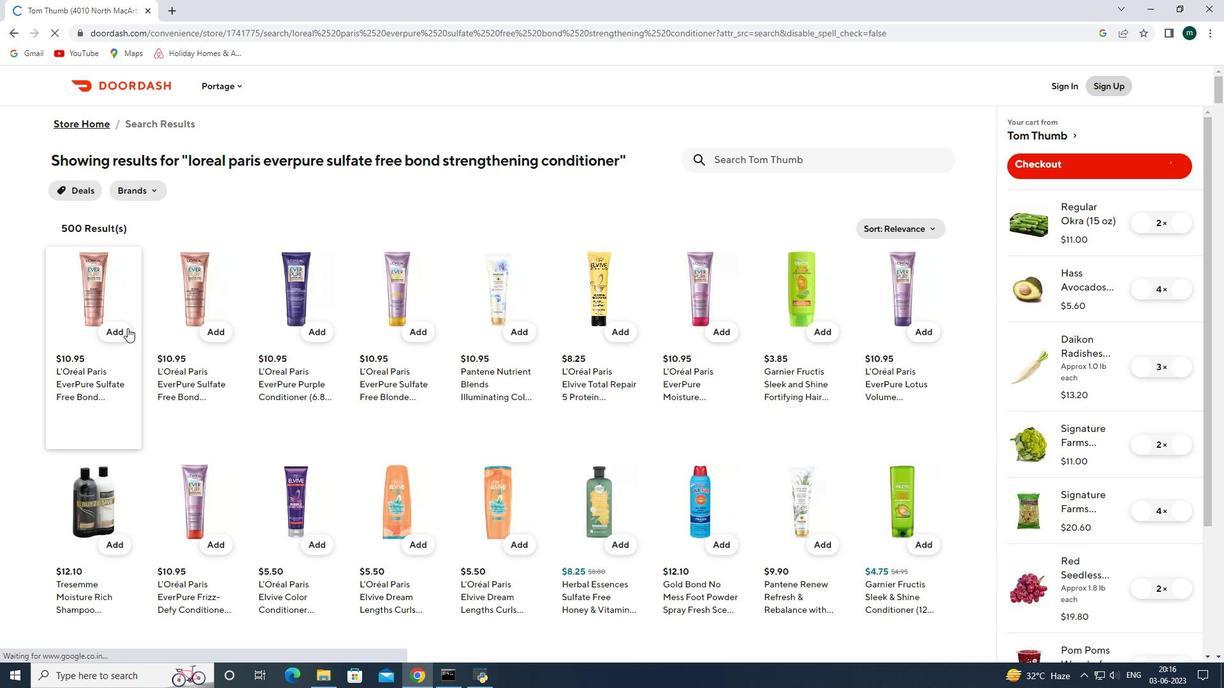 
Action: Mouse pressed left at (125, 331)
Screenshot: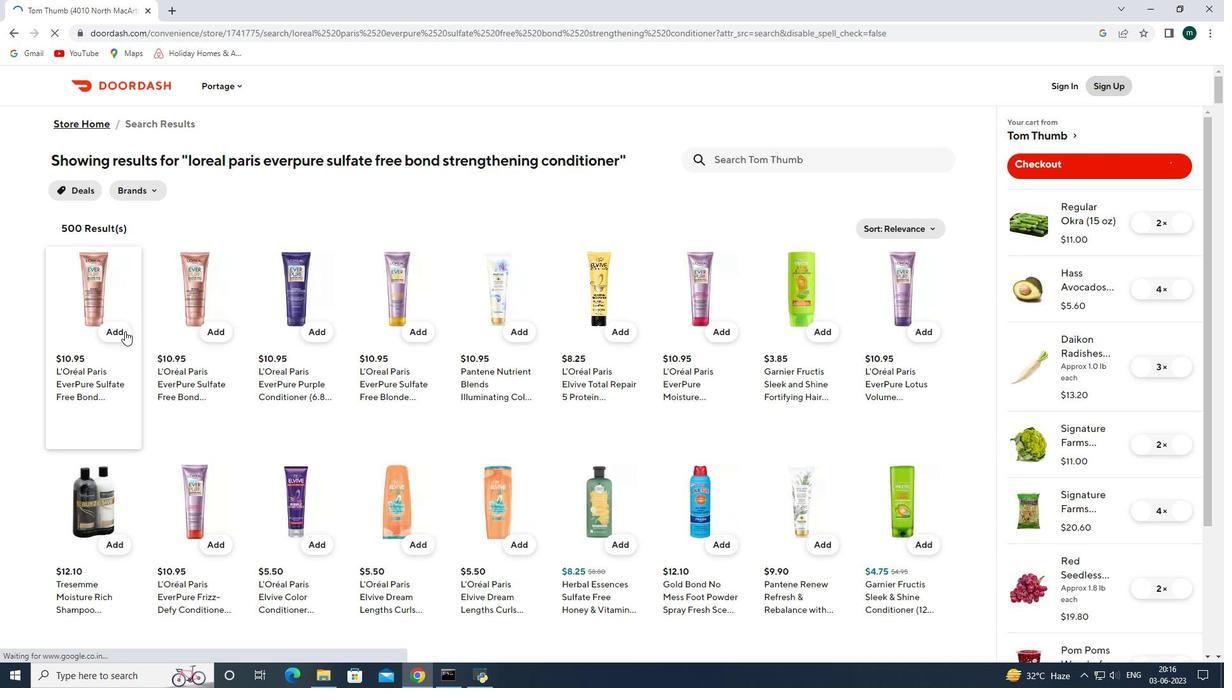 
Action: Mouse pressed left at (125, 331)
Screenshot: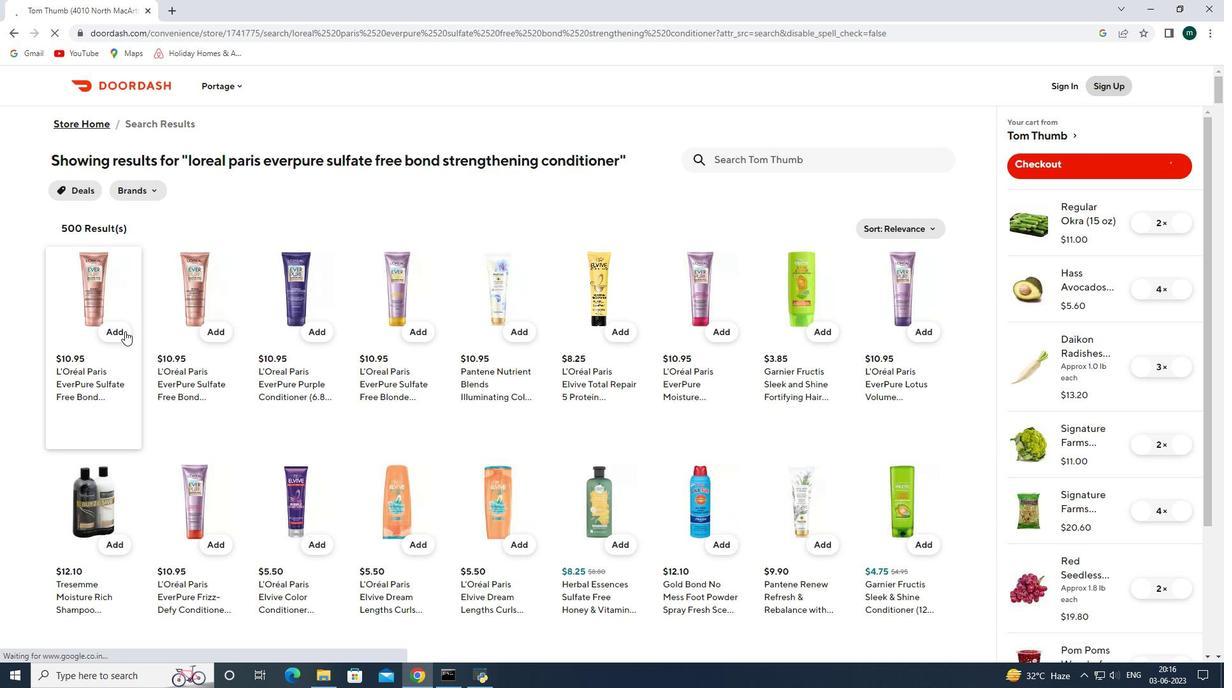 
Action: Mouse pressed left at (125, 331)
Screenshot: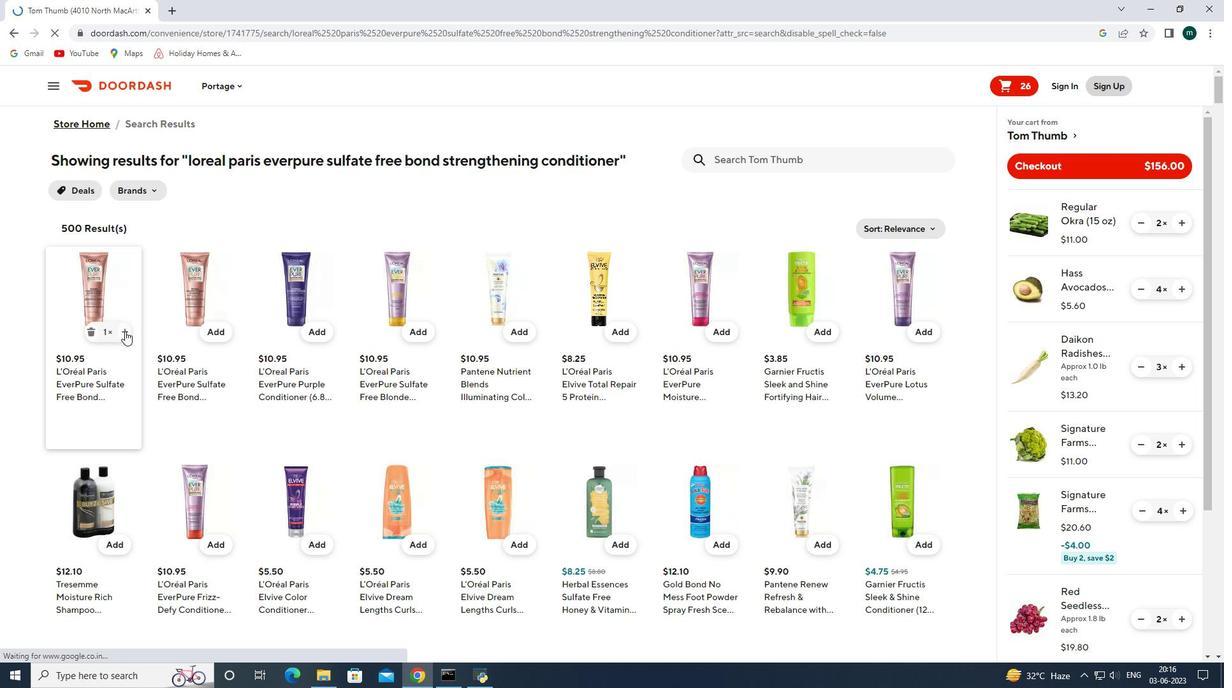 
Action: Mouse pressed left at (125, 331)
Screenshot: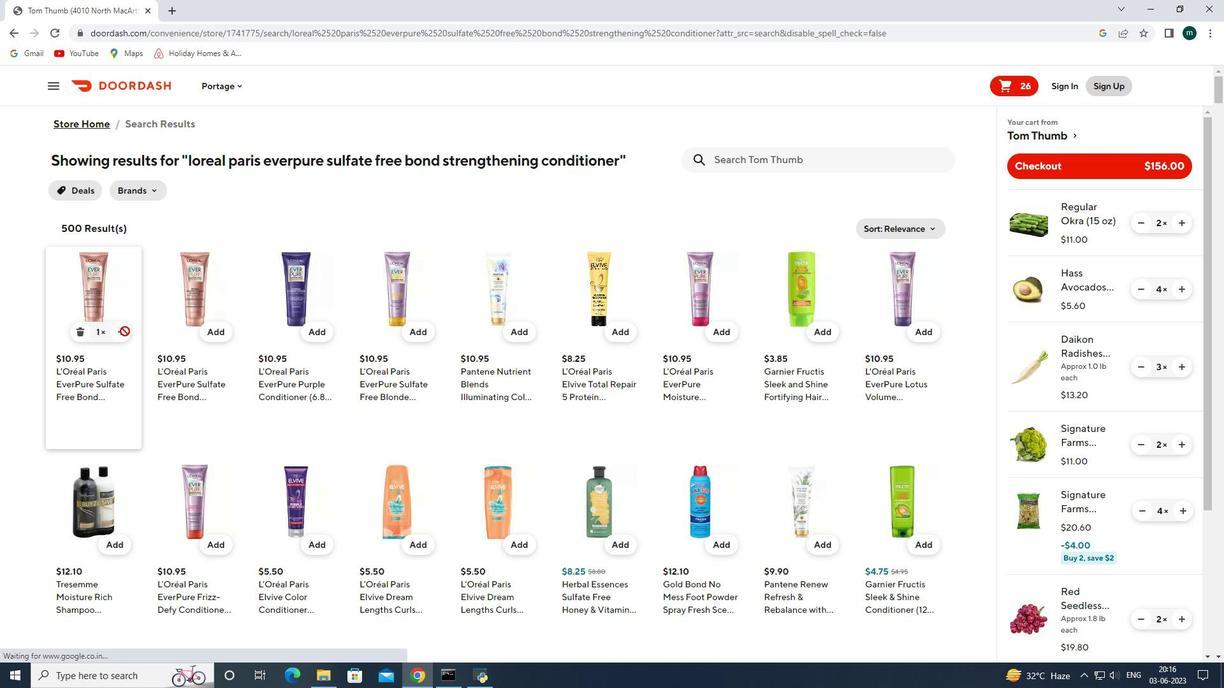 
Action: Mouse pressed left at (125, 331)
Screenshot: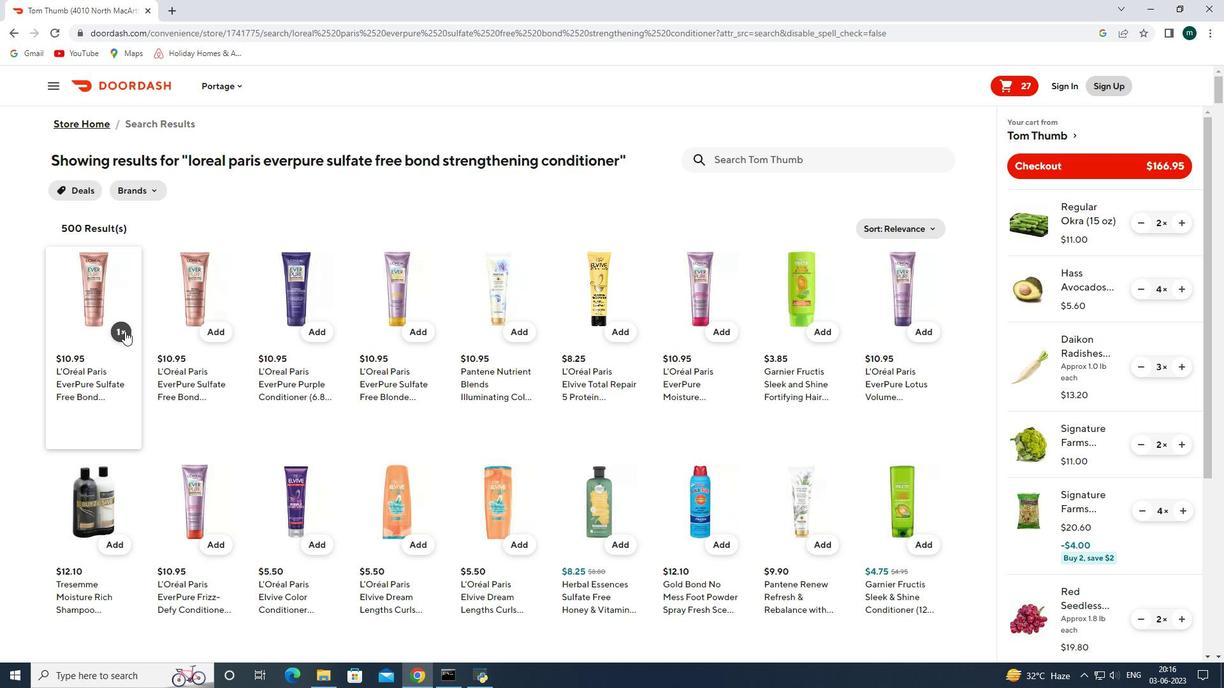 
Action: Mouse pressed left at (125, 331)
Screenshot: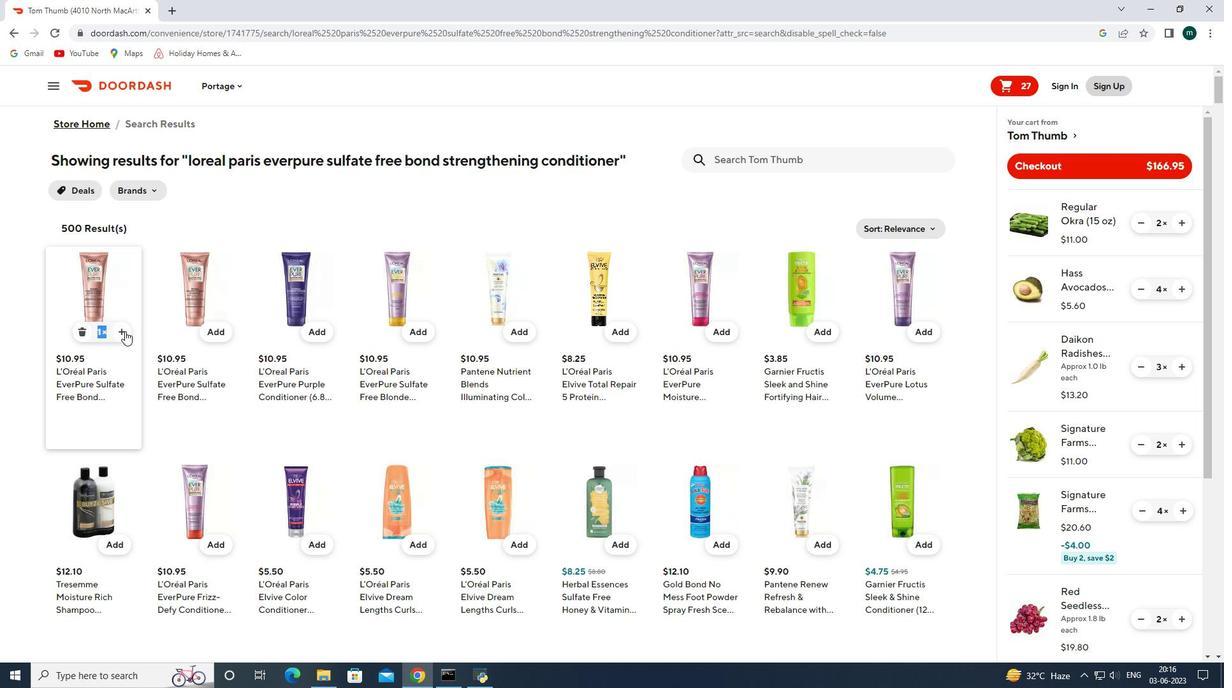 
Action: Mouse pressed left at (125, 331)
Screenshot: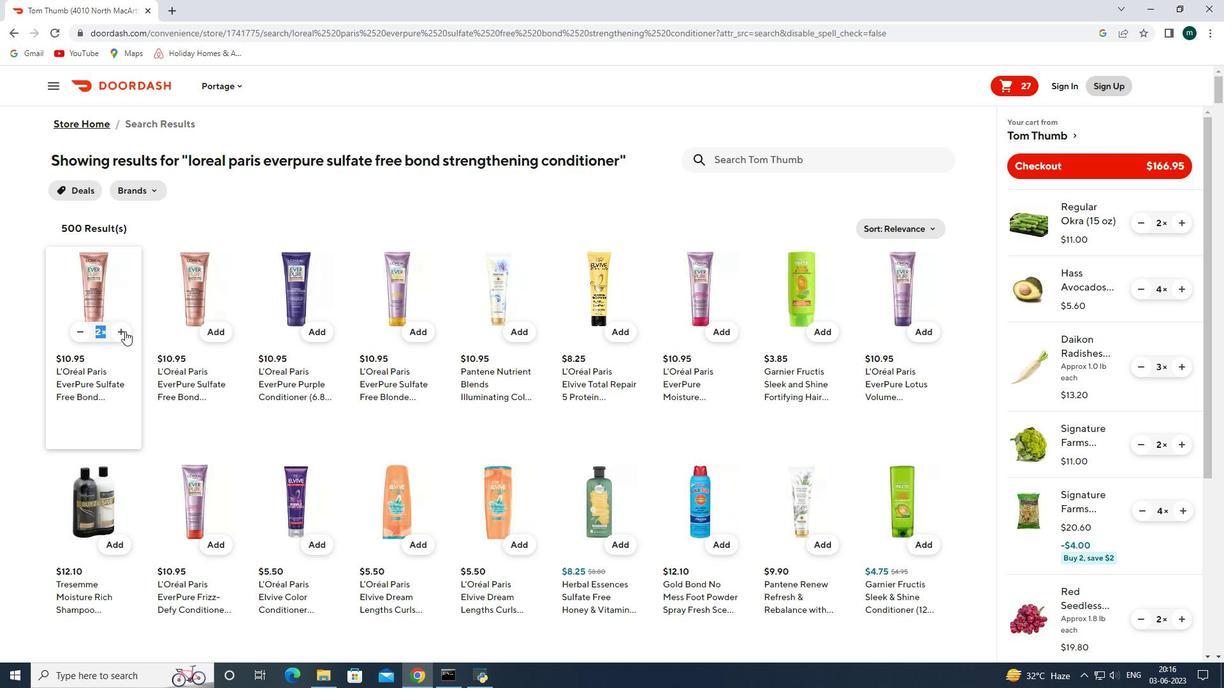
Action: Mouse pressed left at (125, 331)
Screenshot: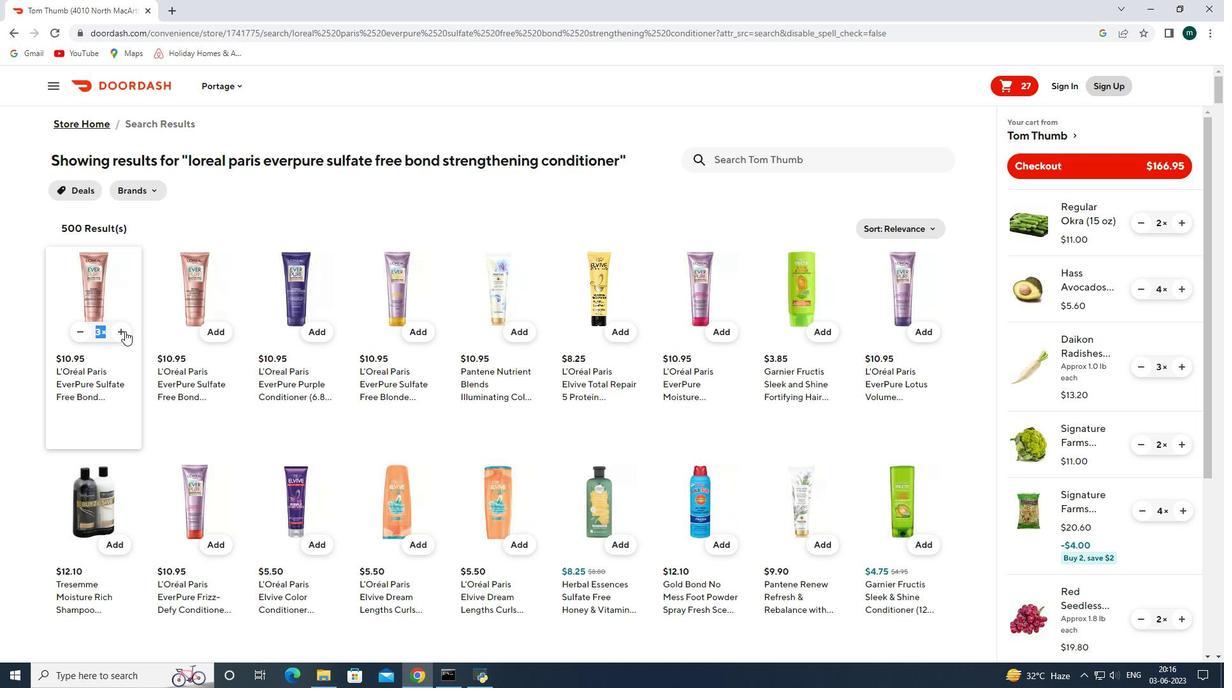 
Action: Mouse moved to (1056, 170)
Screenshot: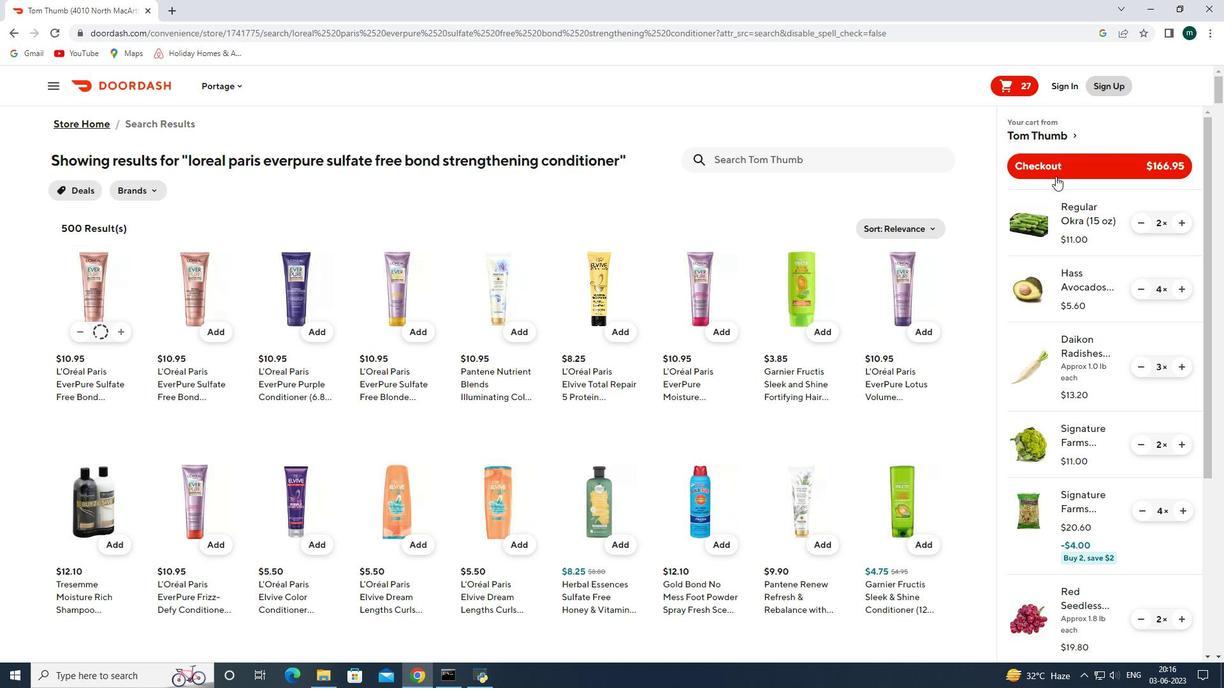 
Action: Mouse pressed left at (1056, 170)
Screenshot: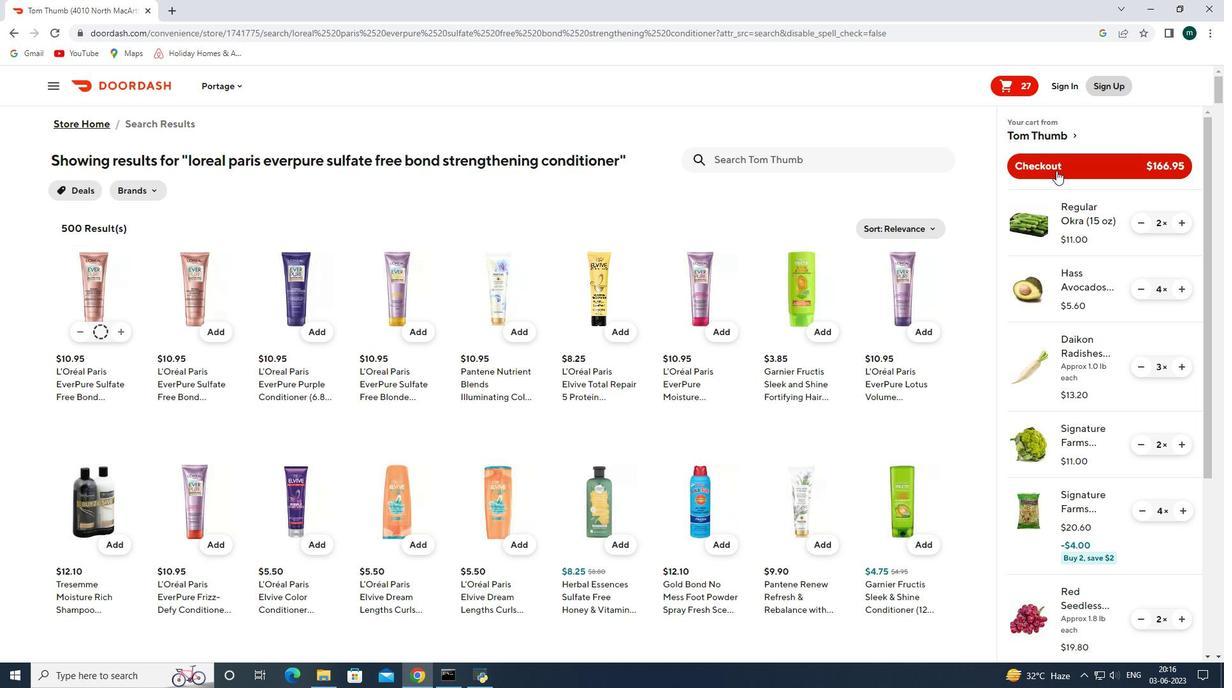 
Action: Mouse scrolled (1056, 170) with delta (0, 0)
Screenshot: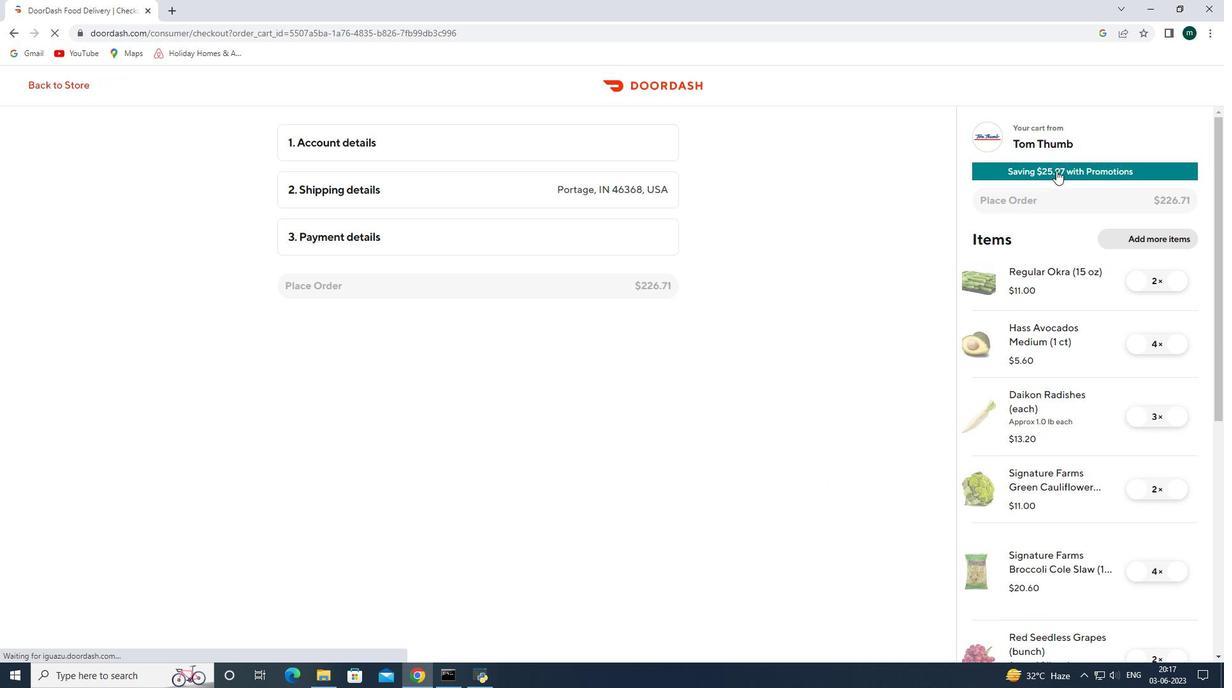 
Action: Mouse scrolled (1056, 170) with delta (0, 0)
Screenshot: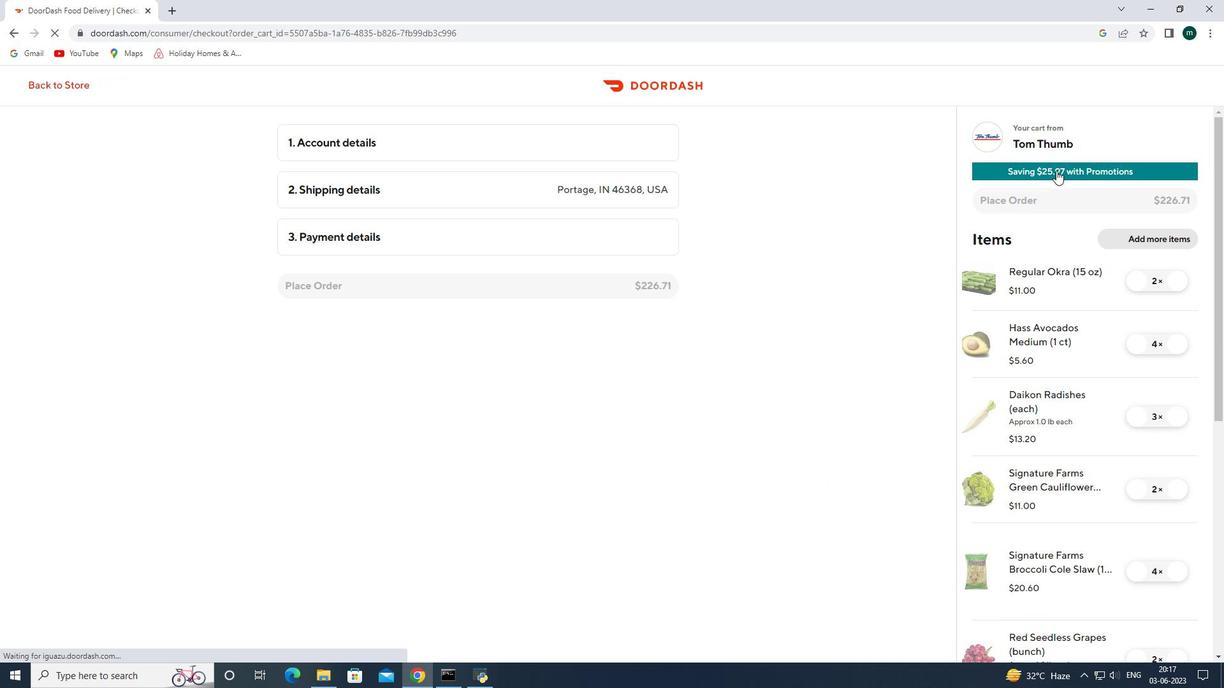 
Action: Mouse scrolled (1056, 170) with delta (0, 0)
Screenshot: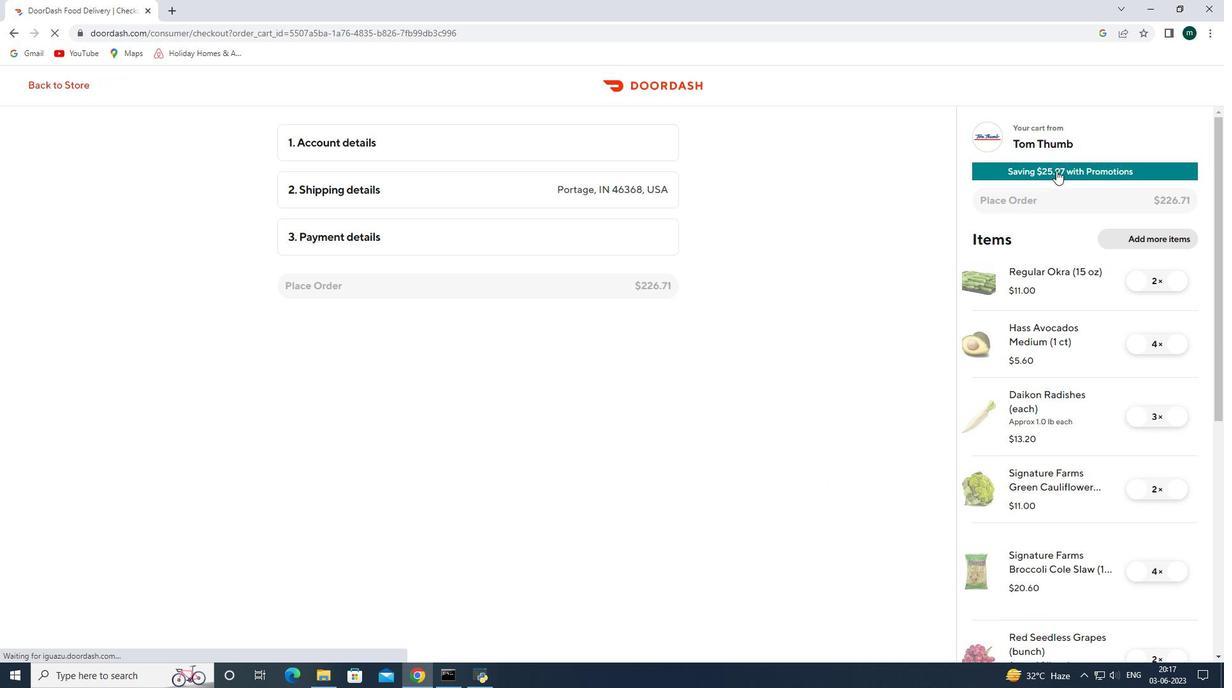 
Action: Mouse moved to (1039, 250)
Screenshot: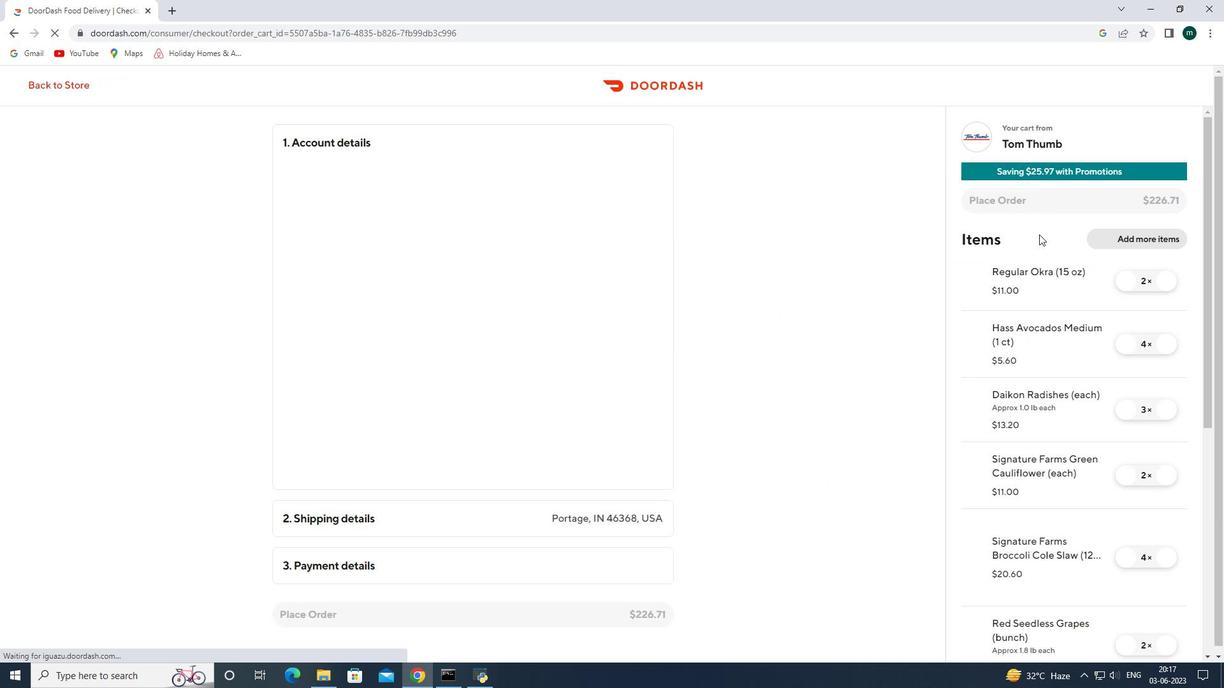 
Action: Mouse scrolled (1039, 250) with delta (0, 0)
Screenshot: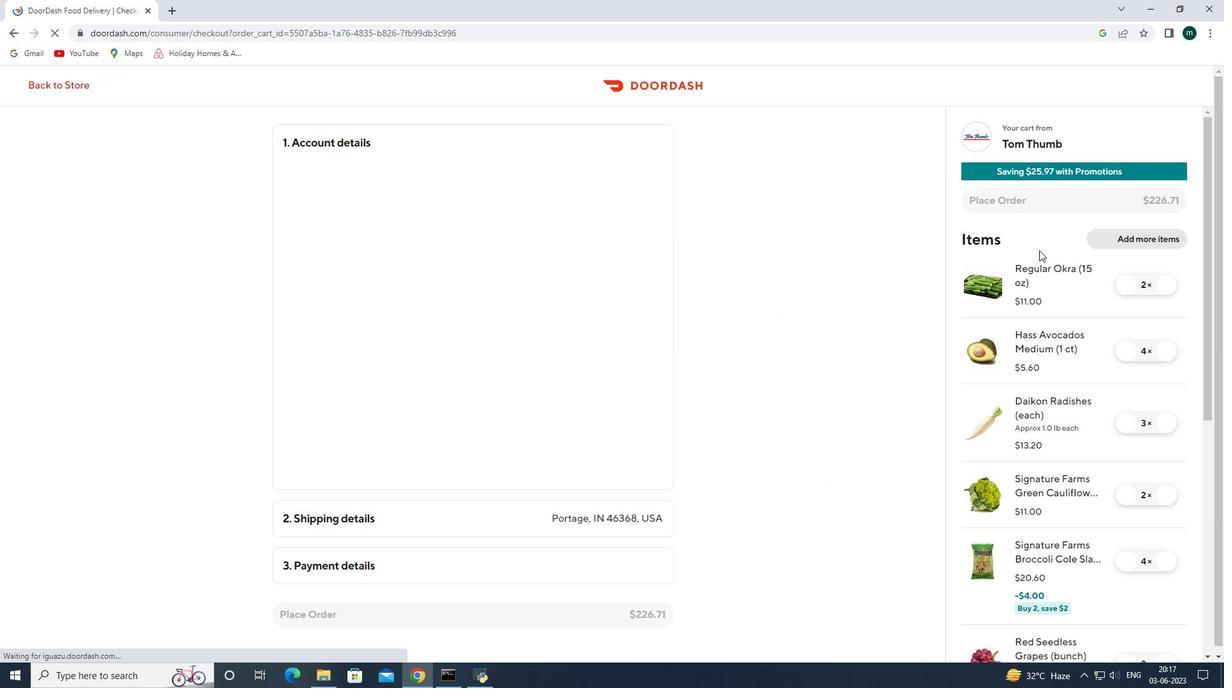 
Action: Mouse scrolled (1039, 250) with delta (0, 0)
Screenshot: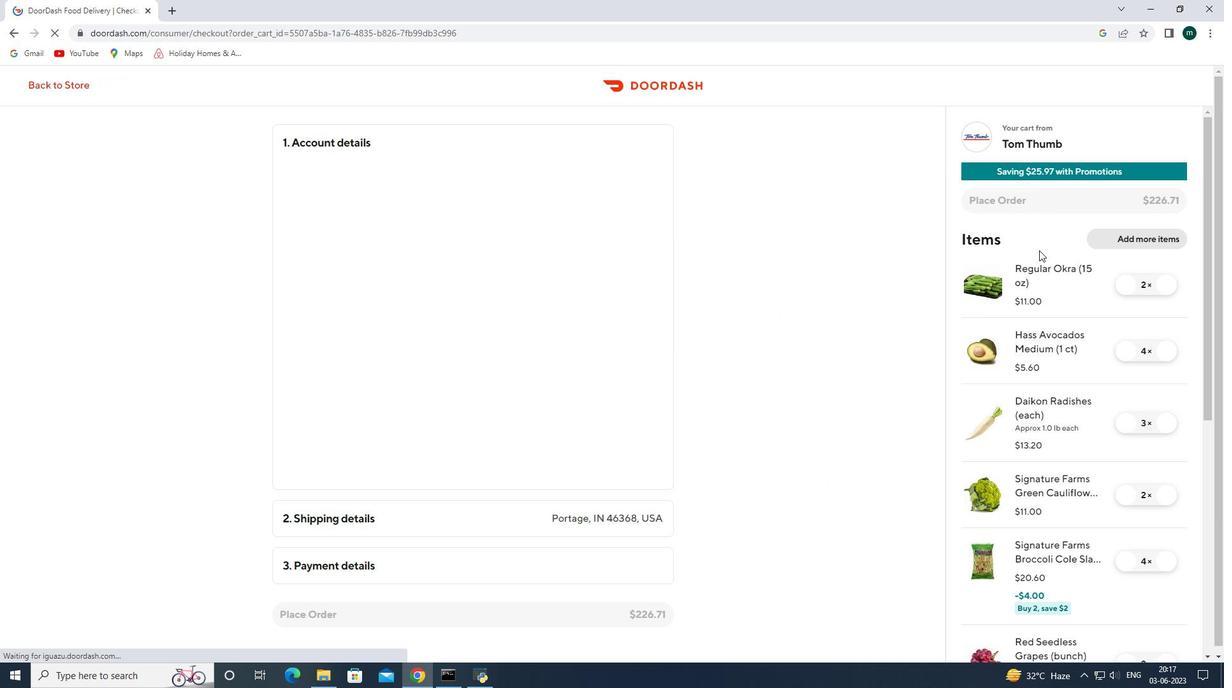 
Action: Mouse scrolled (1039, 250) with delta (0, 0)
Screenshot: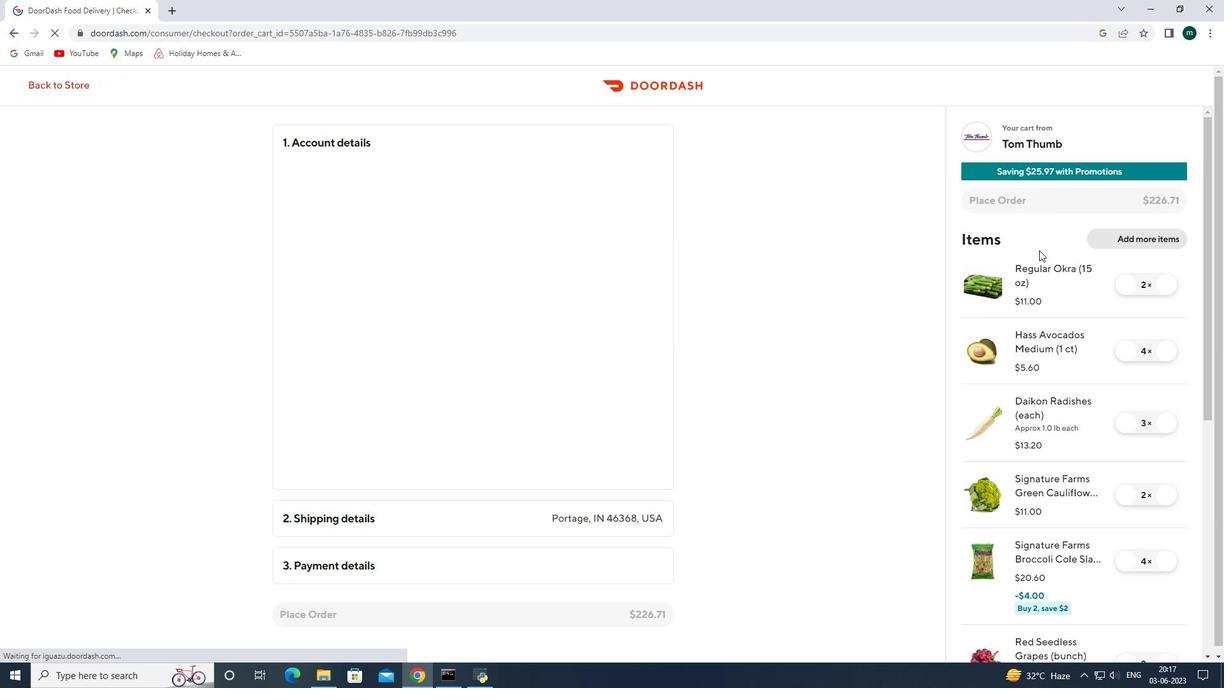 
Action: Mouse scrolled (1039, 250) with delta (0, 0)
Screenshot: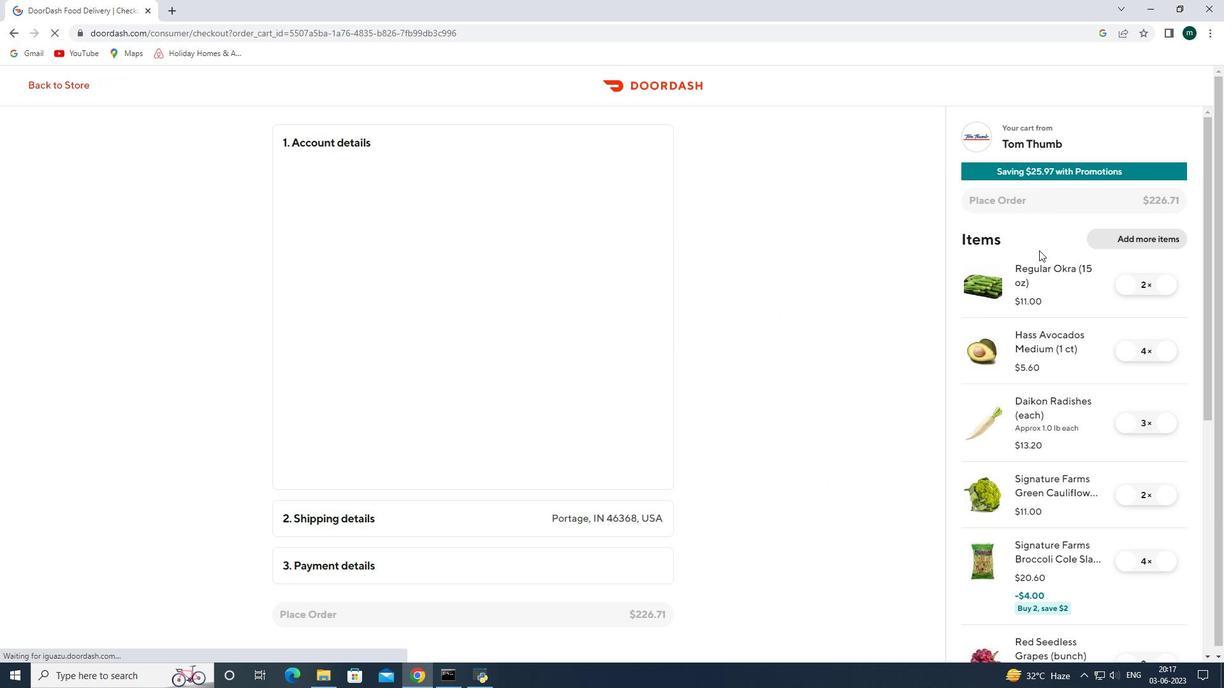 
Action: Mouse scrolled (1039, 250) with delta (0, 0)
Screenshot: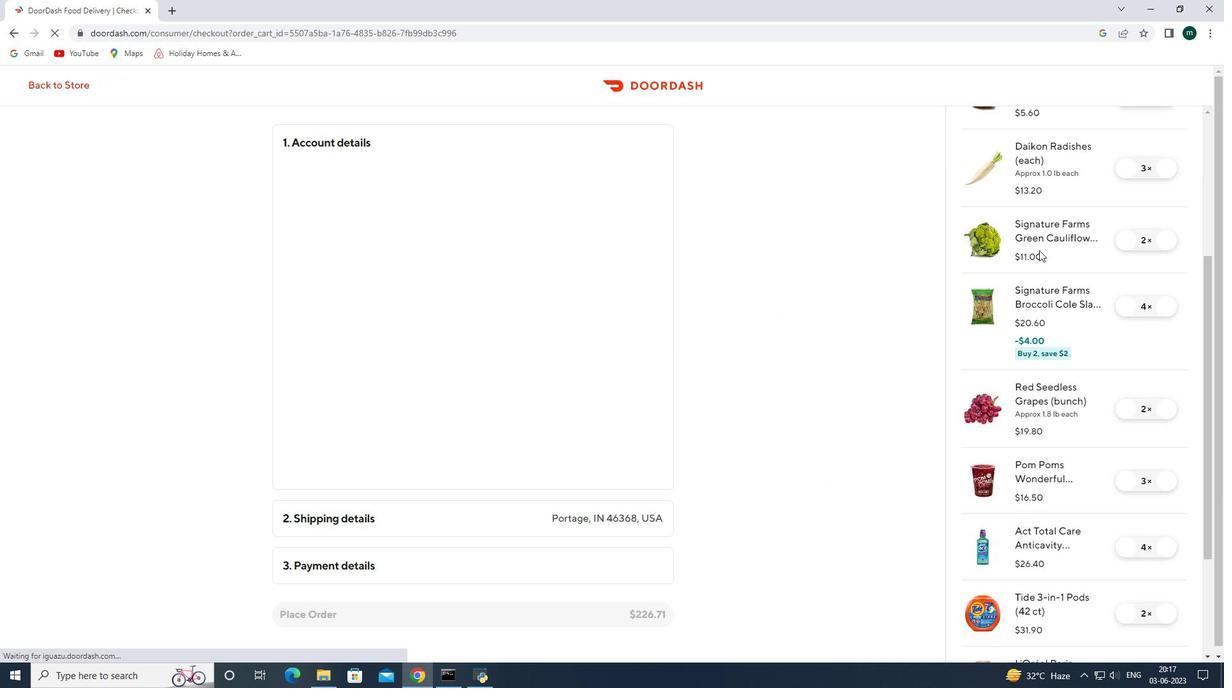 
Action: Mouse scrolled (1039, 250) with delta (0, 0)
Screenshot: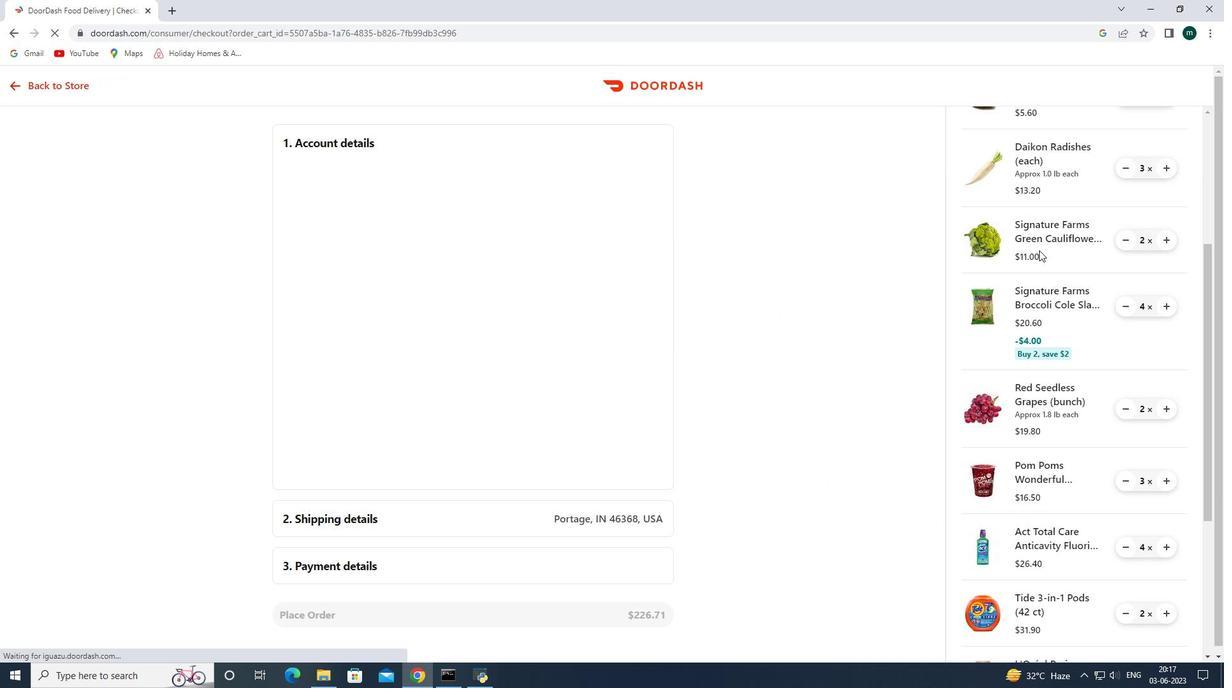 
Action: Mouse scrolled (1039, 250) with delta (0, 0)
Screenshot: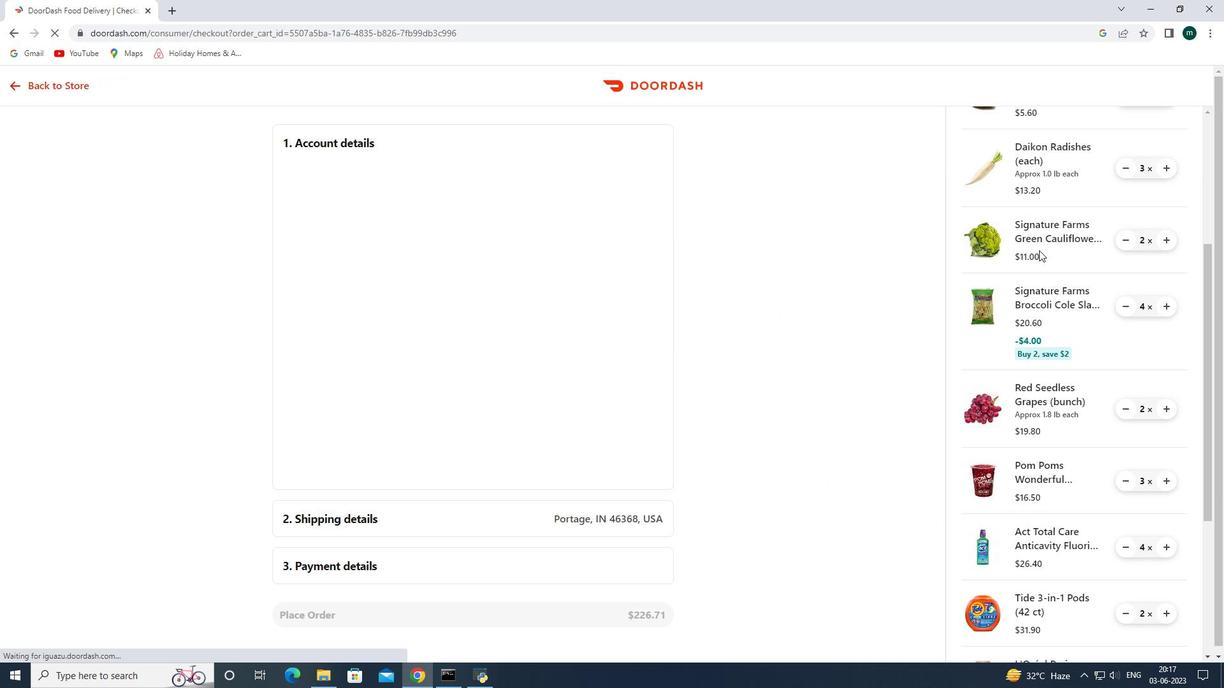 
Action: Mouse scrolled (1039, 250) with delta (0, 0)
Screenshot: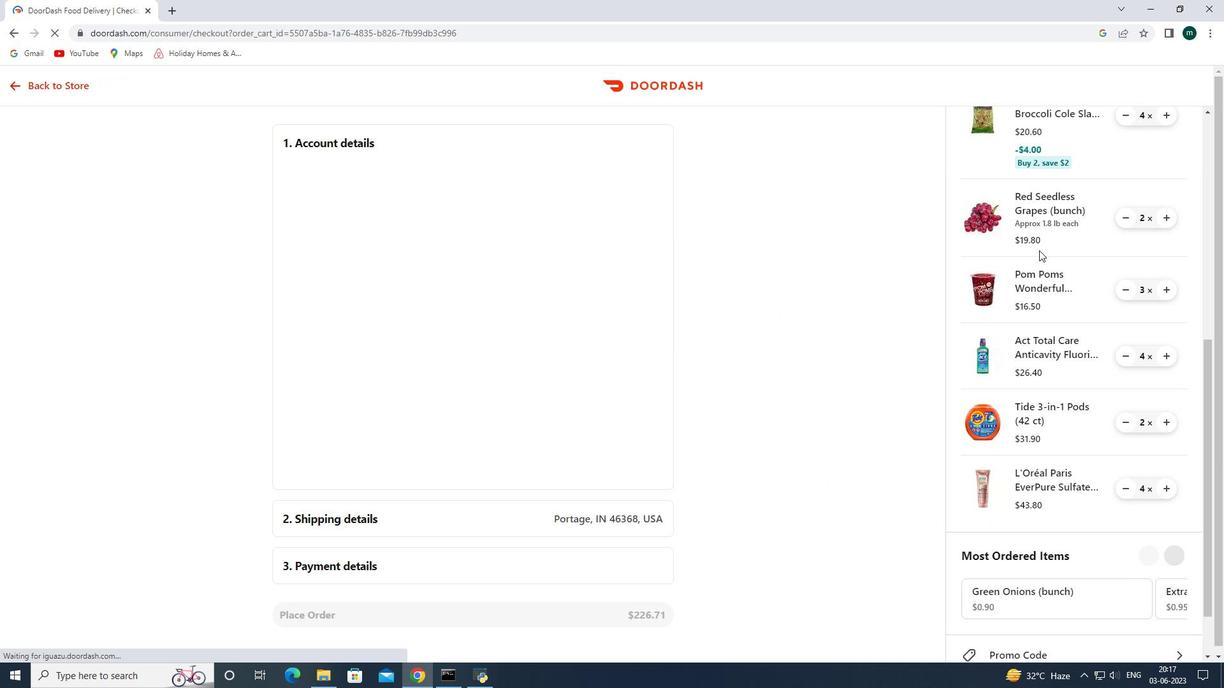 
Action: Mouse scrolled (1039, 250) with delta (0, 0)
Screenshot: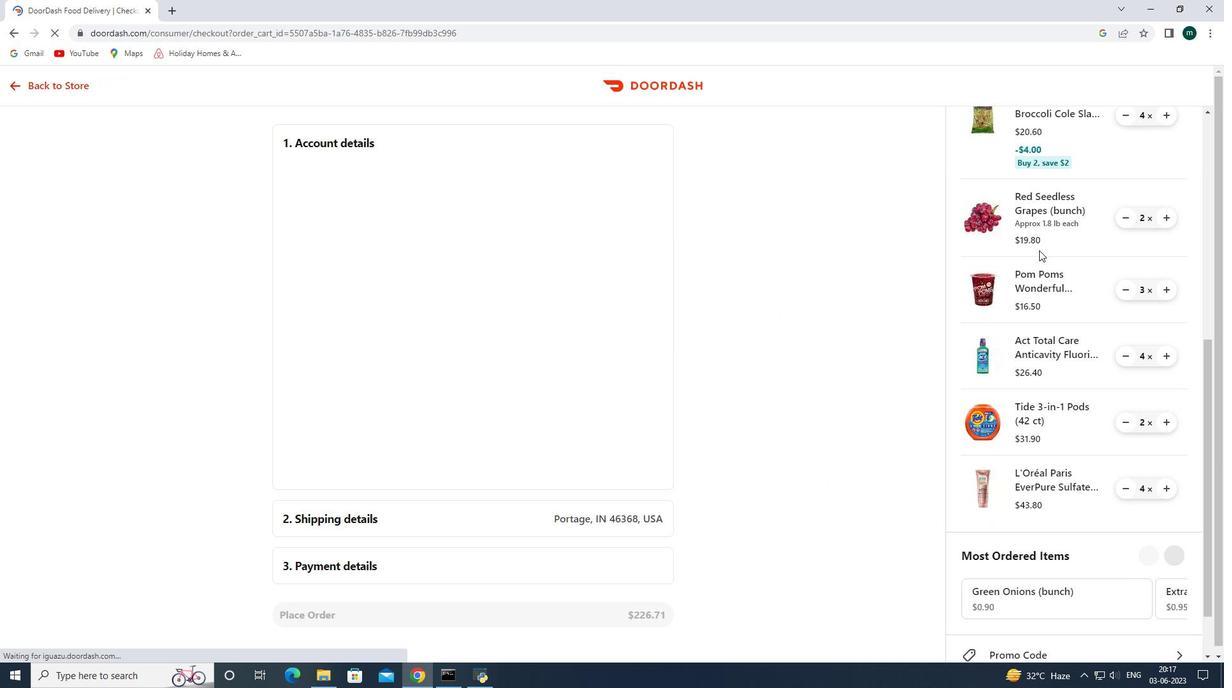
Action: Mouse scrolled (1039, 250) with delta (0, 0)
Screenshot: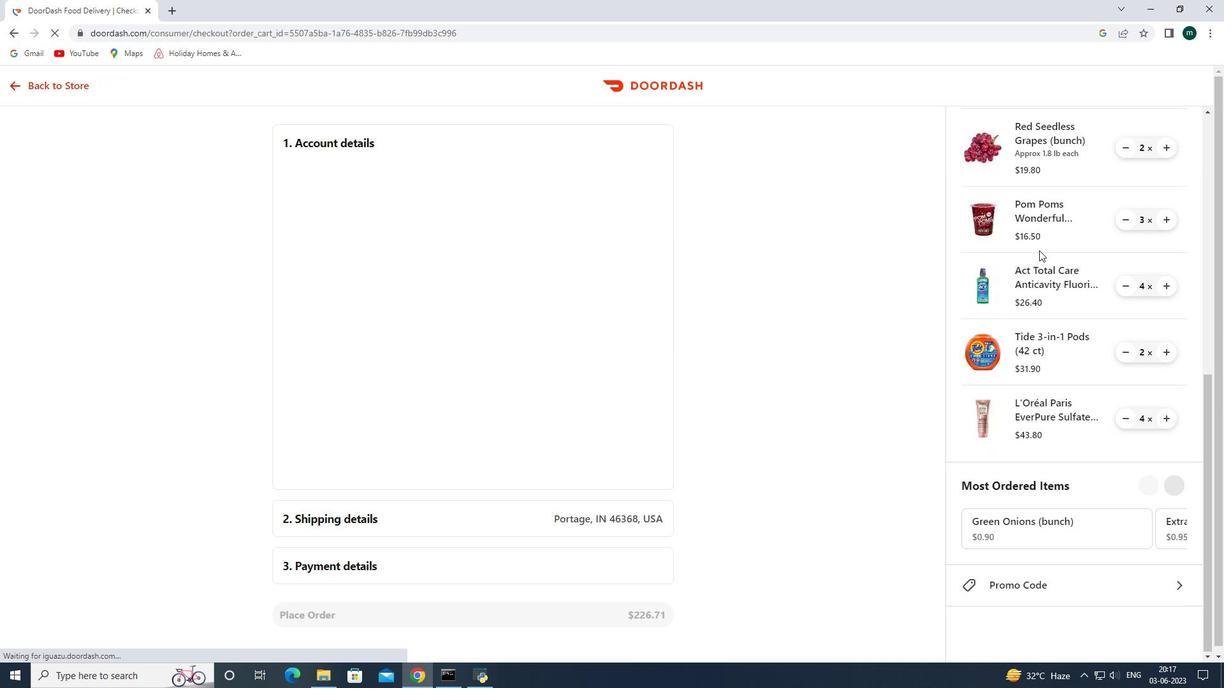 
Action: Mouse scrolled (1039, 250) with delta (0, 0)
Screenshot: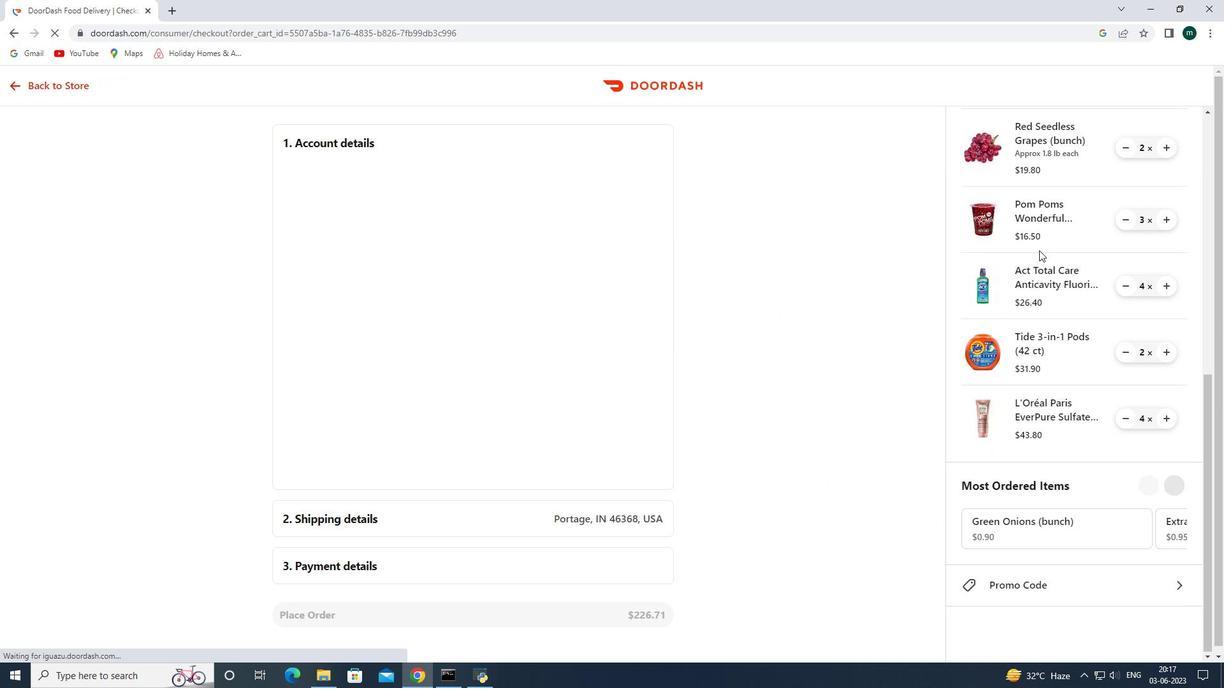
Action: Mouse scrolled (1039, 250) with delta (0, 0)
Screenshot: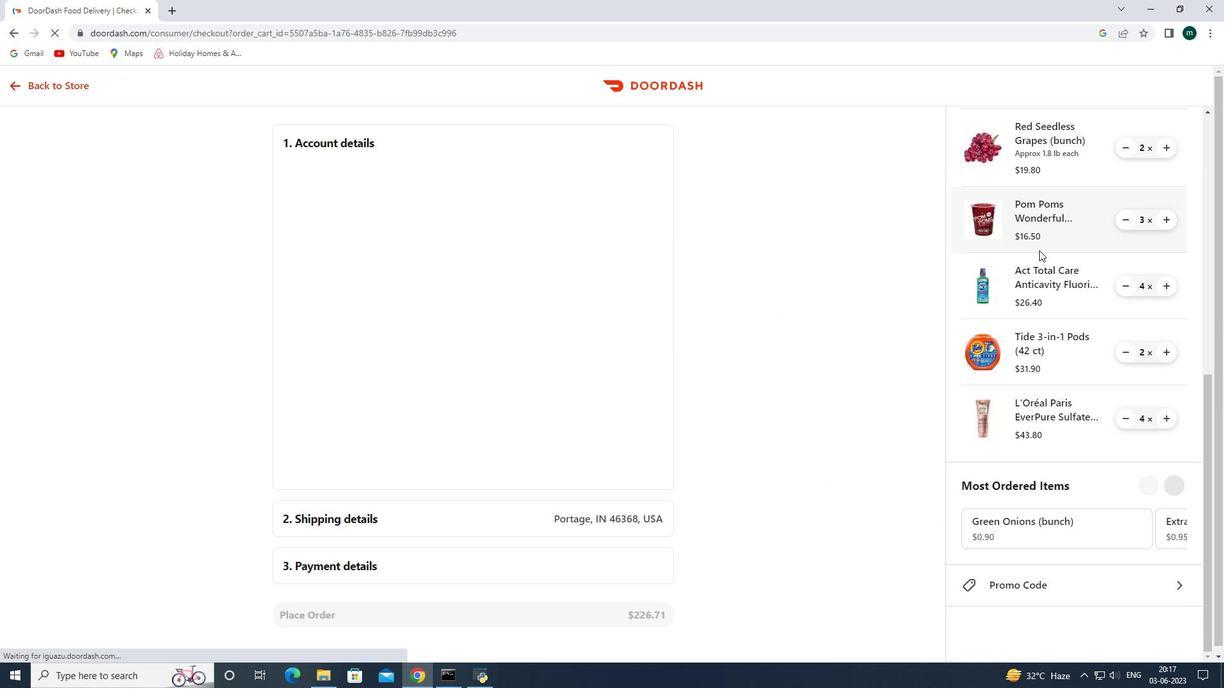 
